 Task: Add a signature Dana Mitchell containing Happy Thanksgiving, Dana Mitchell to email address softage.4@softage.net and add a label Databases
Action: Mouse moved to (1126, 82)
Screenshot: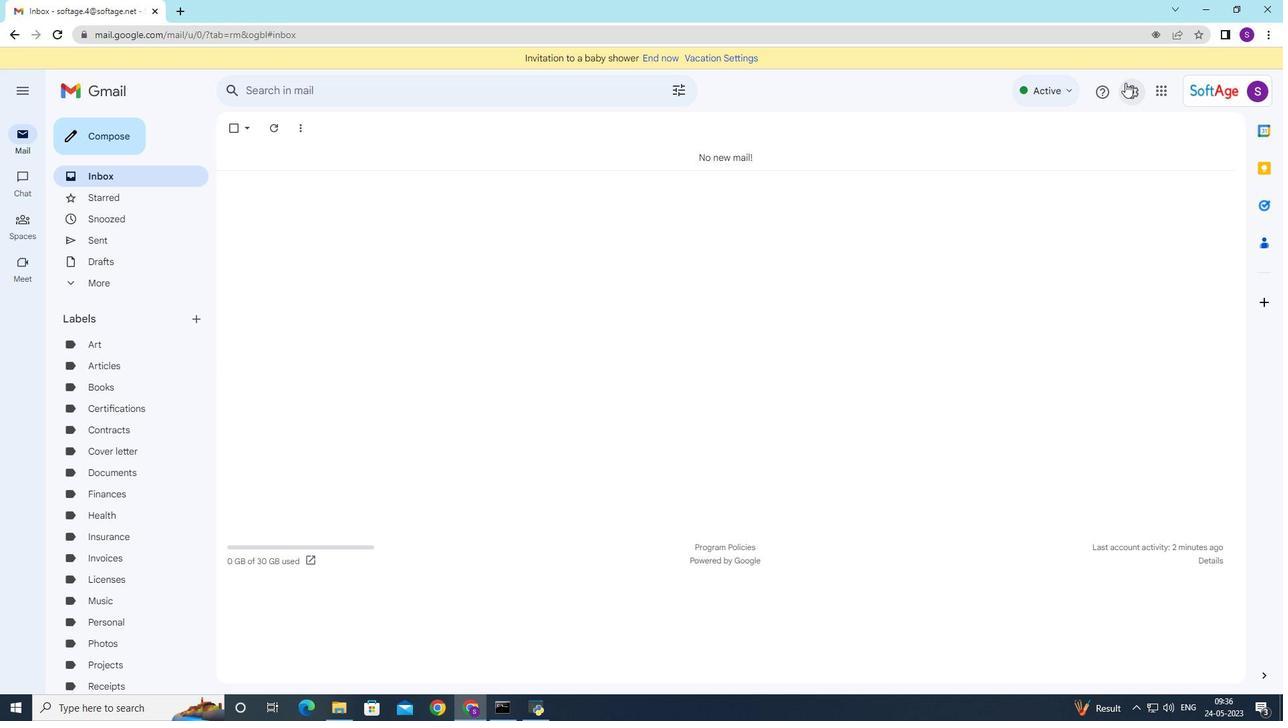 
Action: Mouse pressed left at (1126, 82)
Screenshot: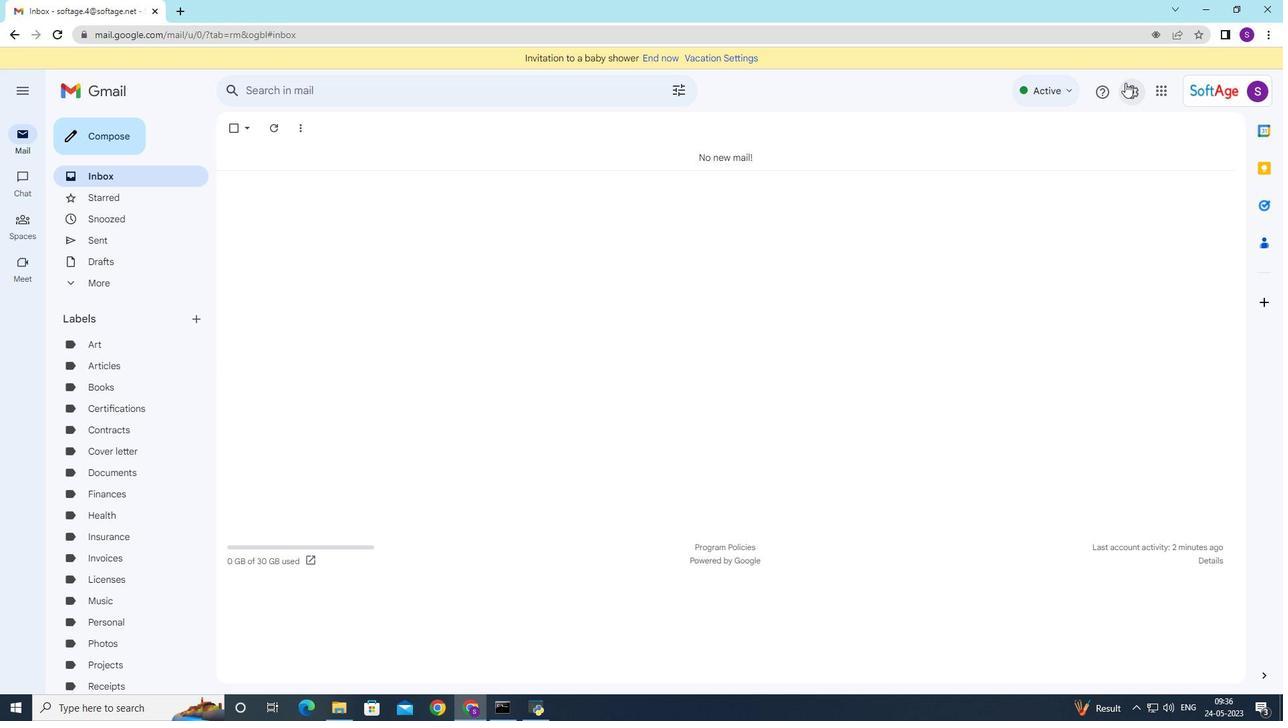 
Action: Mouse moved to (1108, 155)
Screenshot: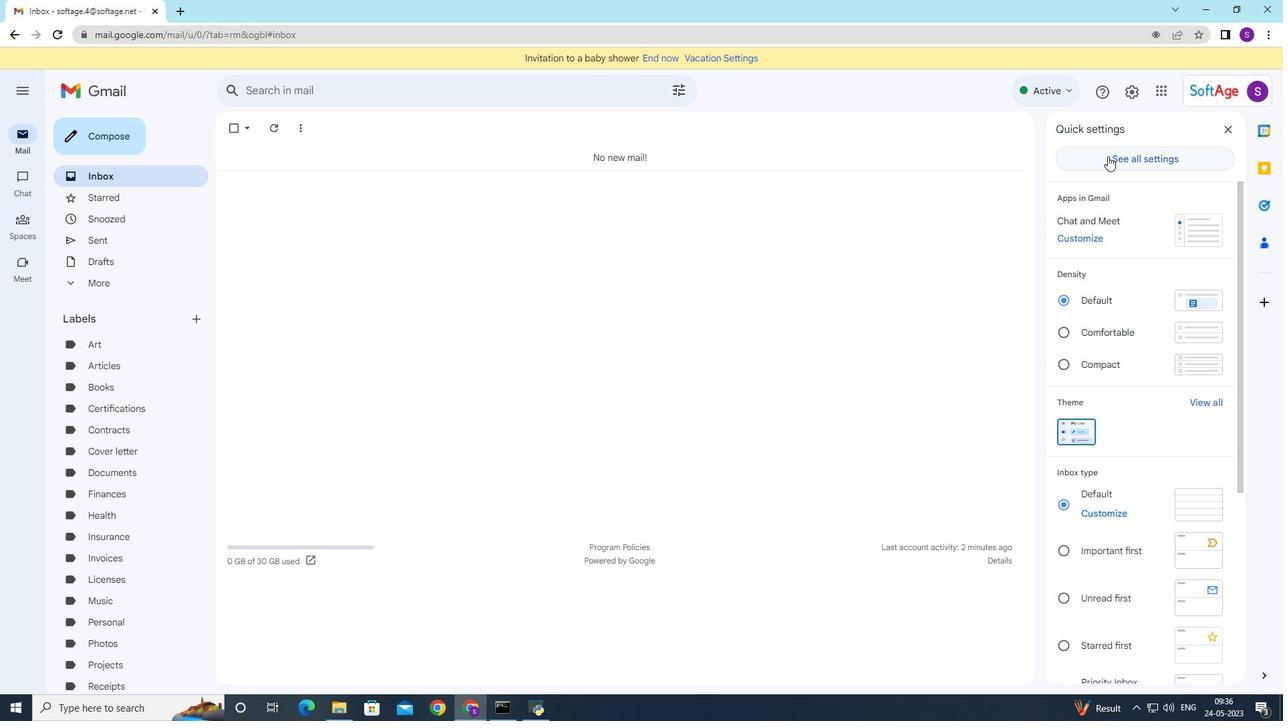 
Action: Mouse pressed left at (1108, 156)
Screenshot: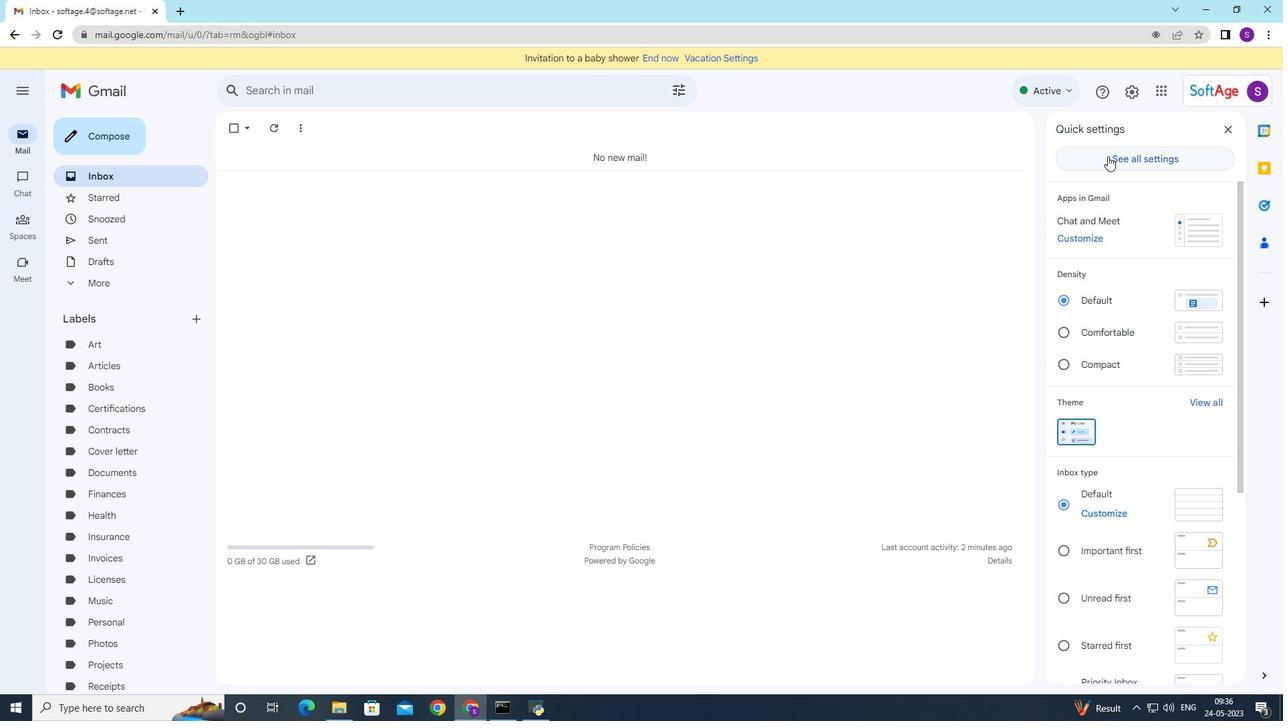 
Action: Mouse moved to (469, 199)
Screenshot: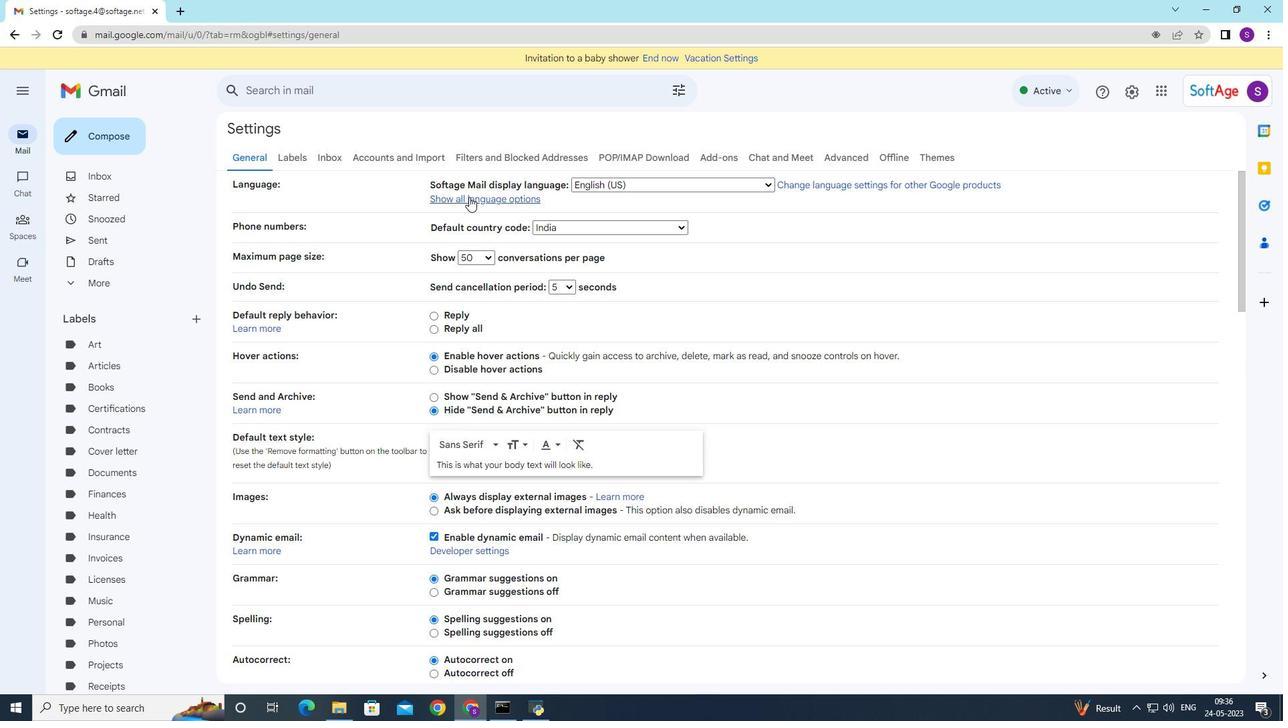 
Action: Mouse scrolled (469, 197) with delta (0, 0)
Screenshot: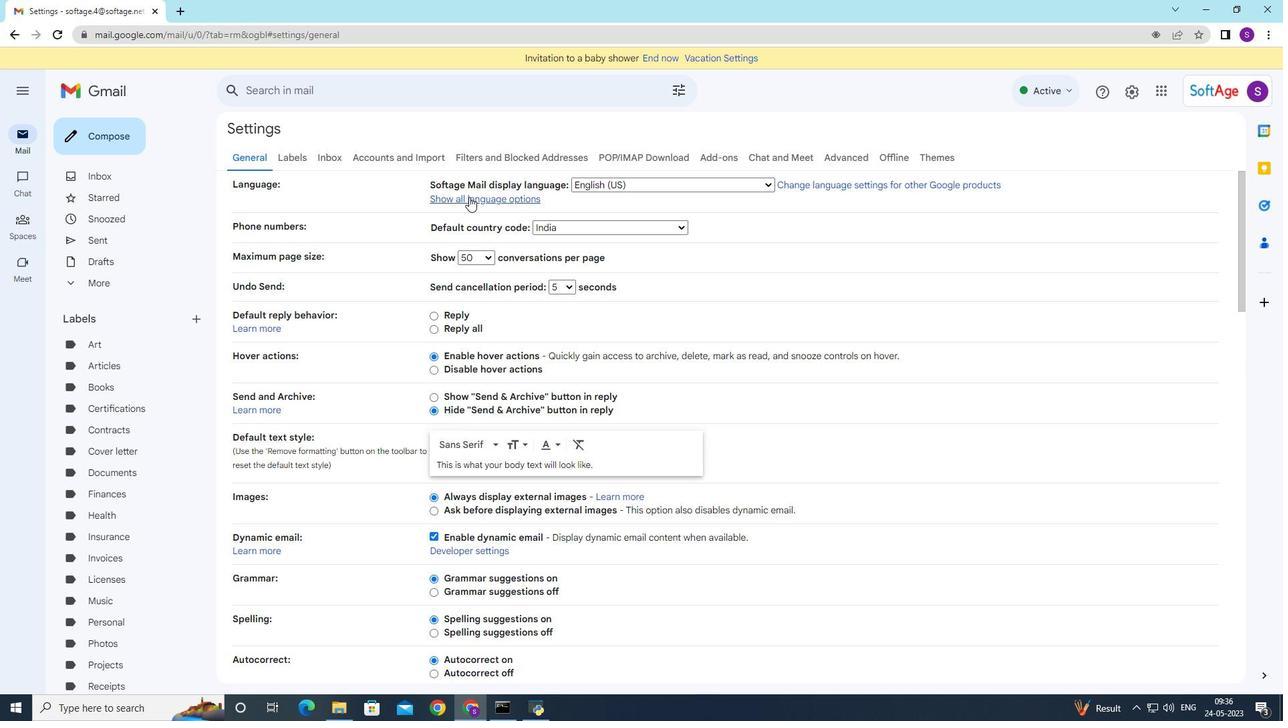 
Action: Mouse moved to (469, 201)
Screenshot: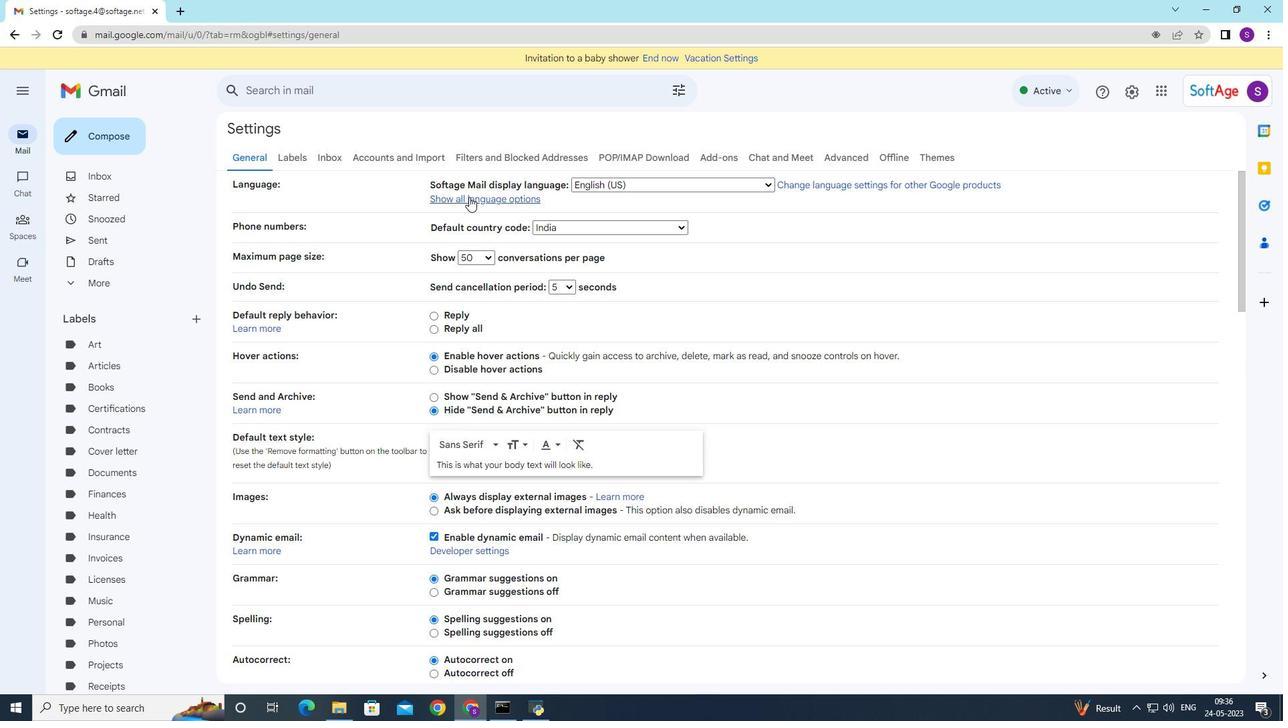 
Action: Mouse scrolled (469, 197) with delta (0, 0)
Screenshot: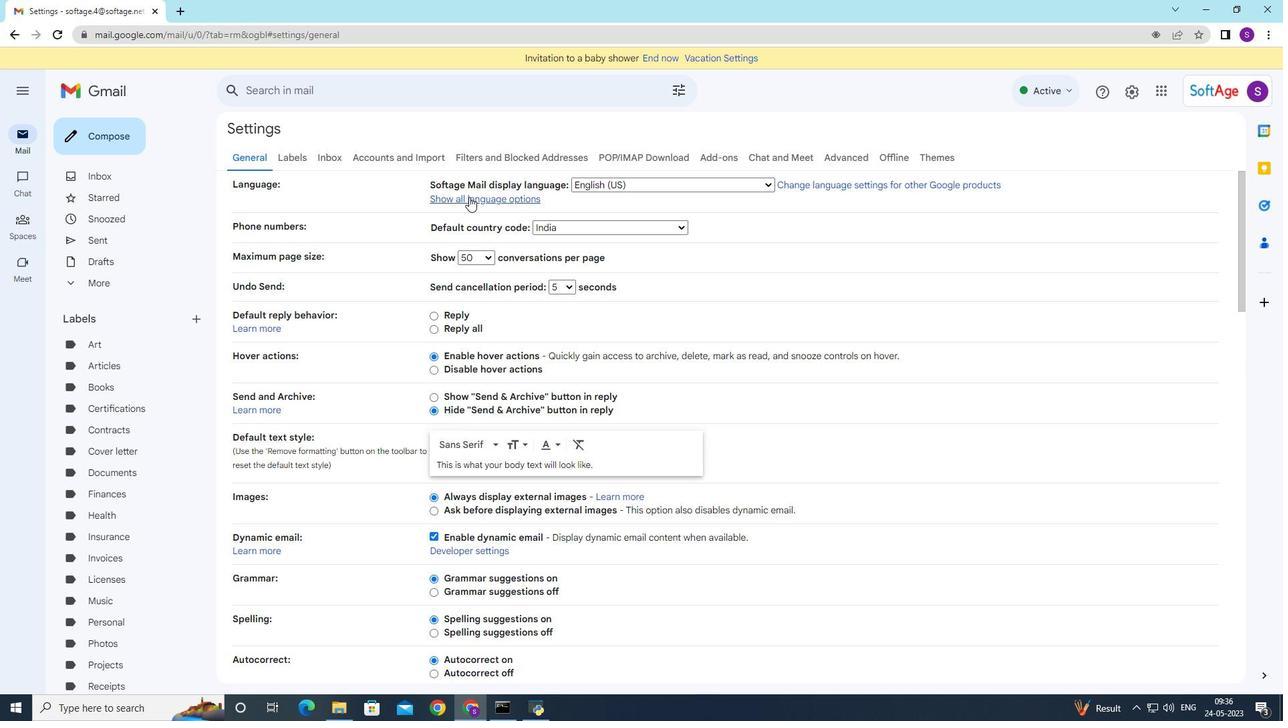 
Action: Mouse moved to (469, 201)
Screenshot: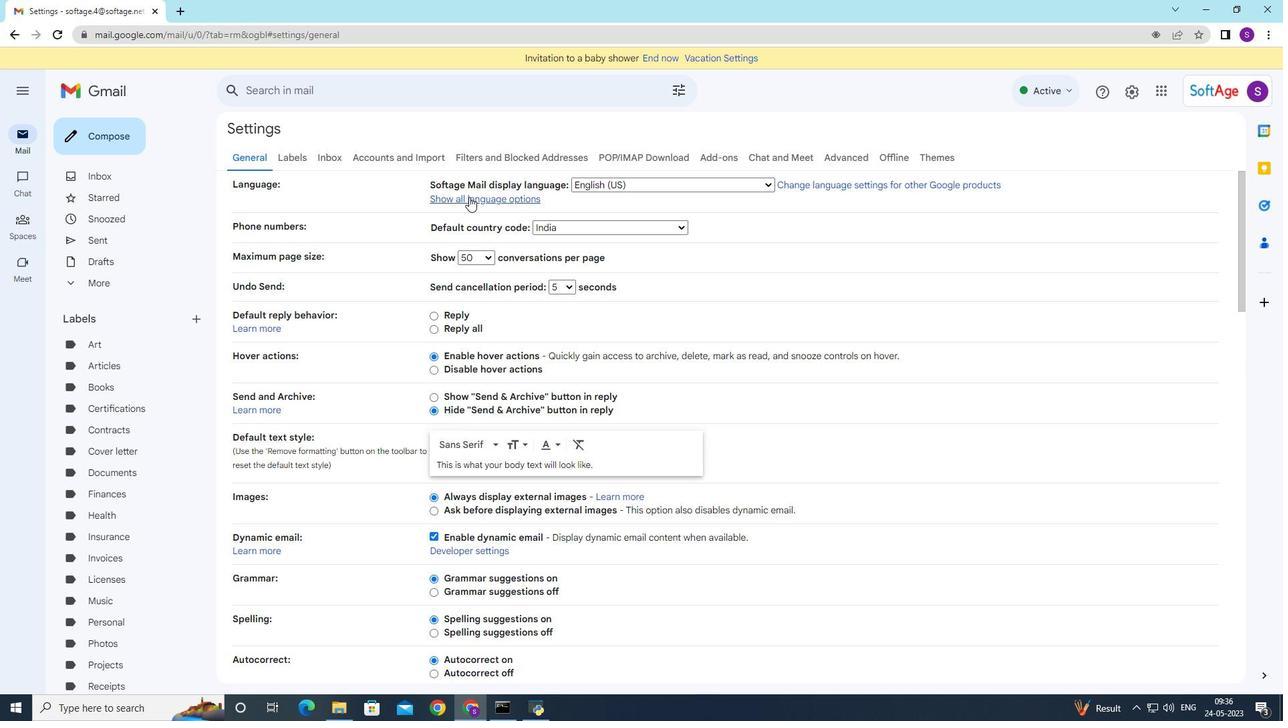 
Action: Mouse scrolled (469, 197) with delta (0, 0)
Screenshot: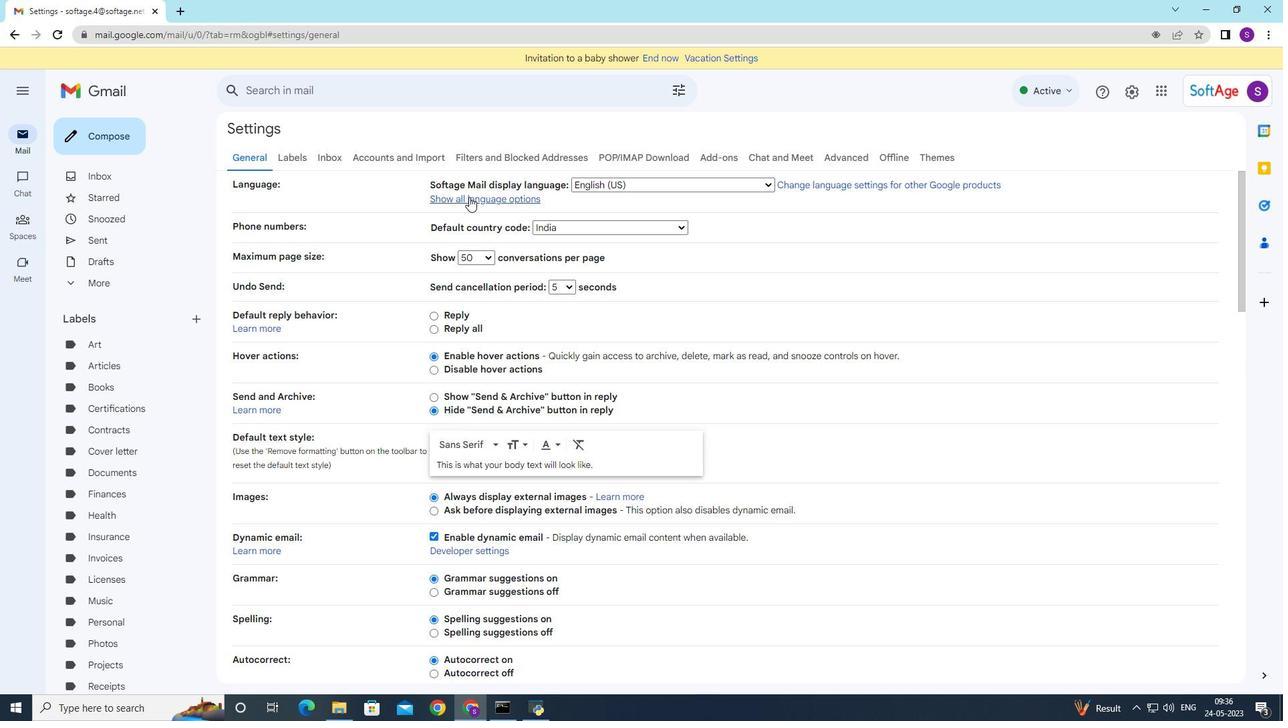 
Action: Mouse scrolled (469, 198) with delta (0, 0)
Screenshot: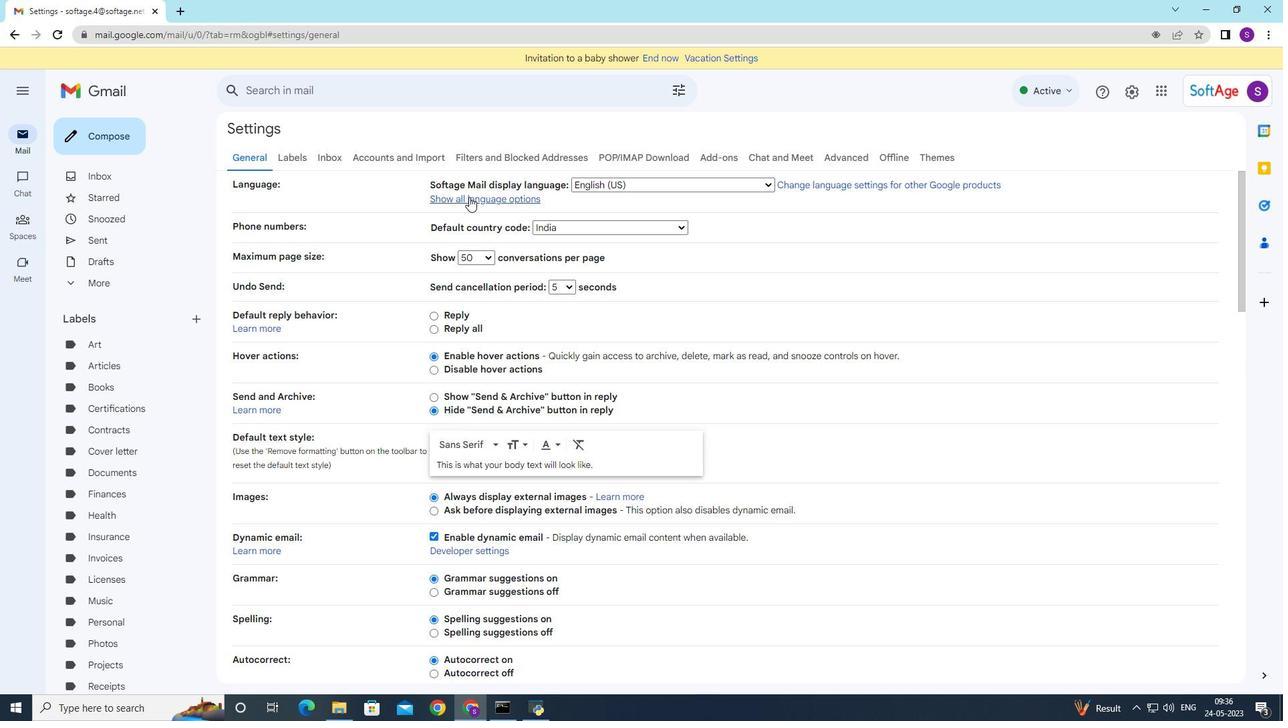 
Action: Mouse moved to (469, 201)
Screenshot: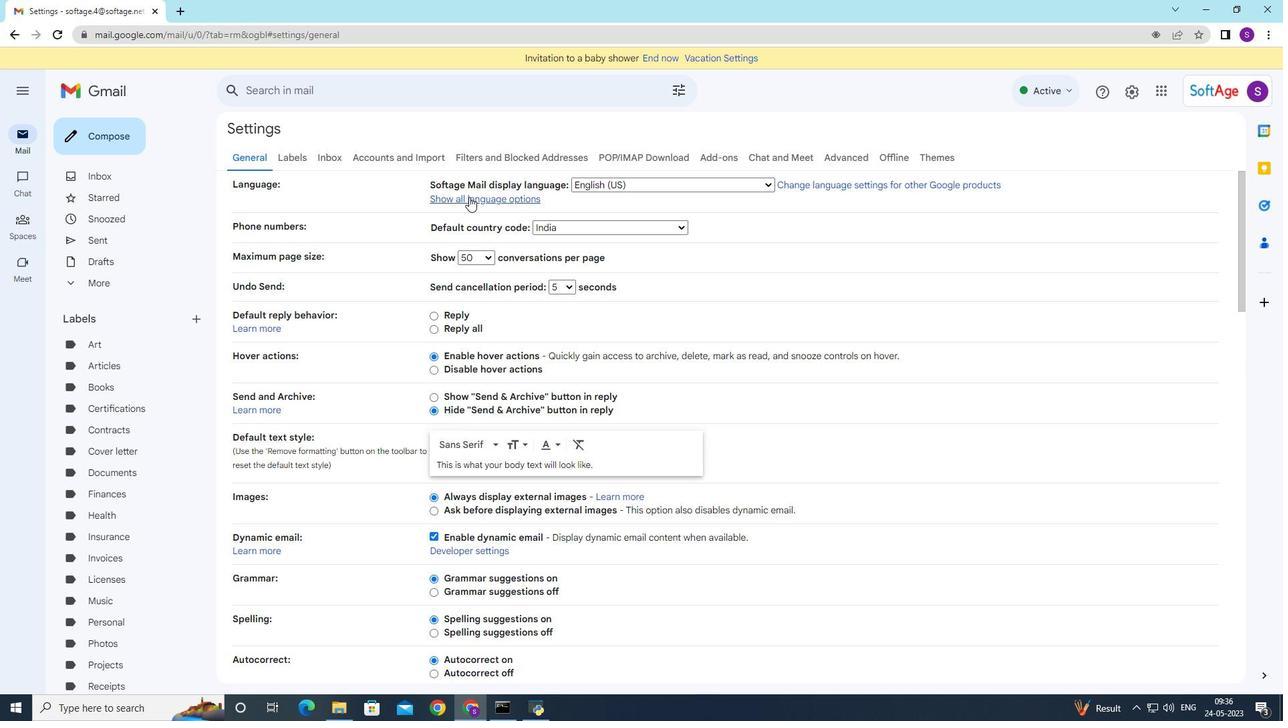 
Action: Mouse scrolled (469, 200) with delta (0, 0)
Screenshot: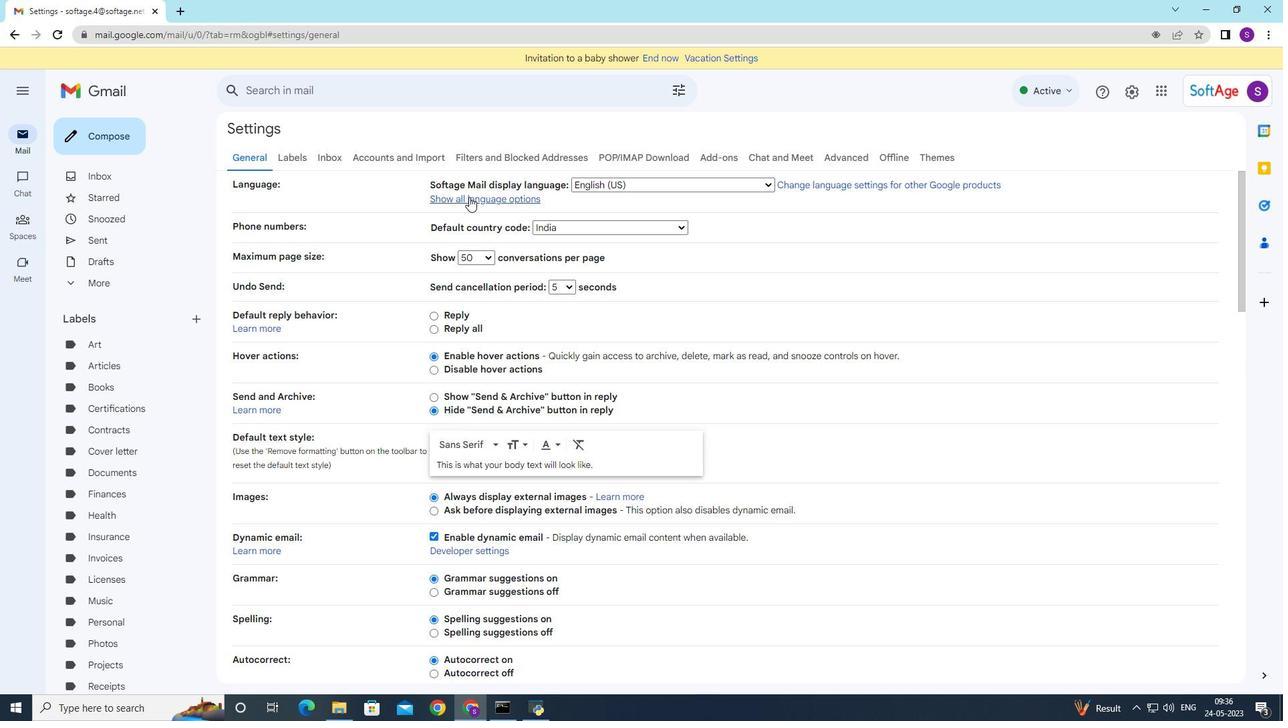 
Action: Mouse moved to (470, 219)
Screenshot: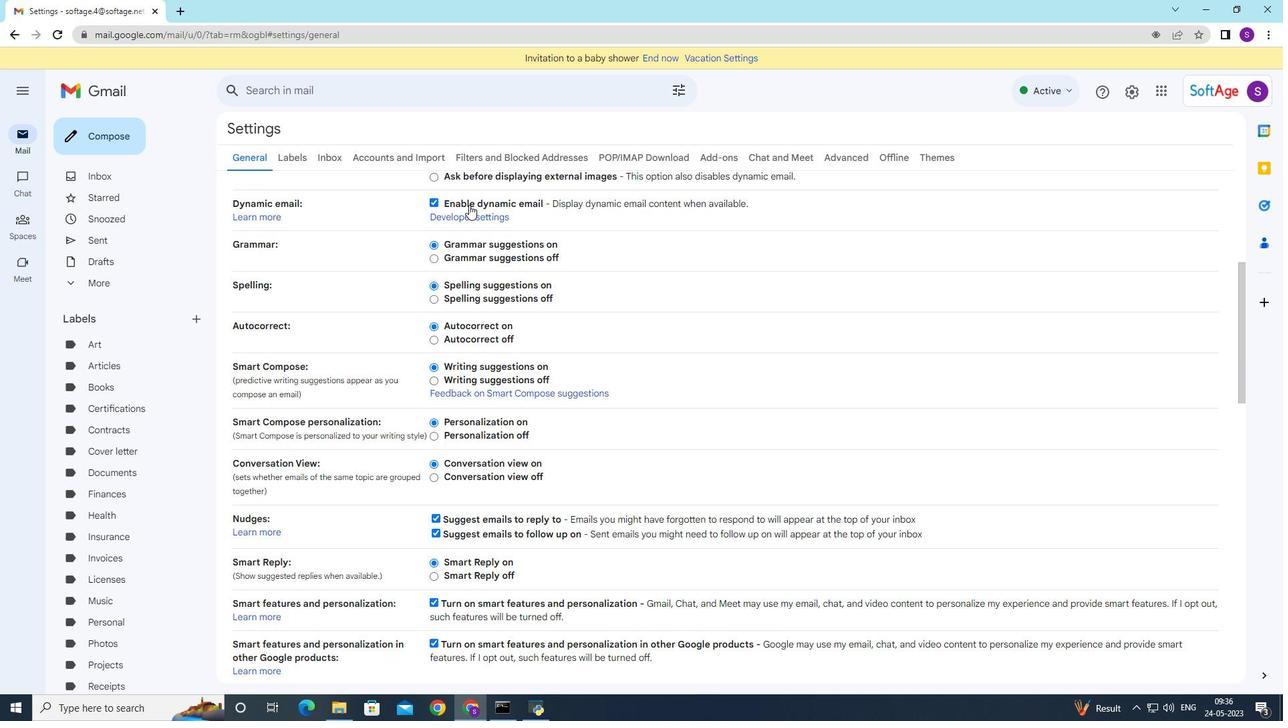 
Action: Mouse scrolled (470, 219) with delta (0, 0)
Screenshot: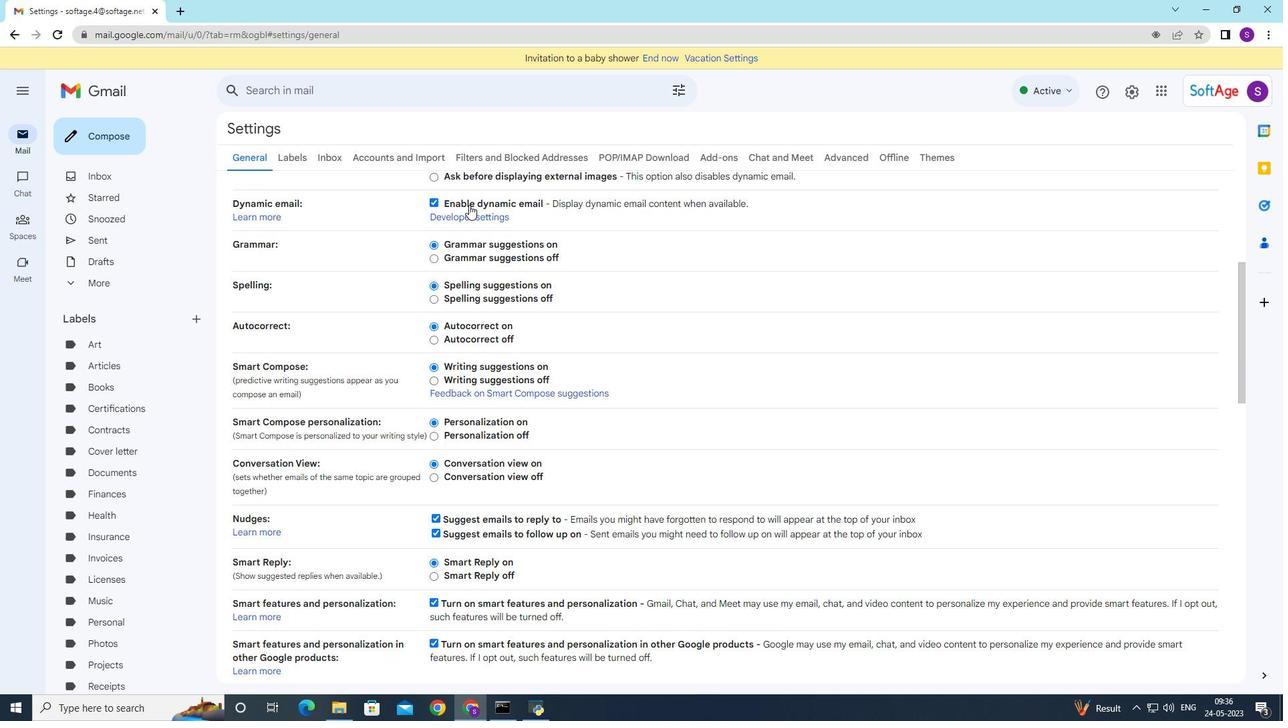 
Action: Mouse moved to (470, 228)
Screenshot: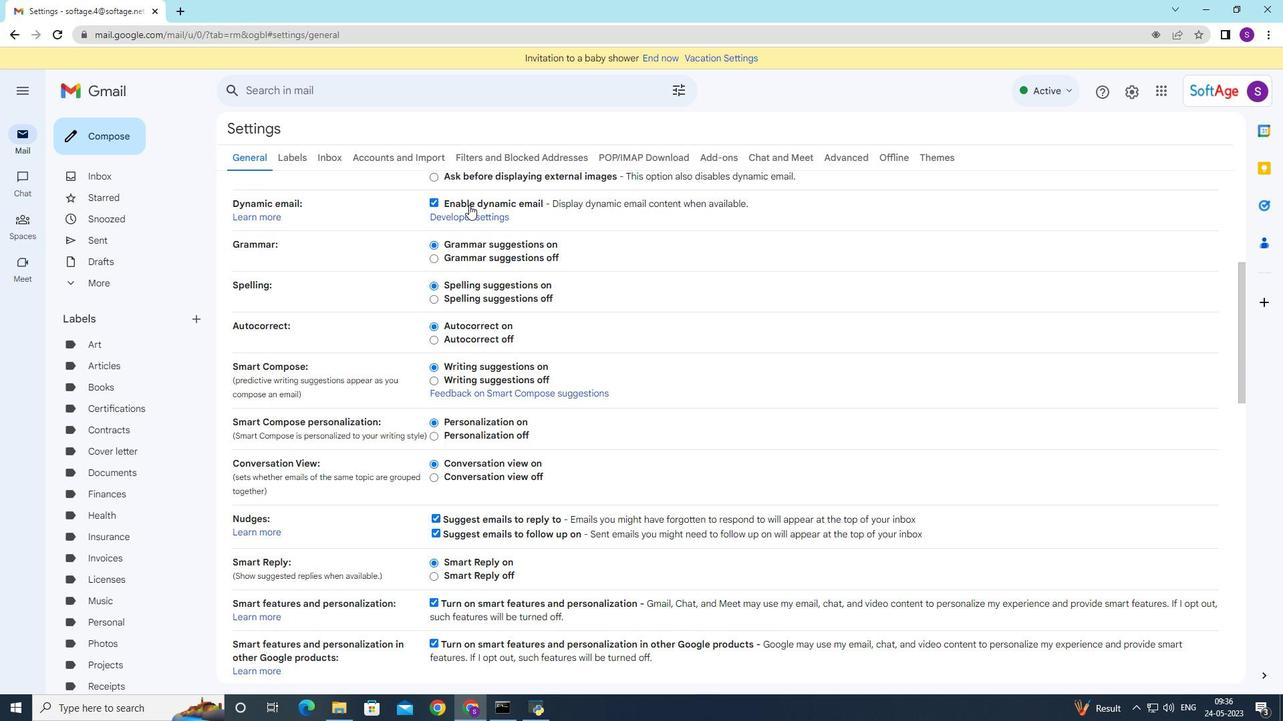 
Action: Mouse scrolled (470, 227) with delta (0, 0)
Screenshot: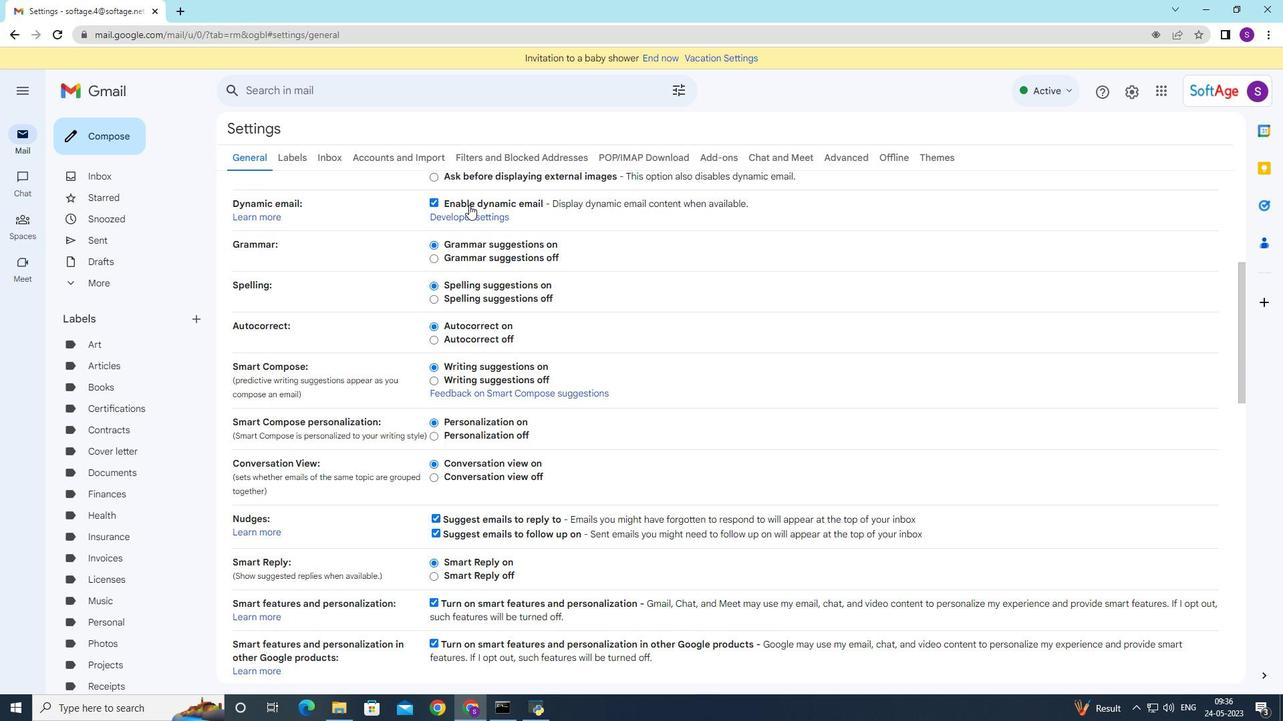 
Action: Mouse moved to (470, 235)
Screenshot: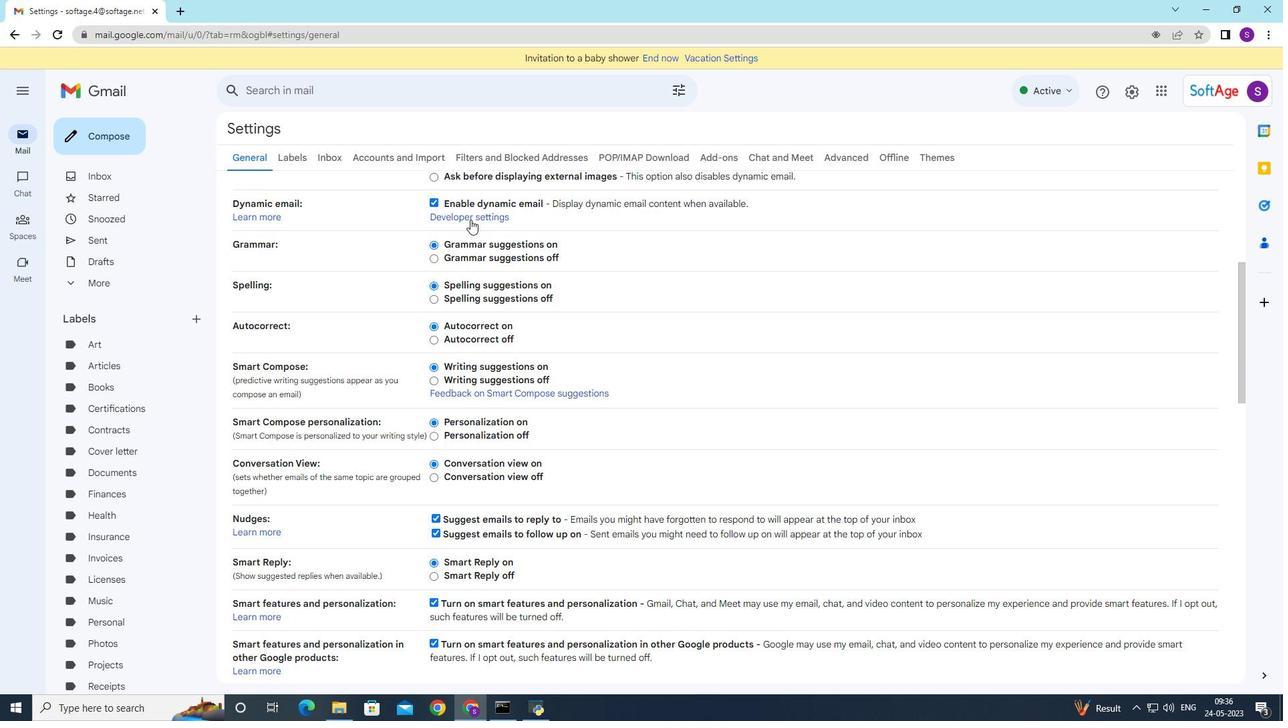 
Action: Mouse scrolled (470, 233) with delta (0, 0)
Screenshot: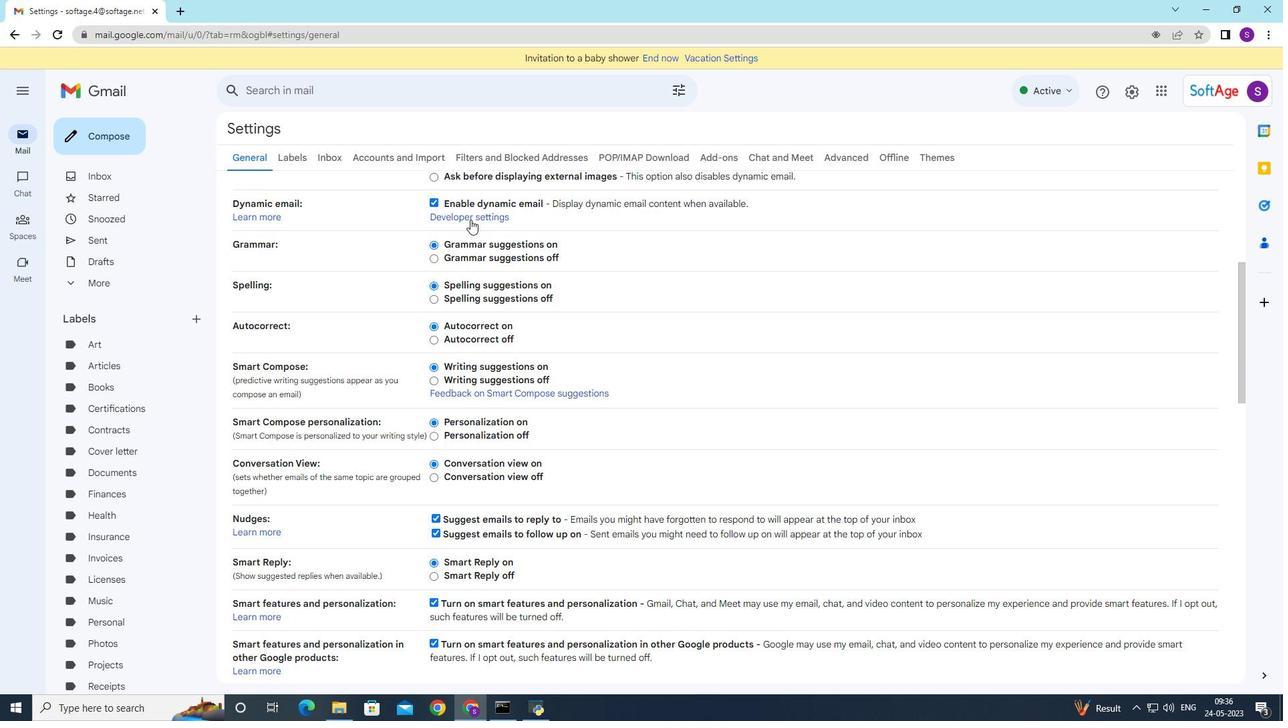 
Action: Mouse moved to (471, 241)
Screenshot: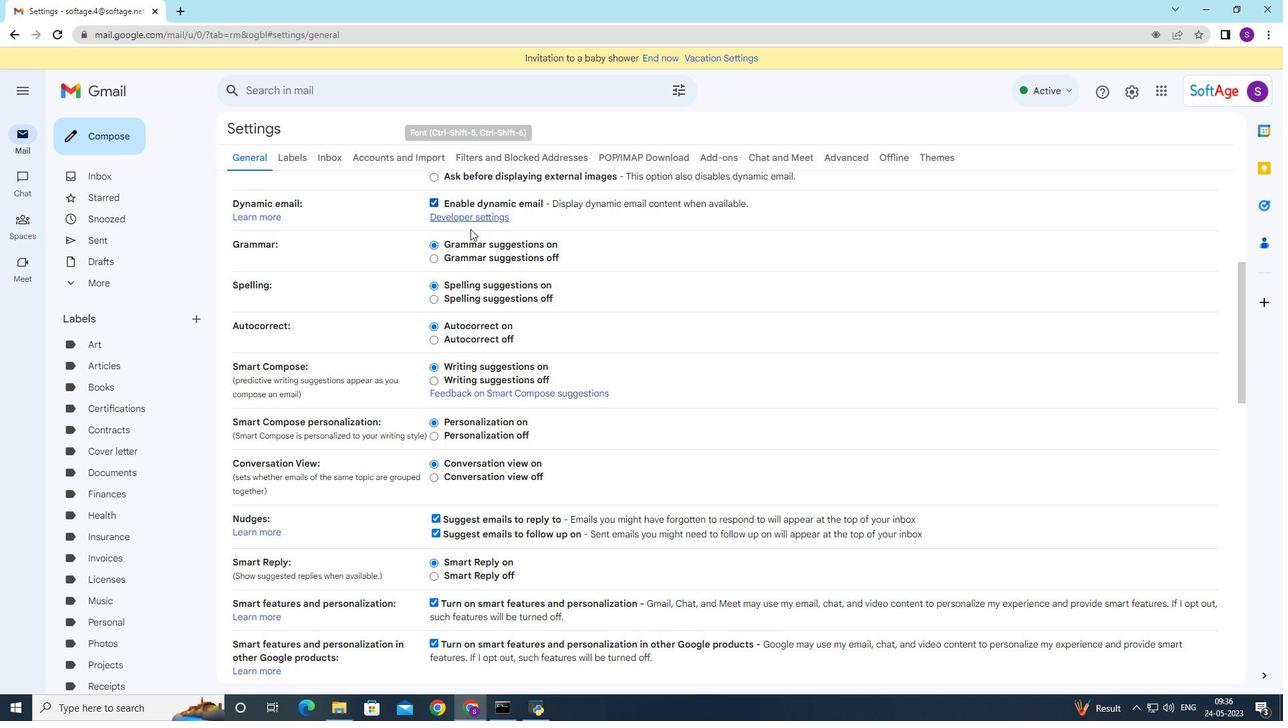 
Action: Mouse scrolled (471, 240) with delta (0, 0)
Screenshot: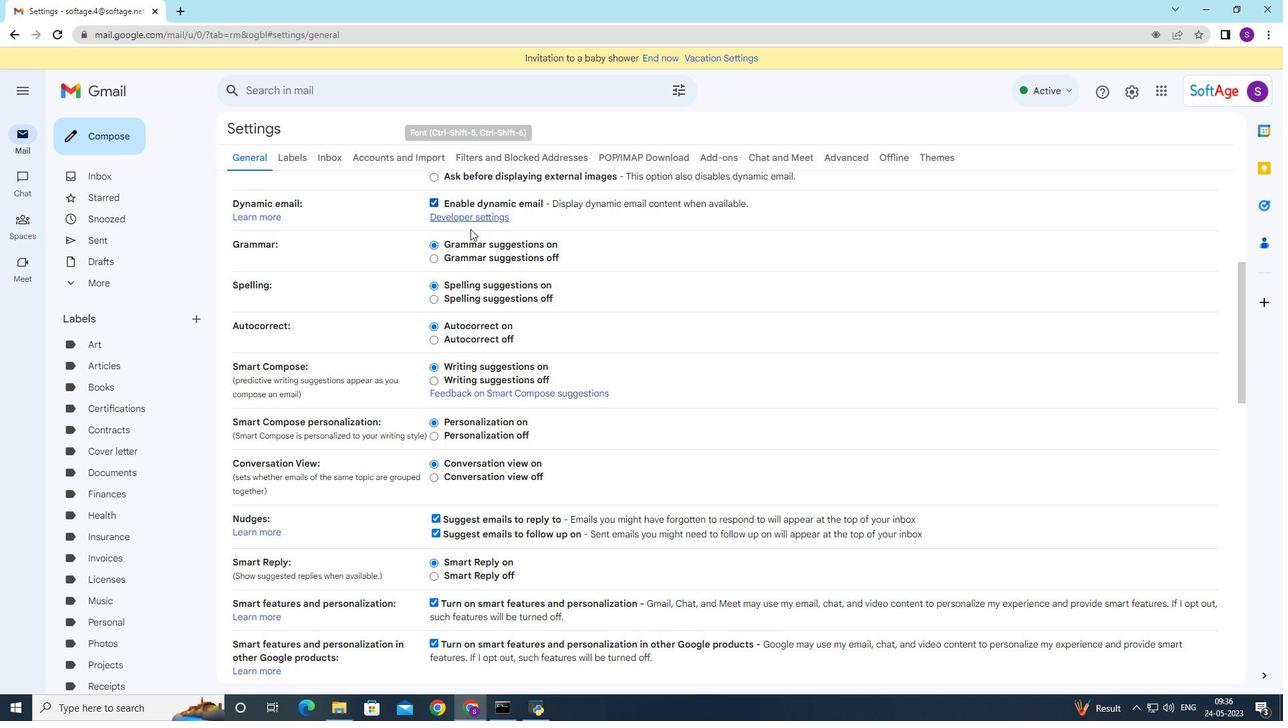 
Action: Mouse moved to (471, 248)
Screenshot: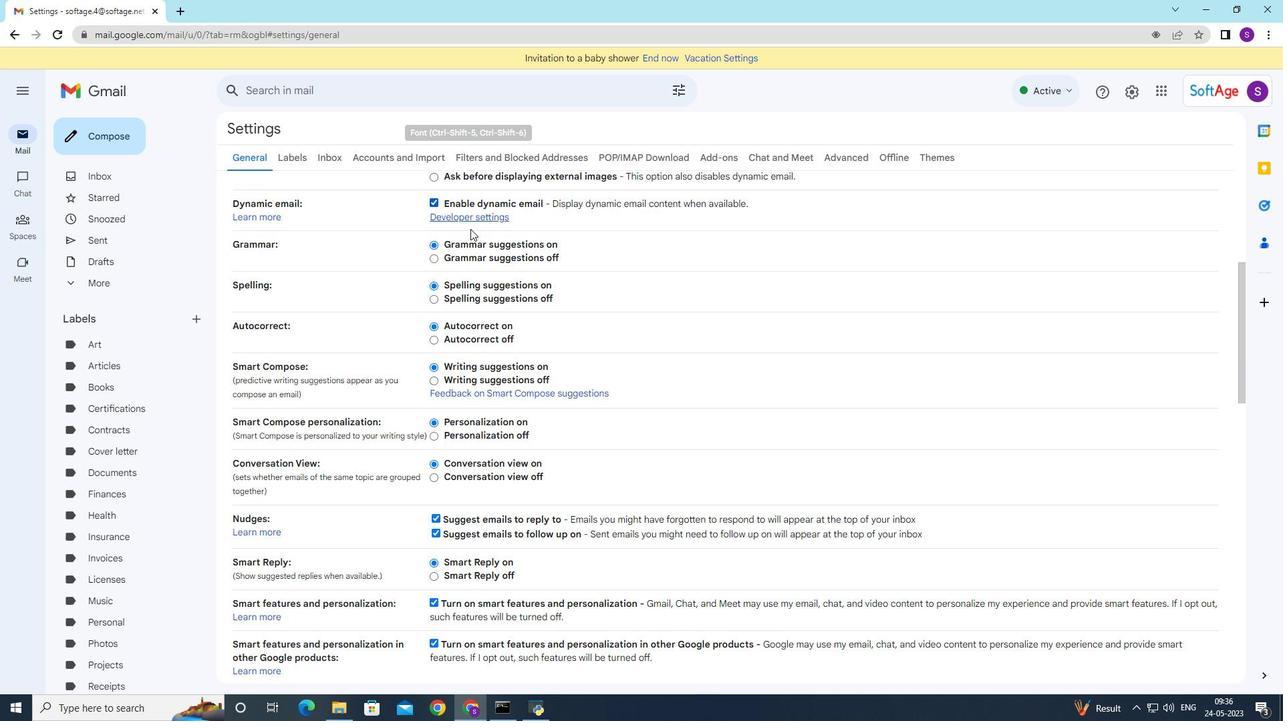 
Action: Mouse scrolled (471, 247) with delta (0, 0)
Screenshot: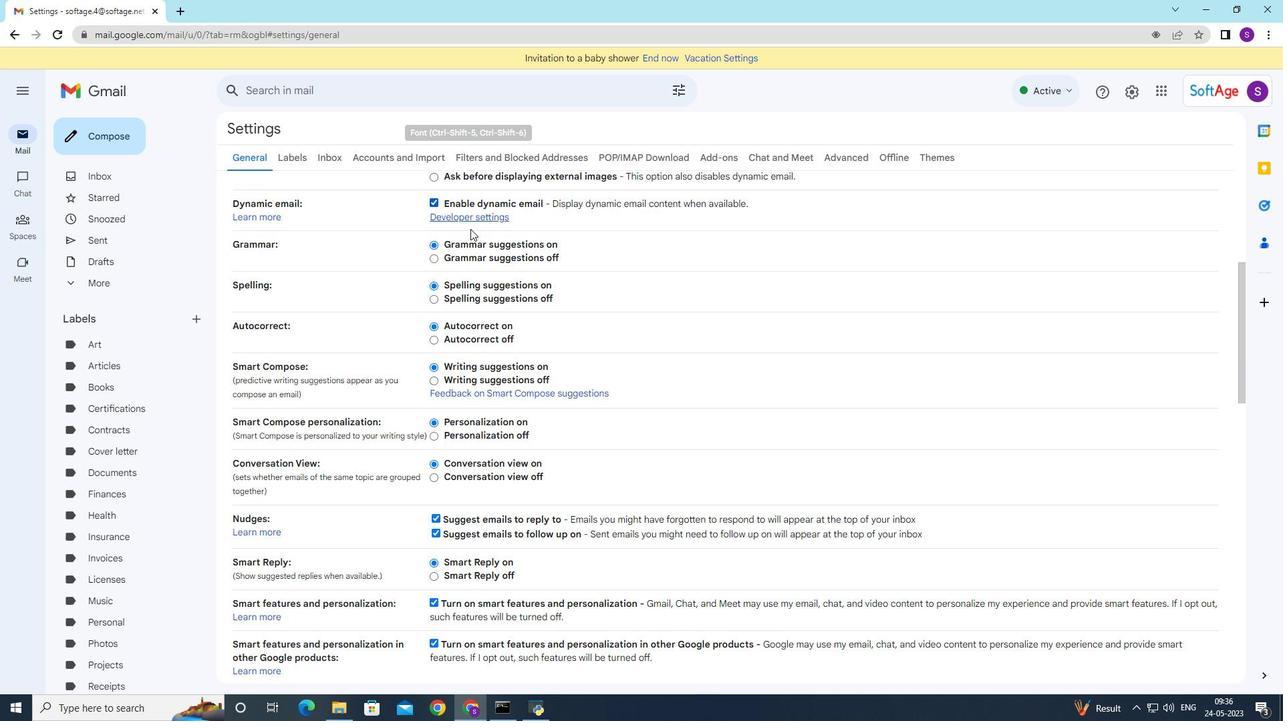 
Action: Mouse moved to (465, 302)
Screenshot: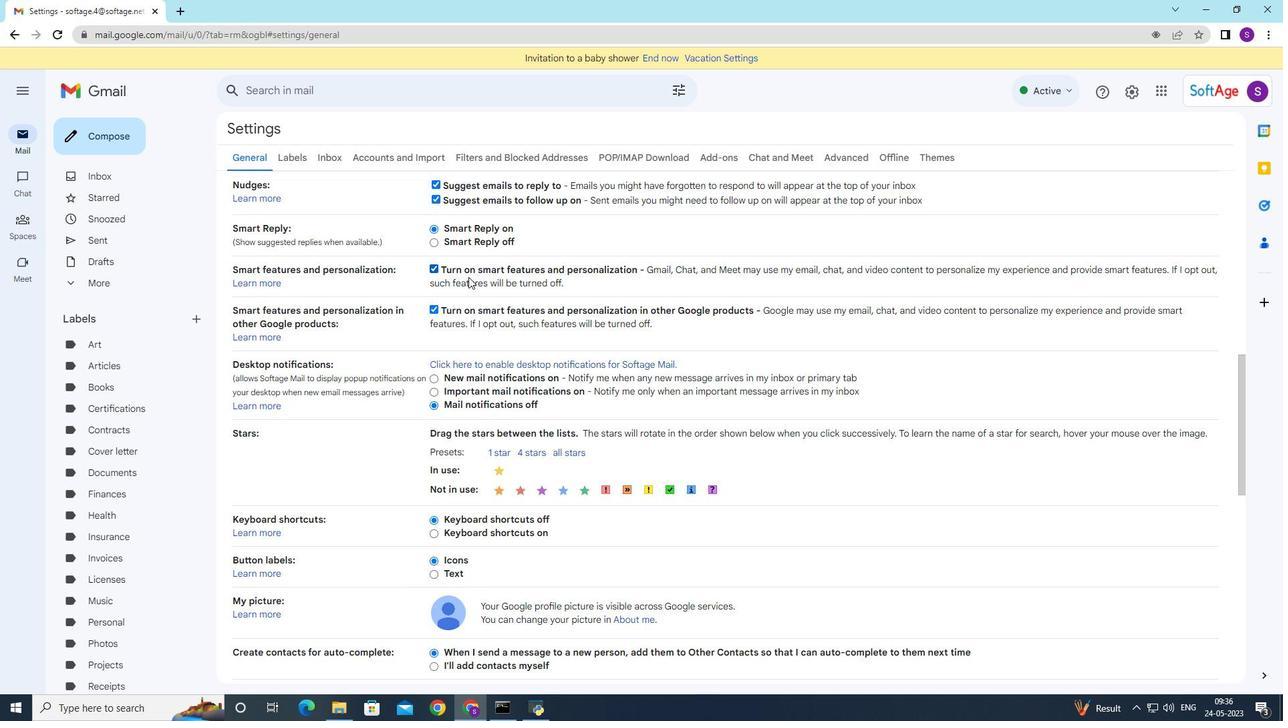 
Action: Mouse scrolled (468, 280) with delta (0, 0)
Screenshot: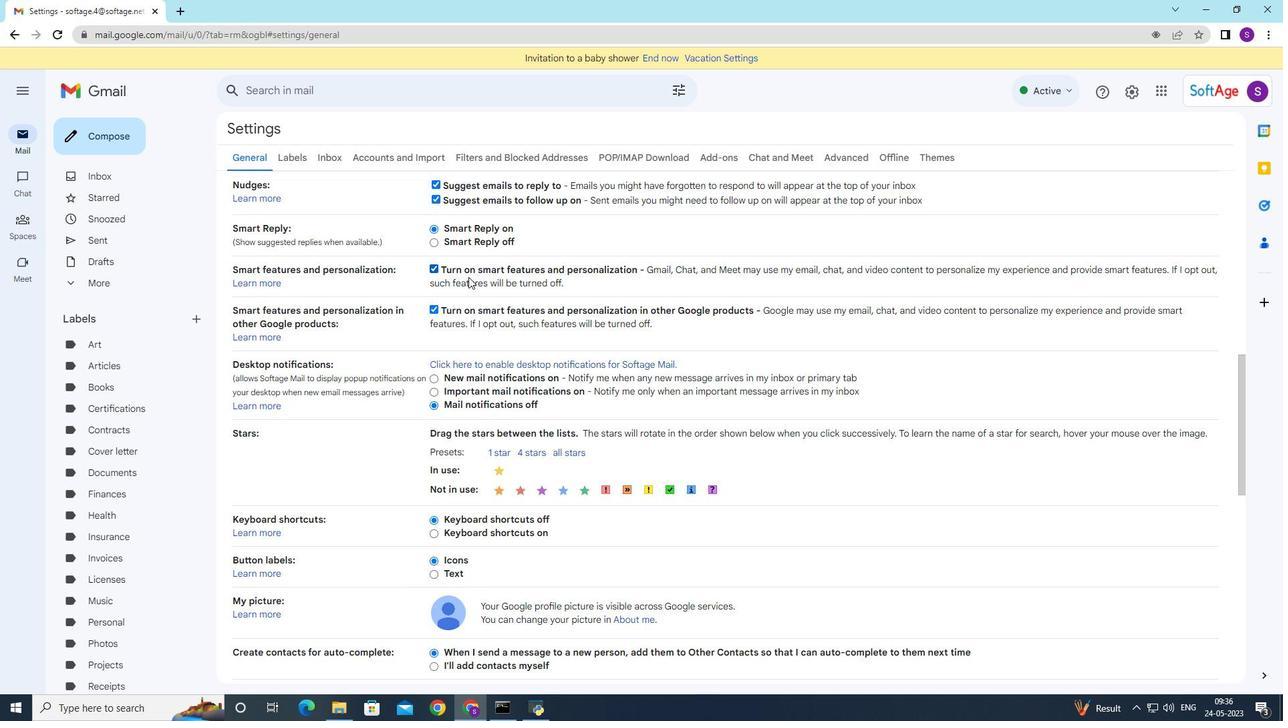 
Action: Mouse moved to (465, 302)
Screenshot: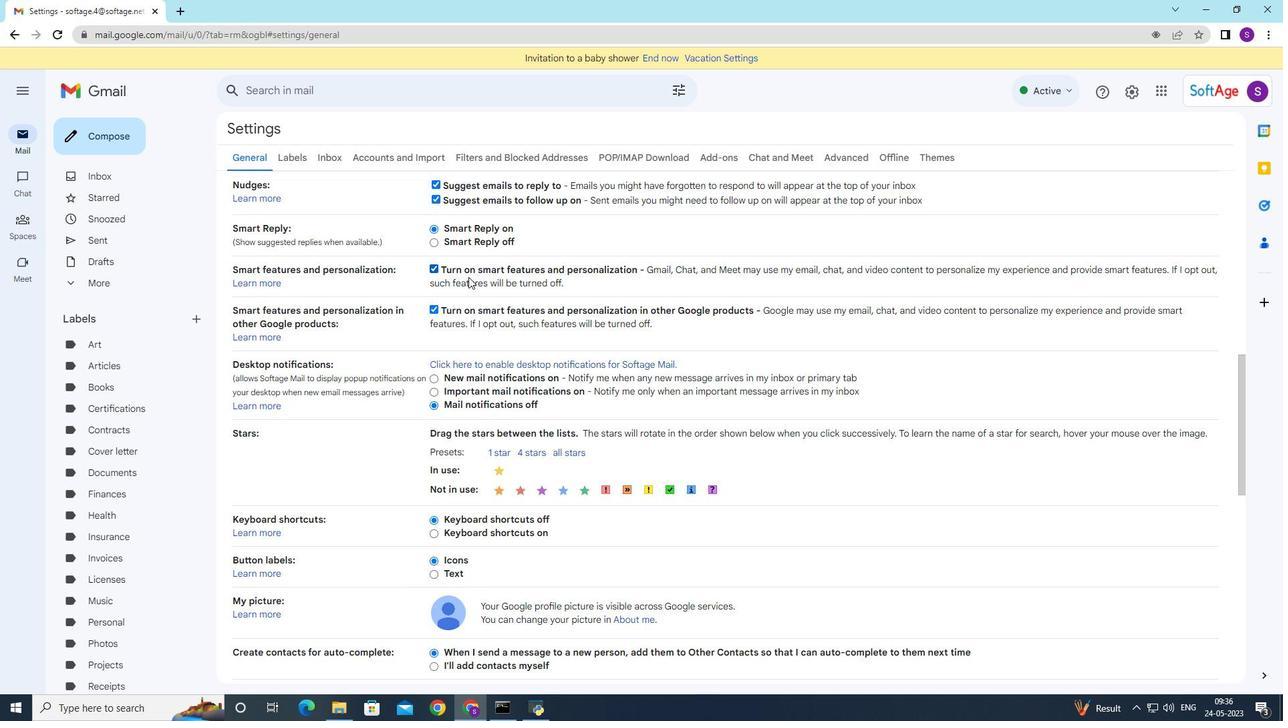 
Action: Mouse scrolled (468, 288) with delta (0, 0)
Screenshot: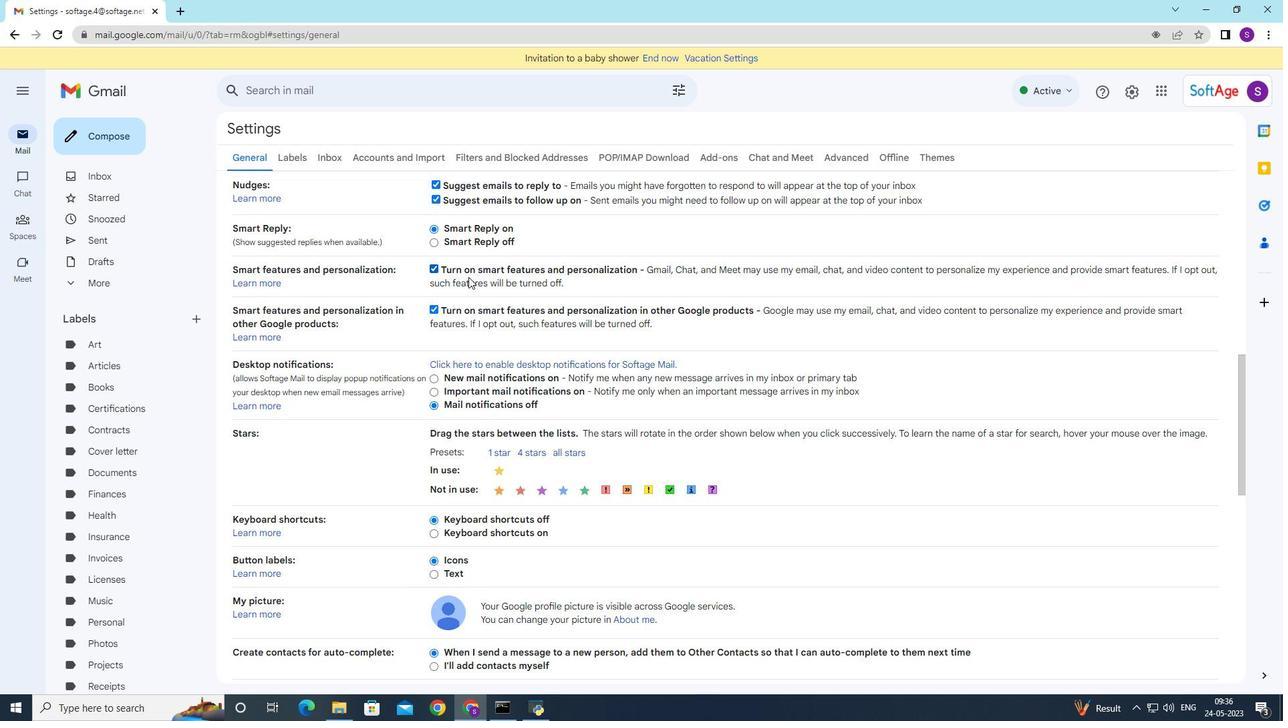 
Action: Mouse moved to (464, 305)
Screenshot: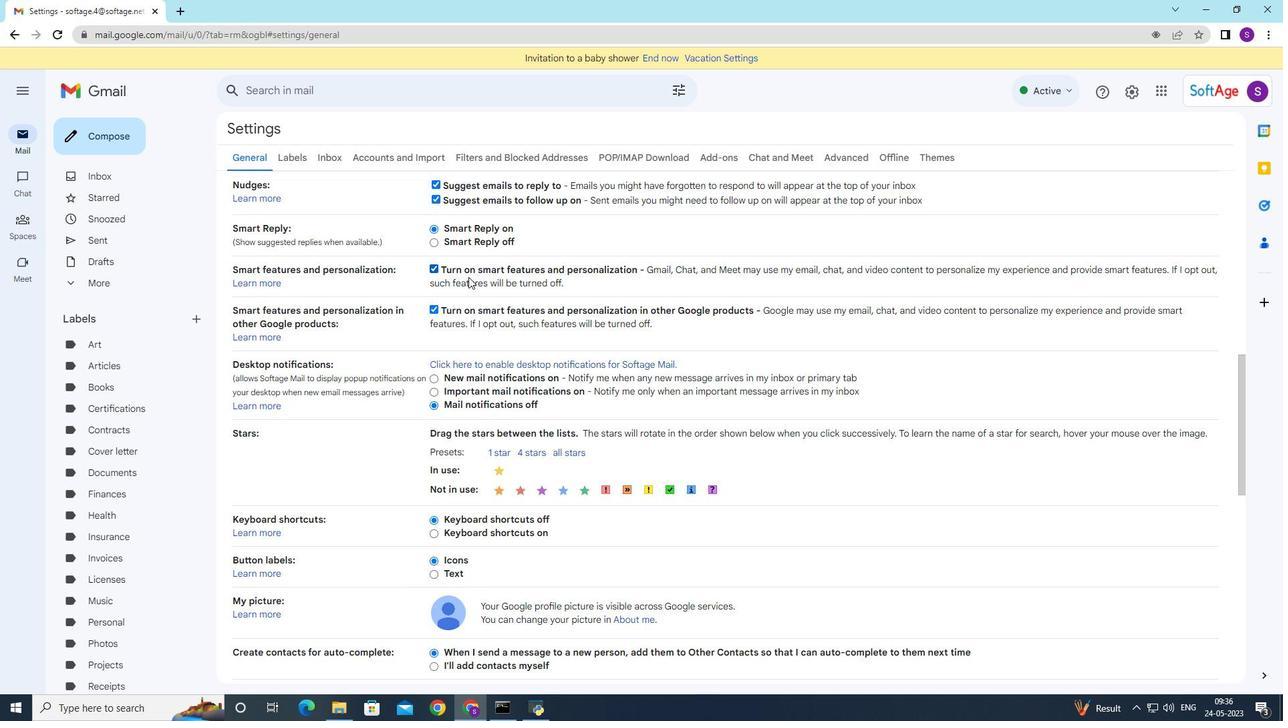 
Action: Mouse scrolled (464, 304) with delta (0, 0)
Screenshot: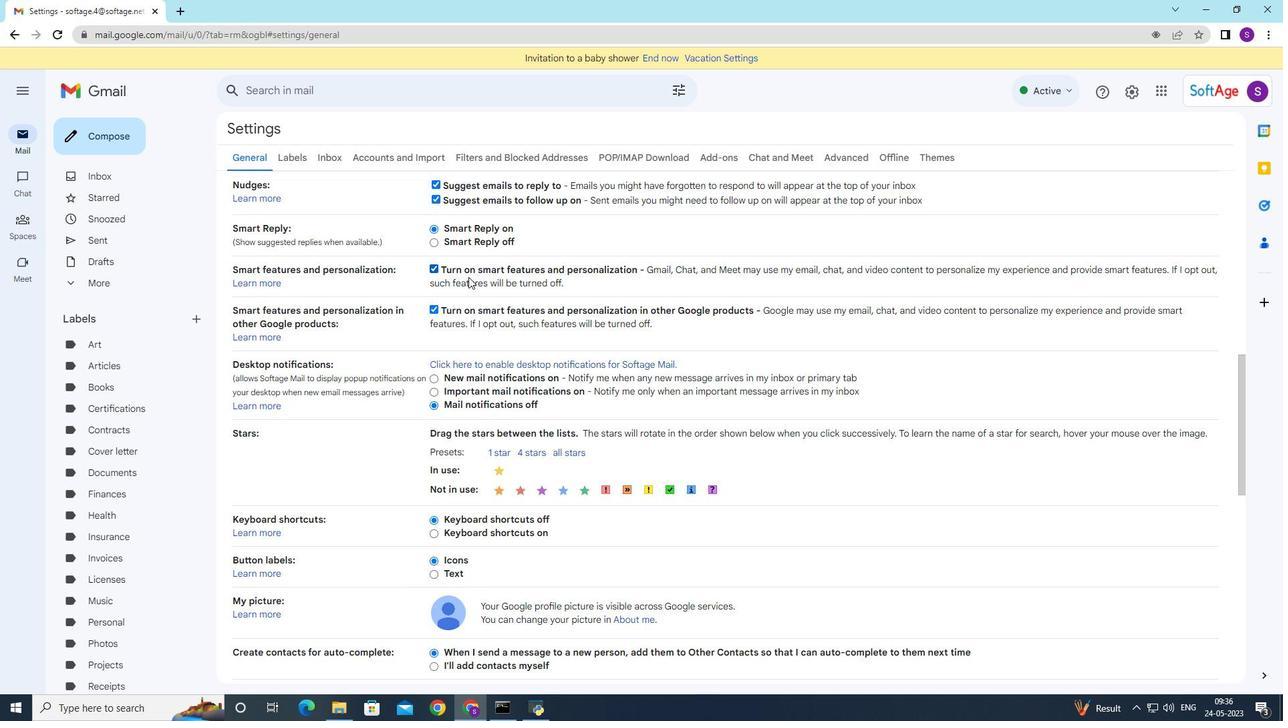 
Action: Mouse moved to (461, 317)
Screenshot: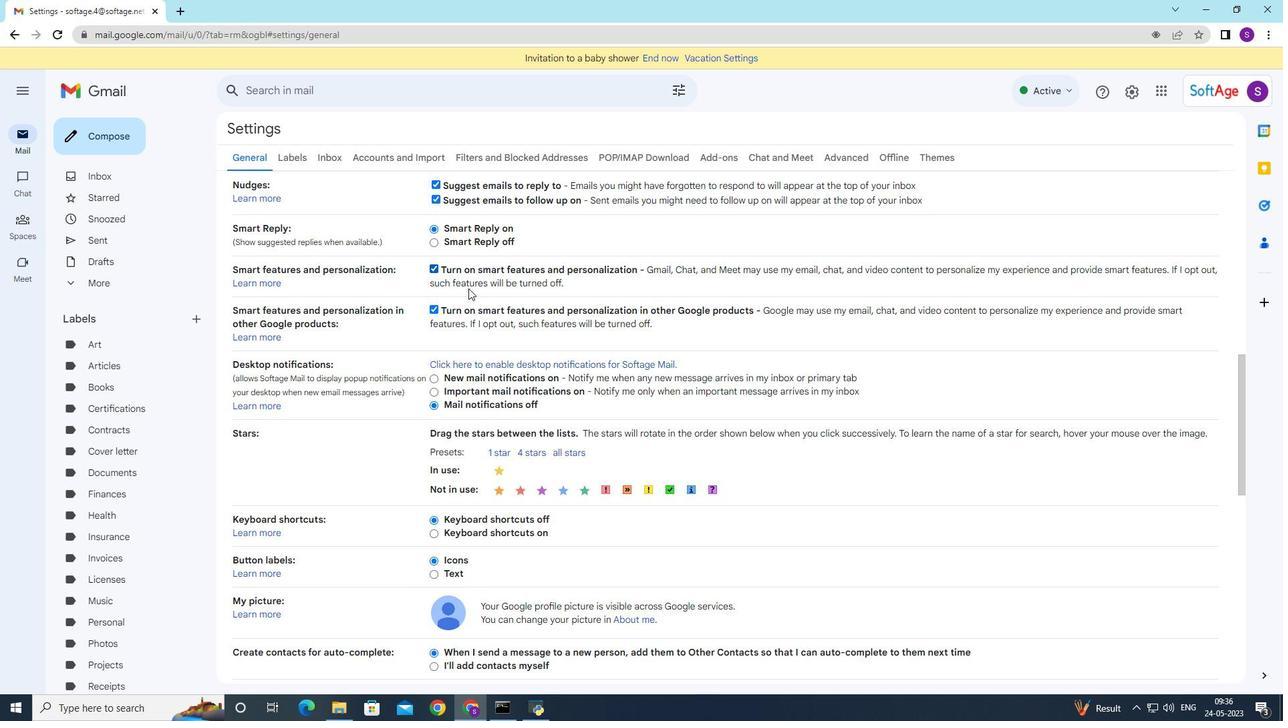 
Action: Mouse scrolled (461, 316) with delta (0, 0)
Screenshot: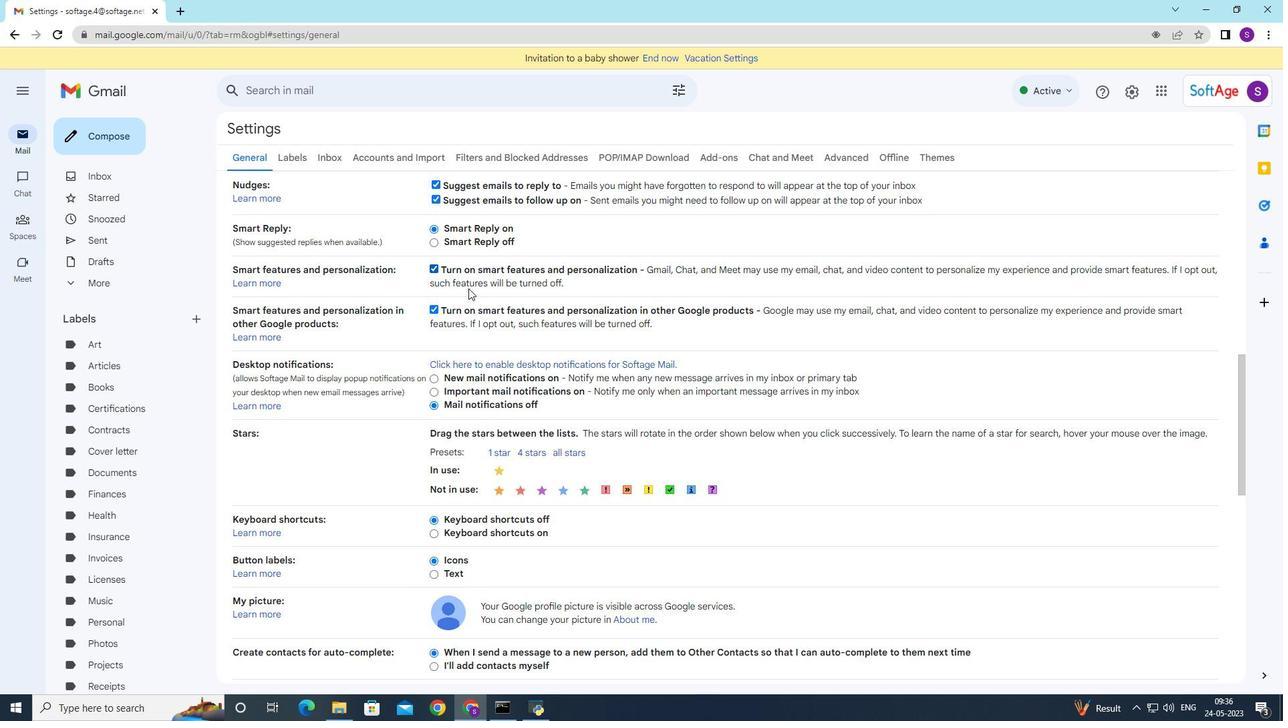 
Action: Mouse moved to (461, 319)
Screenshot: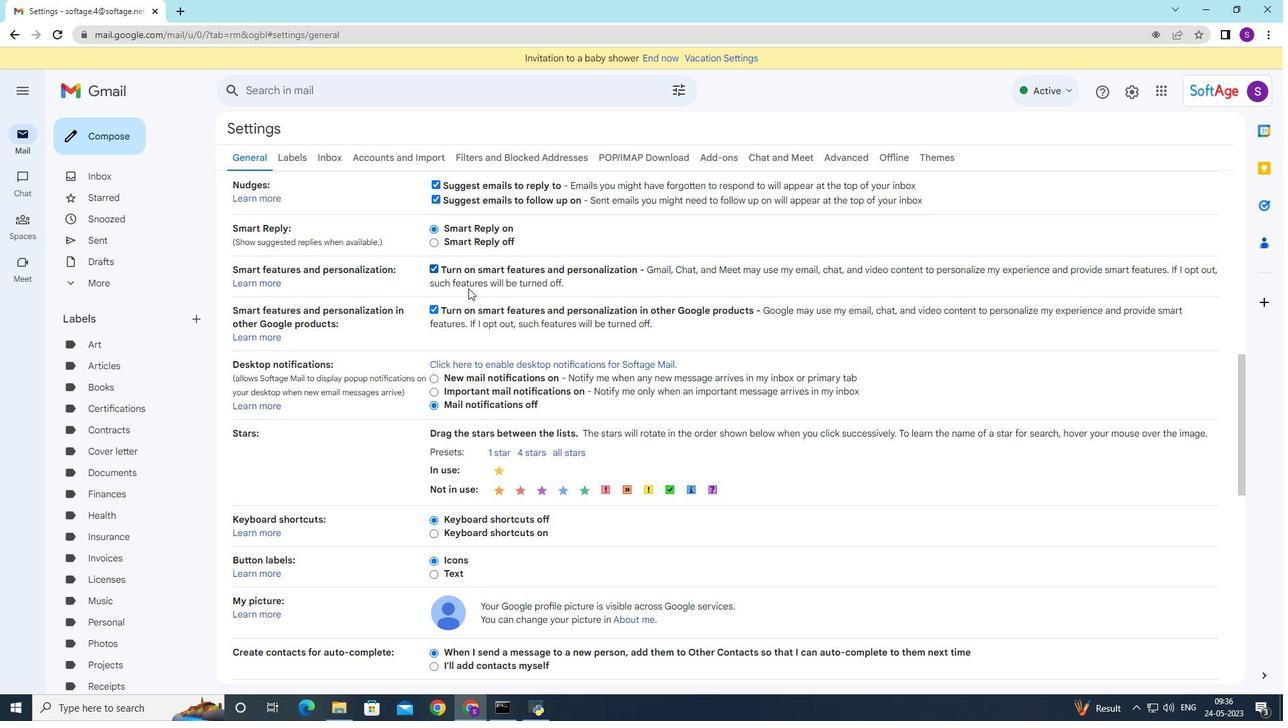 
Action: Mouse scrolled (461, 318) with delta (0, 0)
Screenshot: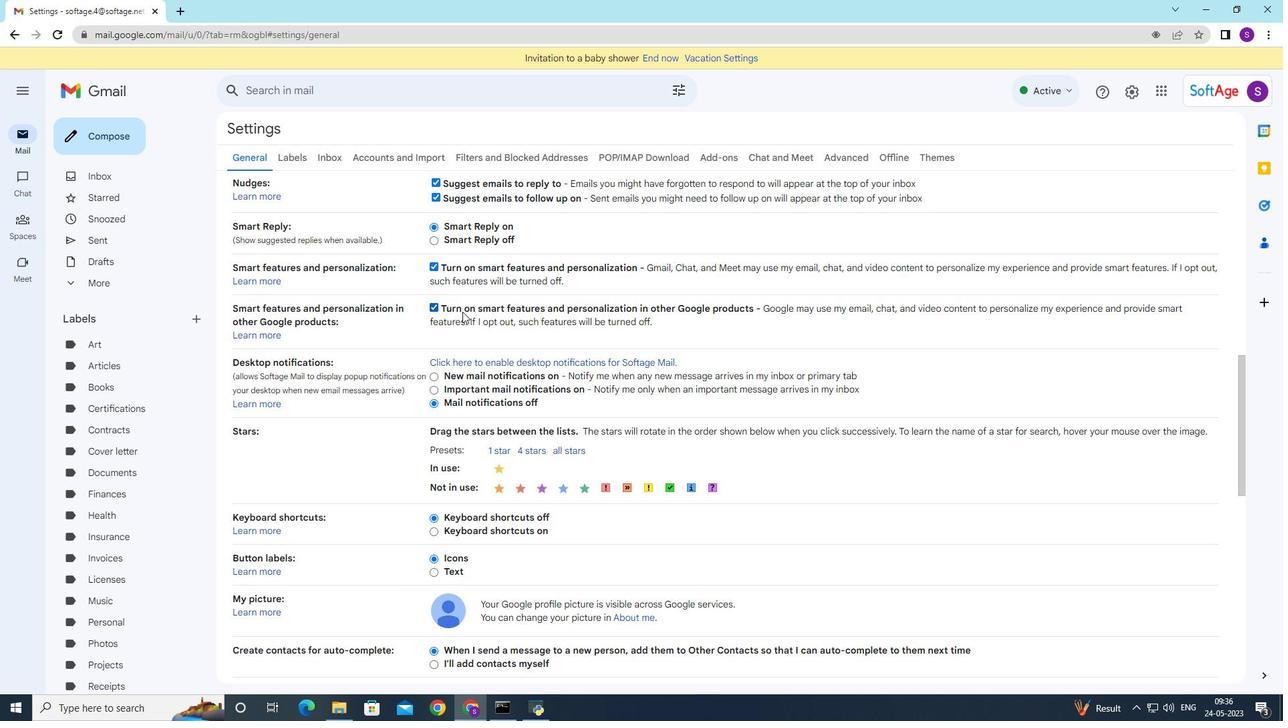 
Action: Mouse moved to (463, 317)
Screenshot: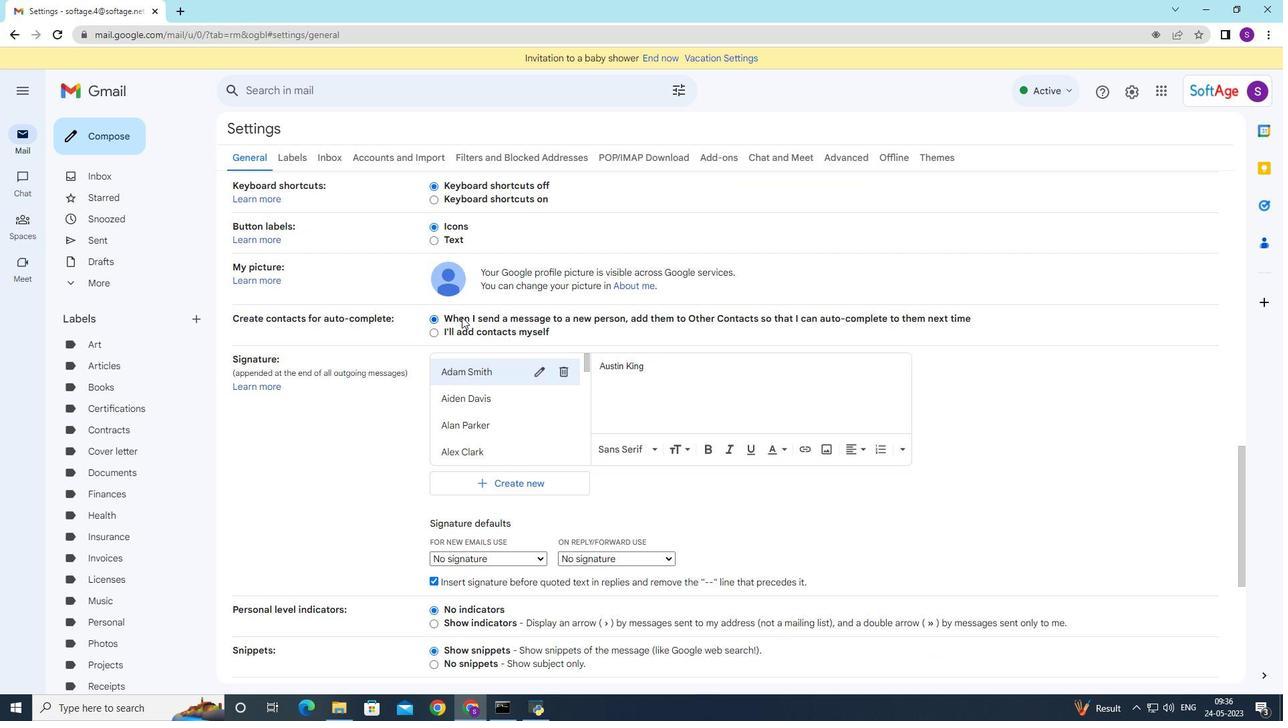 
Action: Mouse scrolled (463, 316) with delta (0, 0)
Screenshot: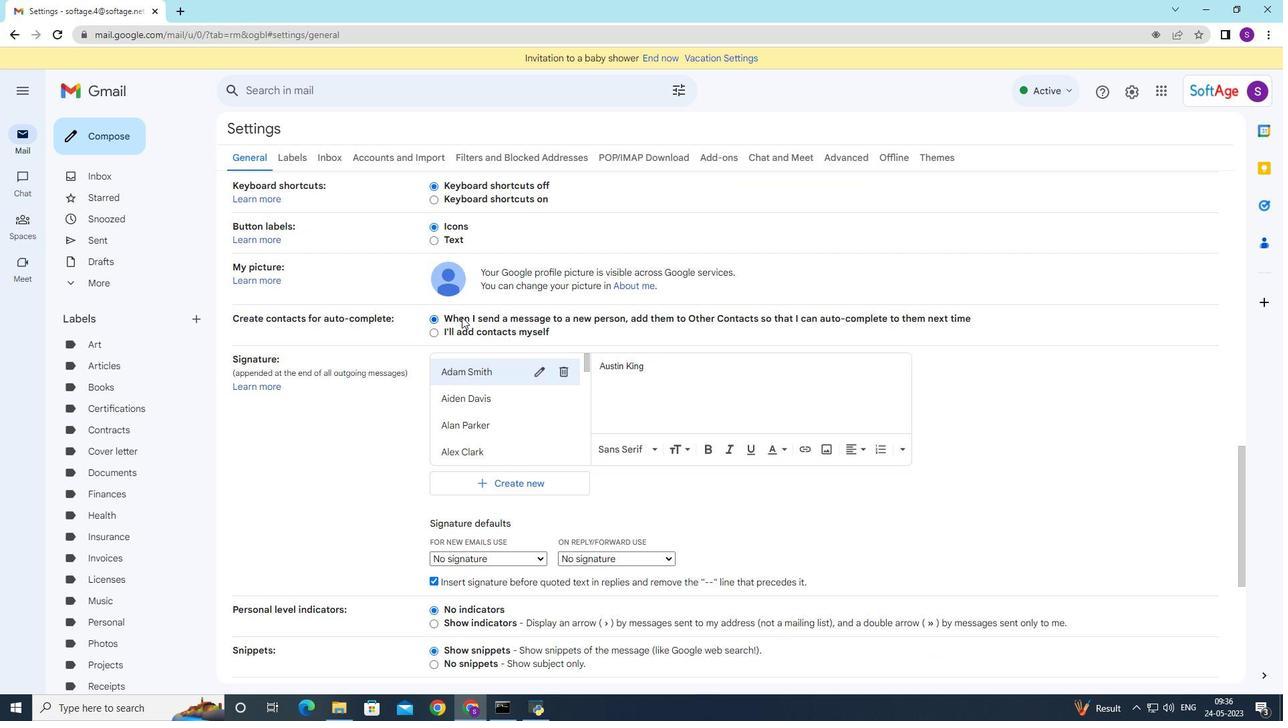 
Action: Mouse moved to (465, 320)
Screenshot: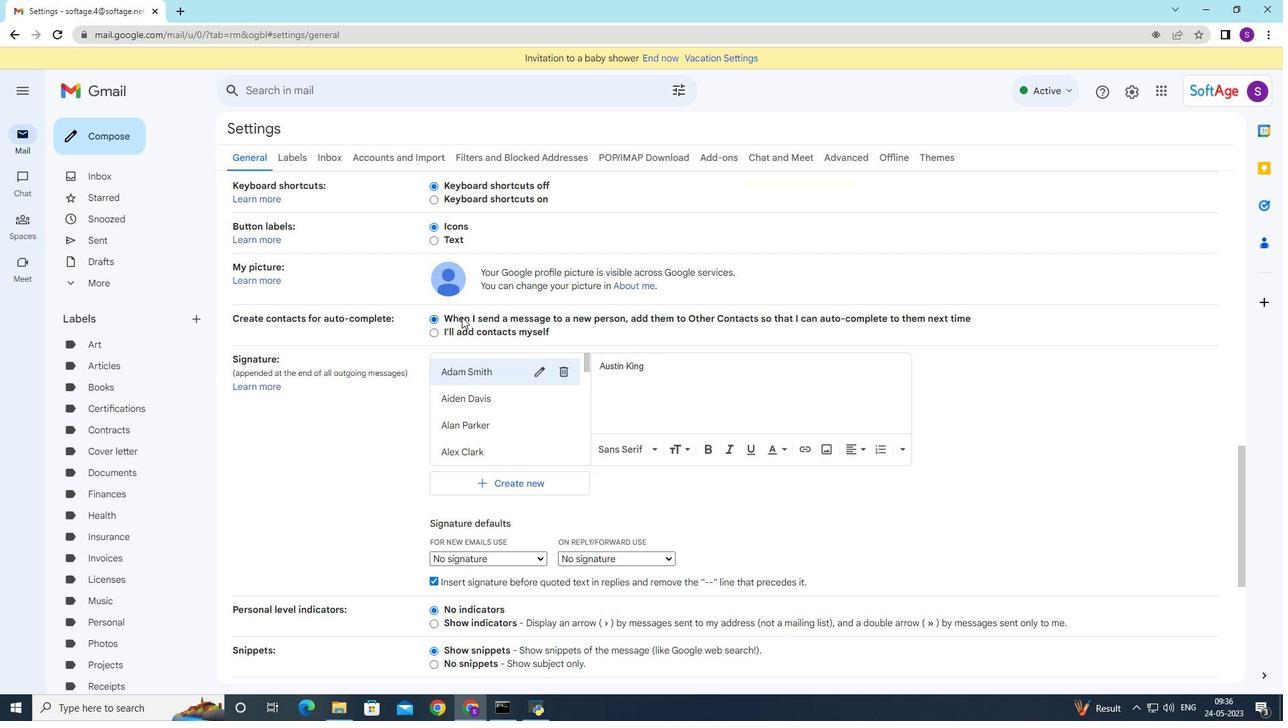 
Action: Mouse scrolled (465, 319) with delta (0, 0)
Screenshot: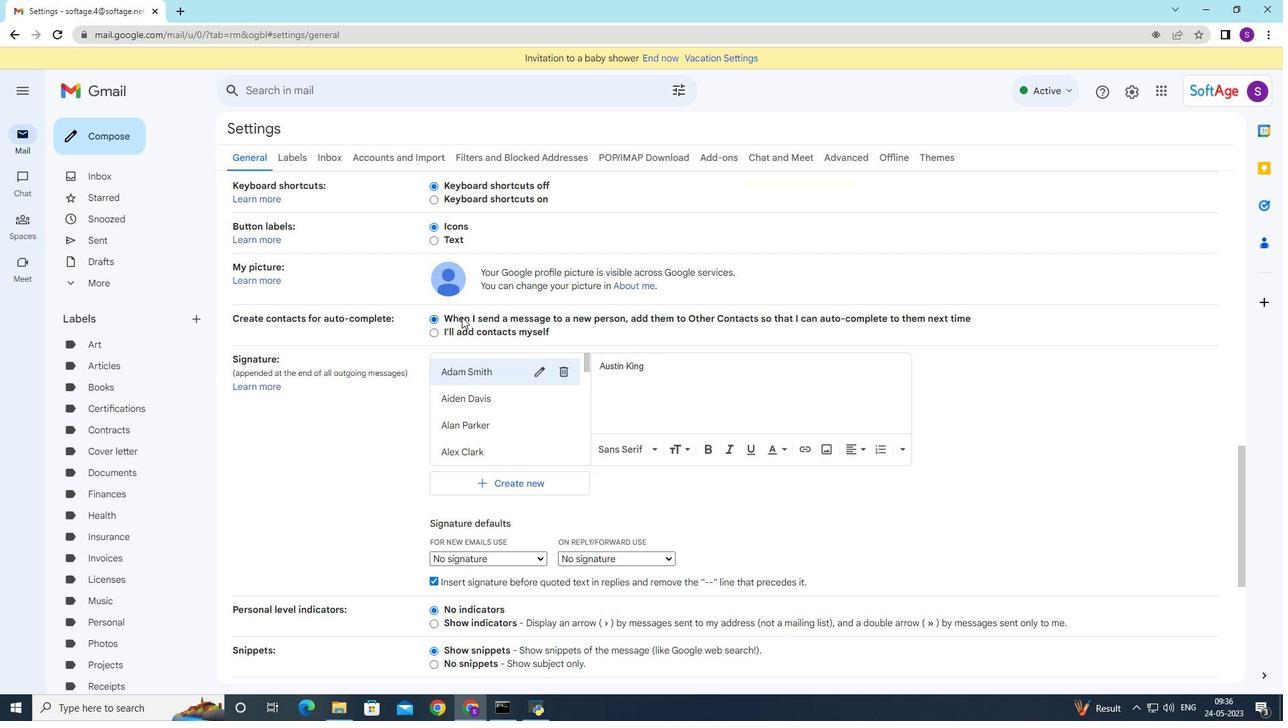 
Action: Mouse moved to (466, 324)
Screenshot: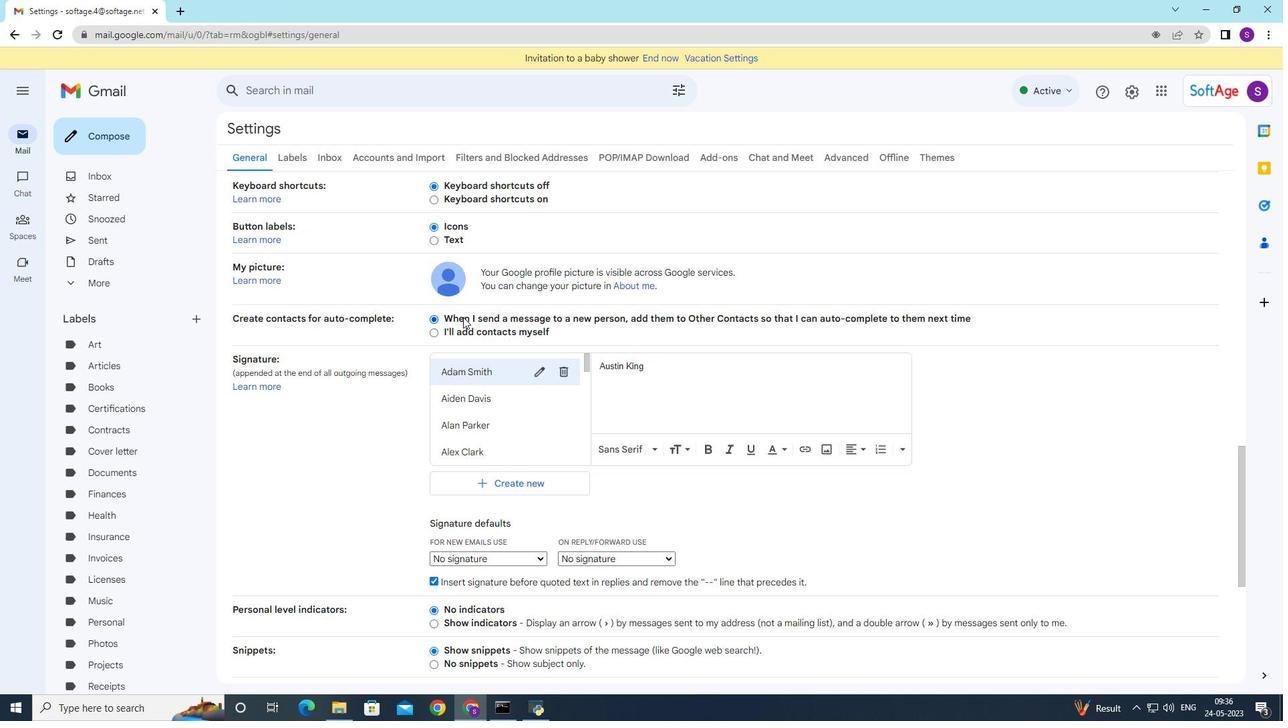 
Action: Mouse scrolled (466, 323) with delta (0, 0)
Screenshot: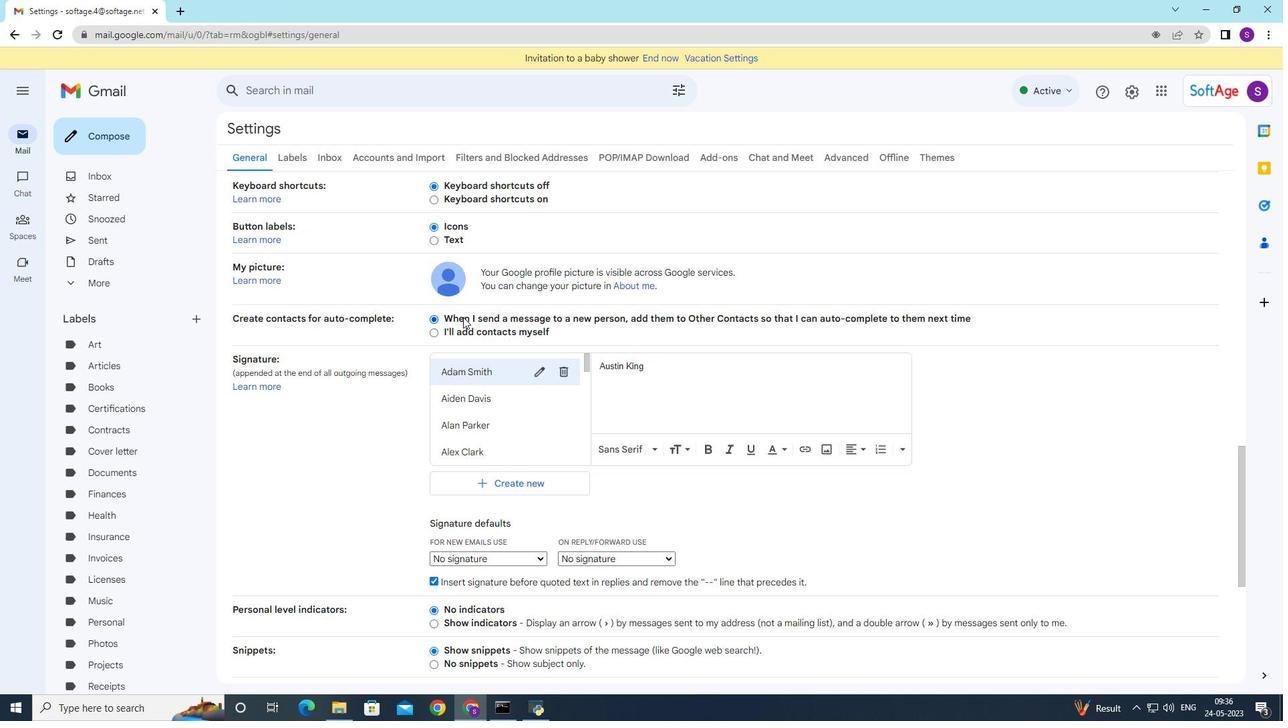 
Action: Mouse moved to (473, 283)
Screenshot: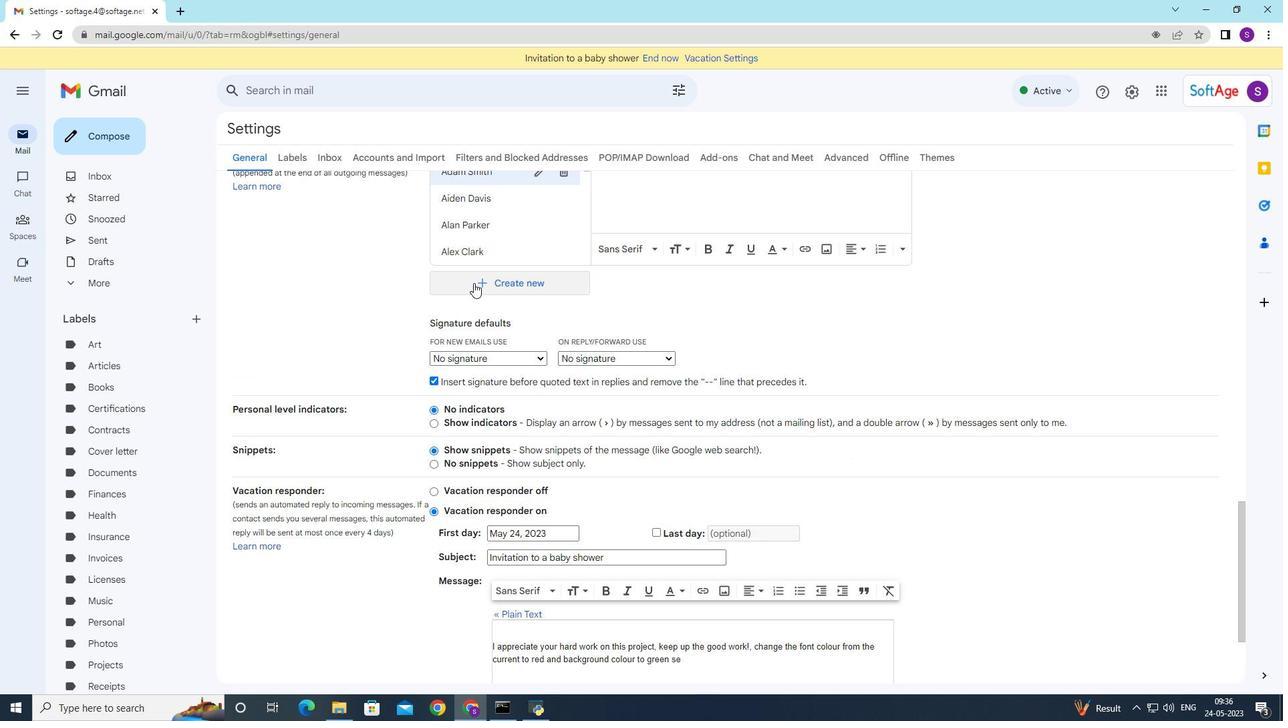 
Action: Mouse scrolled (473, 284) with delta (0, 0)
Screenshot: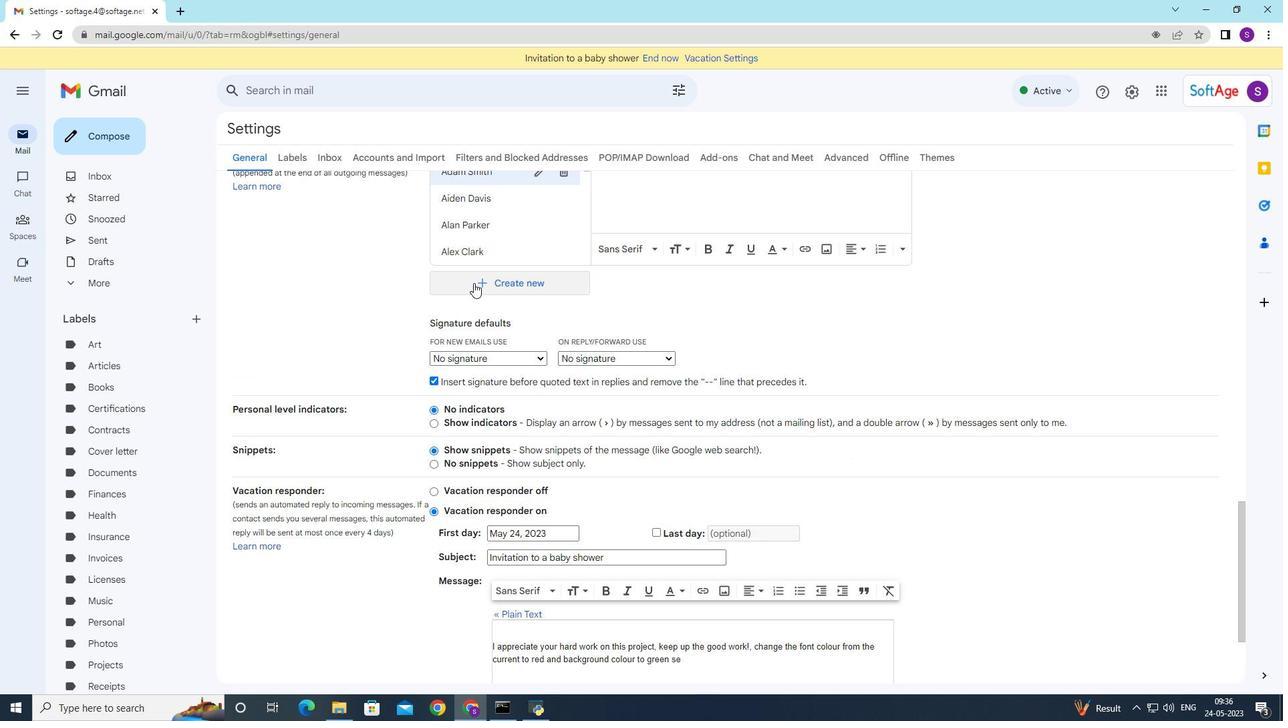 
Action: Mouse moved to (486, 355)
Screenshot: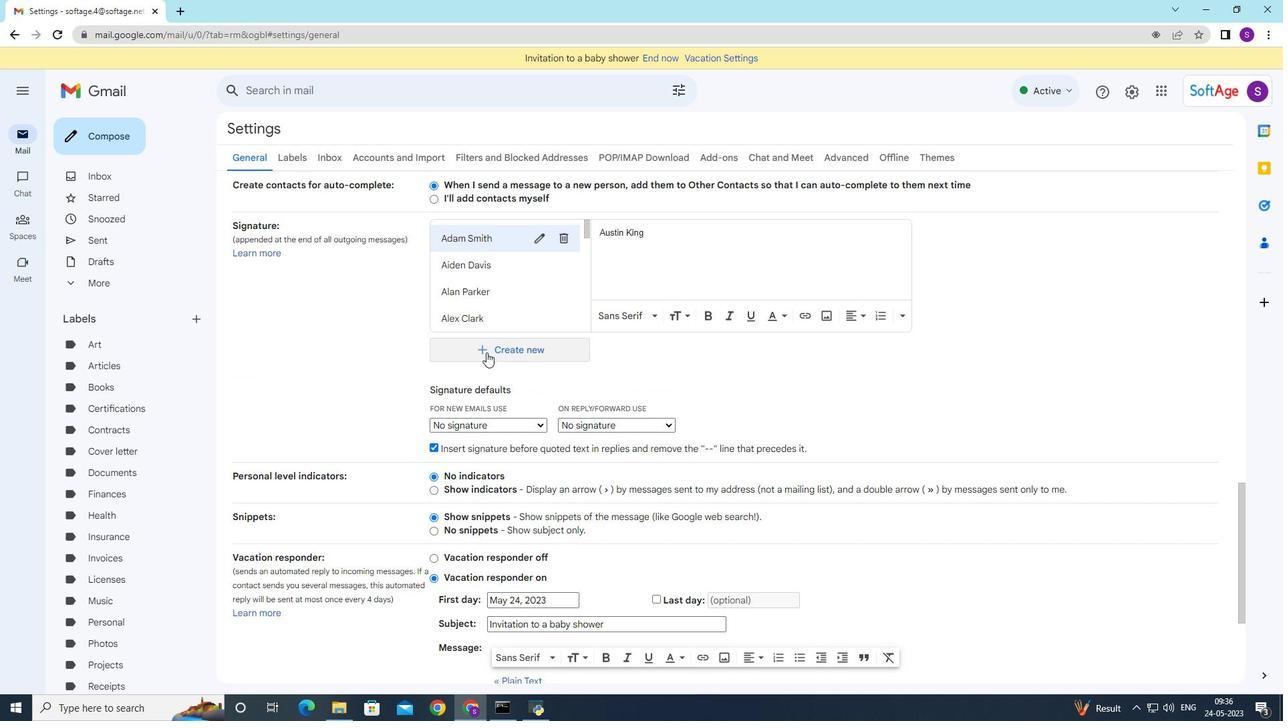 
Action: Mouse pressed left at (486, 355)
Screenshot: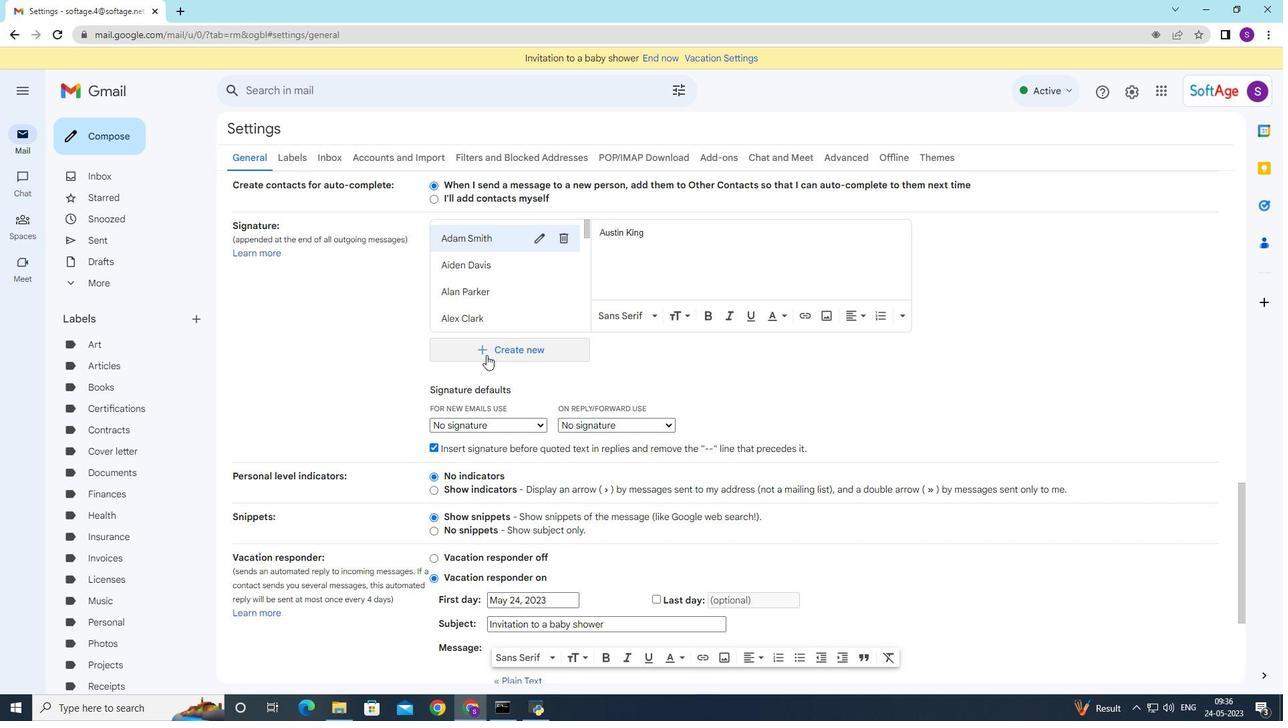 
Action: Mouse moved to (556, 360)
Screenshot: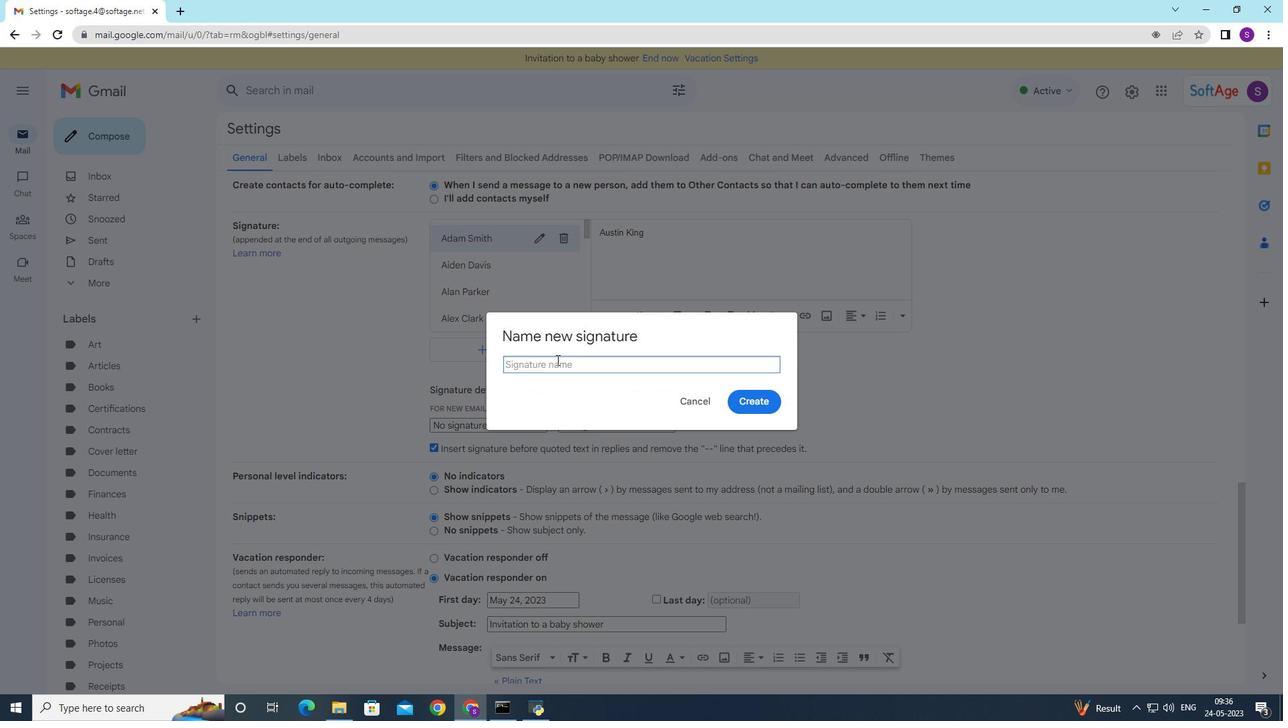 
Action: Key pressed <Key.shift><Key.shift><Key.shift><Key.shift><Key.shift><Key.shift><Key.shift><Key.shift><Key.shift><Key.shift><Key.shift><Key.shift><Key.shift><Key.shift><Key.shift><Key.shift><Key.shift><Key.shift><Key.shift><Key.shift><Key.shift>Dana<Key.space><Key.shift><Key.shift><Key.shift><Key.shift><Key.shift><Key.shift>Mitchell
Screenshot: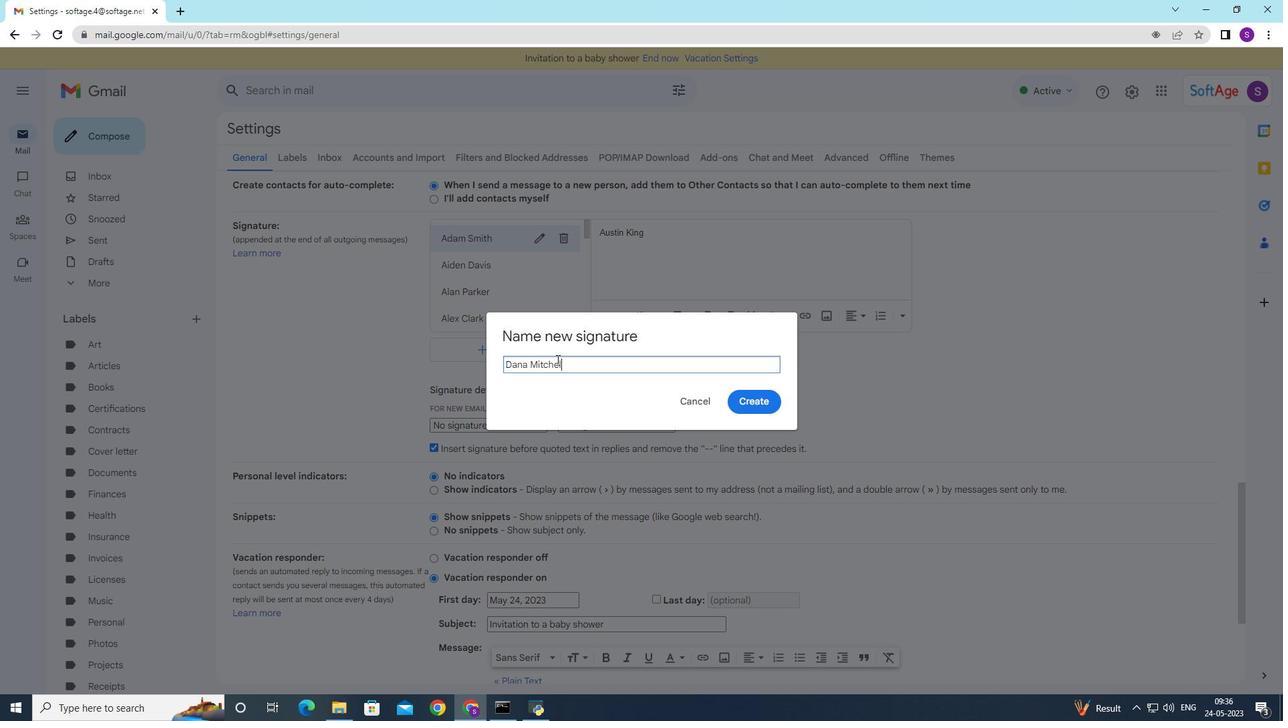 
Action: Mouse moved to (762, 408)
Screenshot: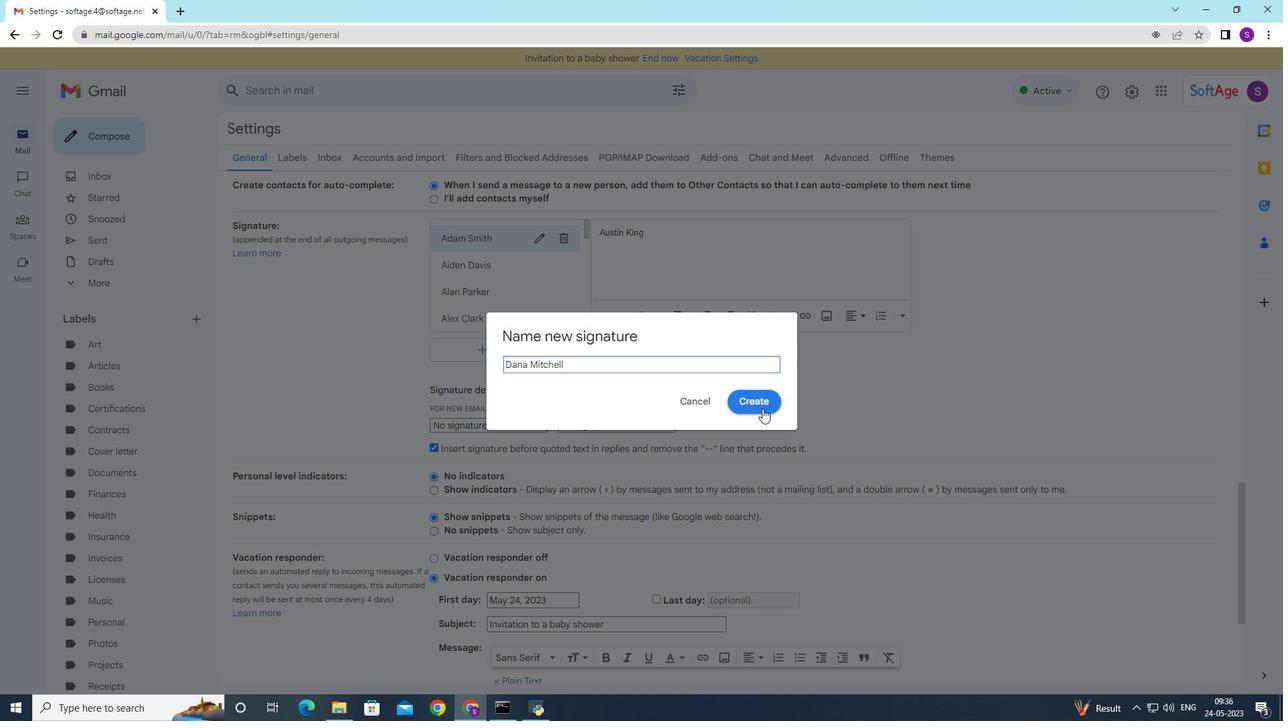 
Action: Mouse pressed left at (762, 408)
Screenshot: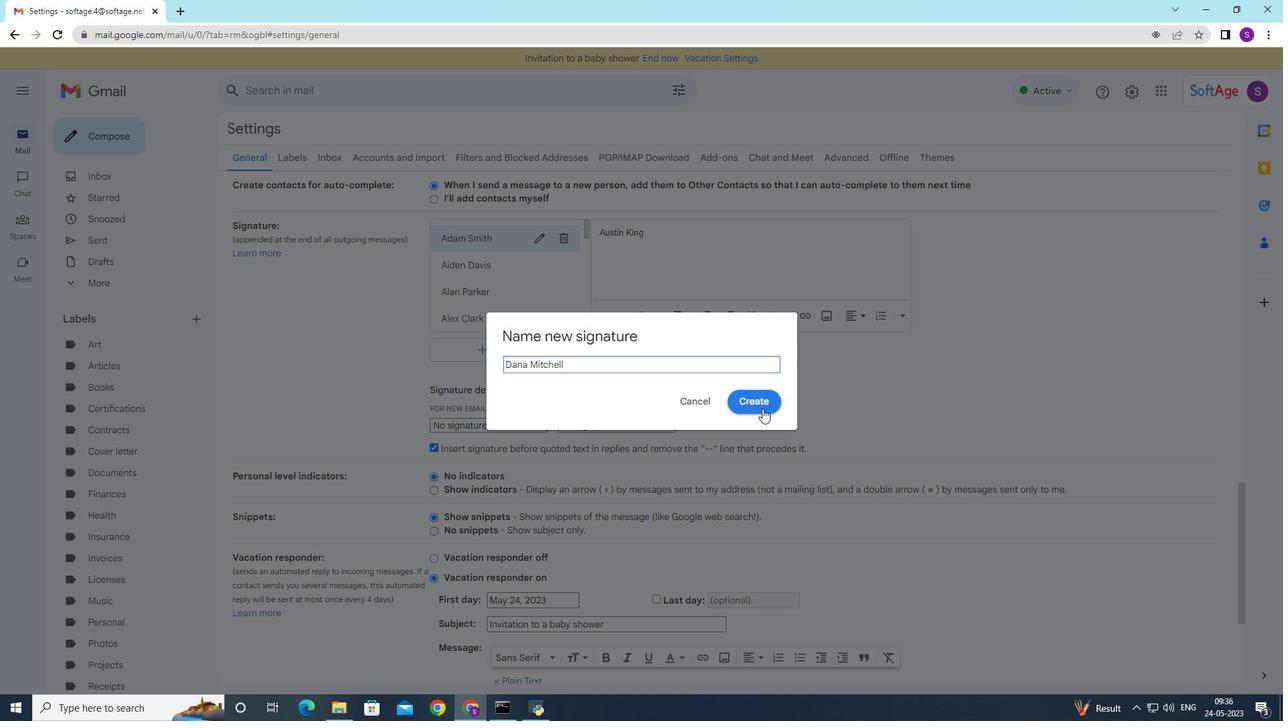 
Action: Mouse moved to (644, 281)
Screenshot: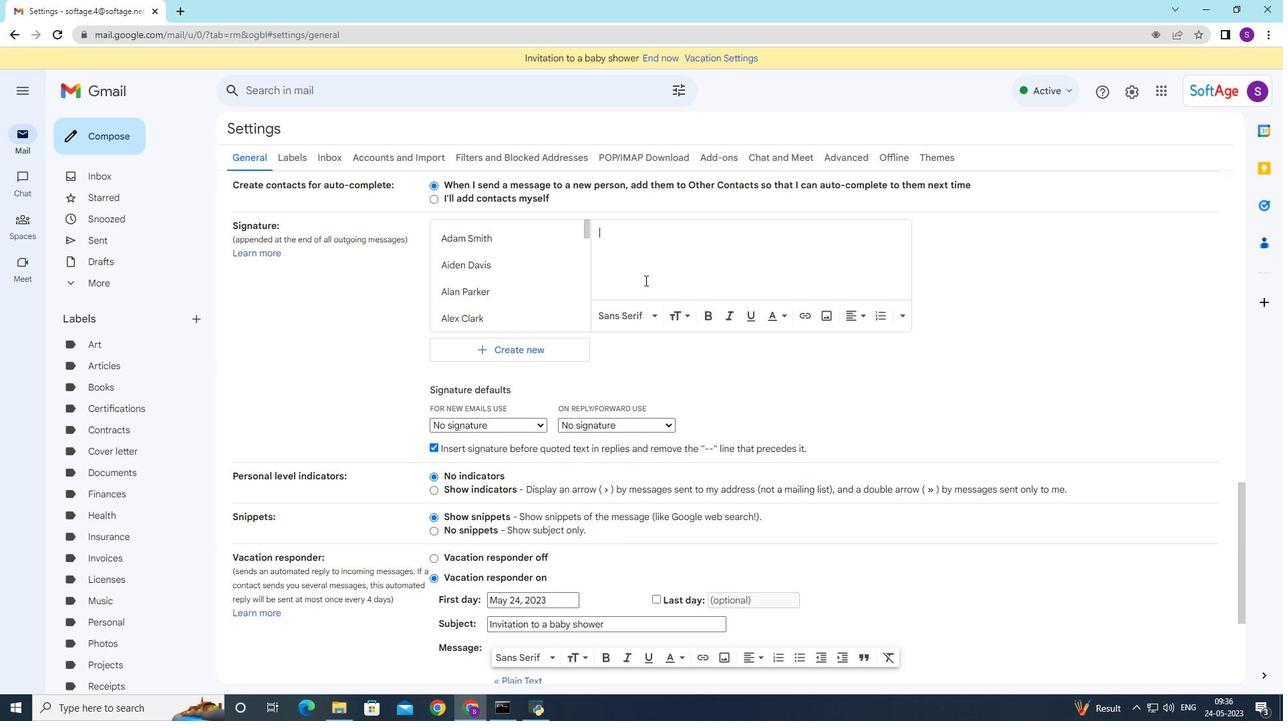
Action: Key pressed <Key.shift><Key.shift><Key.shift><Key.shift><Key.shift><Key.shift><Key.shift><Key.shift><Key.shift><Key.shift><Key.shift><Key.shift><Key.shift><Key.shift><Key.shift><Key.shift><Key.shift><Key.shift><Key.shift><Key.shift><Key.shift><Key.shift><Key.shift><Key.shift><Key.shift><Key.shift><Key.shift><Key.shift><Key.shift><Key.shift><Key.shift><Key.shift><Key.shift><Key.shift><Key.shift><Key.shift><Key.shift><Key.shift><Key.shift><Key.shift><Key.shift><Key.shift><Key.shift><Key.shift><Key.shift><Key.shift><Key.shift><Key.shift><Key.shift><Key.shift><Key.shift><Key.shift><Key.shift><Key.shift><Key.shift><Key.shift><Key.shift><Key.shift><Key.shift><Key.shift><Key.shift><Key.shift><Key.shift><Key.shift><Key.shift><Key.shift><Key.shift><Key.shift><Key.shift><Key.shift><Key.shift><Key.shift><Key.shift>Dana<Key.space><Key.shift>Mitchell
Screenshot: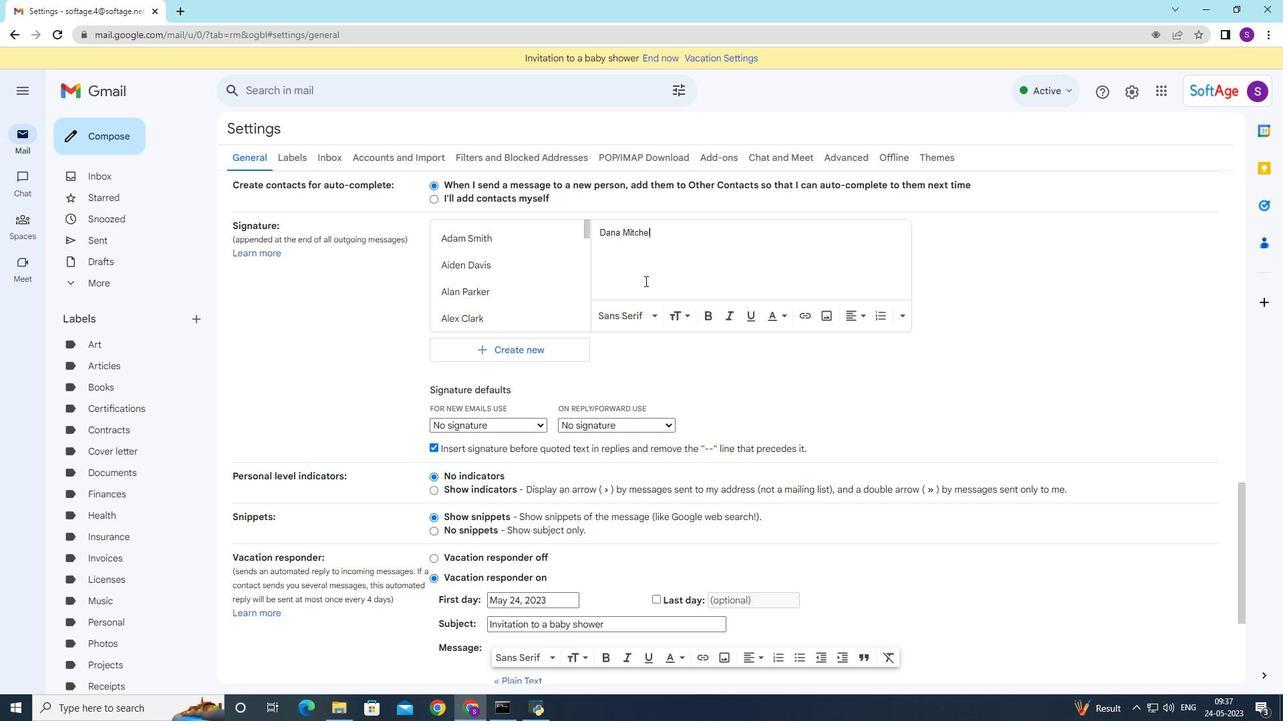 
Action: Mouse moved to (600, 308)
Screenshot: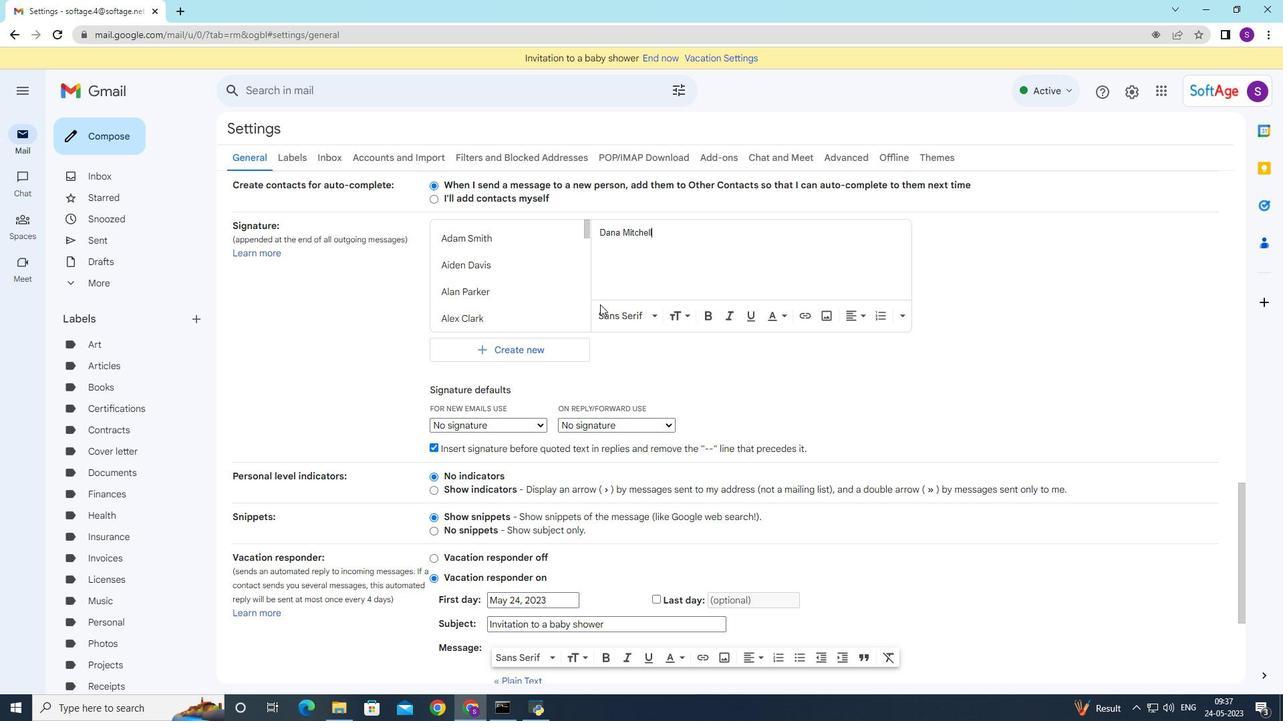 
Action: Mouse scrolled (600, 308) with delta (0, 0)
Screenshot: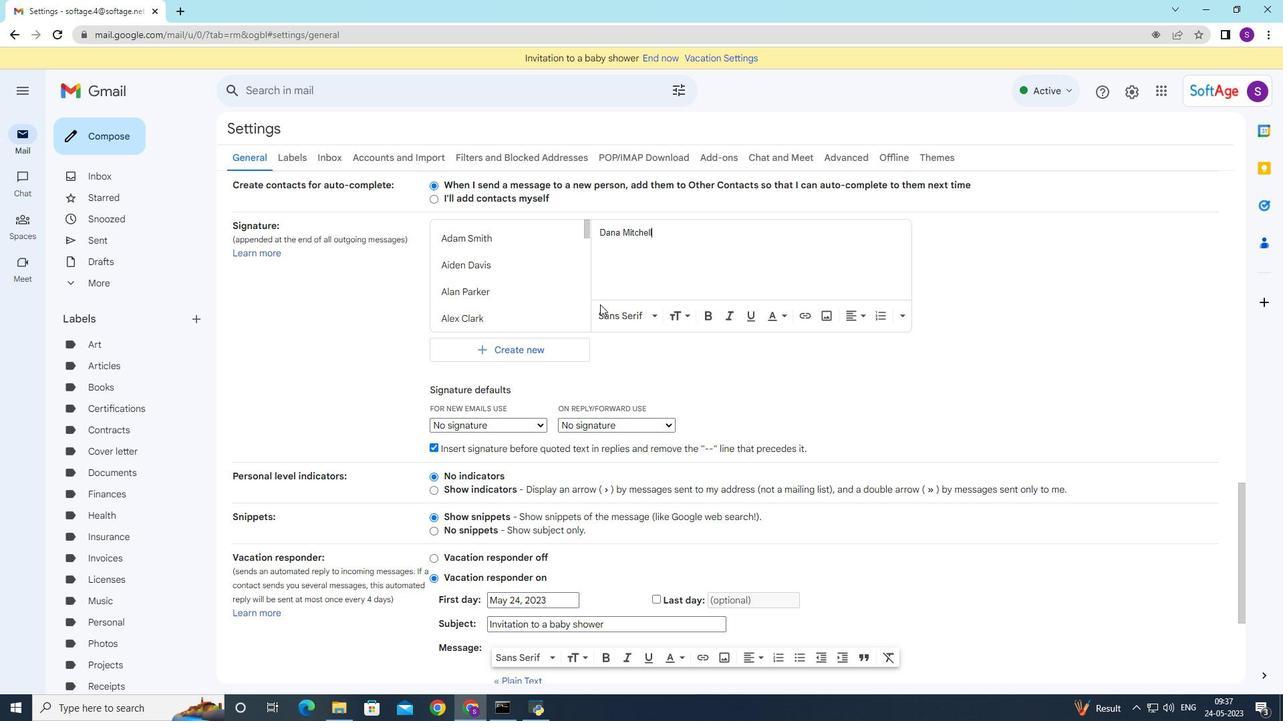
Action: Mouse scrolled (600, 308) with delta (0, 0)
Screenshot: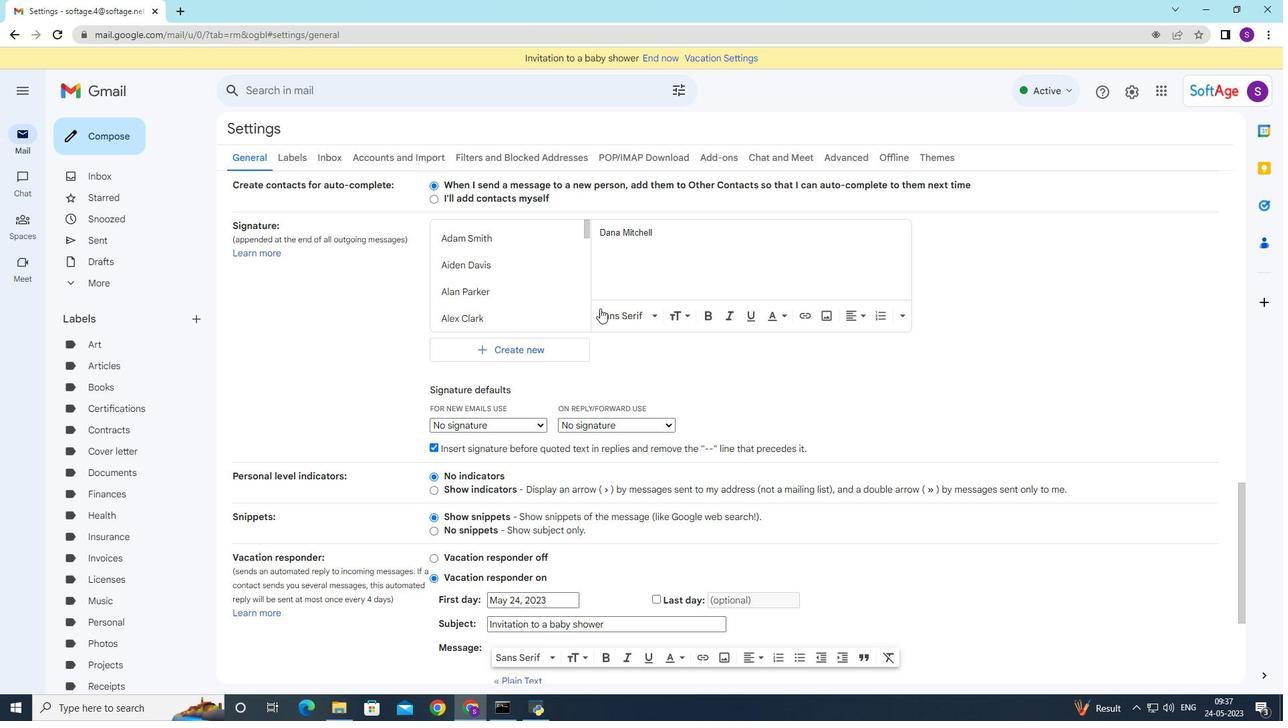 
Action: Mouse moved to (600, 314)
Screenshot: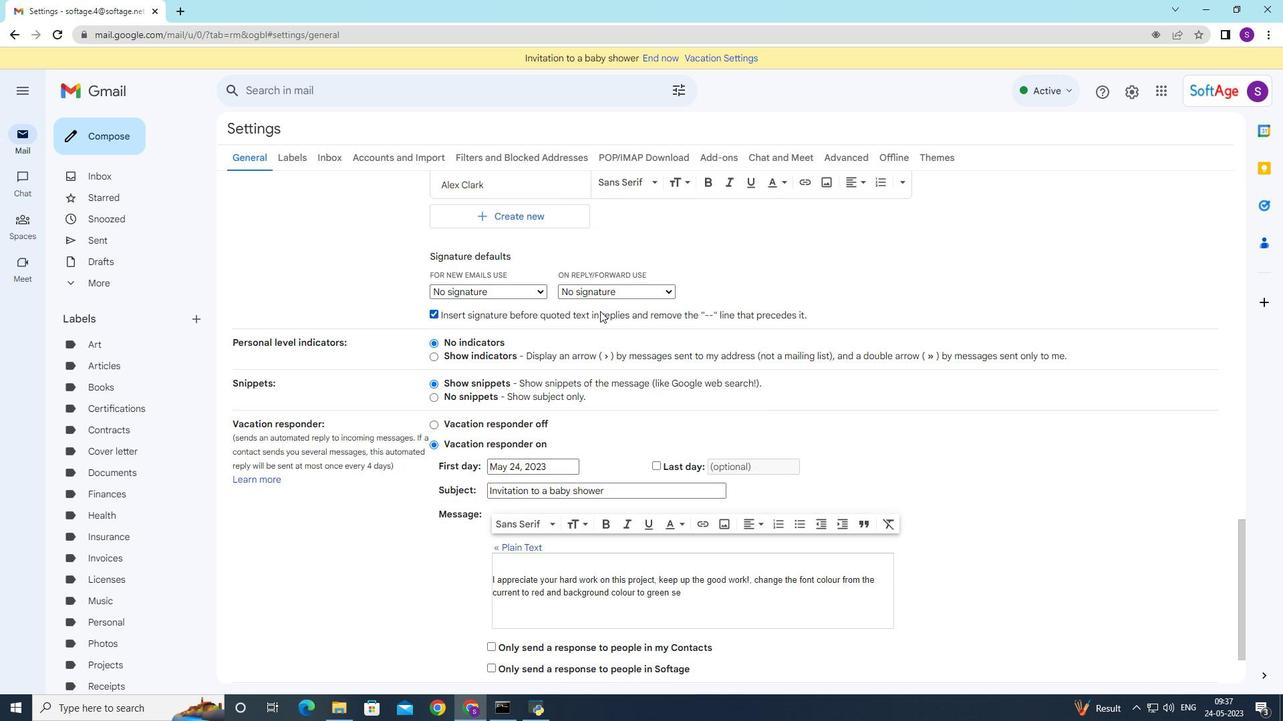 
Action: Mouse scrolled (600, 314) with delta (0, 0)
Screenshot: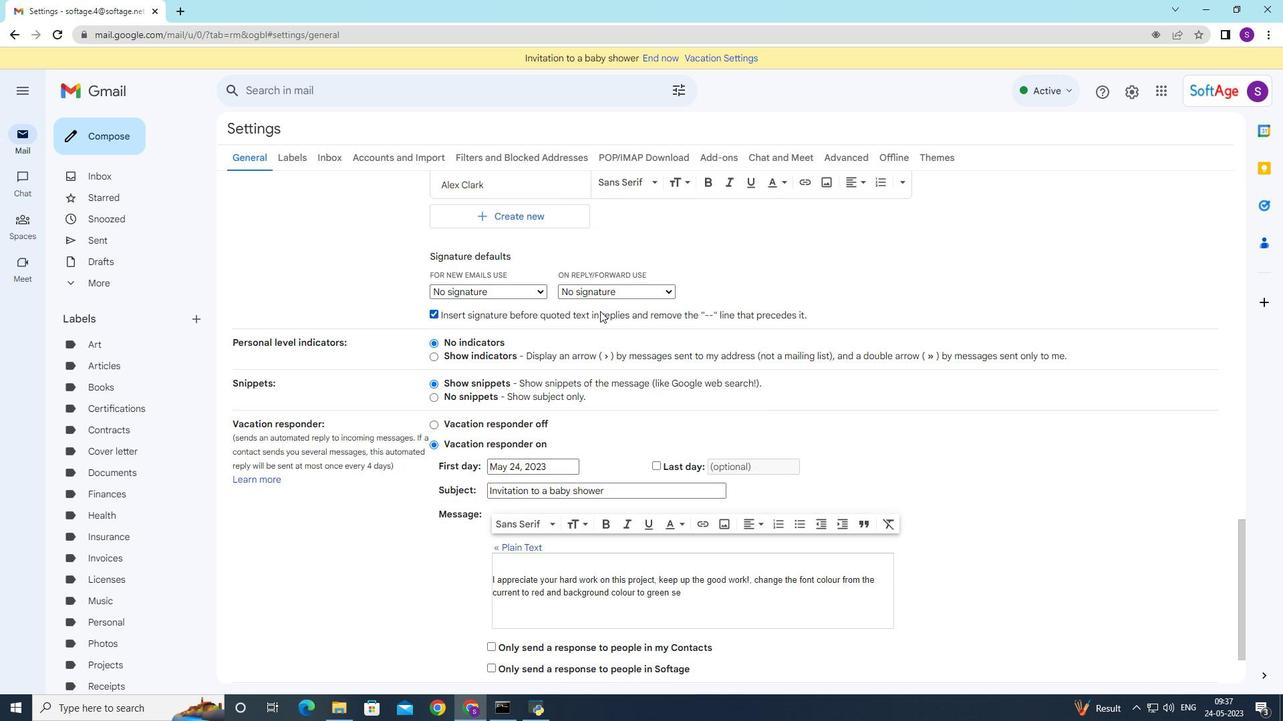 
Action: Mouse moved to (601, 317)
Screenshot: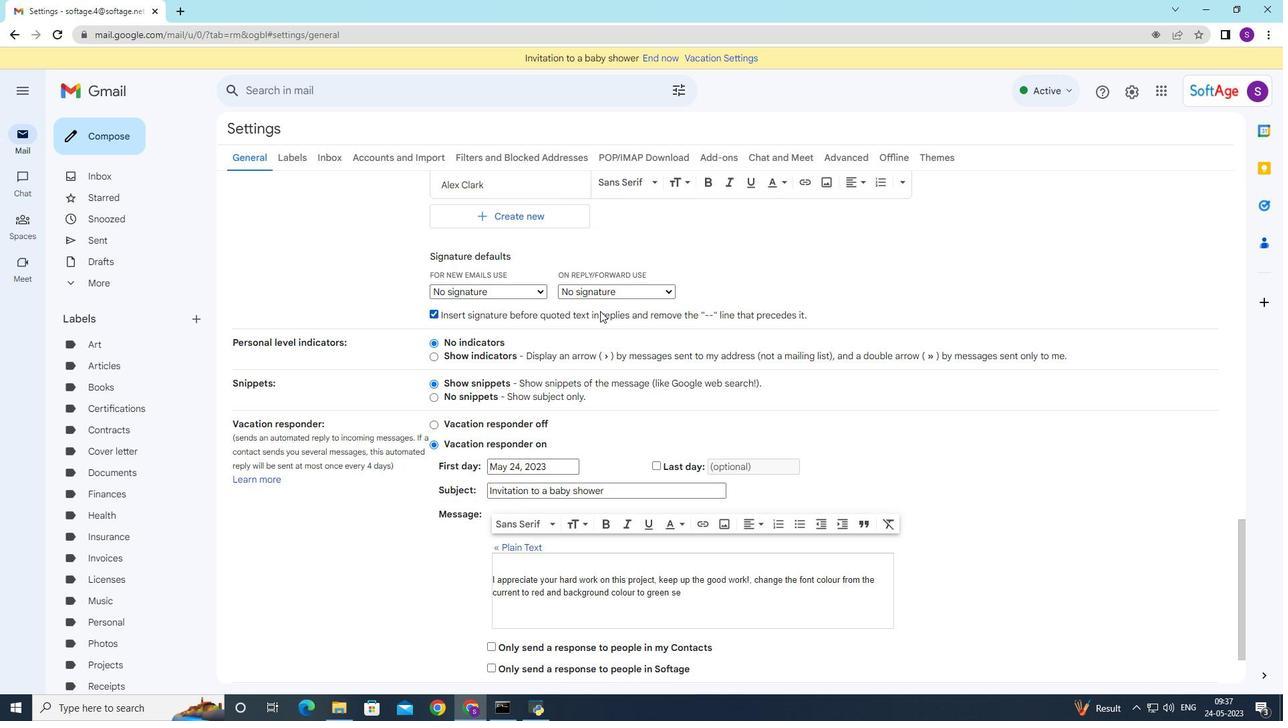
Action: Mouse scrolled (601, 316) with delta (0, 0)
Screenshot: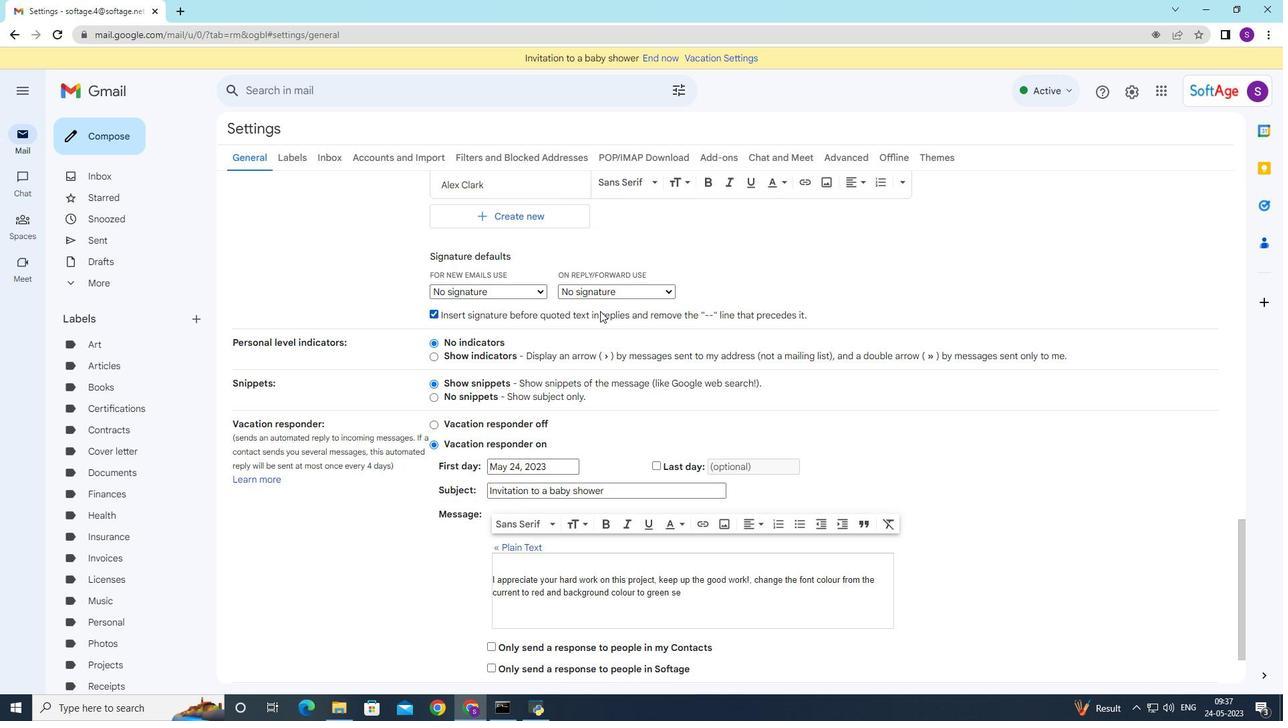 
Action: Mouse moved to (602, 320)
Screenshot: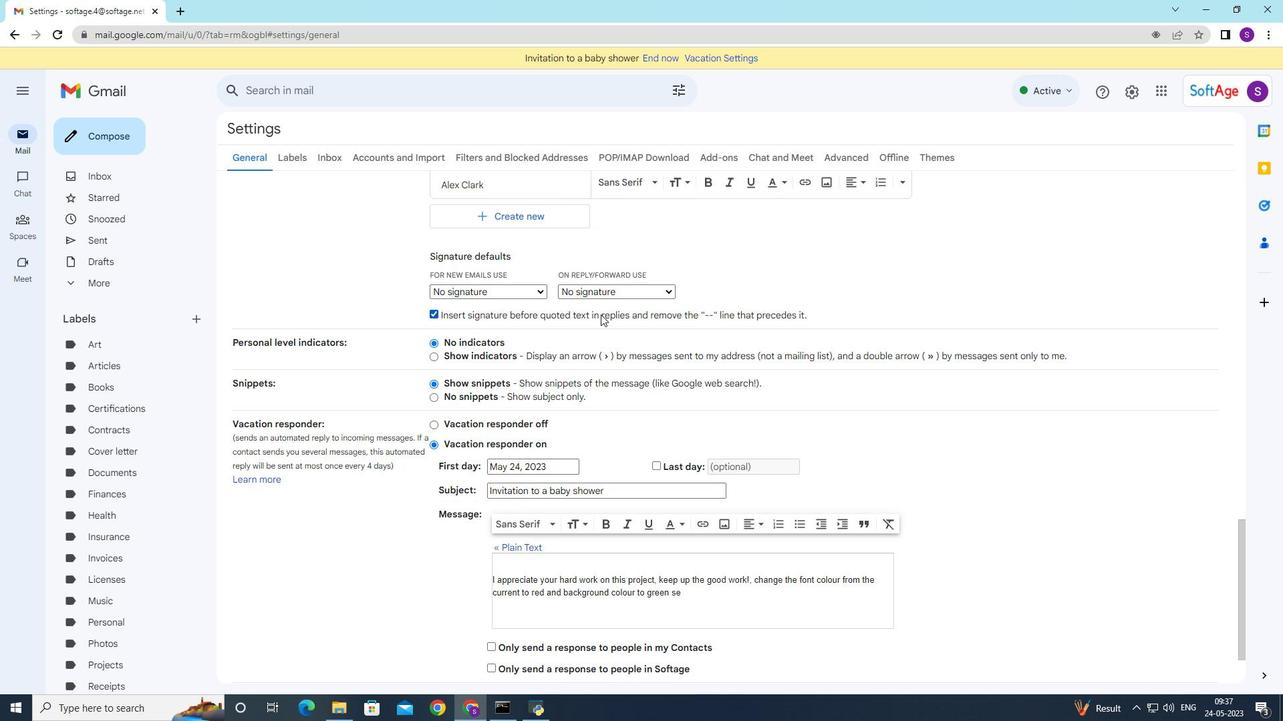 
Action: Mouse scrolled (602, 320) with delta (0, 0)
Screenshot: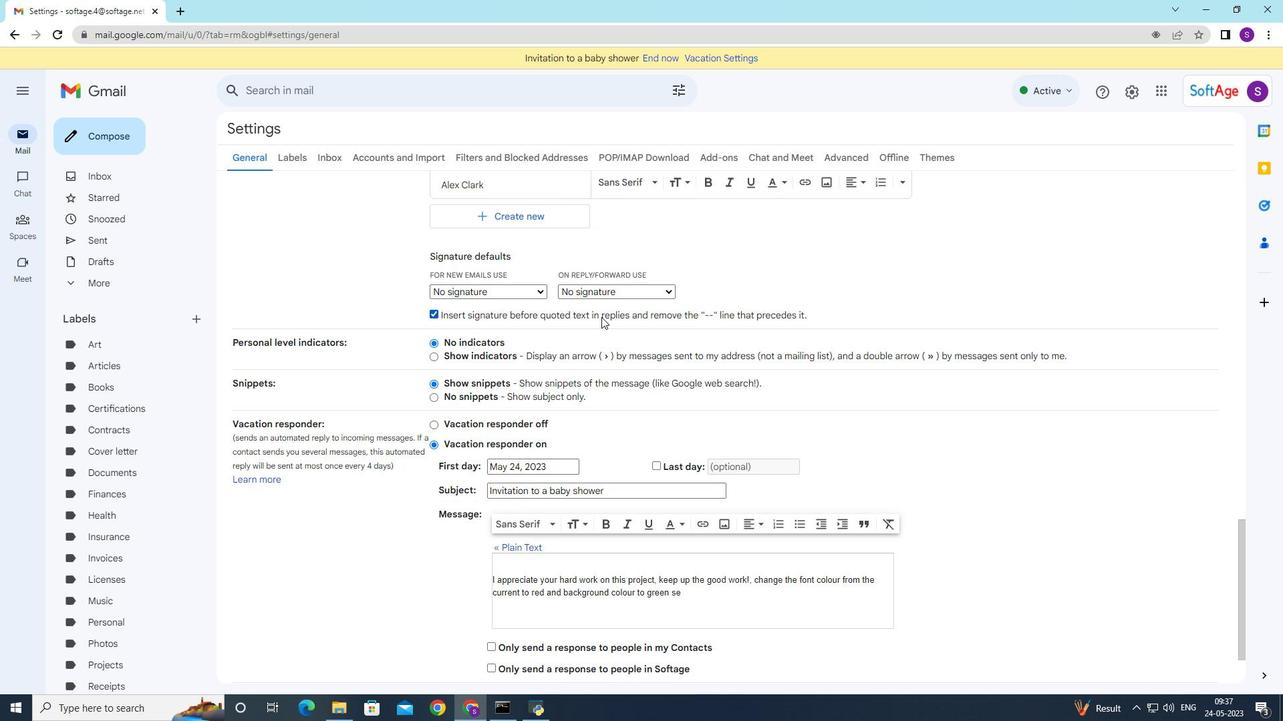 
Action: Mouse moved to (602, 326)
Screenshot: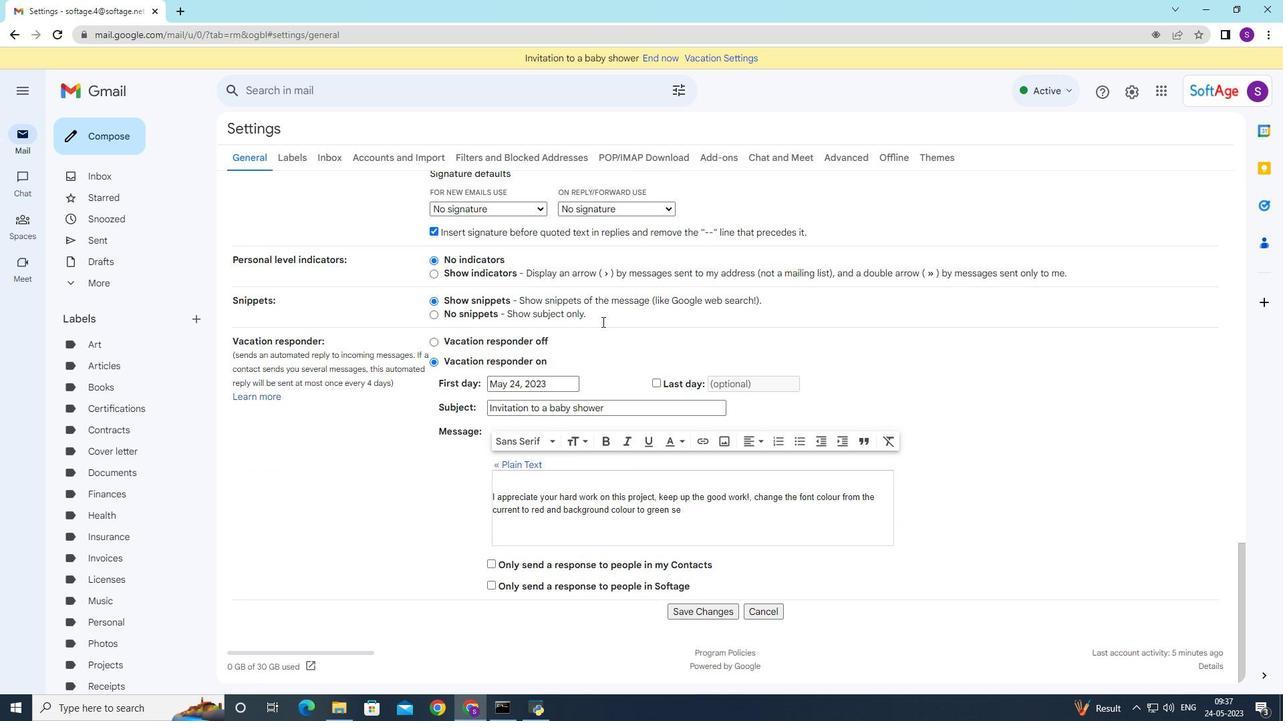 
Action: Mouse scrolled (602, 325) with delta (0, 0)
Screenshot: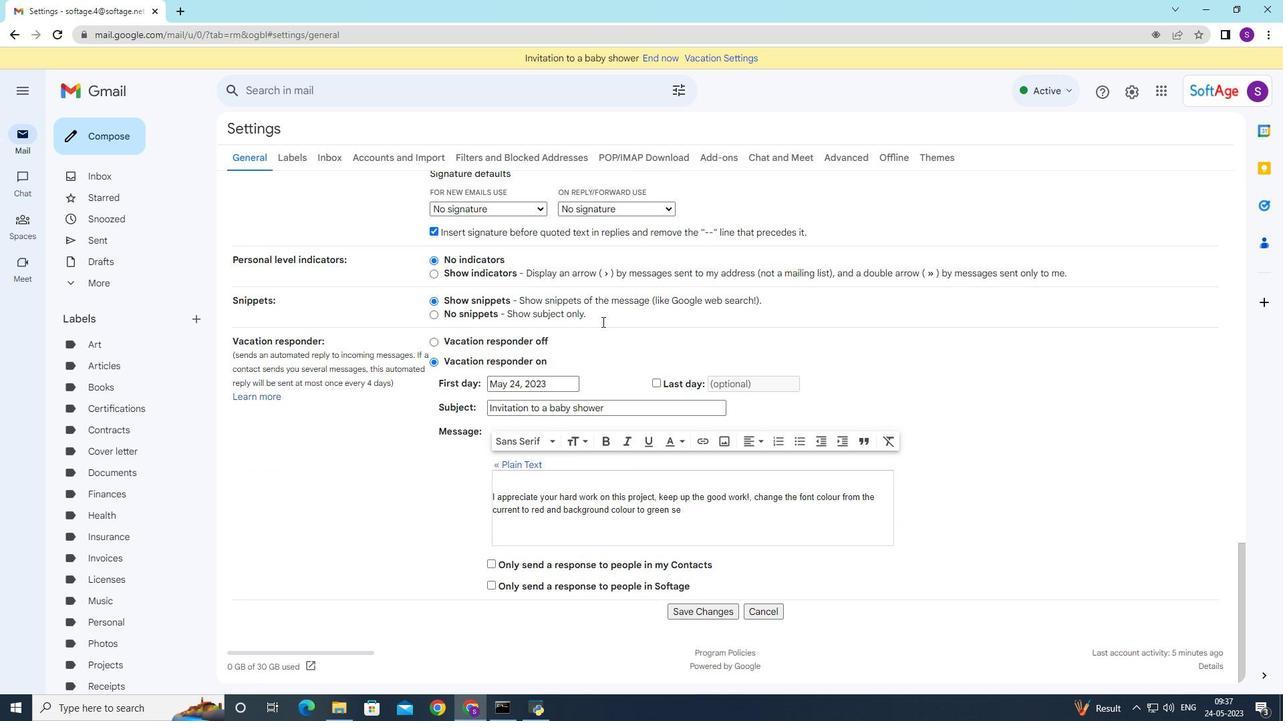 
Action: Mouse moved to (600, 336)
Screenshot: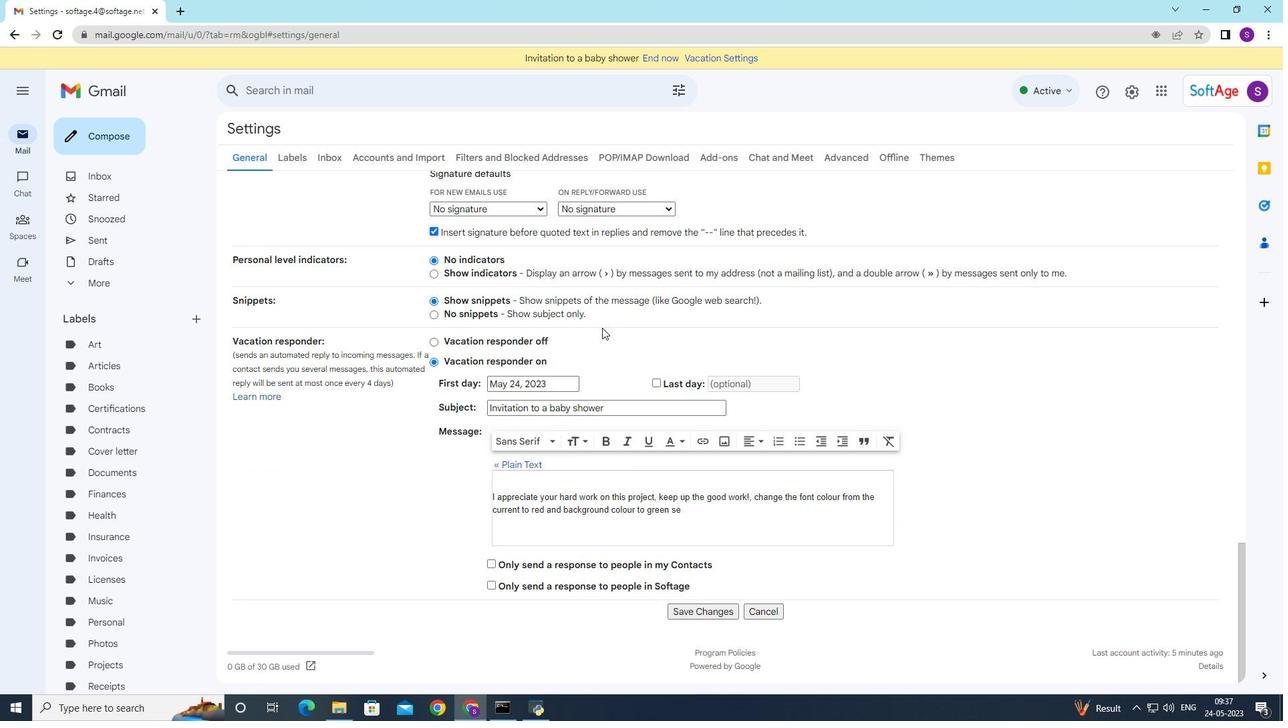 
Action: Mouse scrolled (600, 335) with delta (0, 0)
Screenshot: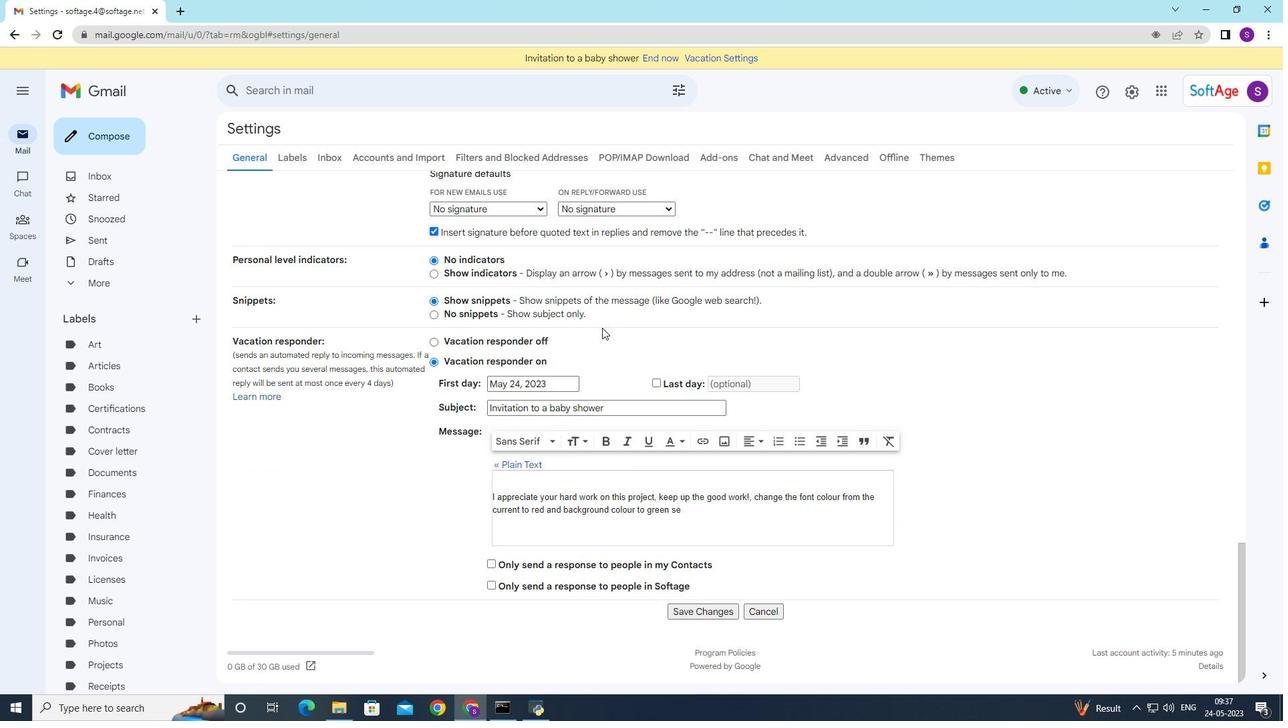 
Action: Mouse moved to (708, 611)
Screenshot: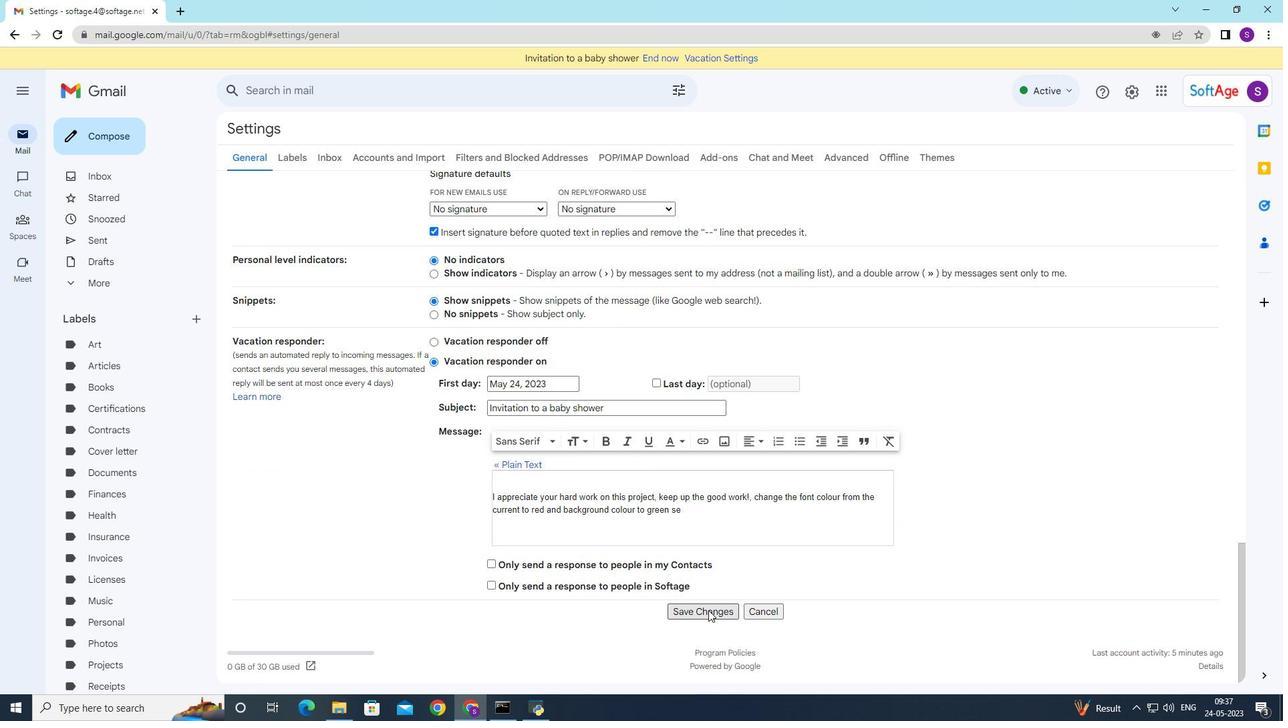 
Action: Mouse pressed left at (708, 611)
Screenshot: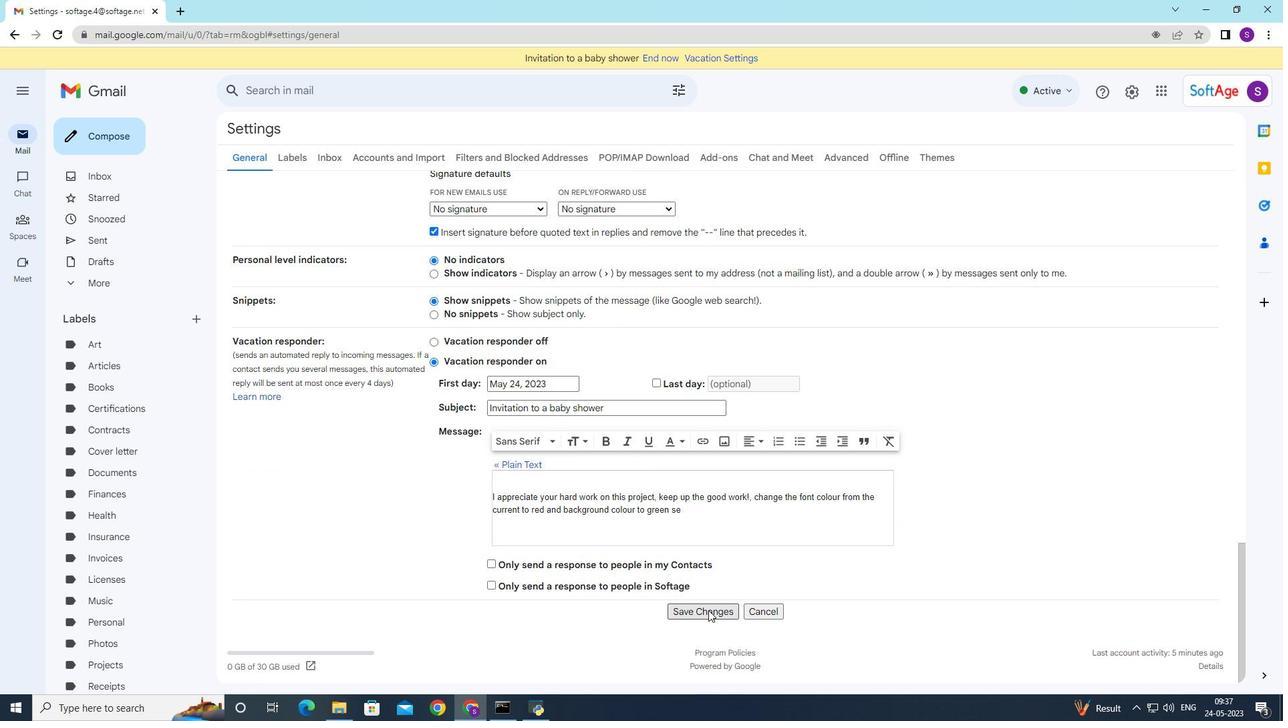 
Action: Mouse moved to (120, 136)
Screenshot: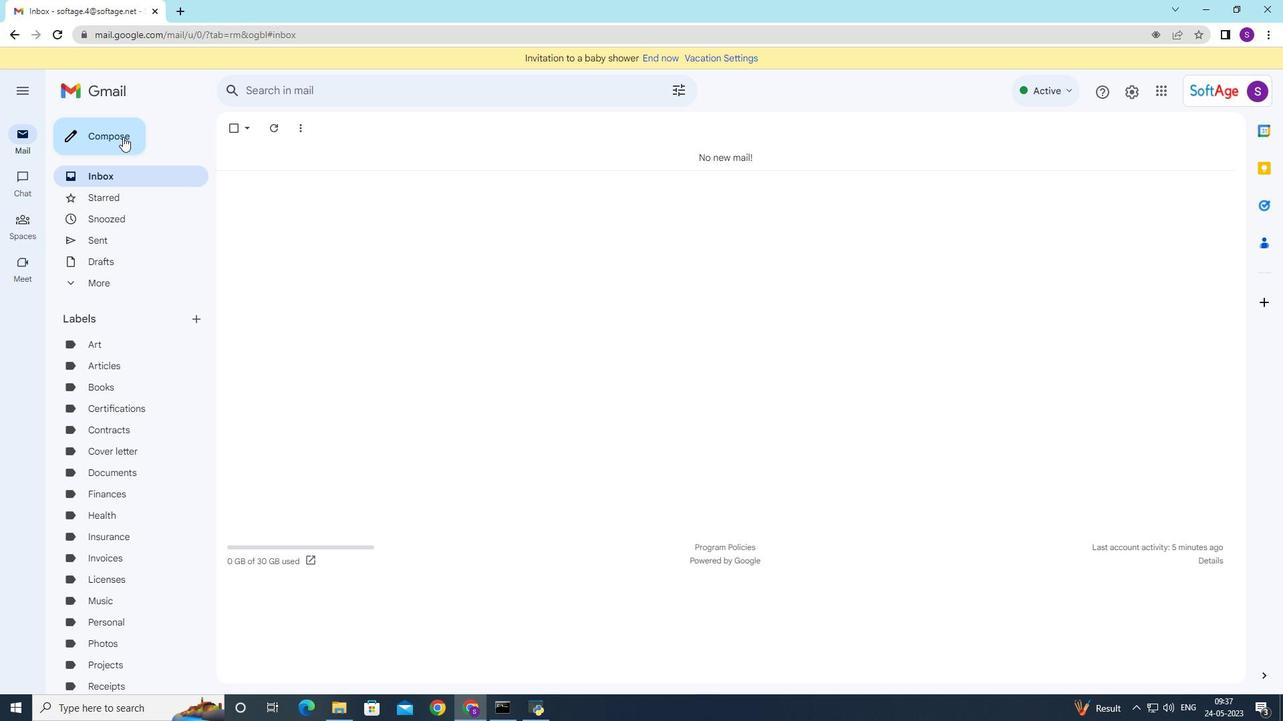 
Action: Mouse pressed left at (120, 136)
Screenshot: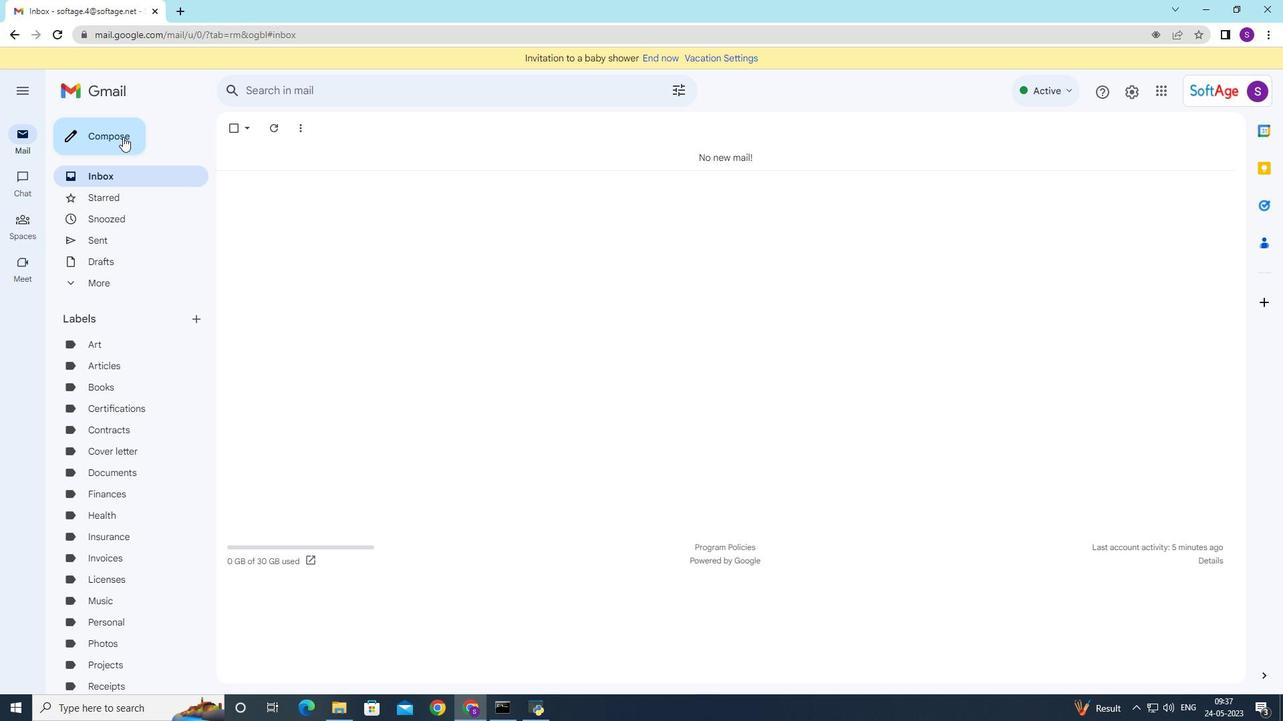 
Action: Mouse moved to (1220, 296)
Screenshot: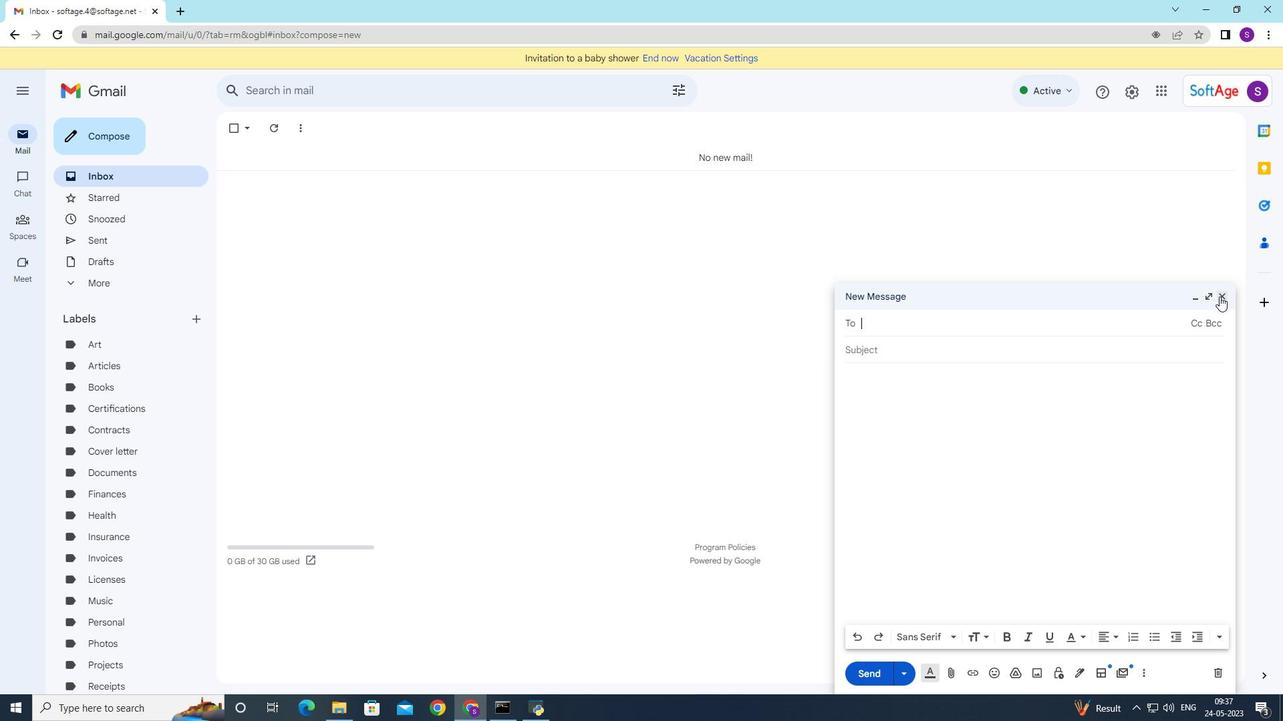 
Action: Mouse pressed left at (1220, 296)
Screenshot: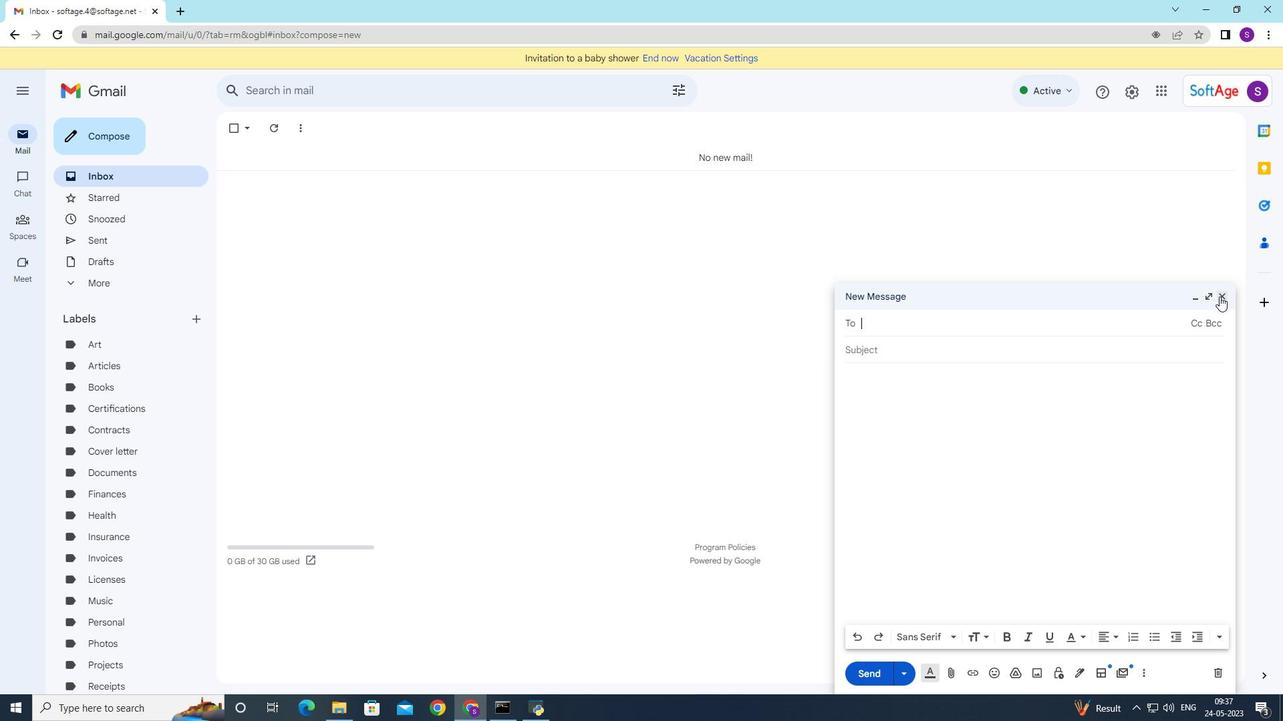 
Action: Mouse moved to (1132, 91)
Screenshot: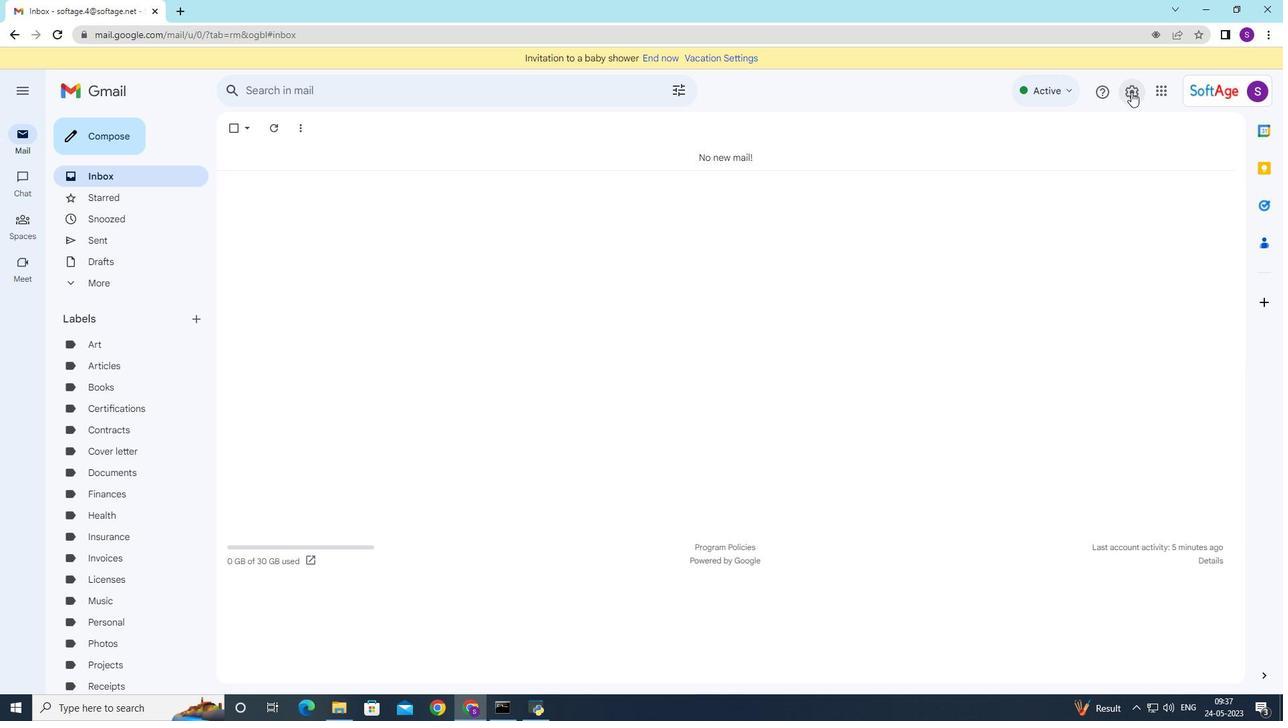 
Action: Mouse pressed left at (1132, 91)
Screenshot: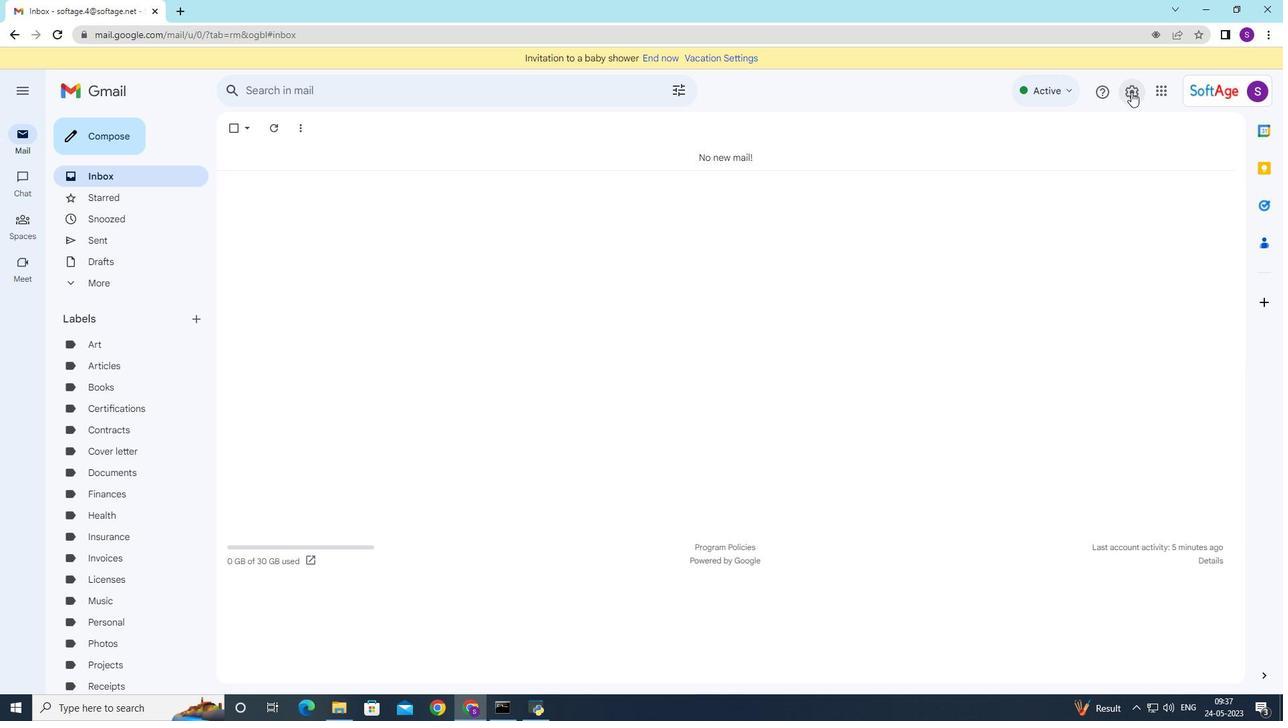 
Action: Mouse moved to (1116, 165)
Screenshot: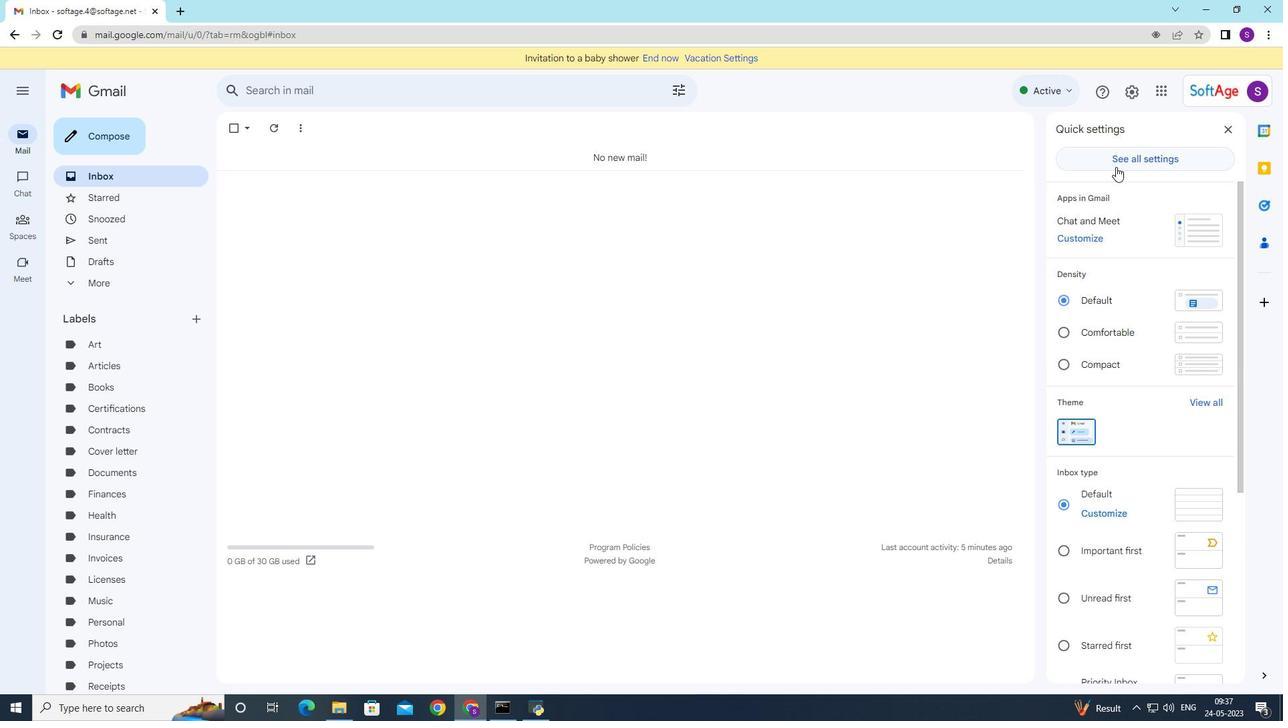 
Action: Mouse pressed left at (1116, 165)
Screenshot: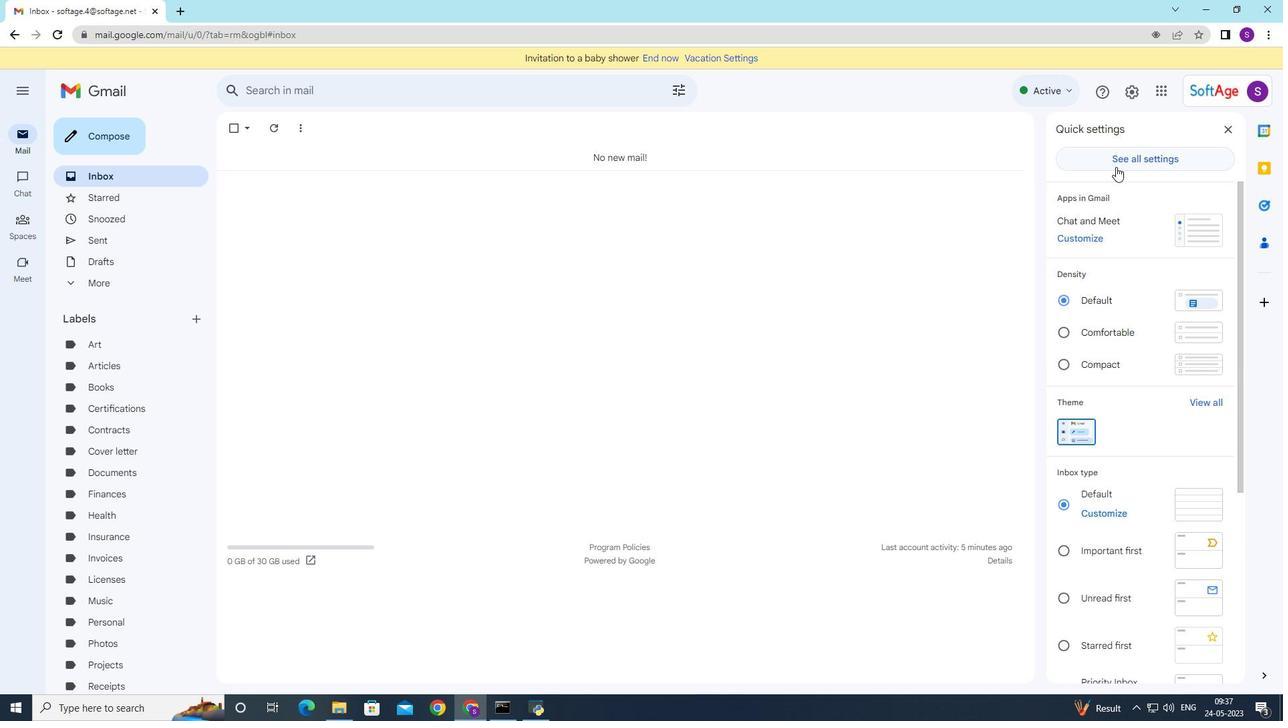
Action: Mouse moved to (552, 348)
Screenshot: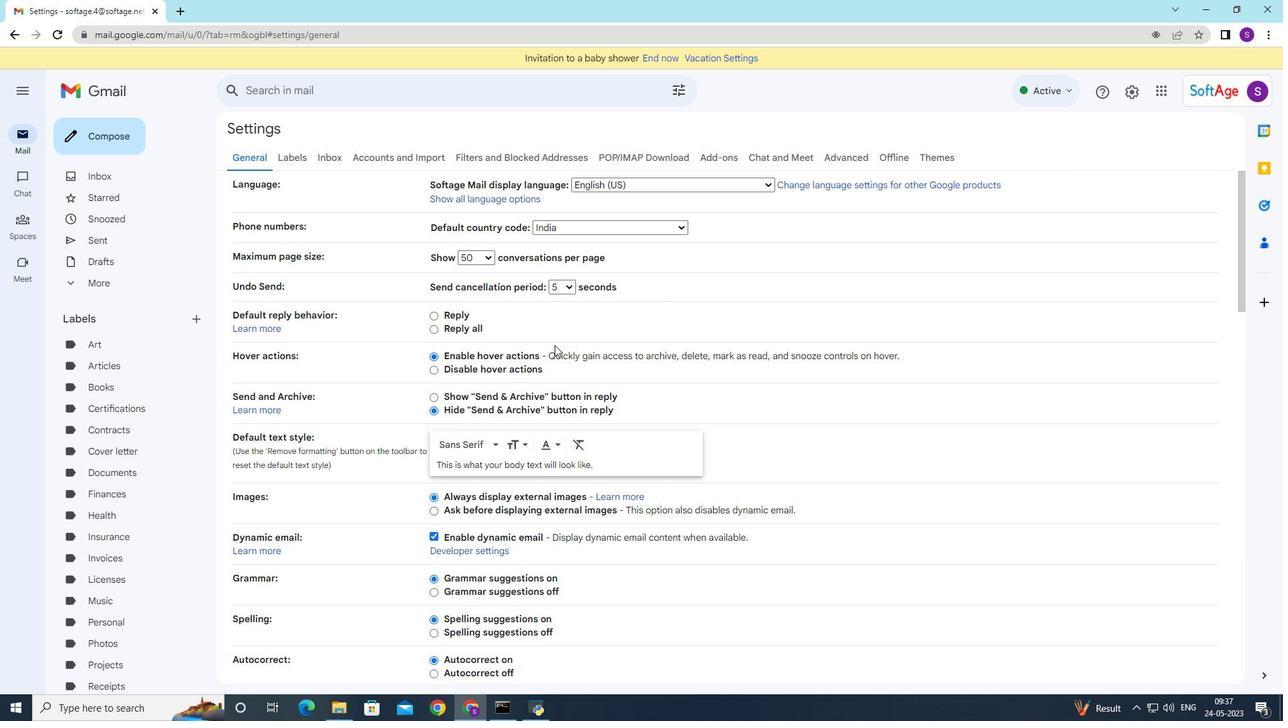 
Action: Mouse scrolled (552, 347) with delta (0, 0)
Screenshot: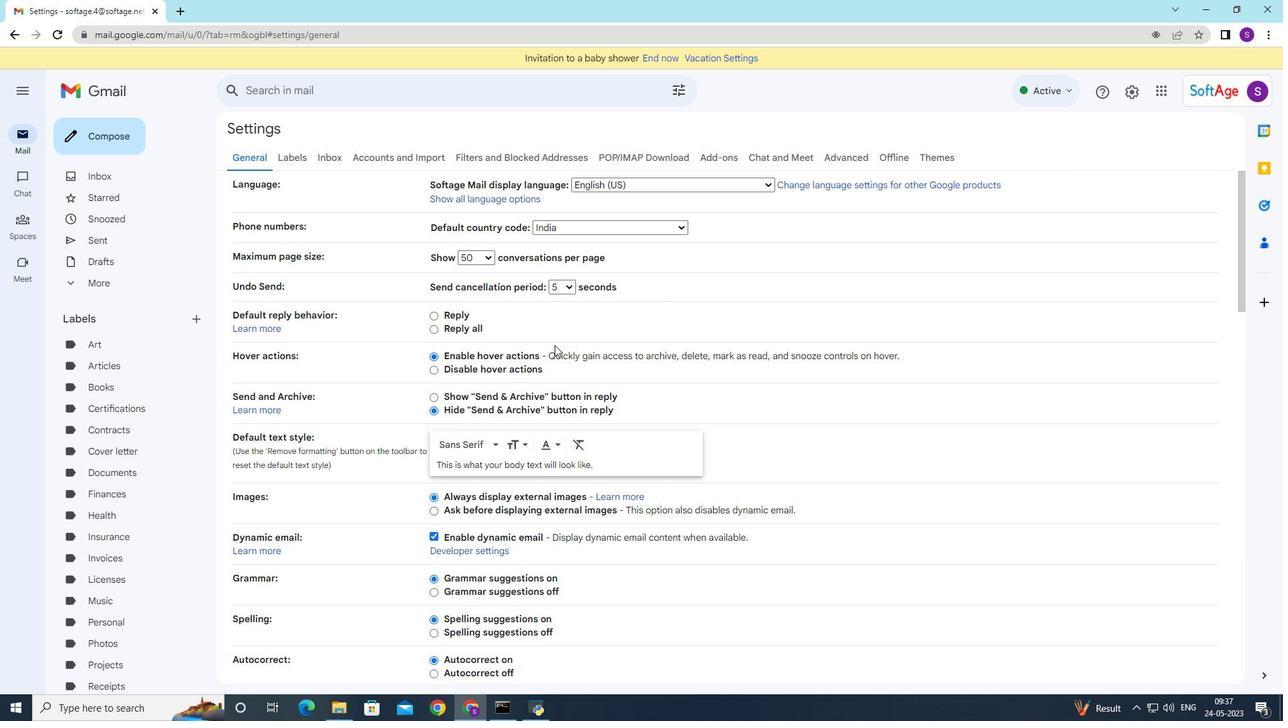 
Action: Mouse moved to (551, 348)
Screenshot: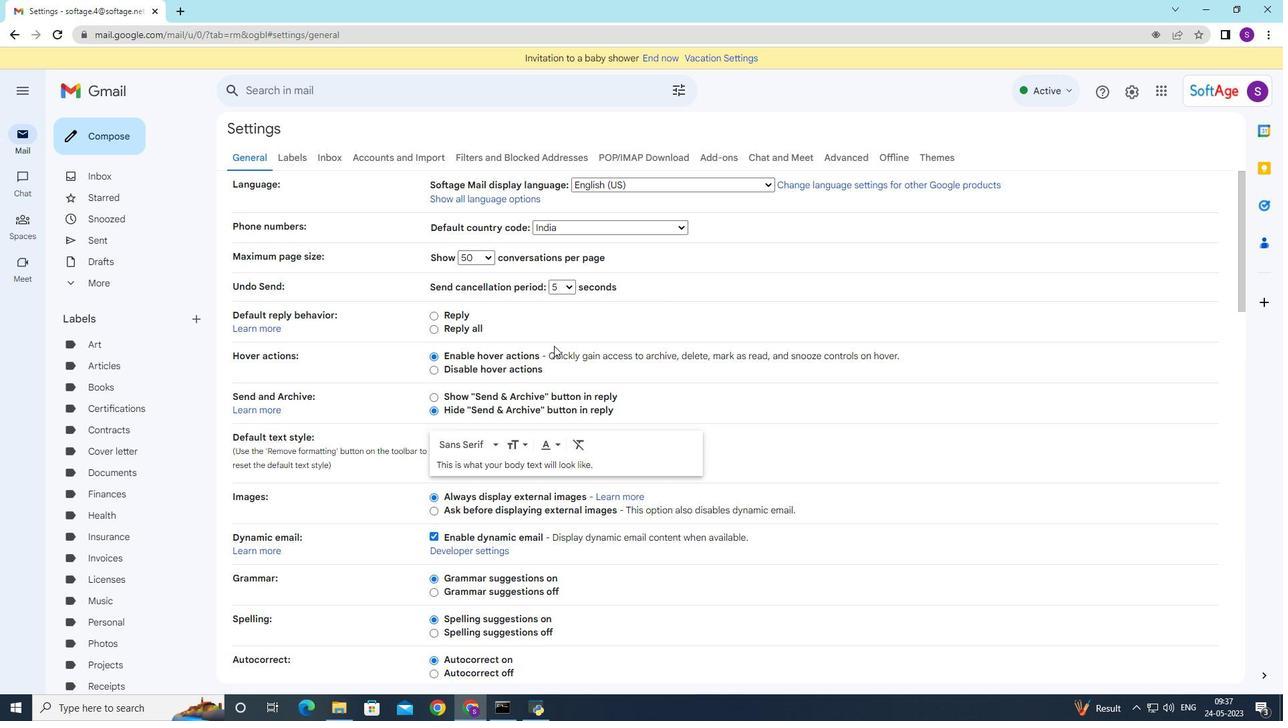 
Action: Mouse scrolled (551, 348) with delta (0, 0)
Screenshot: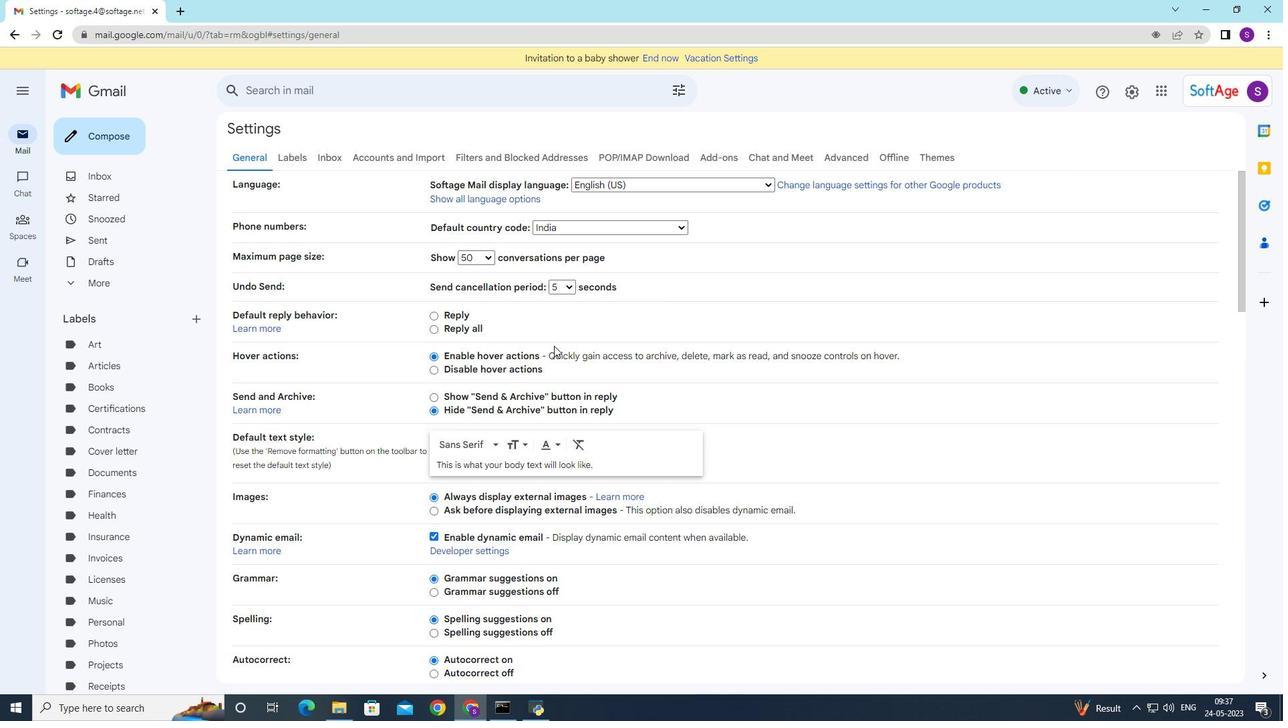 
Action: Mouse scrolled (551, 348) with delta (0, 0)
Screenshot: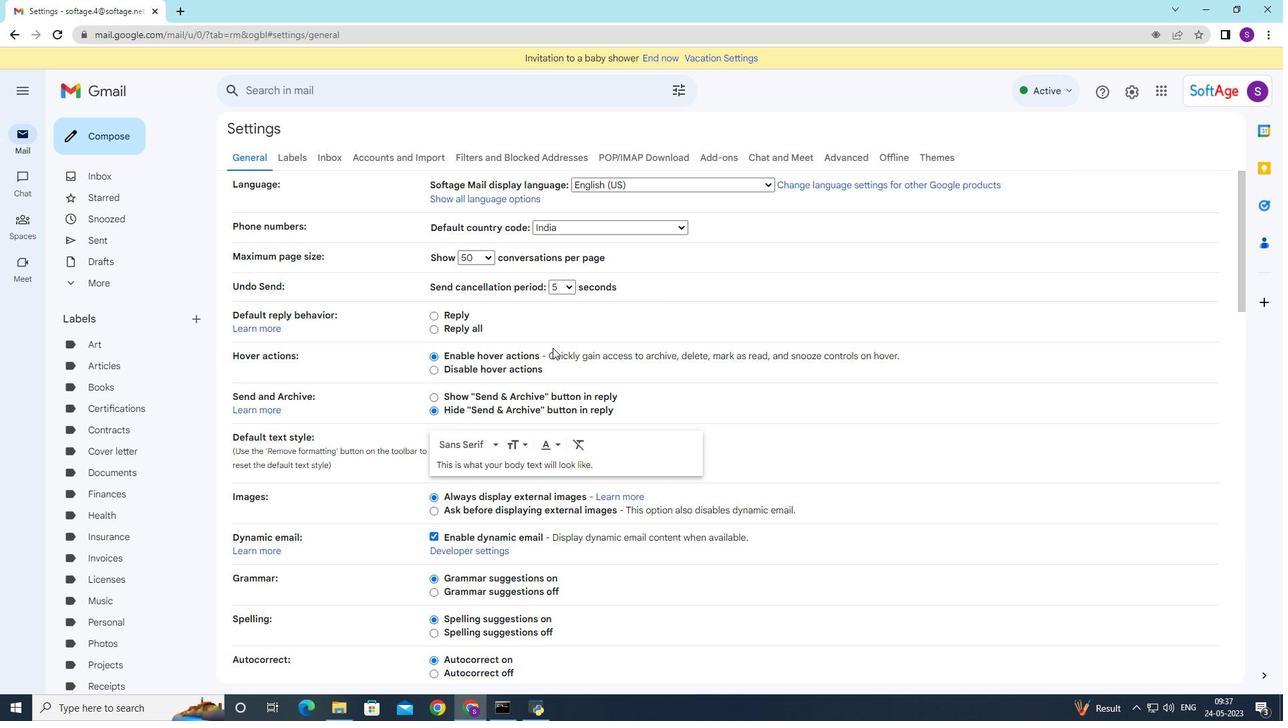 
Action: Mouse scrolled (551, 348) with delta (0, 0)
Screenshot: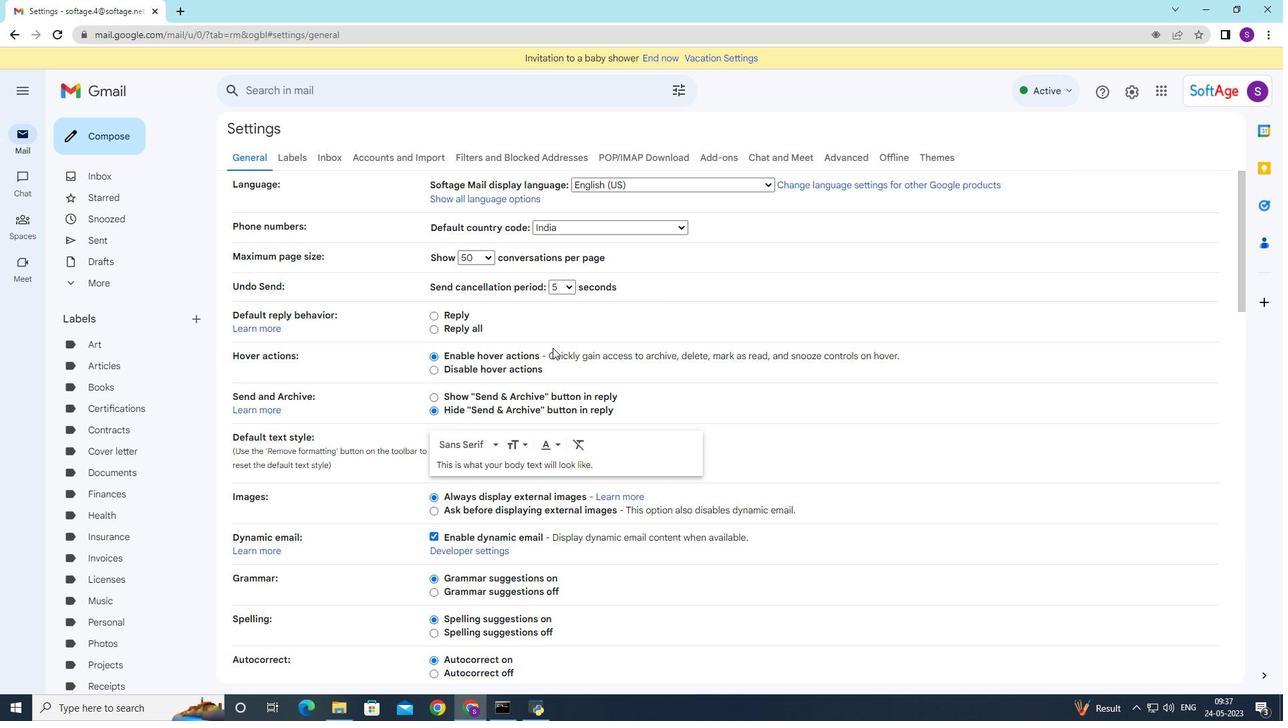 
Action: Mouse moved to (551, 348)
Screenshot: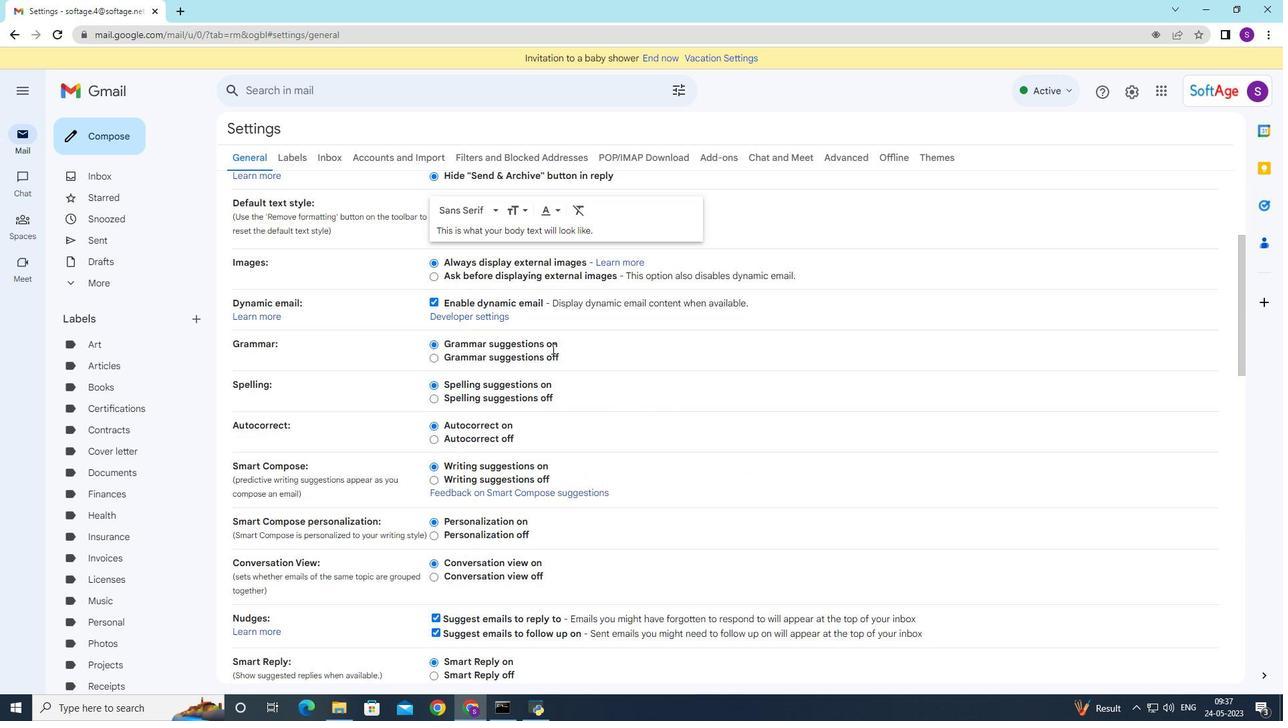 
Action: Mouse scrolled (551, 347) with delta (0, 0)
Screenshot: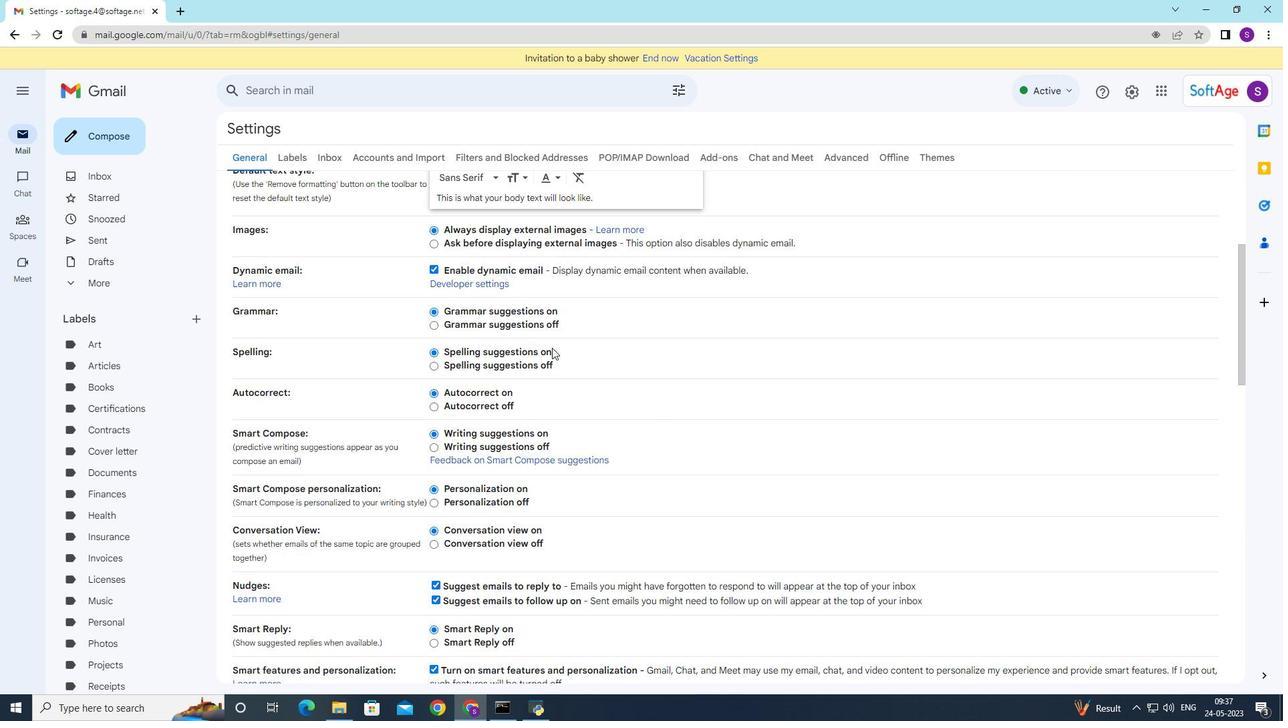 
Action: Mouse scrolled (551, 347) with delta (0, 0)
Screenshot: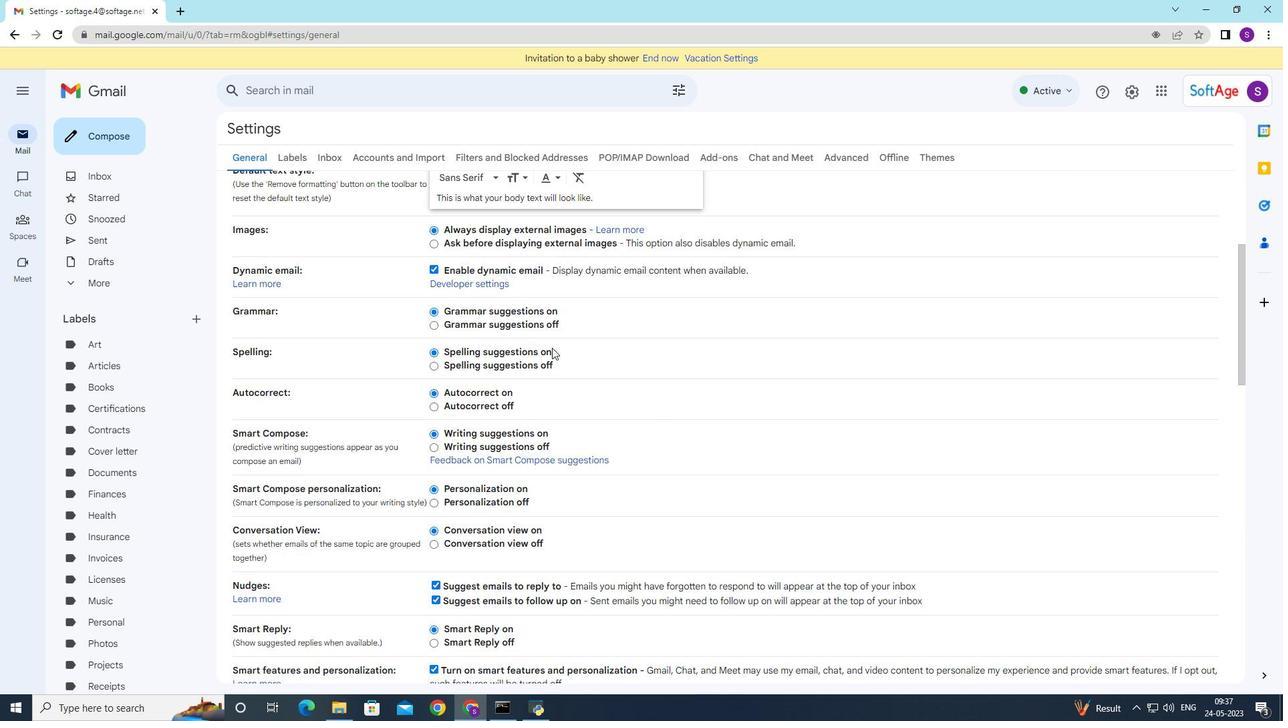 
Action: Mouse scrolled (551, 347) with delta (0, 0)
Screenshot: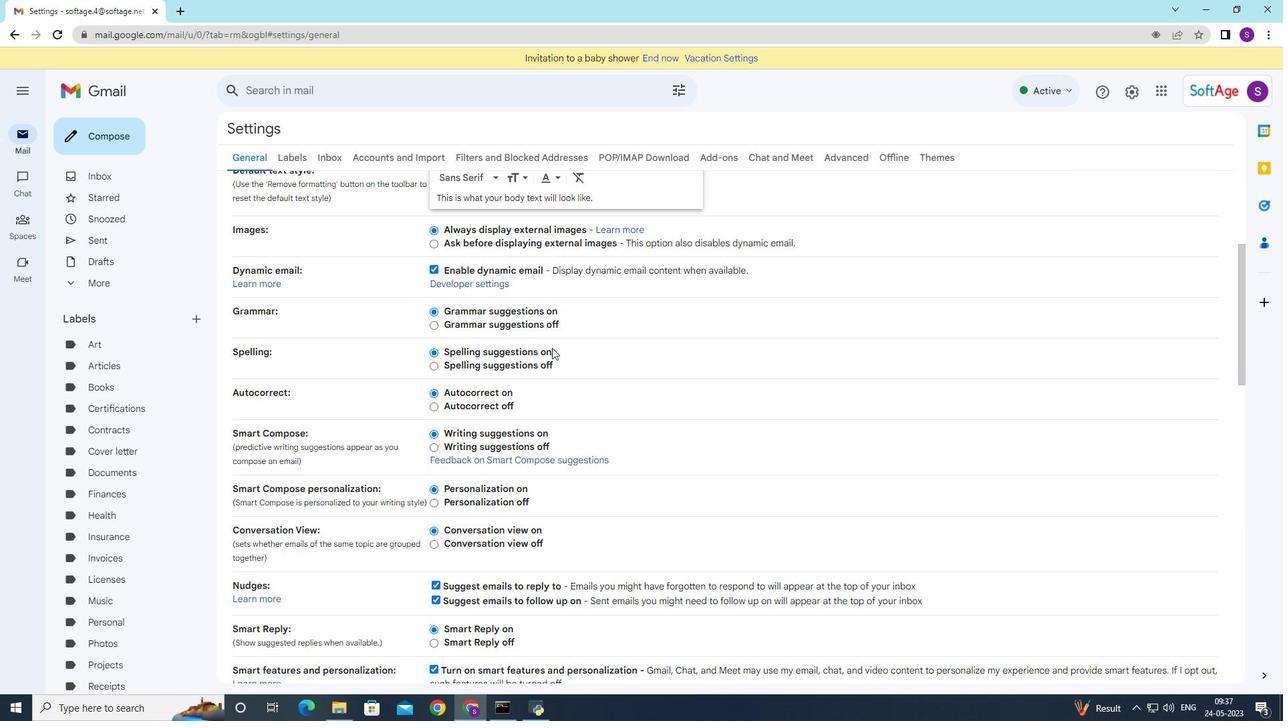 
Action: Mouse scrolled (551, 347) with delta (0, 0)
Screenshot: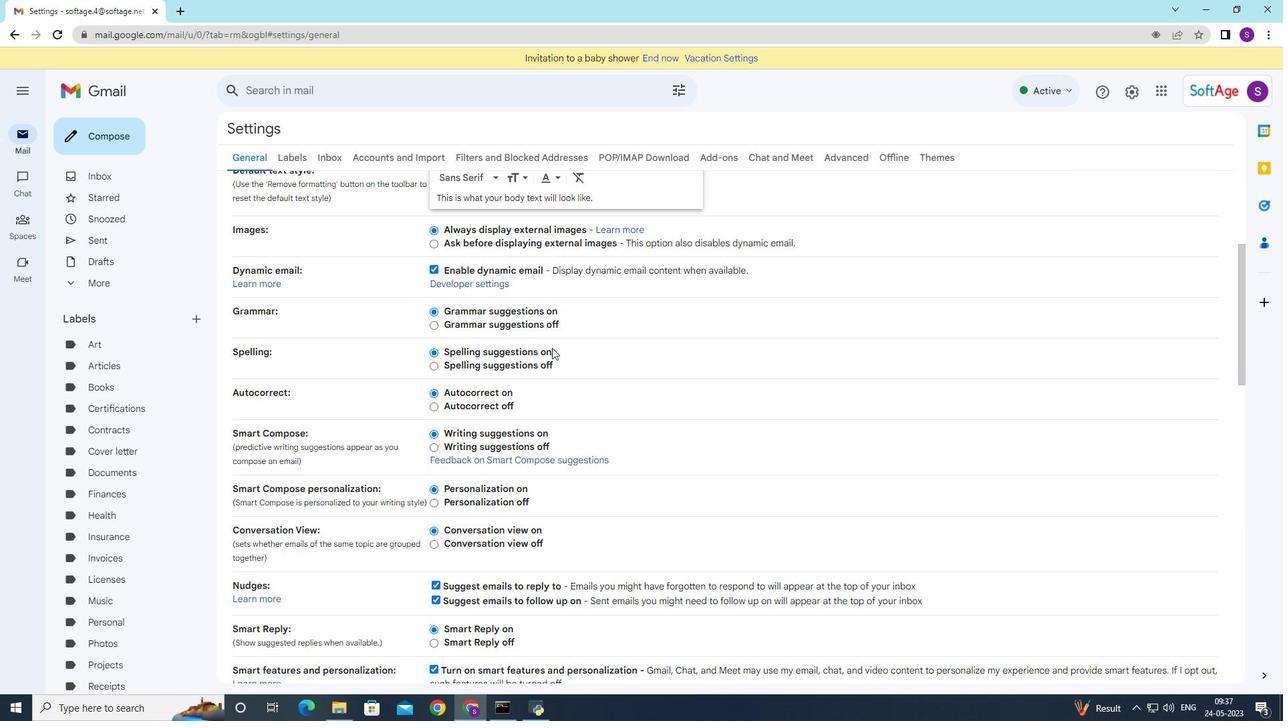 
Action: Mouse scrolled (551, 347) with delta (0, 0)
Screenshot: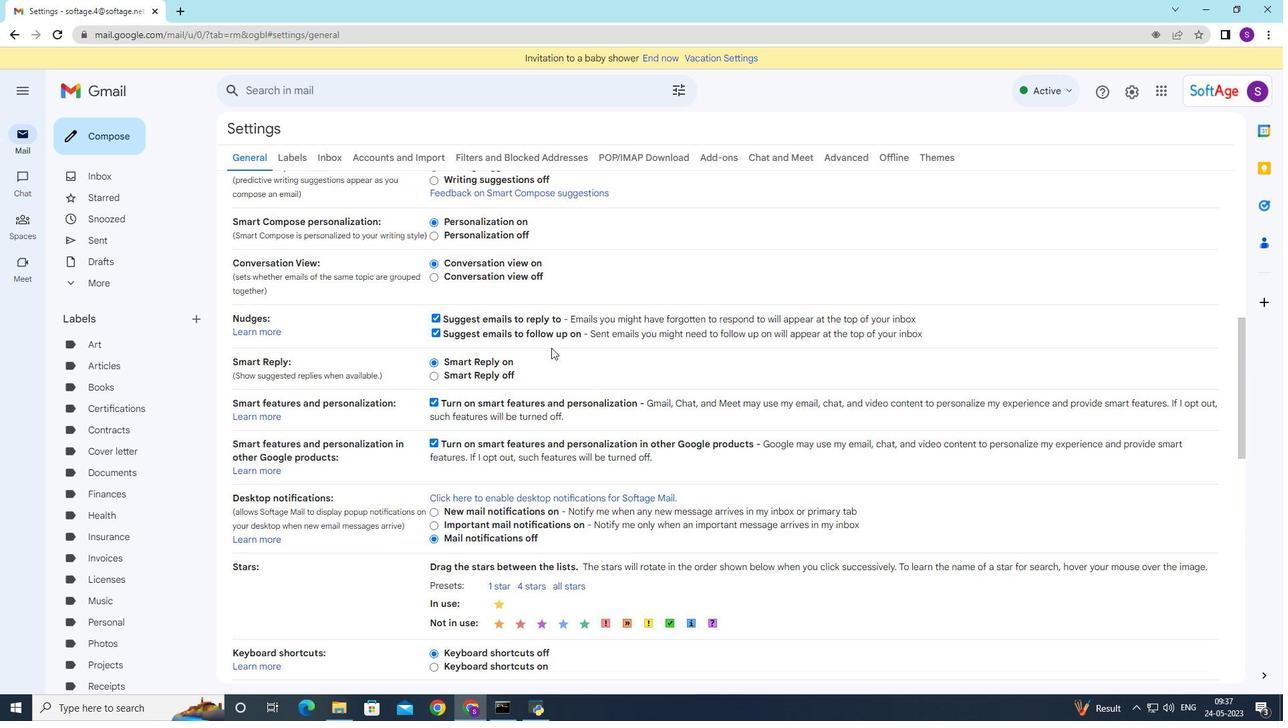 
Action: Mouse moved to (551, 348)
Screenshot: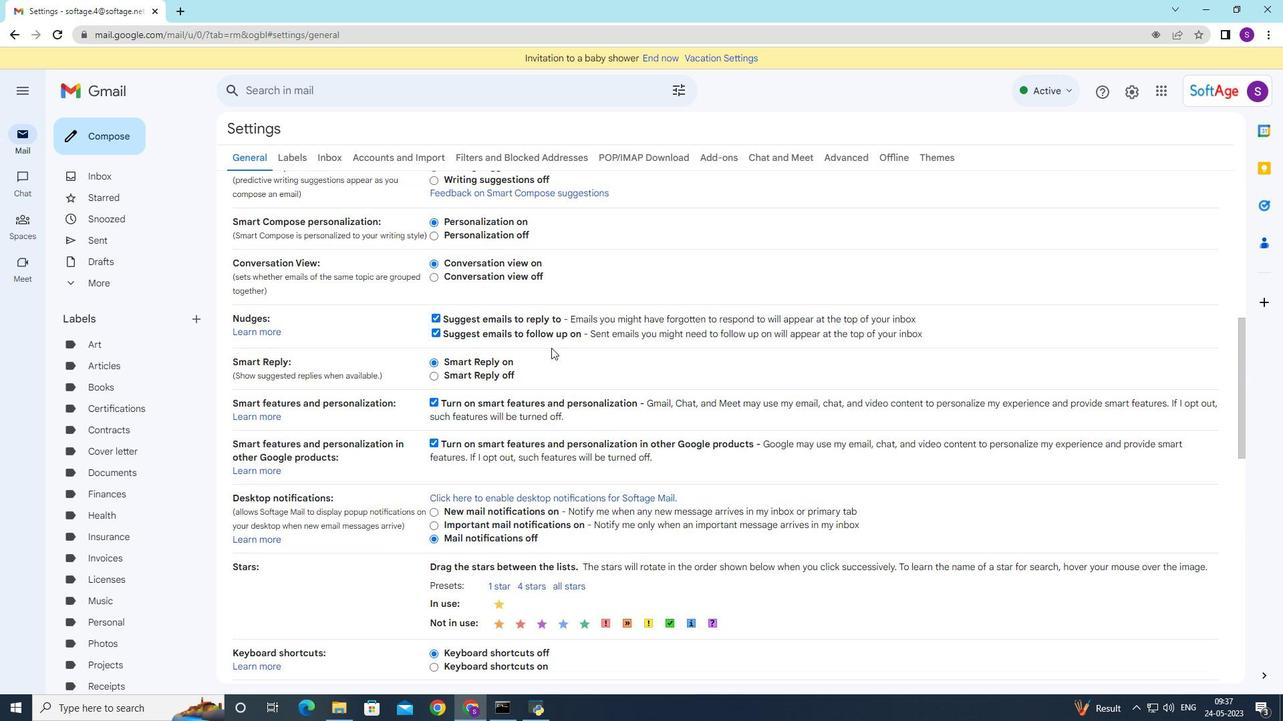
Action: Mouse scrolled (551, 347) with delta (0, 0)
Screenshot: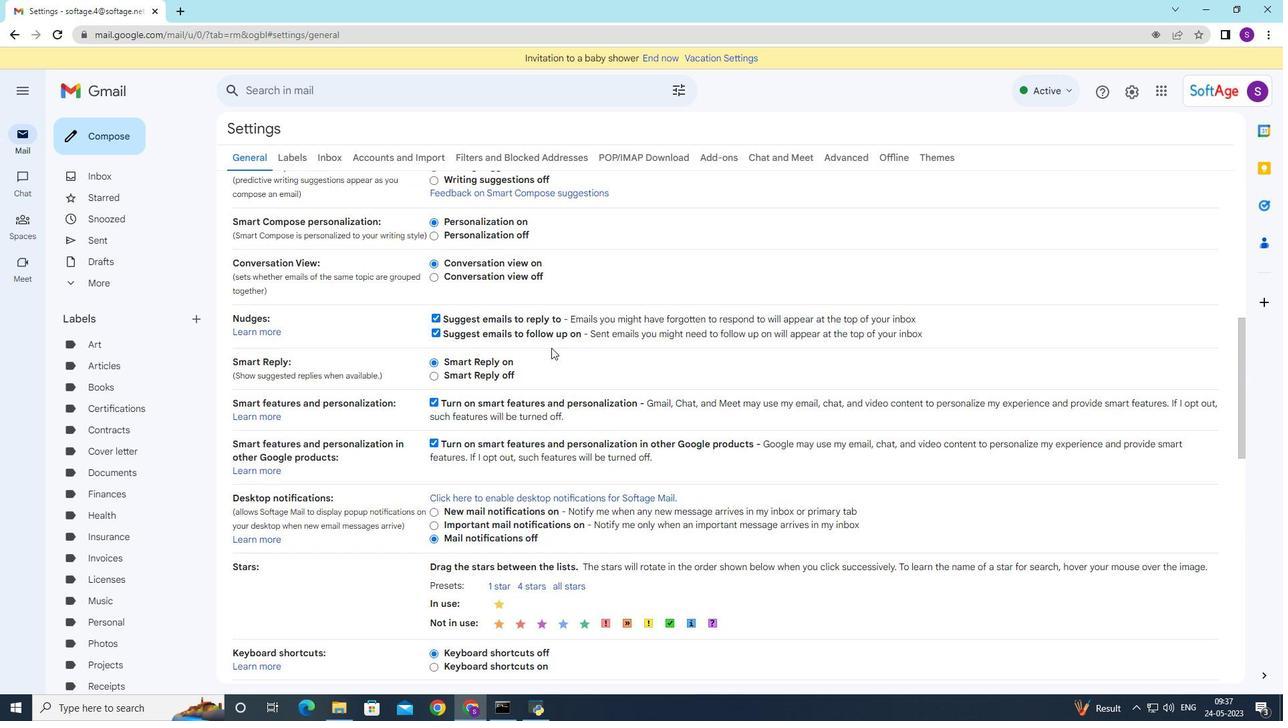 
Action: Mouse moved to (551, 348)
Screenshot: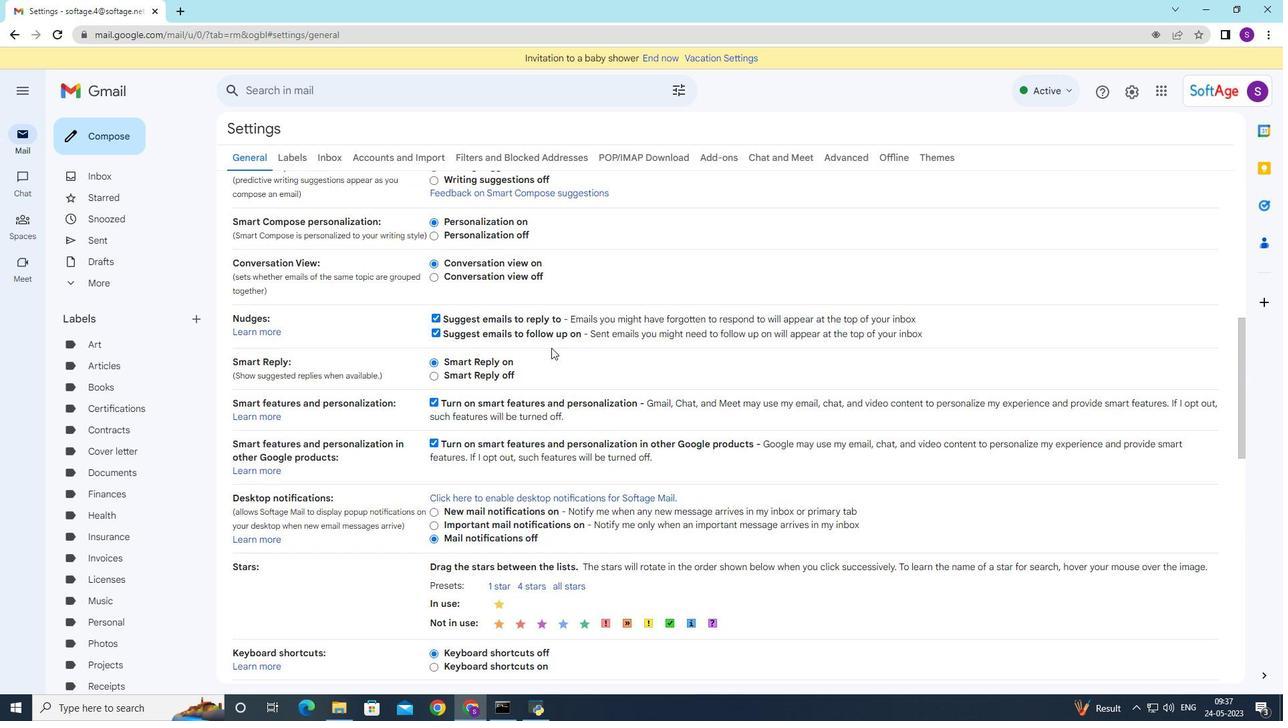
Action: Mouse scrolled (551, 347) with delta (0, 0)
Screenshot: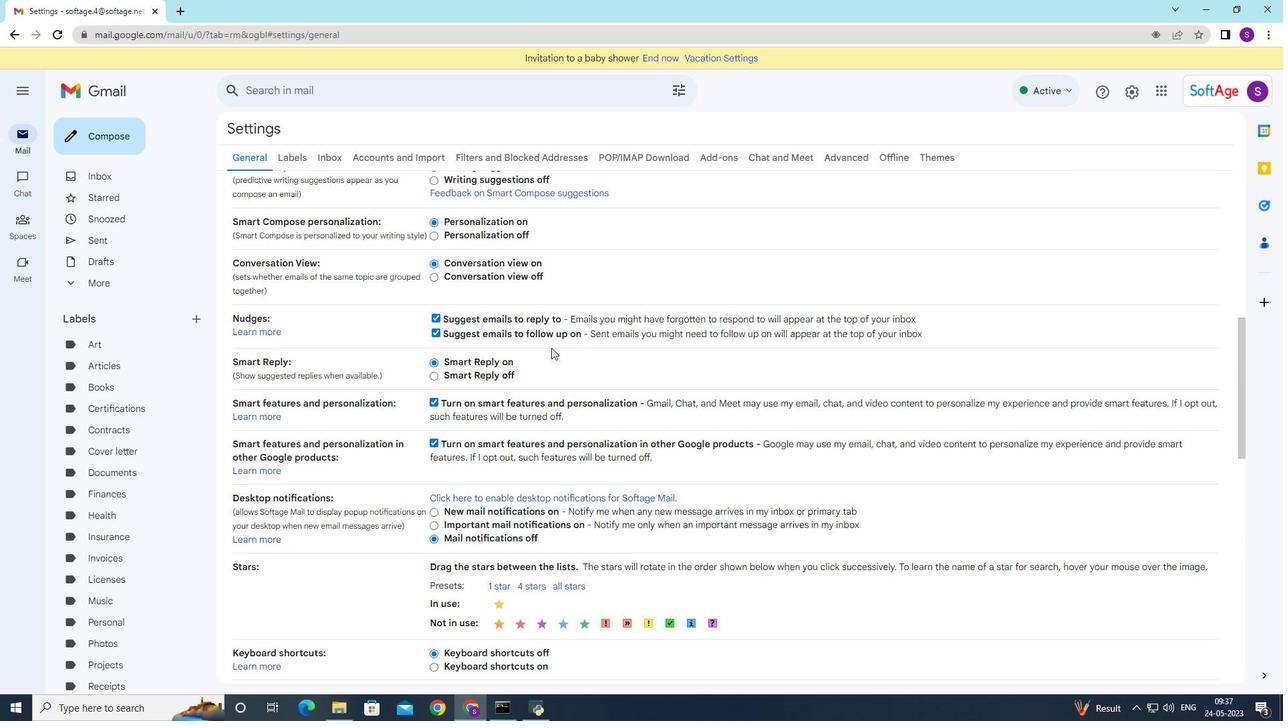 
Action: Mouse moved to (551, 348)
Screenshot: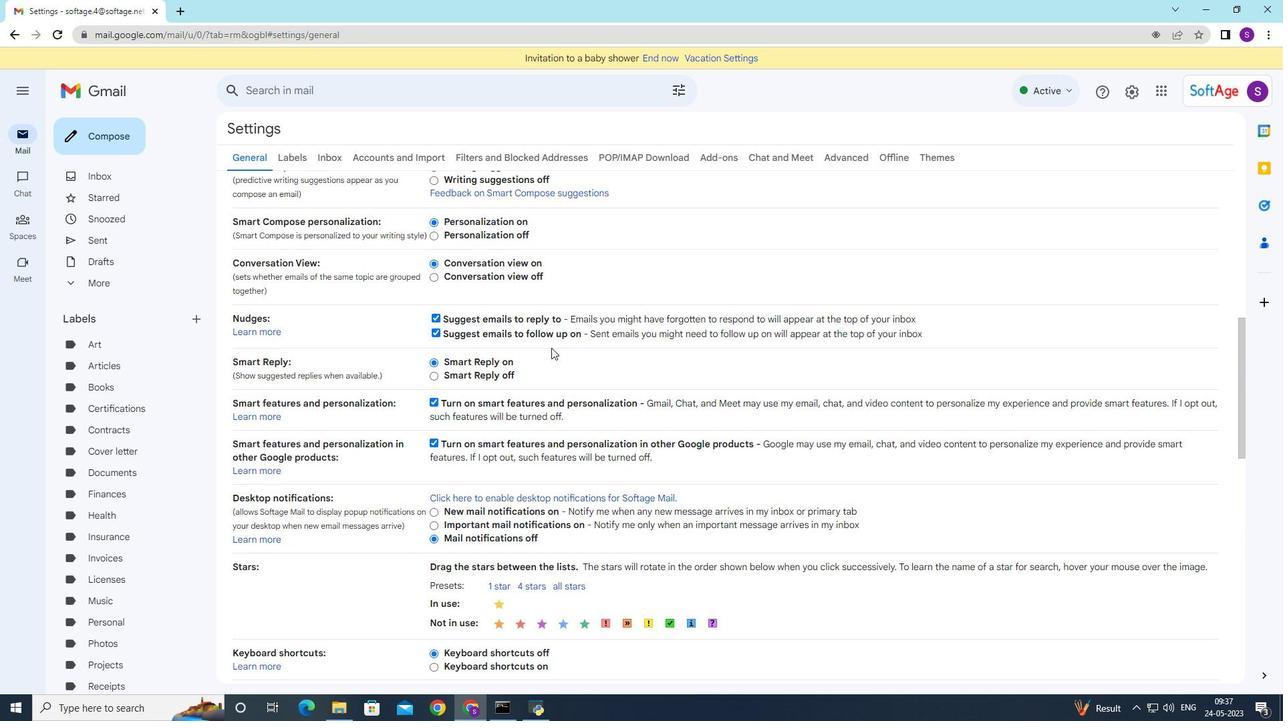 
Action: Mouse scrolled (551, 348) with delta (0, 0)
Screenshot: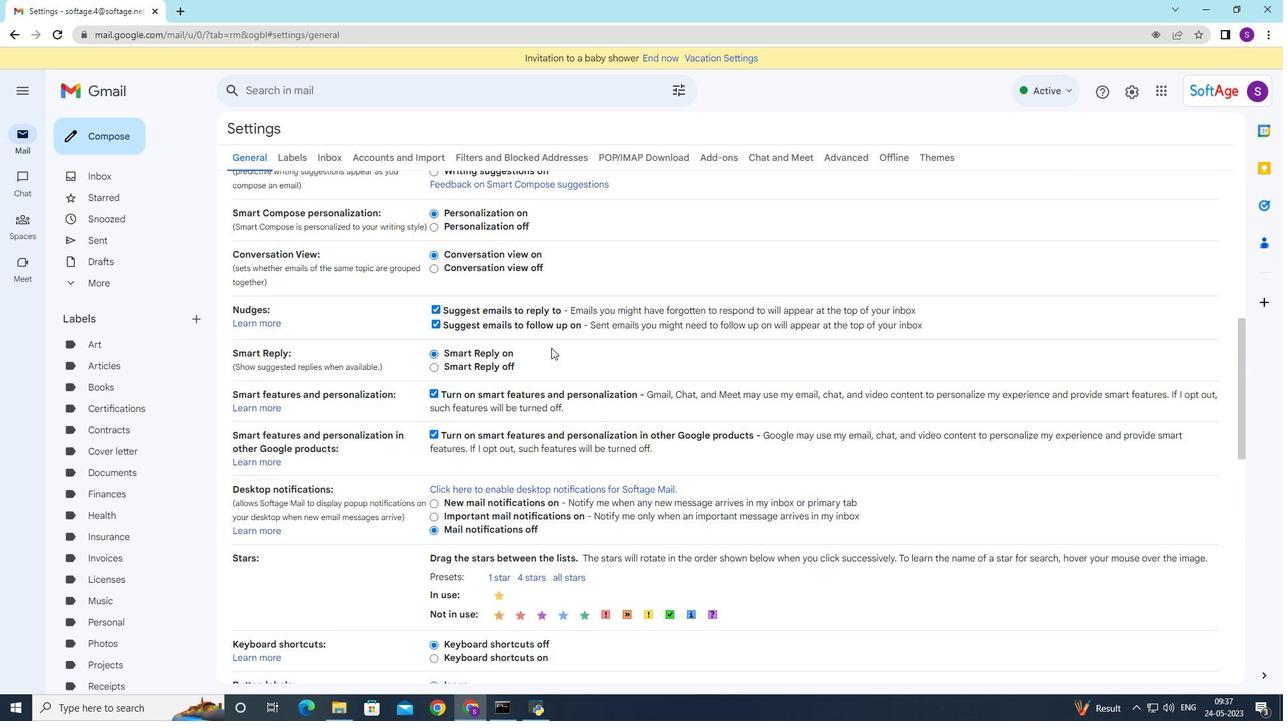 
Action: Mouse scrolled (551, 348) with delta (0, 0)
Screenshot: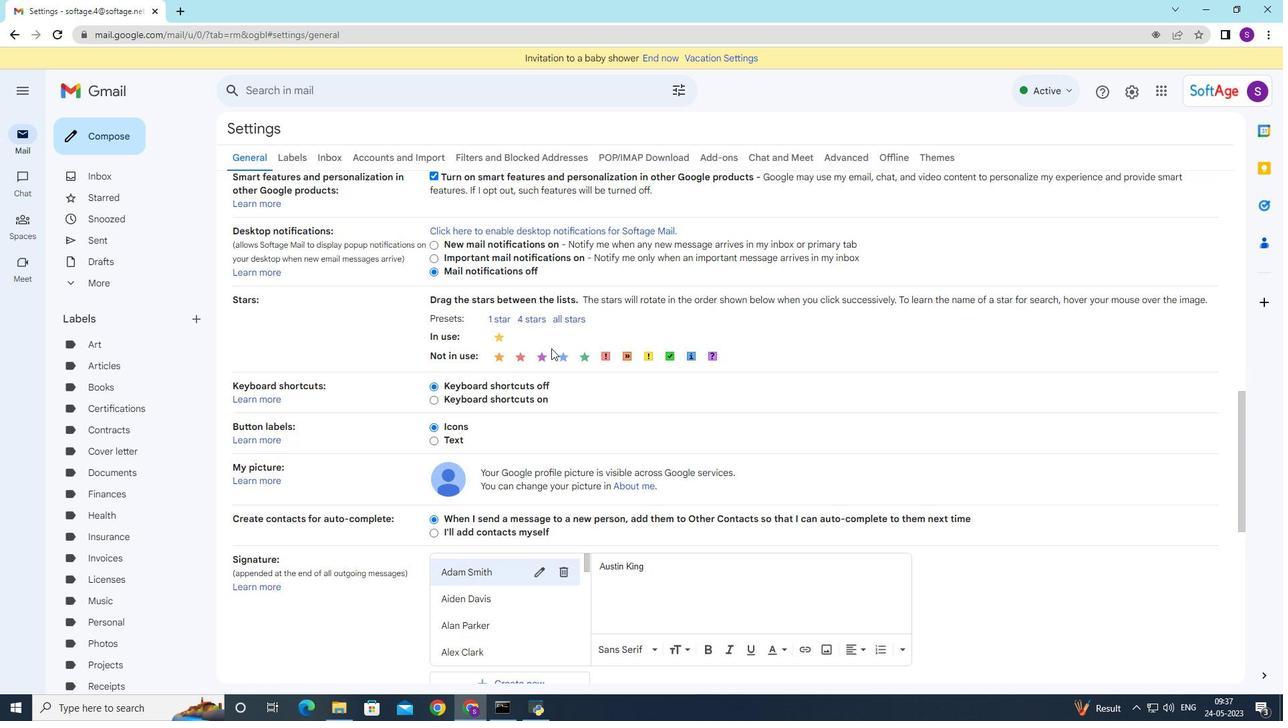 
Action: Mouse scrolled (551, 348) with delta (0, 0)
Screenshot: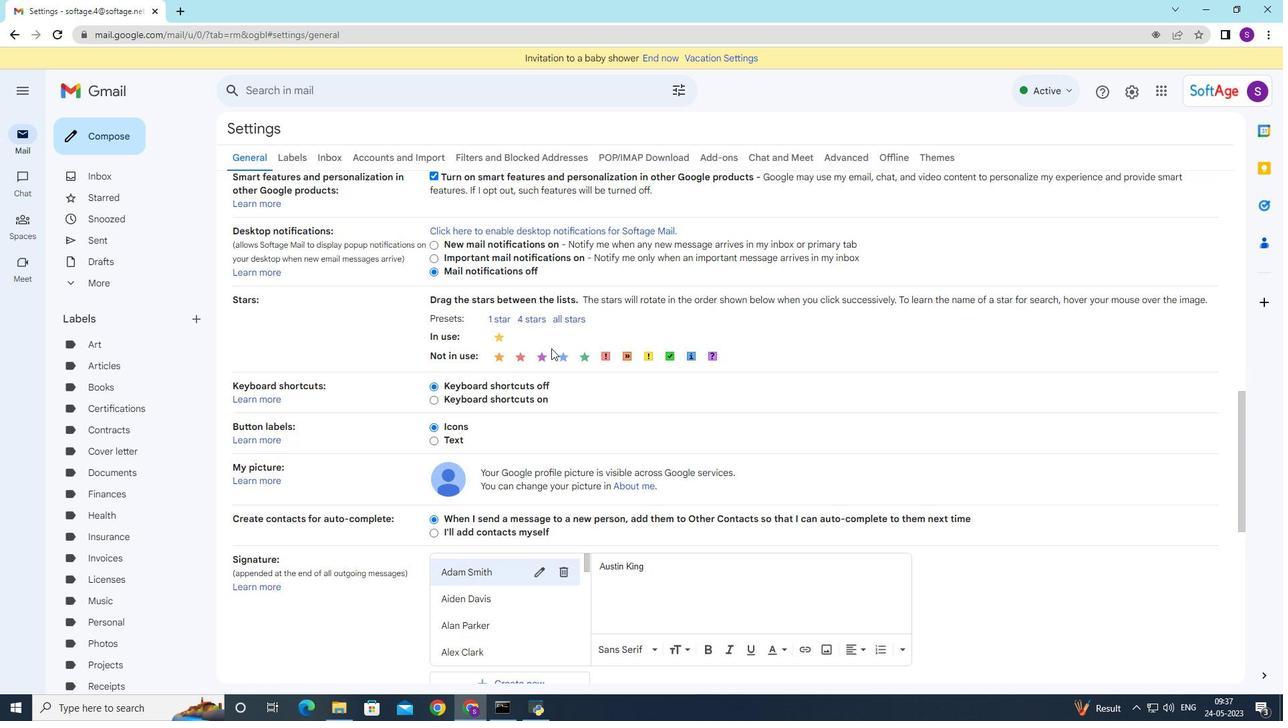 
Action: Mouse moved to (551, 348)
Screenshot: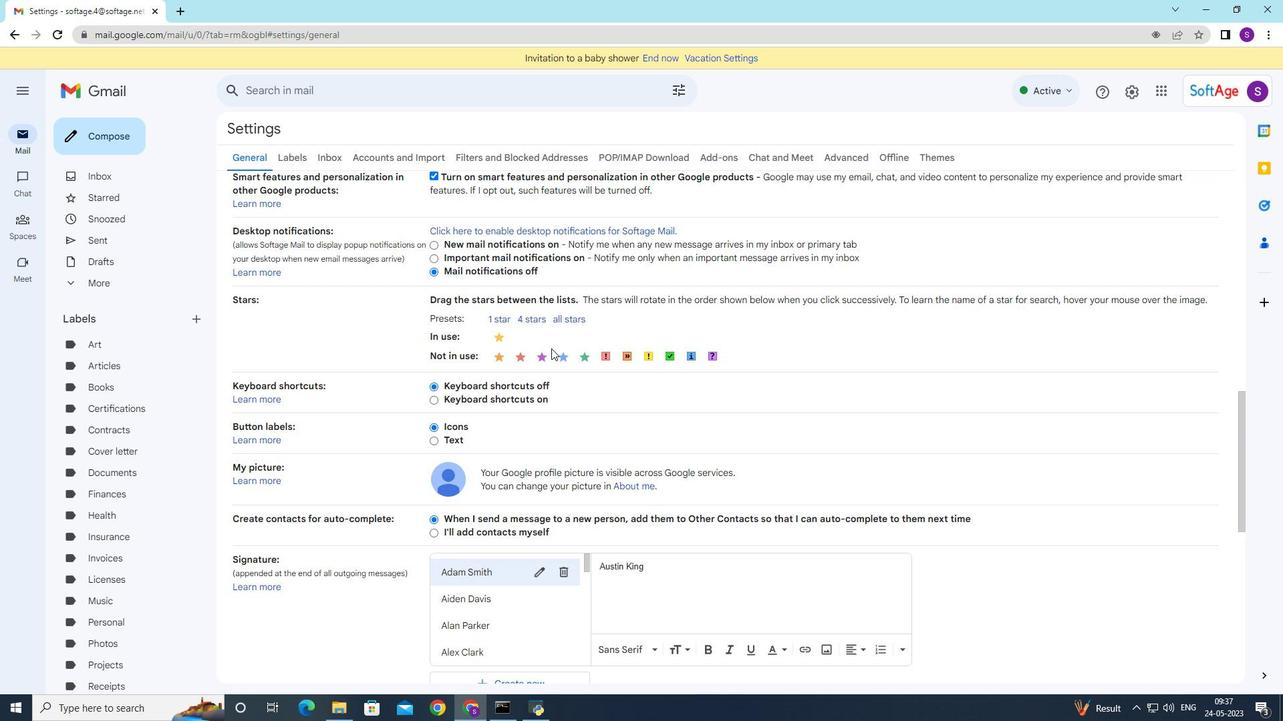 
Action: Mouse scrolled (551, 348) with delta (0, 0)
Screenshot: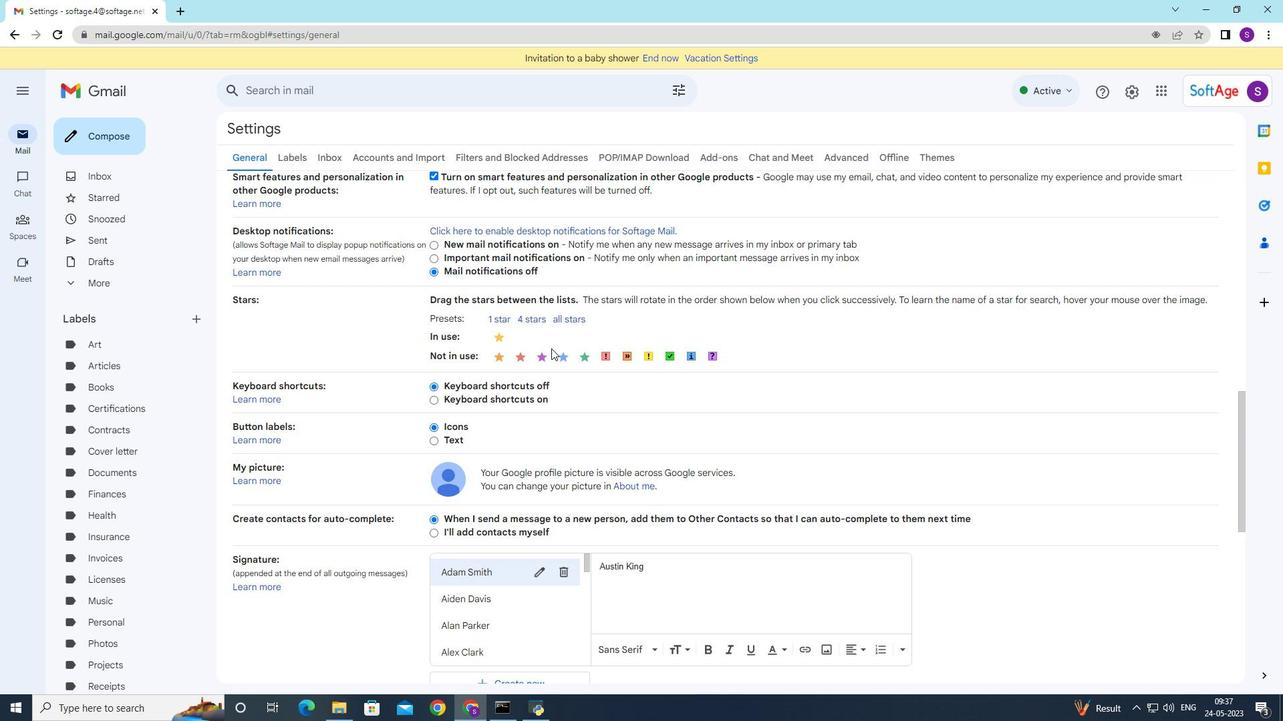 
Action: Mouse moved to (551, 350)
Screenshot: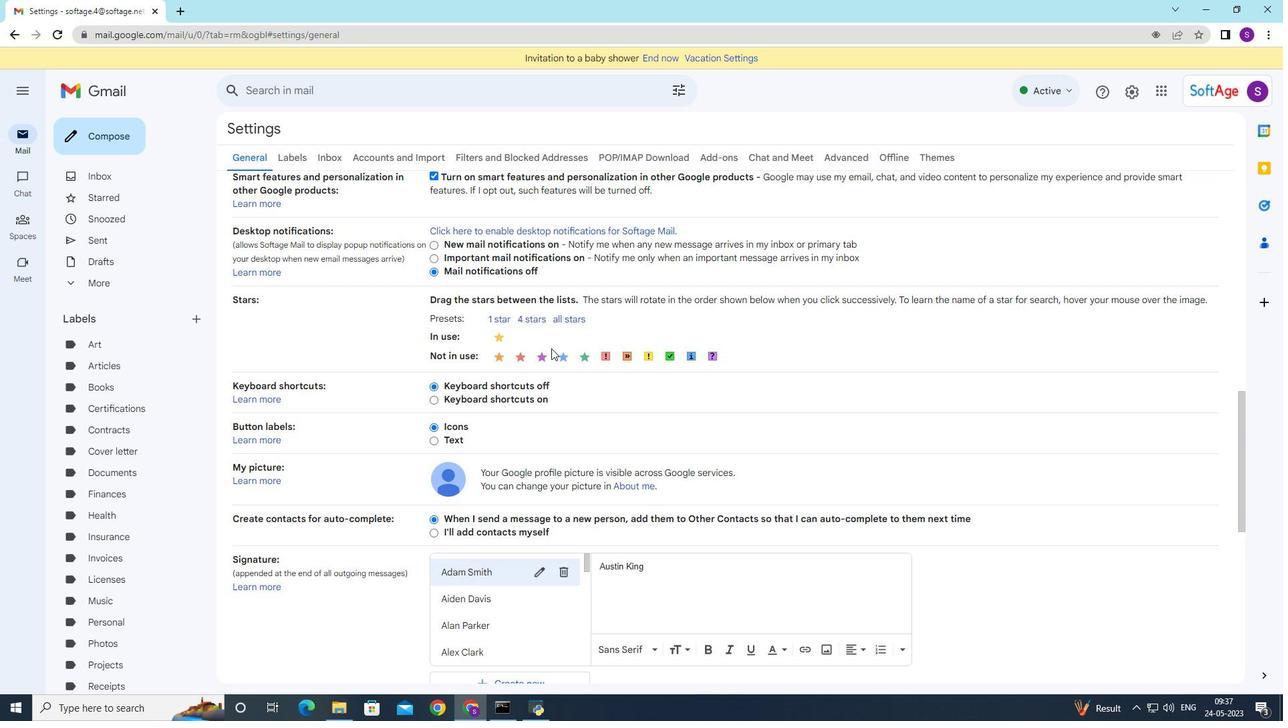 
Action: Mouse scrolled (551, 349) with delta (0, 0)
Screenshot: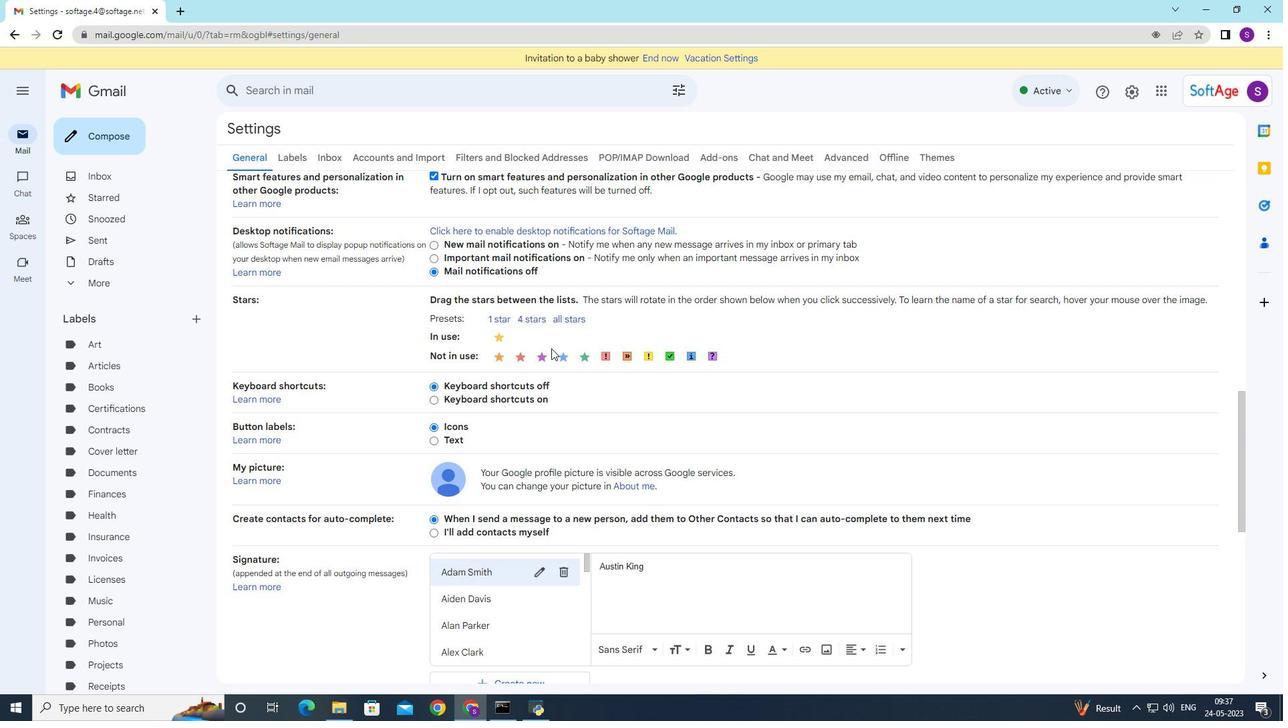 
Action: Mouse moved to (545, 336)
Screenshot: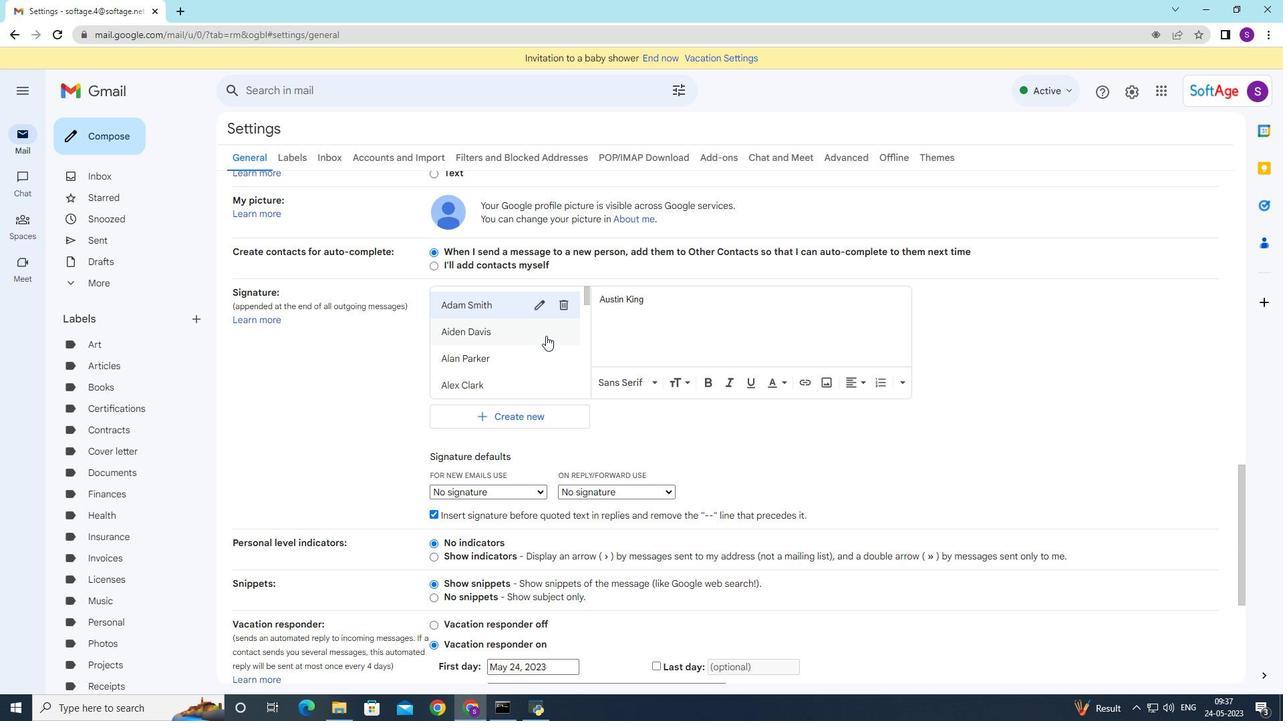 
Action: Mouse scrolled (545, 336) with delta (0, 0)
Screenshot: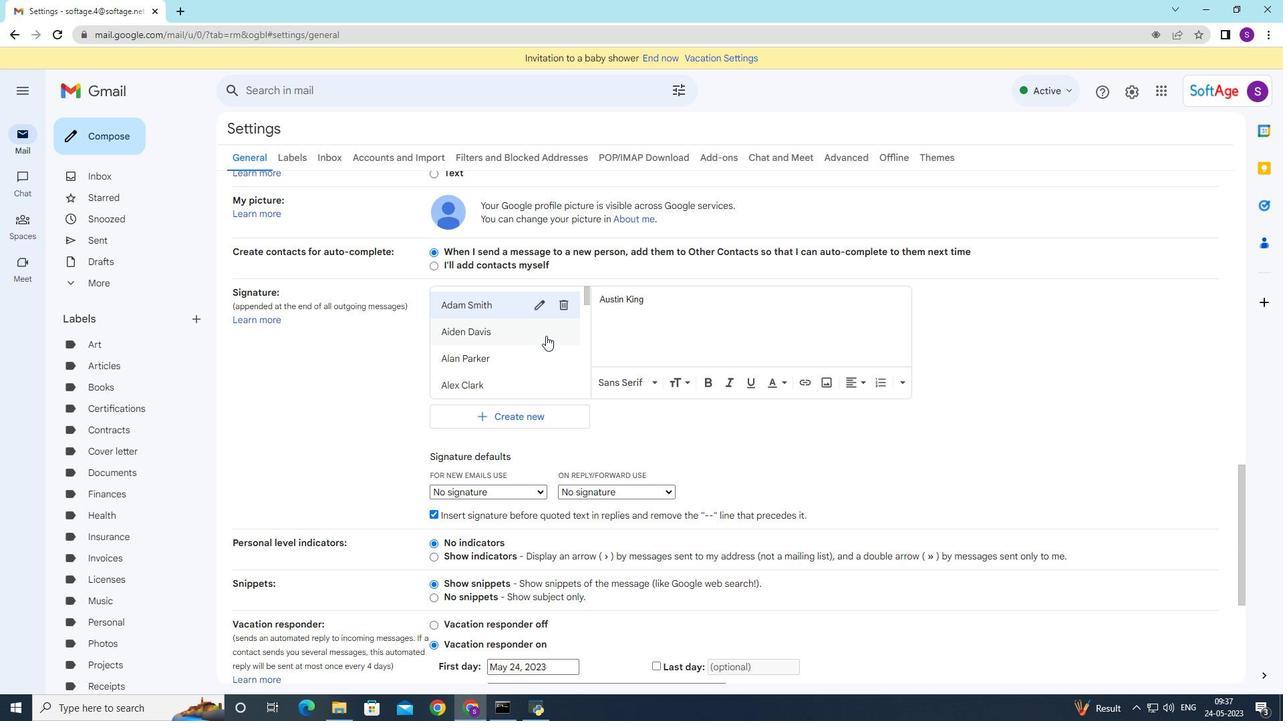 
Action: Mouse scrolled (545, 336) with delta (0, 0)
Screenshot: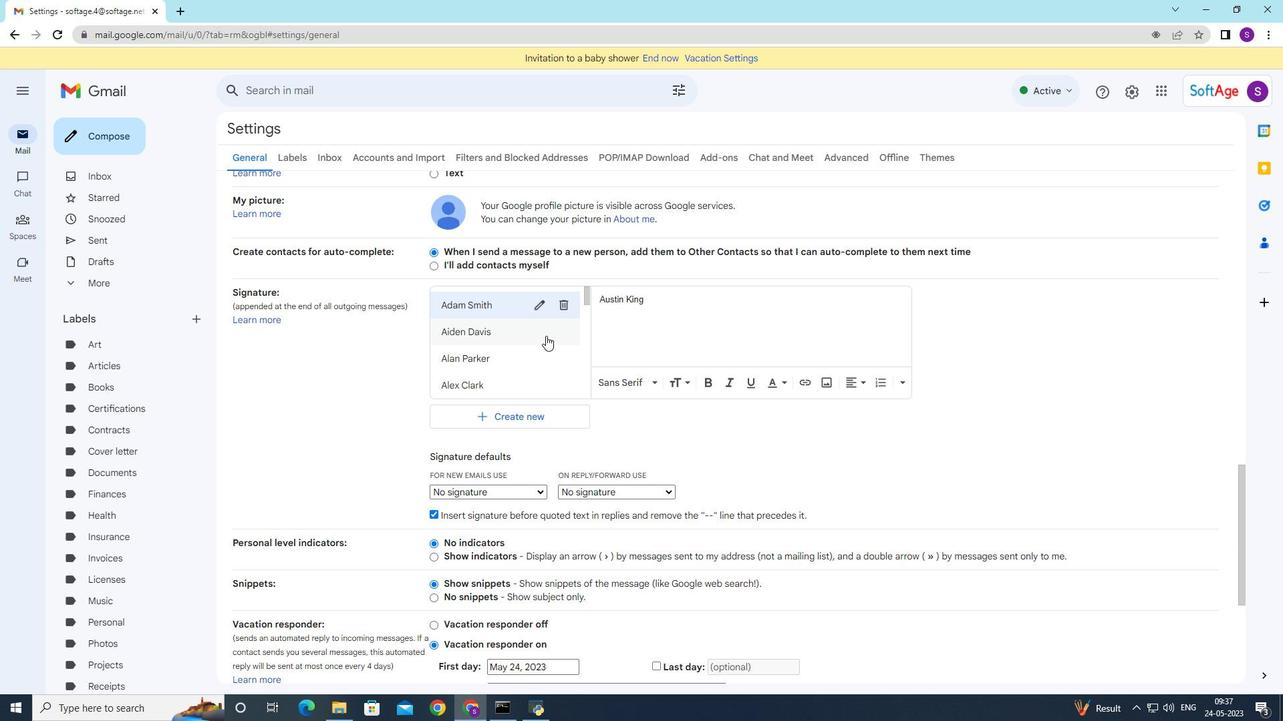 
Action: Mouse scrolled (545, 336) with delta (0, 0)
Screenshot: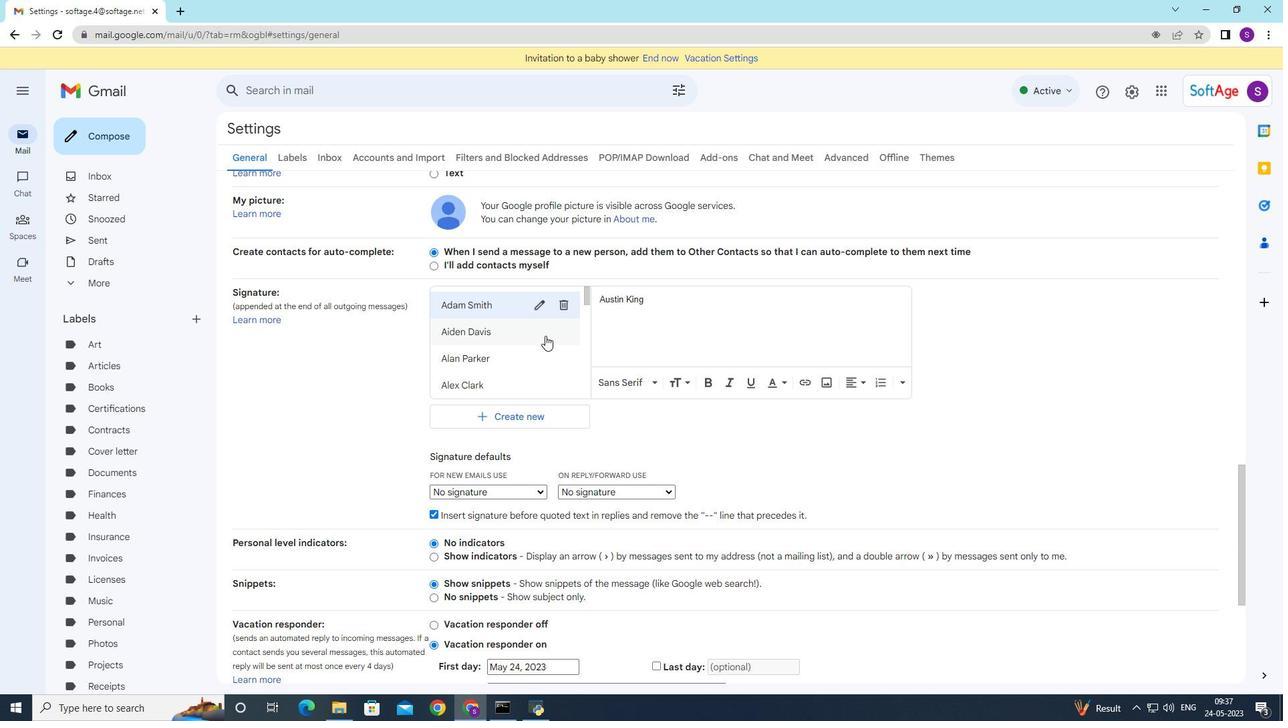 
Action: Mouse scrolled (545, 336) with delta (0, 0)
Screenshot: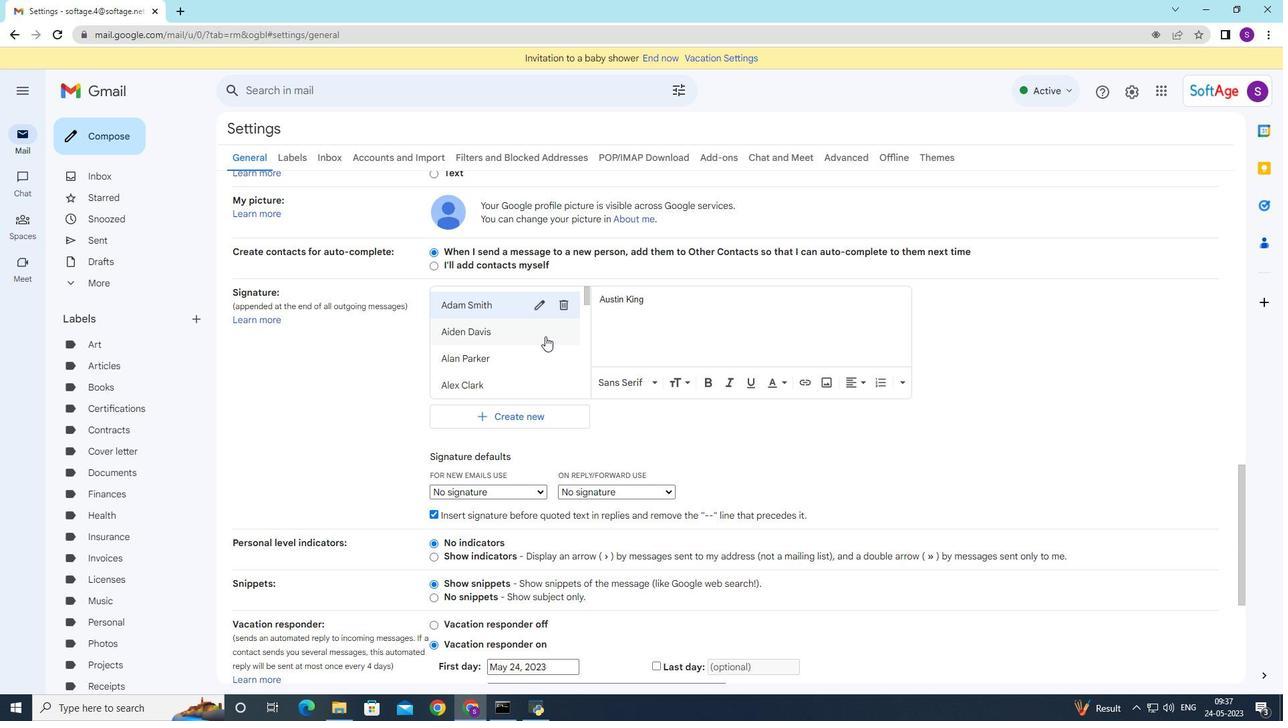 
Action: Mouse moved to (544, 336)
Screenshot: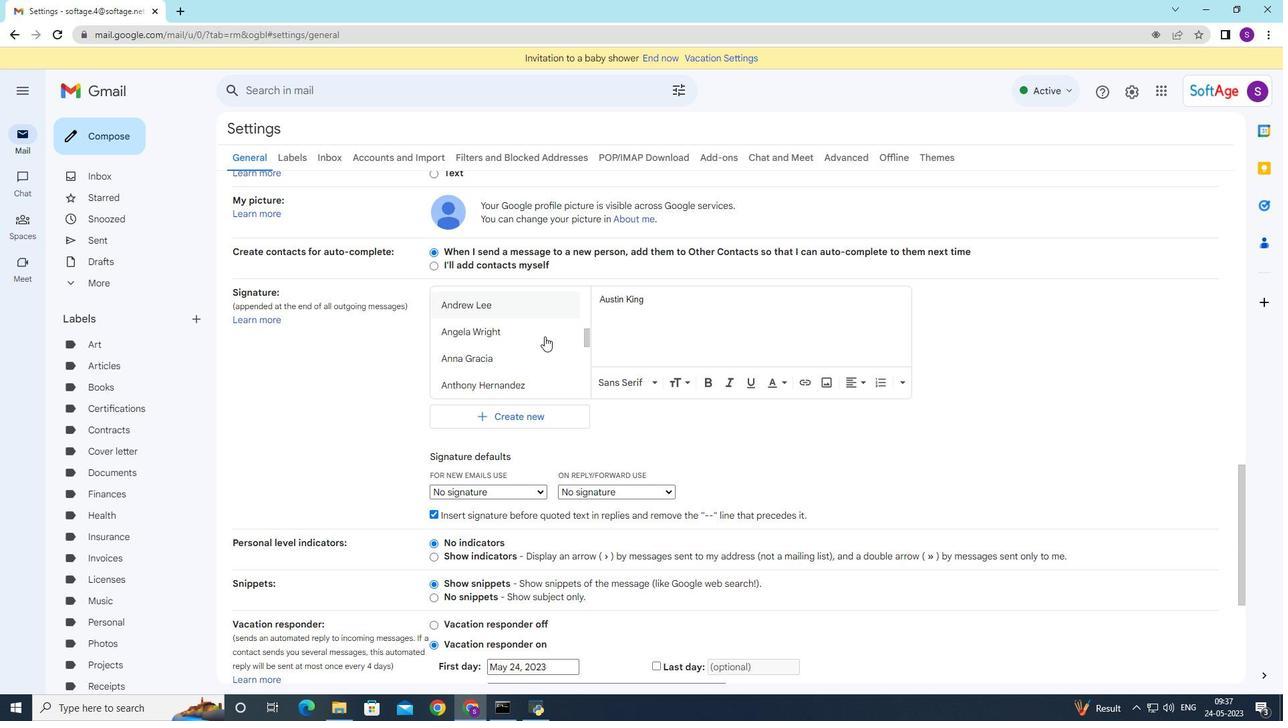 
Action: Mouse scrolled (544, 336) with delta (0, 0)
Screenshot: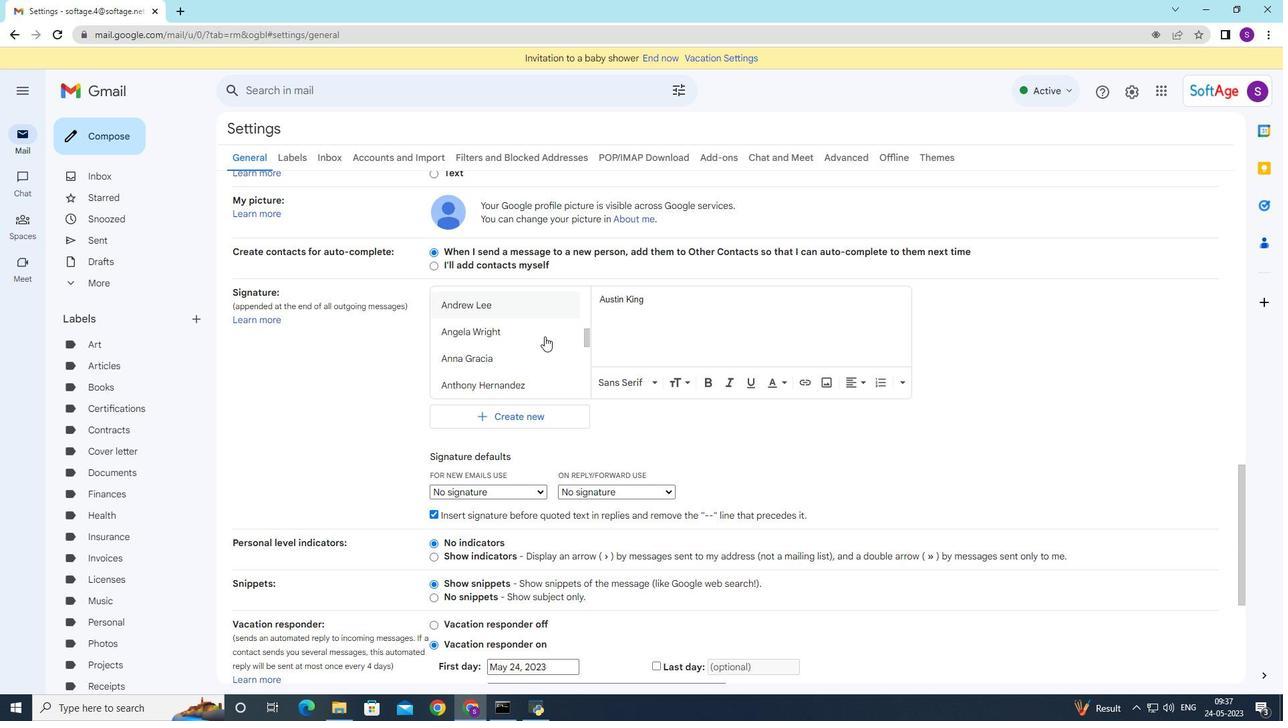 
Action: Mouse scrolled (544, 336) with delta (0, 0)
Screenshot: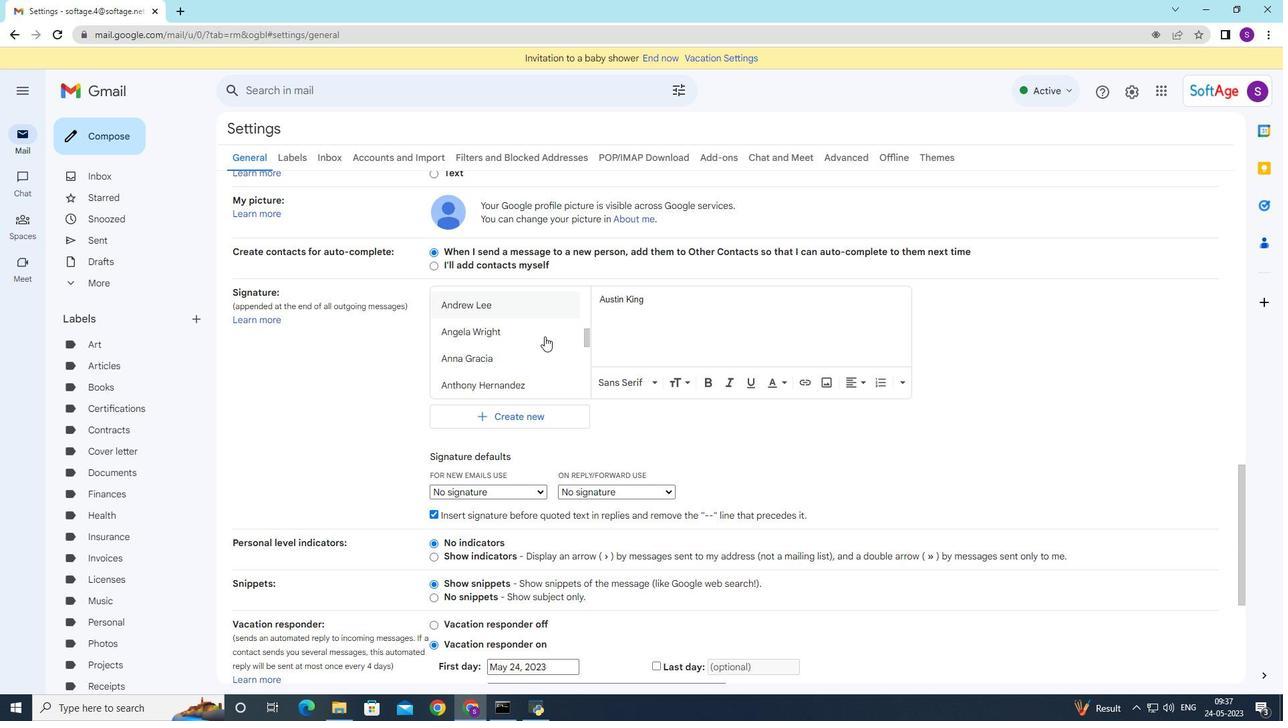 
Action: Mouse scrolled (544, 336) with delta (0, 0)
Screenshot: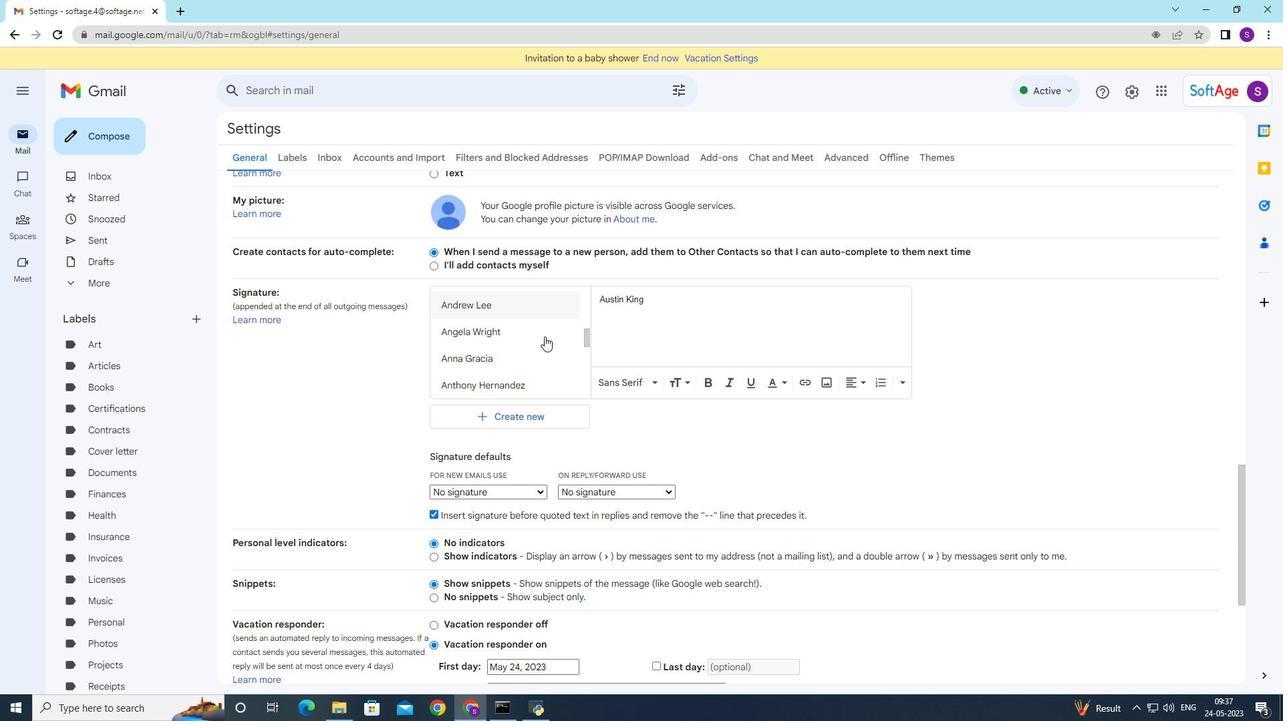 
Action: Mouse scrolled (544, 336) with delta (0, 0)
Screenshot: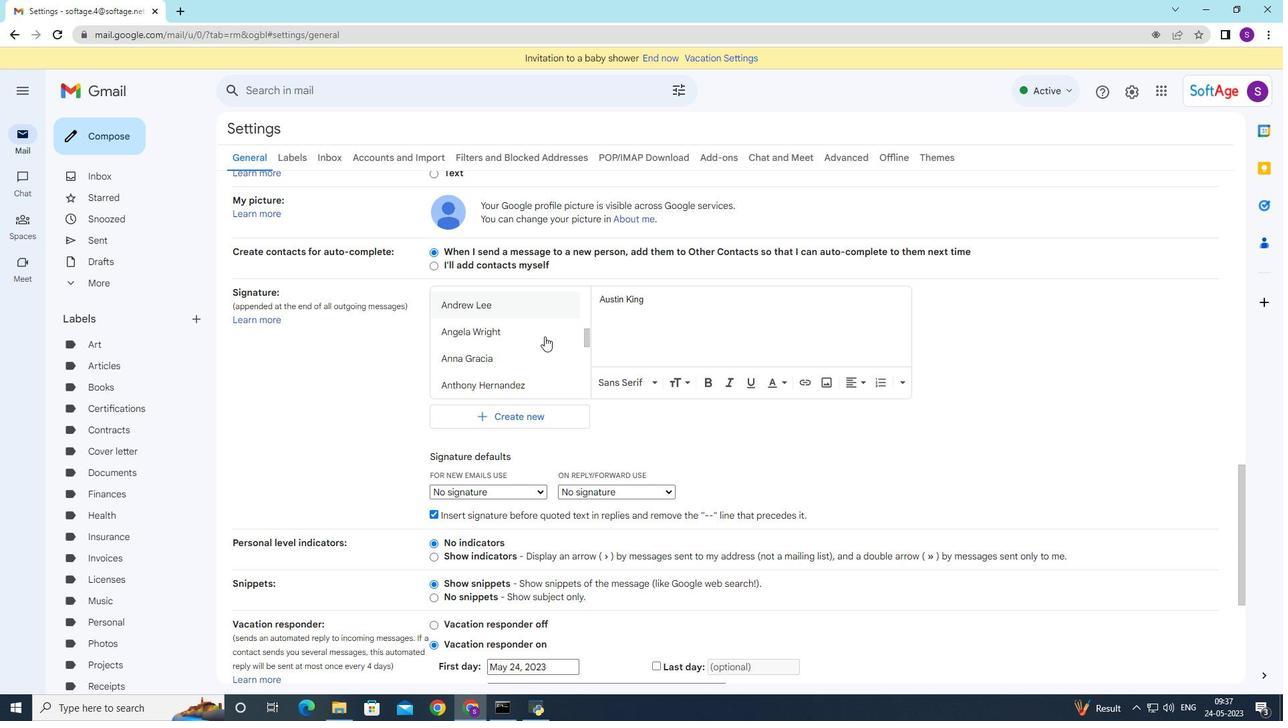 
Action: Mouse scrolled (544, 336) with delta (0, 0)
Screenshot: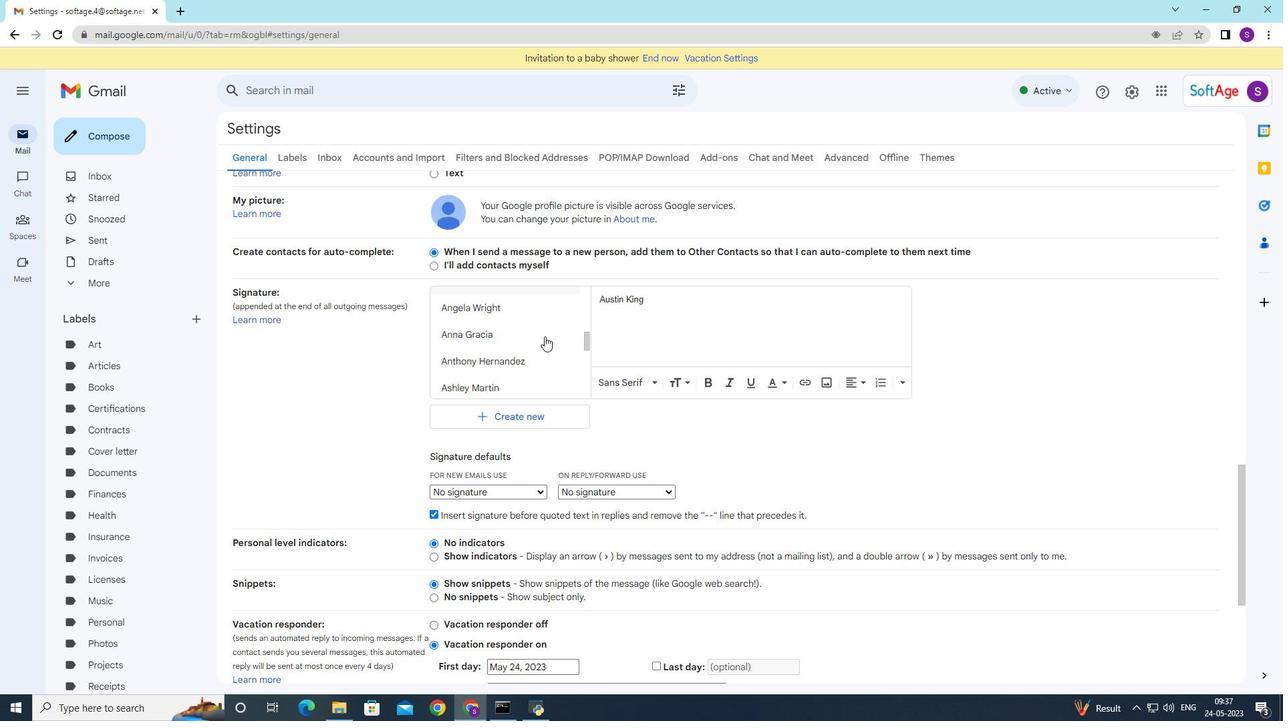 
Action: Mouse scrolled (544, 336) with delta (0, 0)
Screenshot: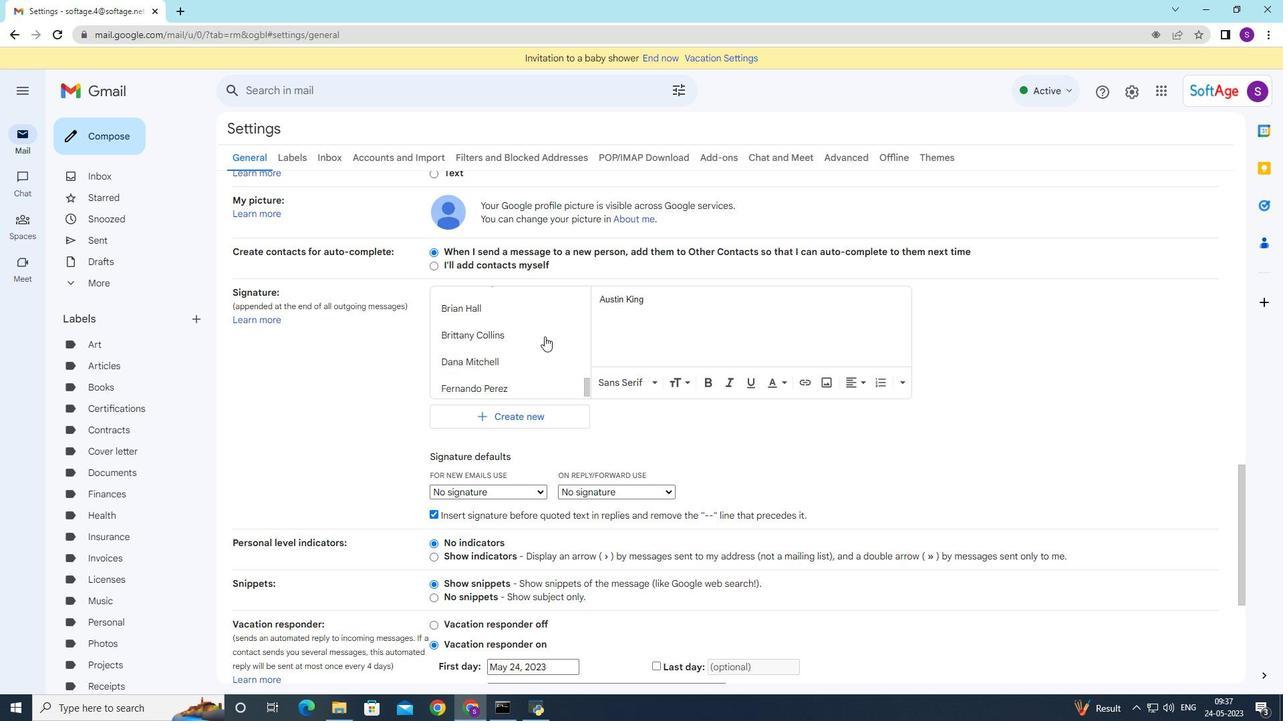 
Action: Mouse scrolled (544, 336) with delta (0, 0)
Screenshot: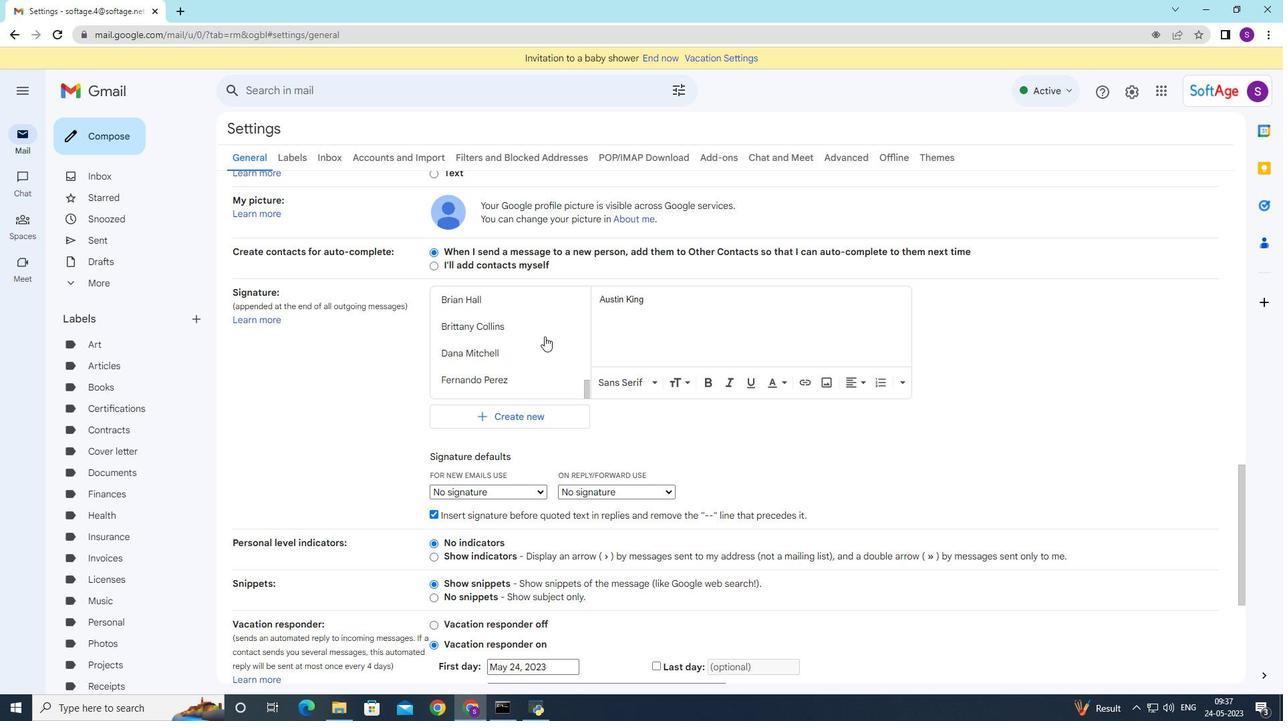 
Action: Mouse scrolled (544, 336) with delta (0, 0)
Screenshot: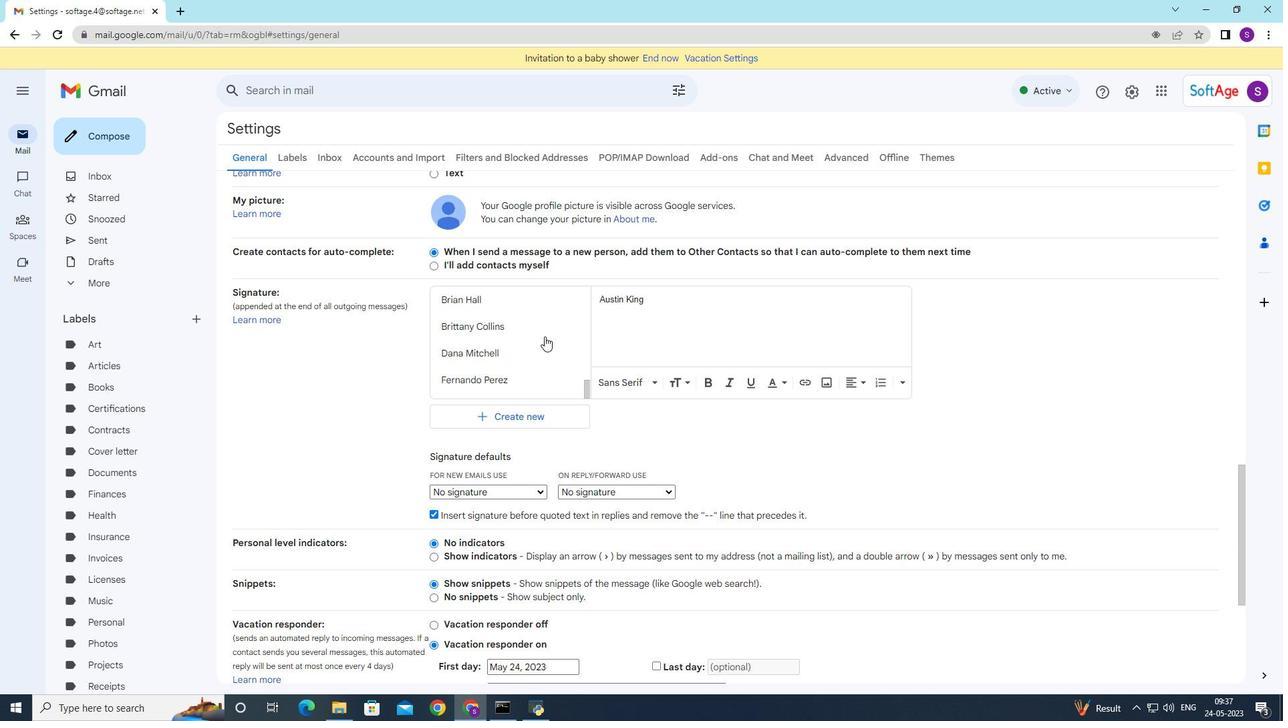 
Action: Mouse scrolled (544, 336) with delta (0, 0)
Screenshot: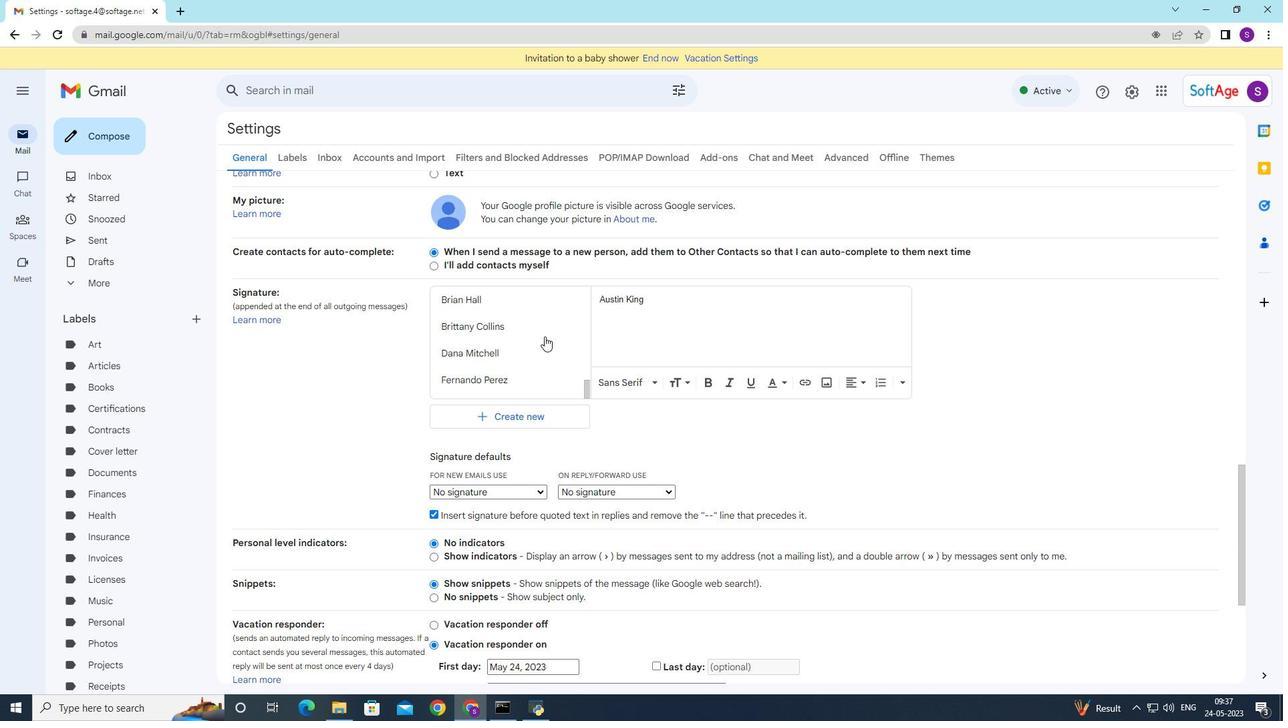
Action: Mouse moved to (501, 351)
Screenshot: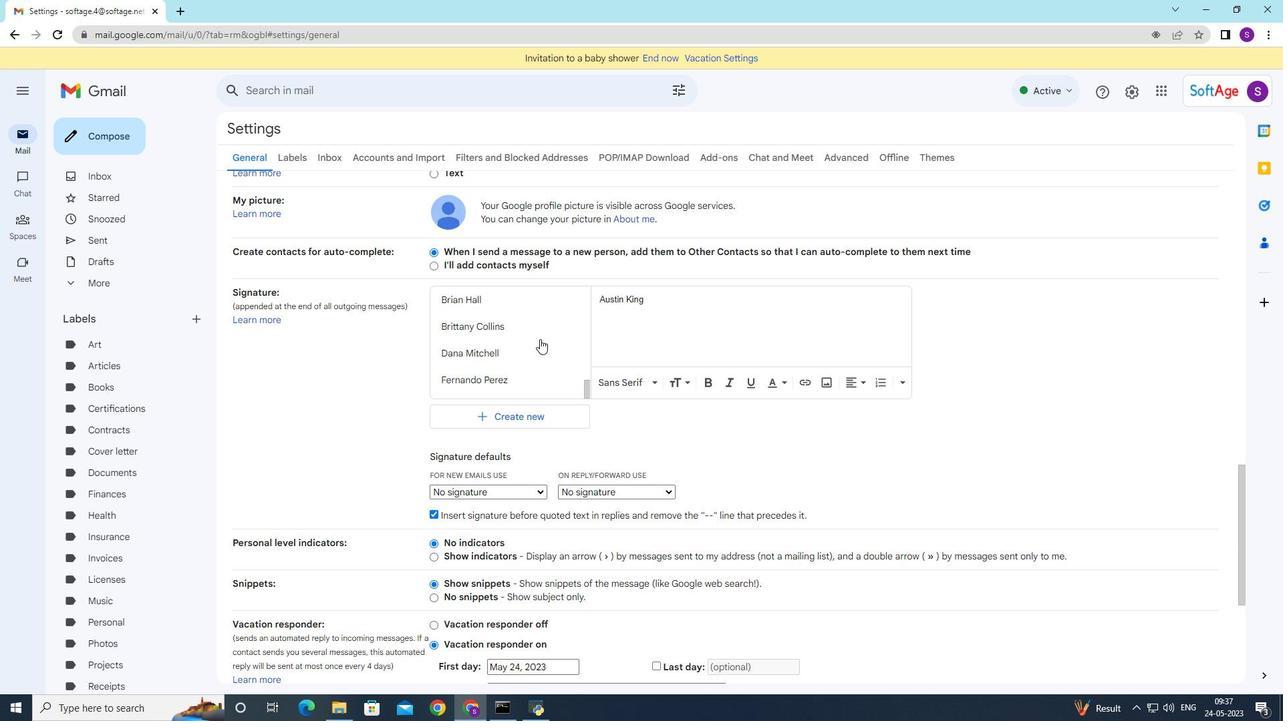 
Action: Mouse pressed left at (501, 351)
Screenshot: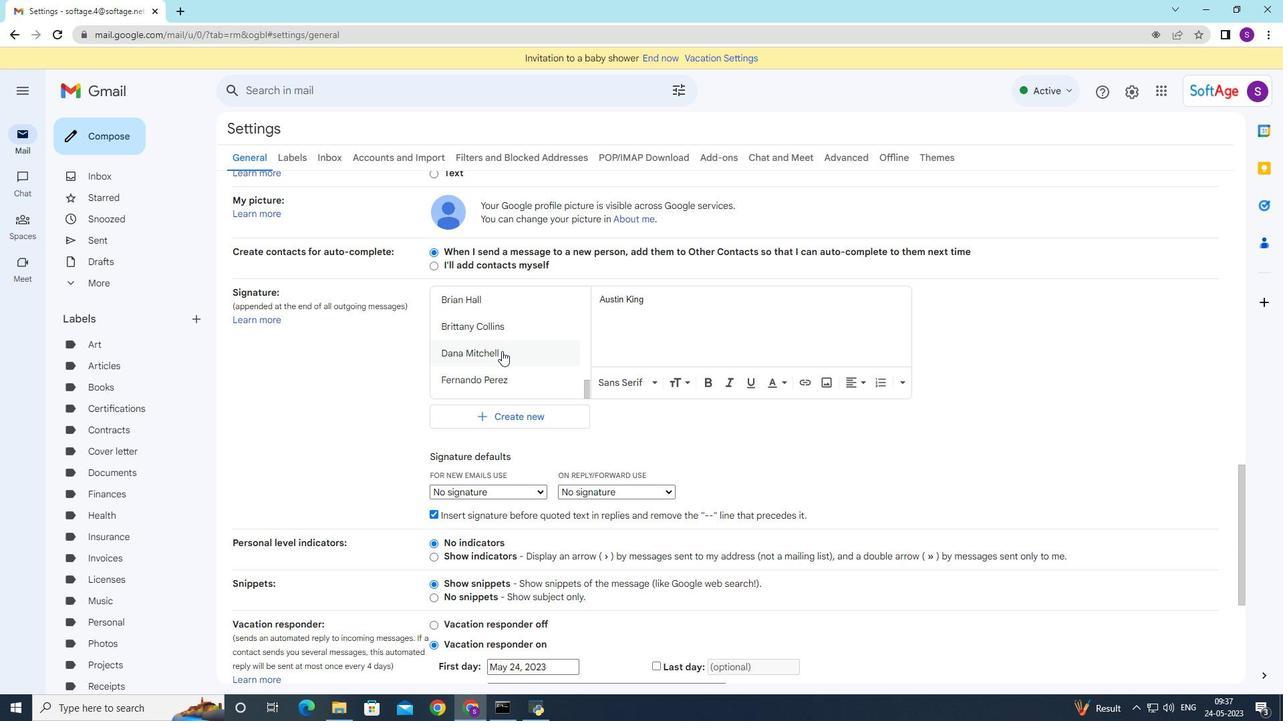 
Action: Mouse moved to (534, 352)
Screenshot: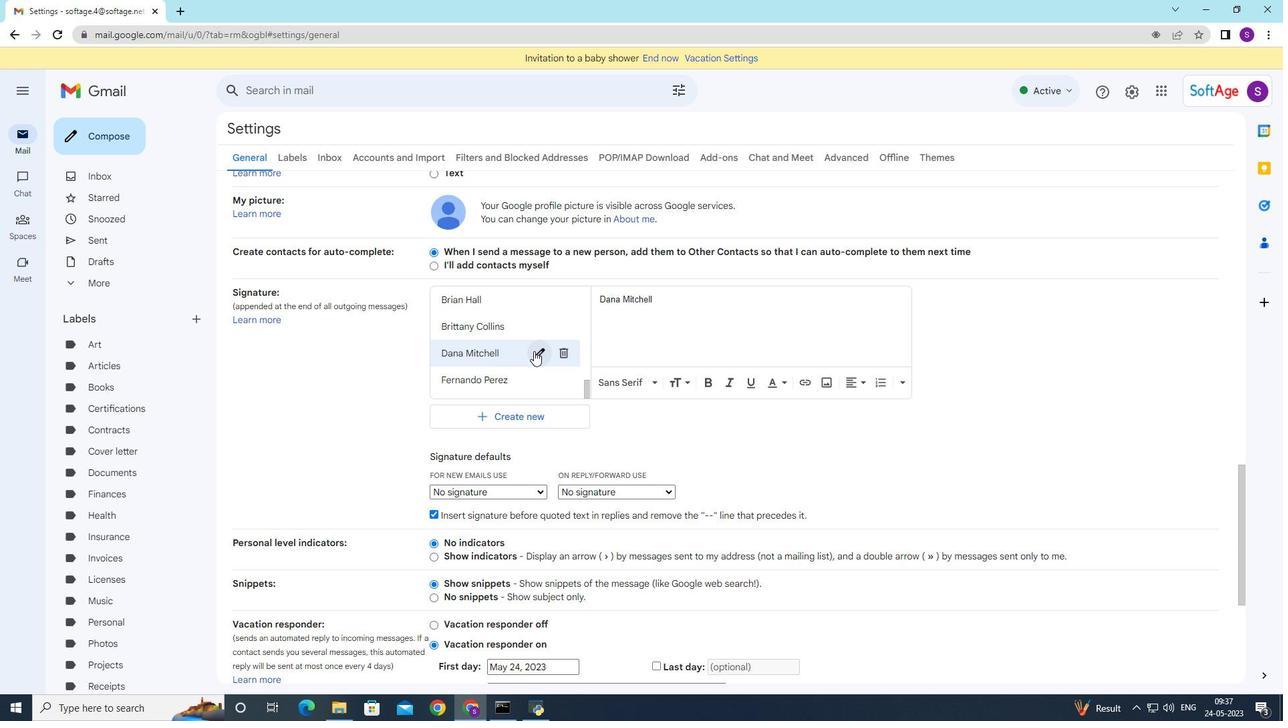 
Action: Mouse pressed left at (534, 352)
Screenshot: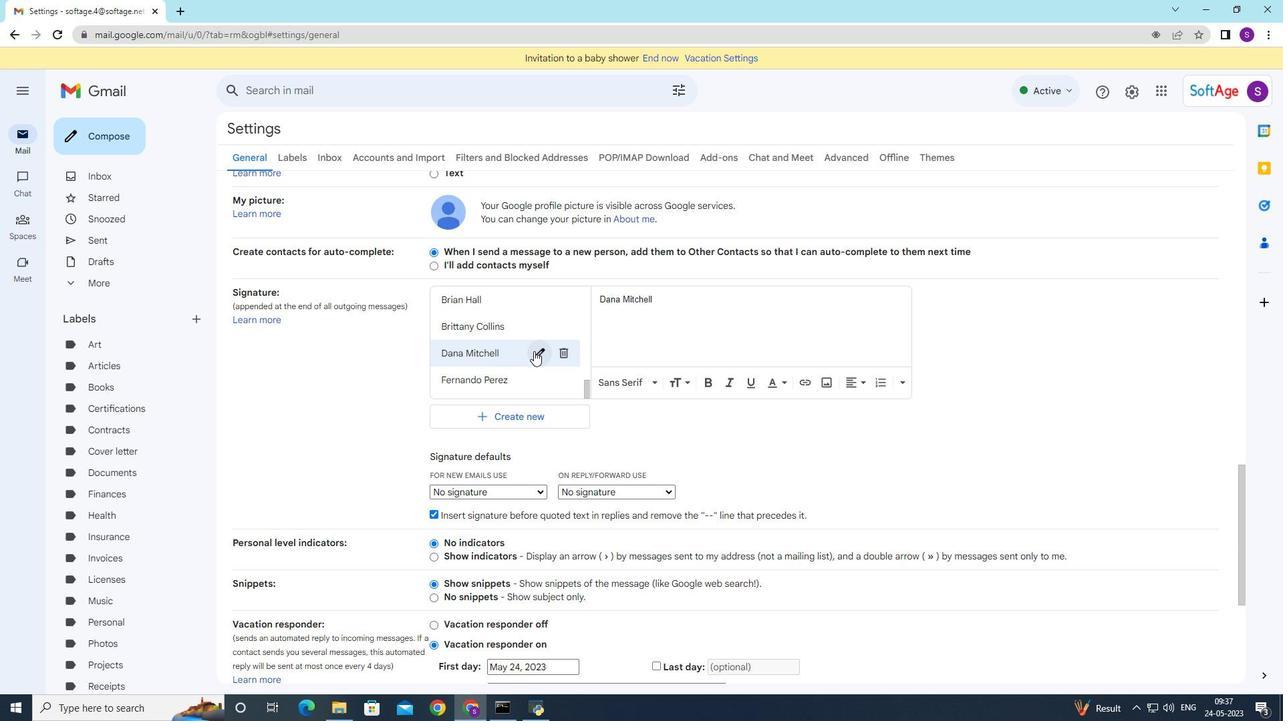 
Action: Mouse moved to (751, 405)
Screenshot: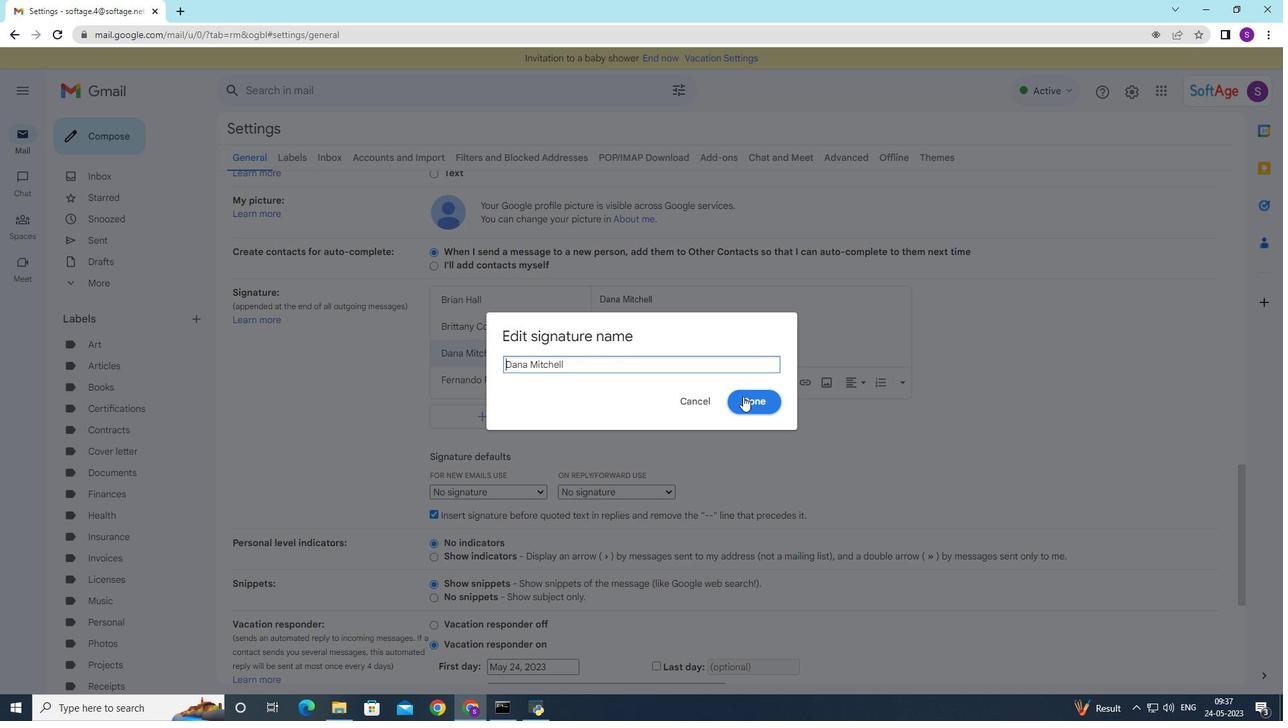 
Action: Mouse pressed left at (751, 405)
Screenshot: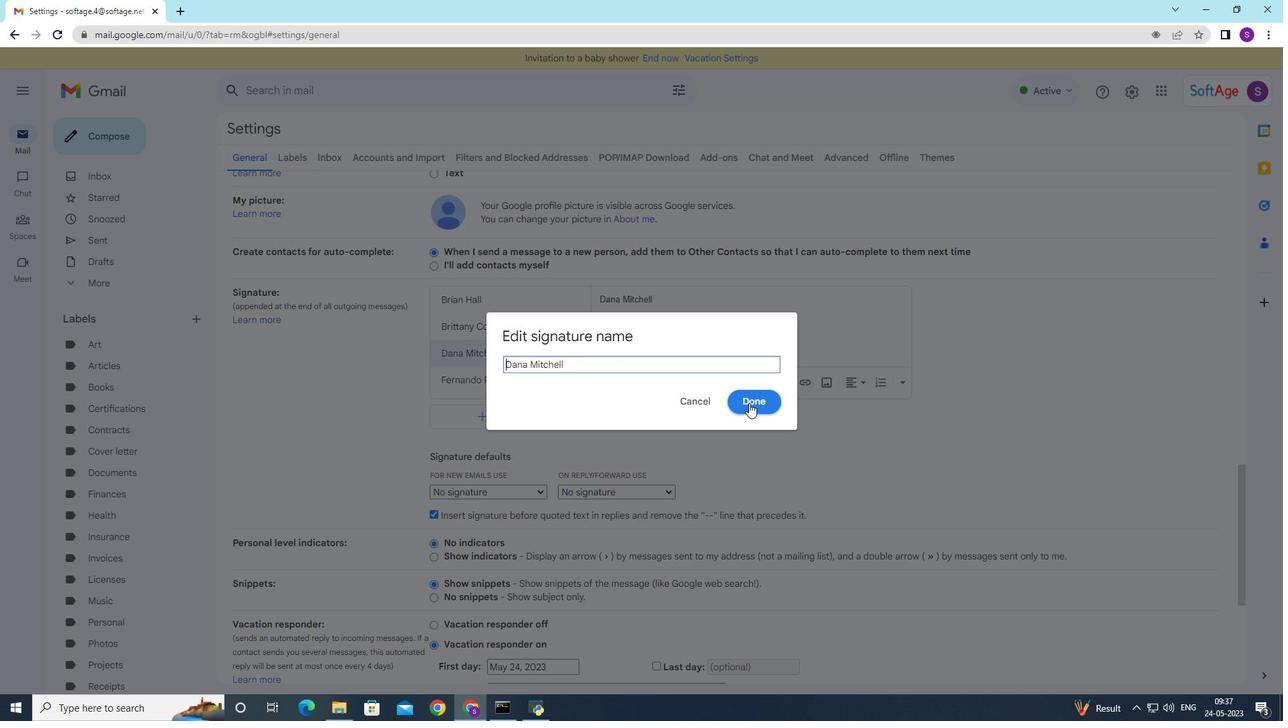 
Action: Mouse moved to (664, 300)
Screenshot: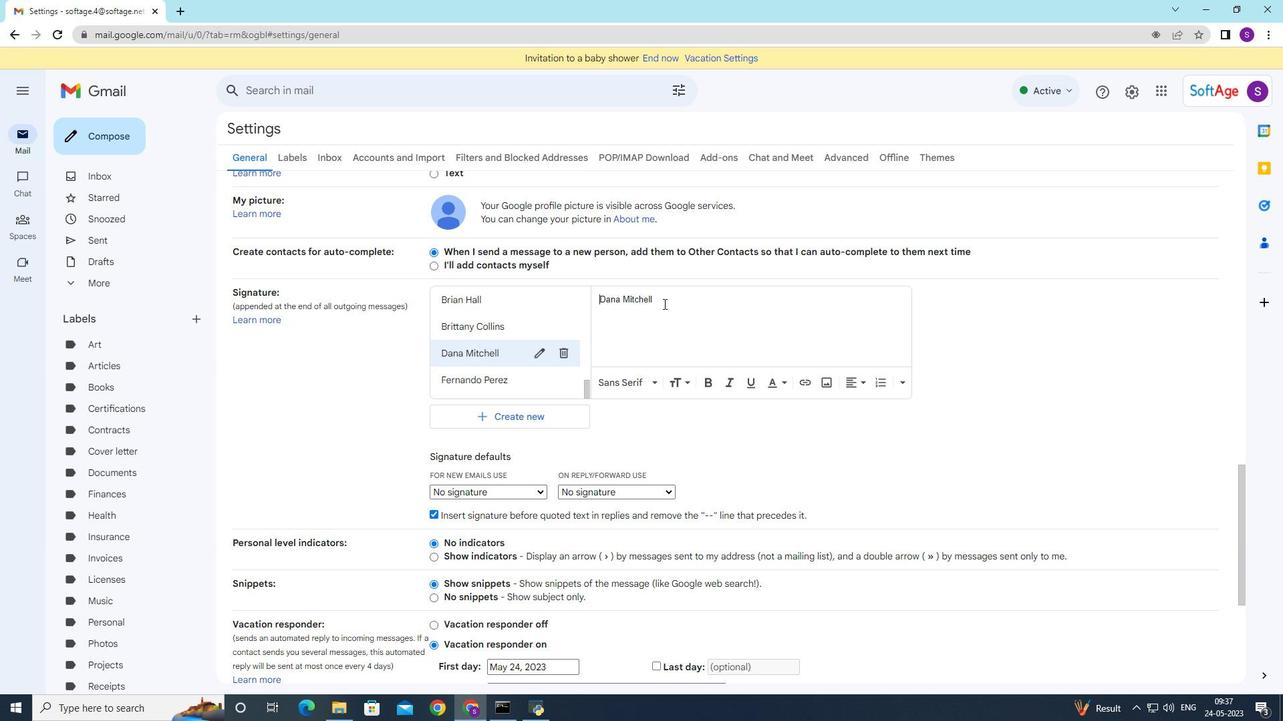 
Action: Mouse pressed left at (664, 300)
Screenshot: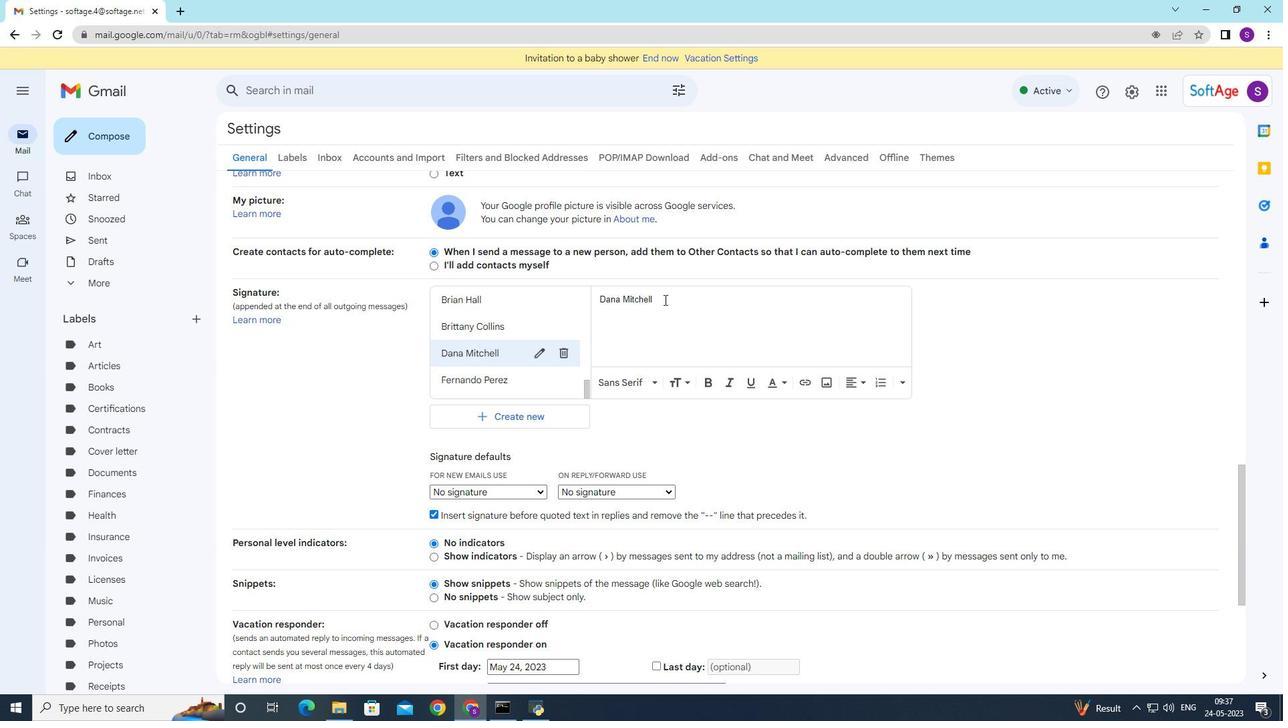 
Action: Mouse moved to (584, 304)
Screenshot: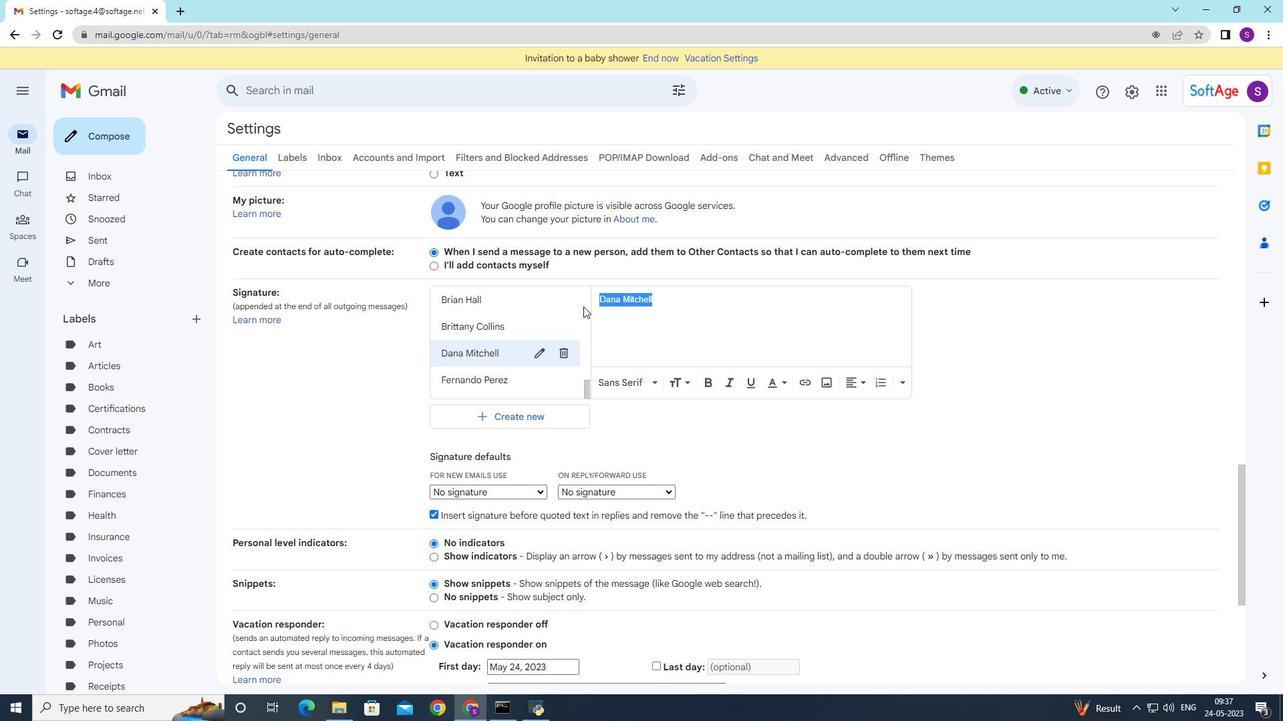 
Action: Key pressed <Key.backspace><Key.shift>Happy<Key.space><Key.shift>Thn<Key.backspace>anks<Key.space><Key.backspace>giving,<Key.enter><Key.shift>Dana<Key.space><Key.shift><Key.shift><Key.shift><Key.shift><Key.shift><Key.shift>Mitchell
Screenshot: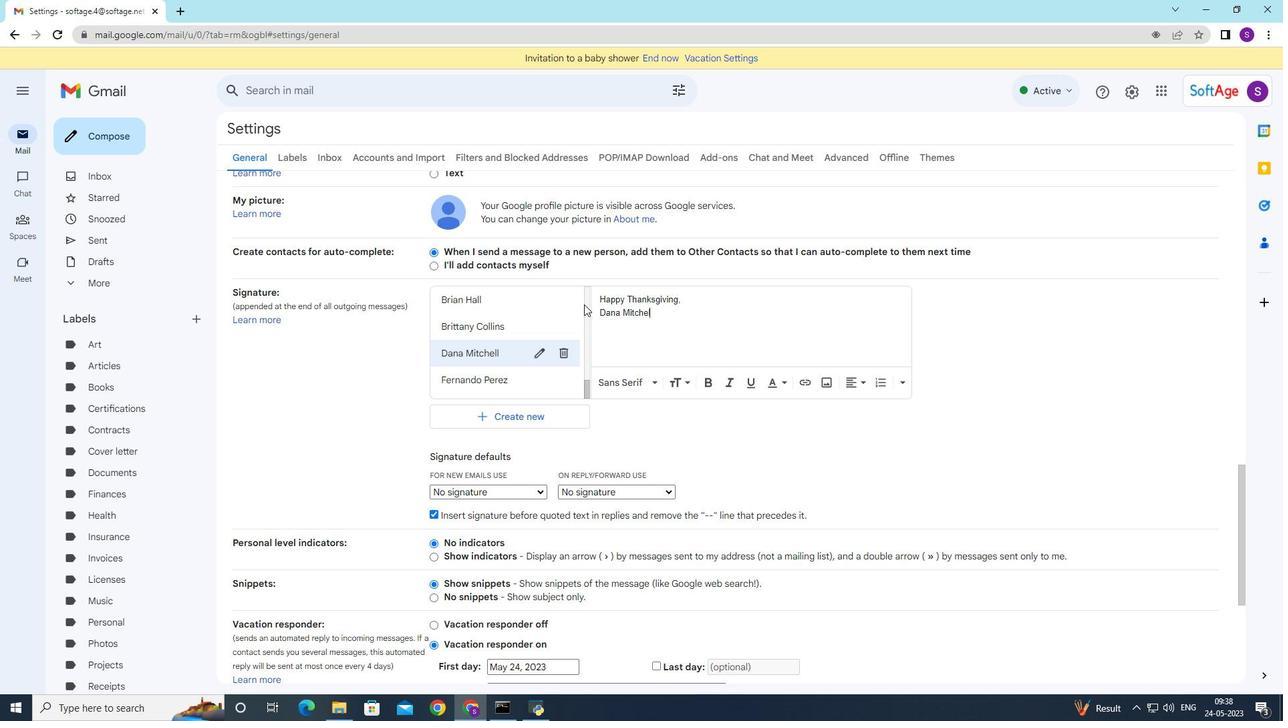 
Action: Mouse moved to (647, 346)
Screenshot: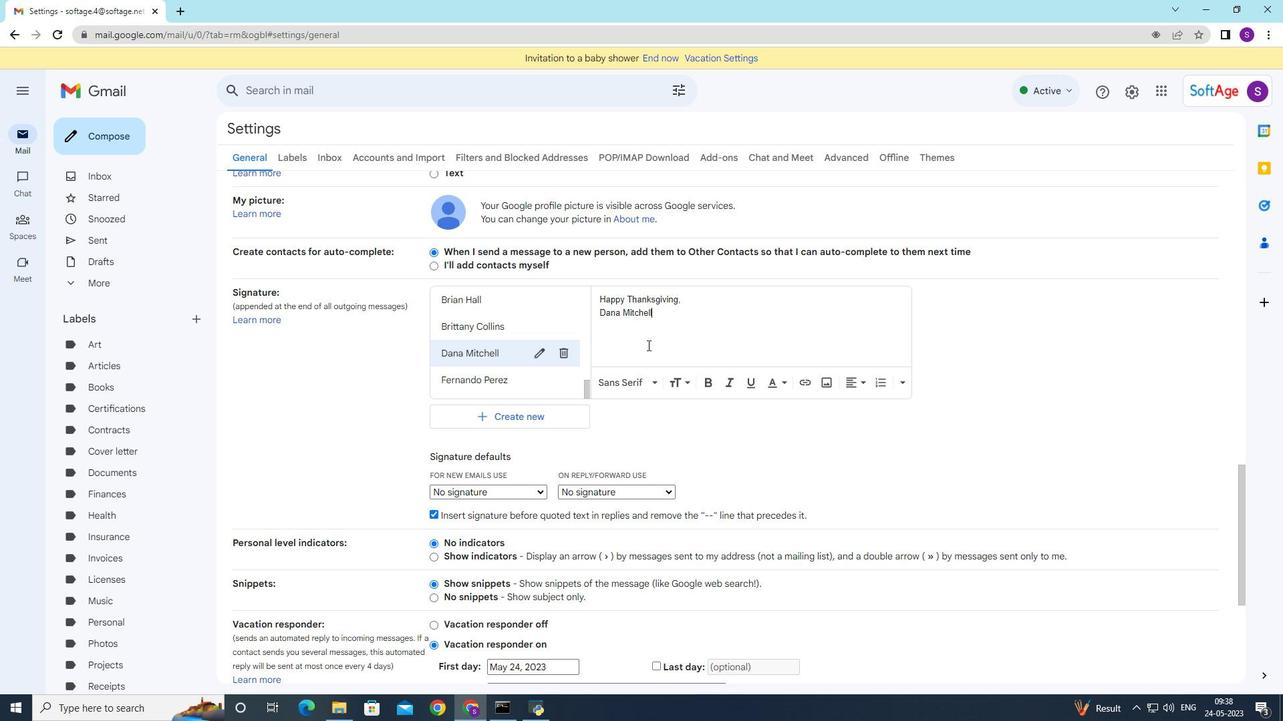 
Action: Mouse scrolled (647, 346) with delta (0, 0)
Screenshot: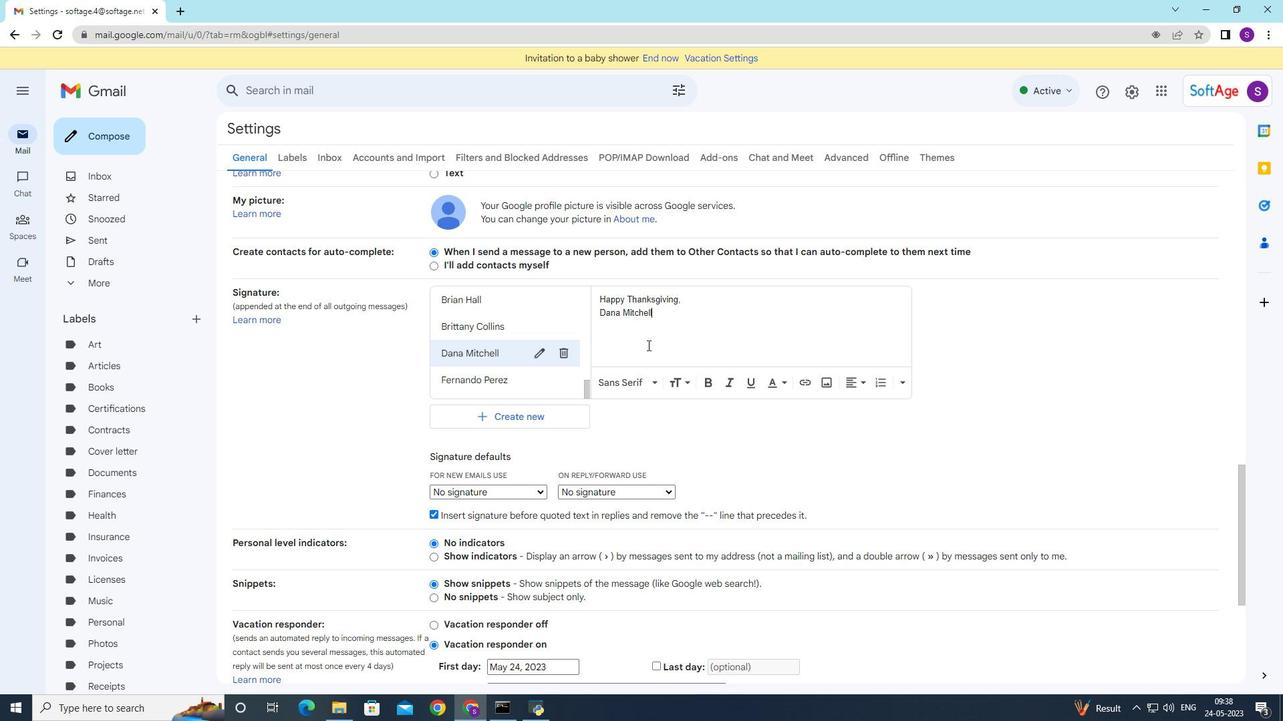 
Action: Mouse moved to (647, 348)
Screenshot: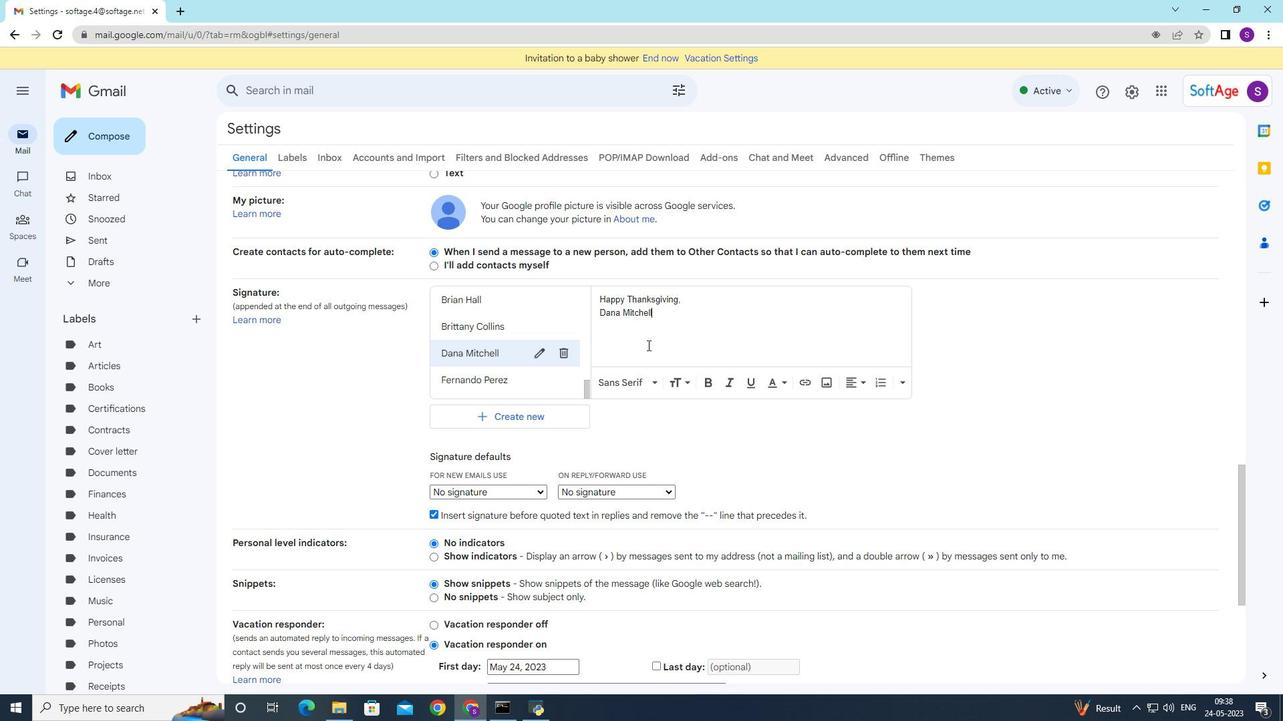 
Action: Mouse scrolled (647, 347) with delta (0, 0)
Screenshot: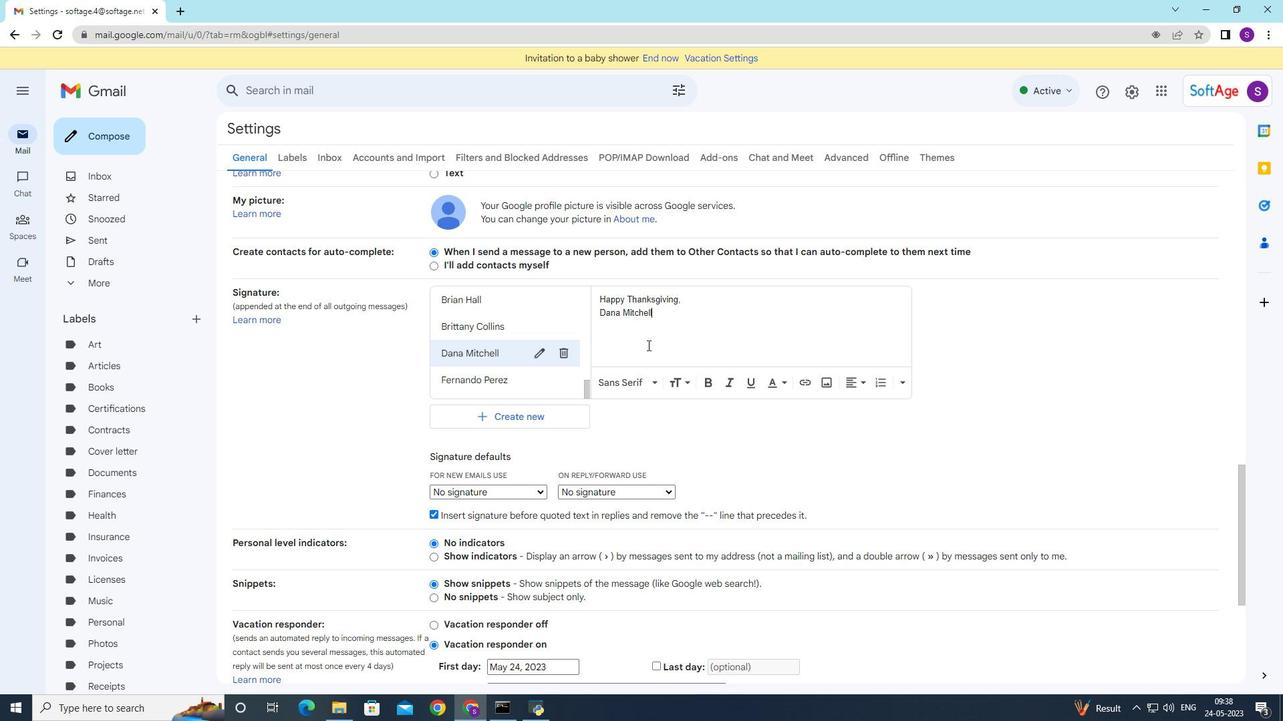 
Action: Mouse moved to (647, 349)
Screenshot: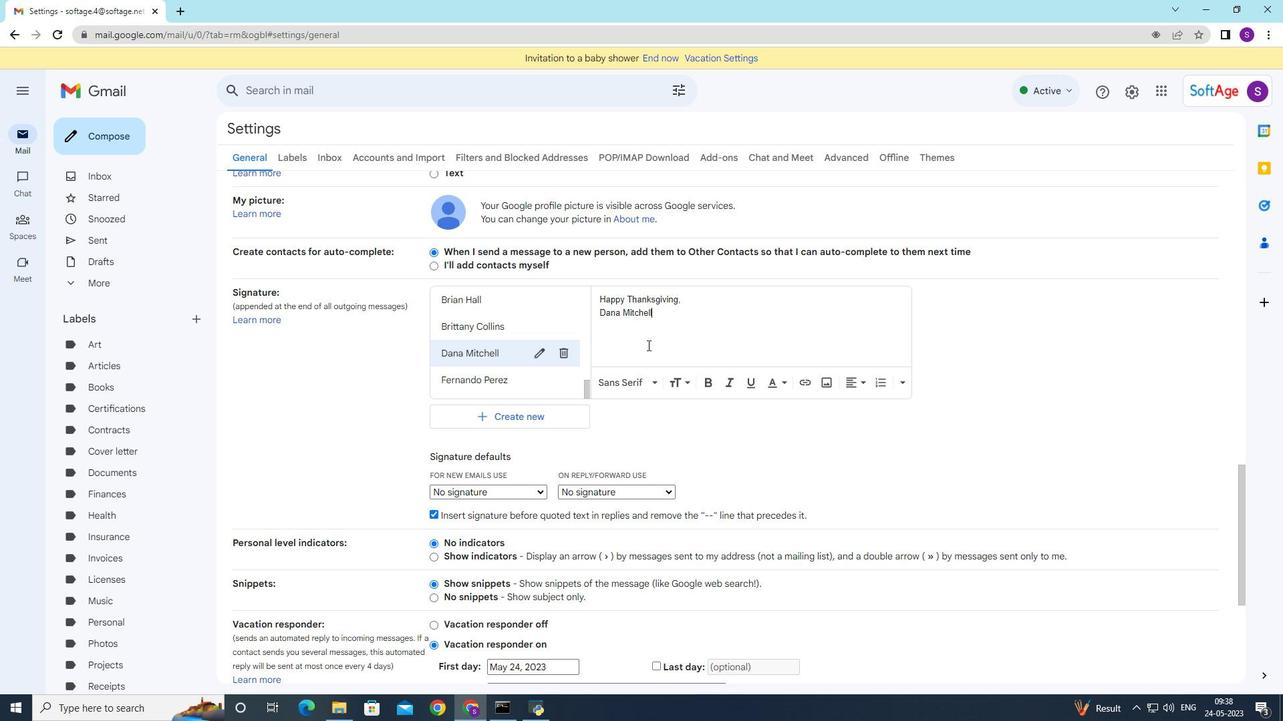 
Action: Mouse scrolled (647, 348) with delta (0, 0)
Screenshot: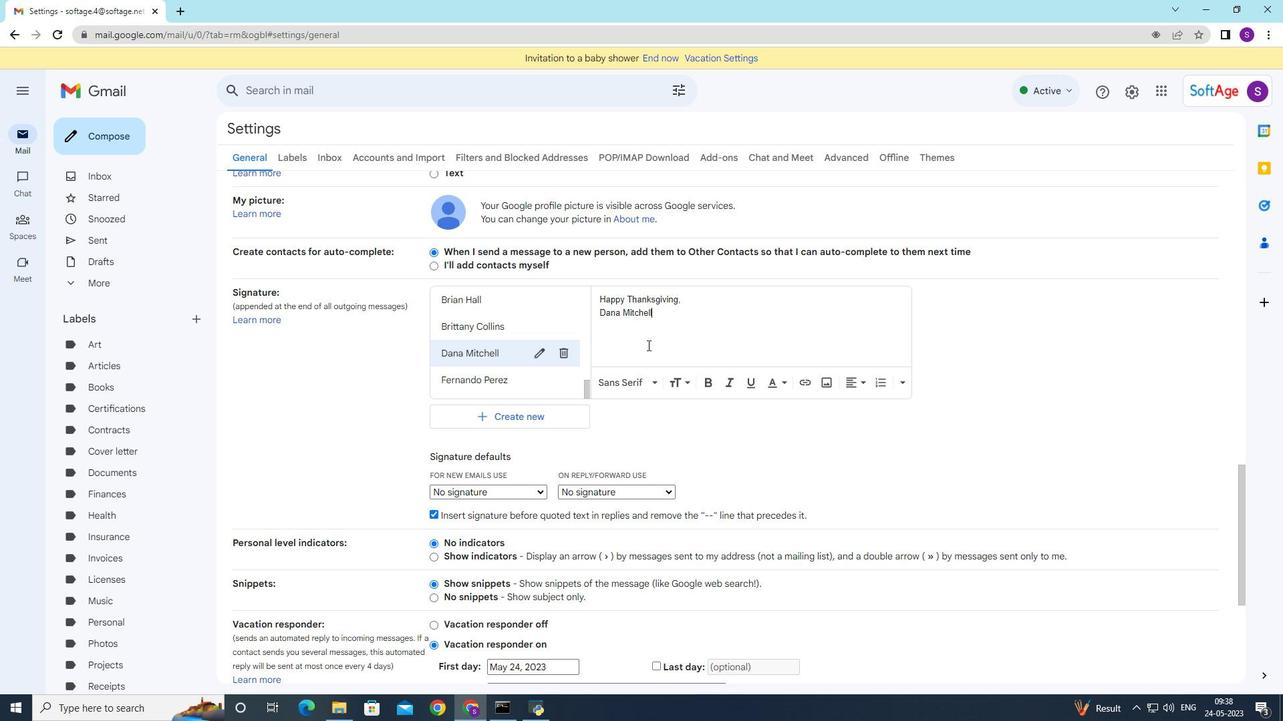 
Action: Mouse moved to (646, 351)
Screenshot: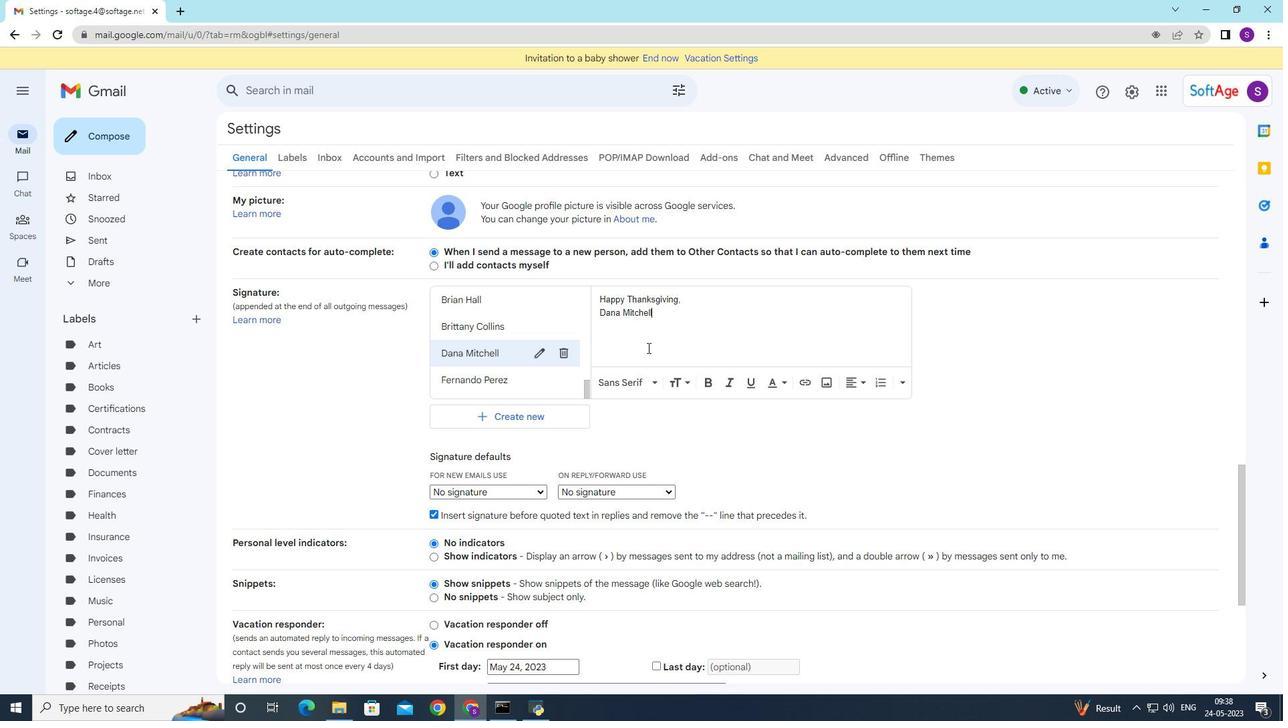 
Action: Mouse scrolled (646, 350) with delta (0, 0)
Screenshot: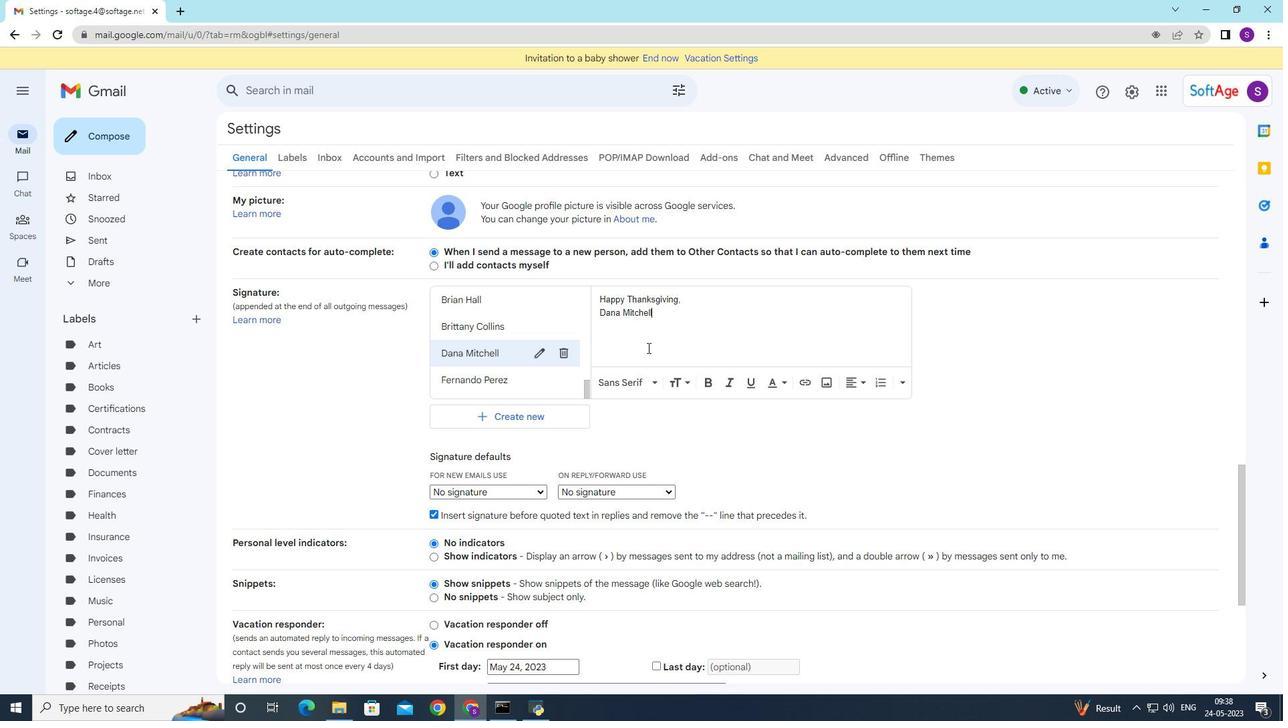 
Action: Mouse moved to (646, 352)
Screenshot: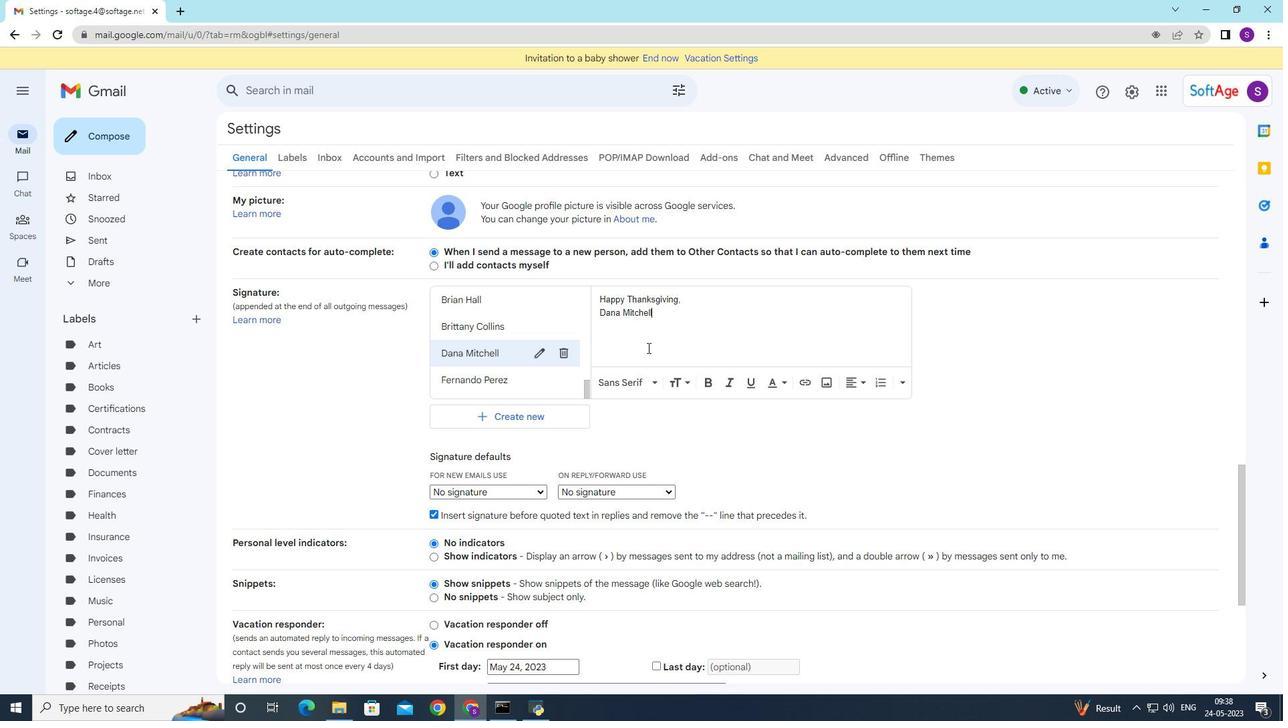
Action: Mouse scrolled (646, 351) with delta (0, 0)
Screenshot: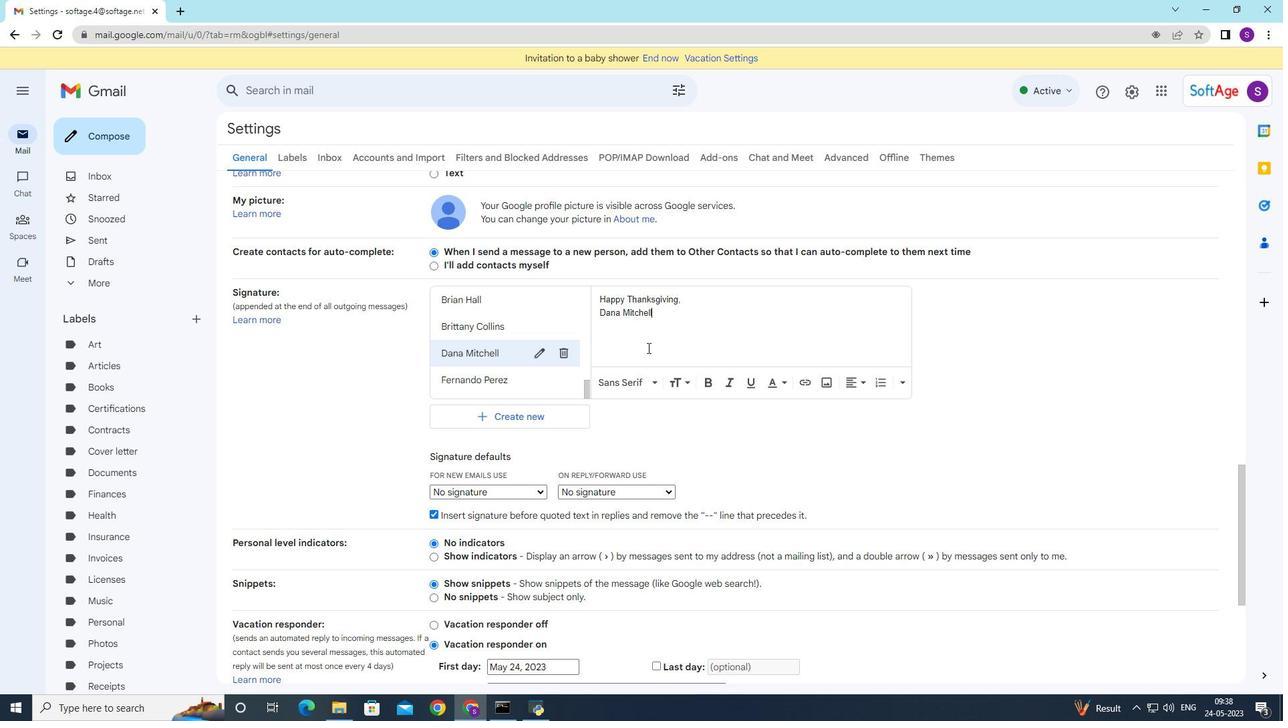 
Action: Mouse moved to (694, 615)
Screenshot: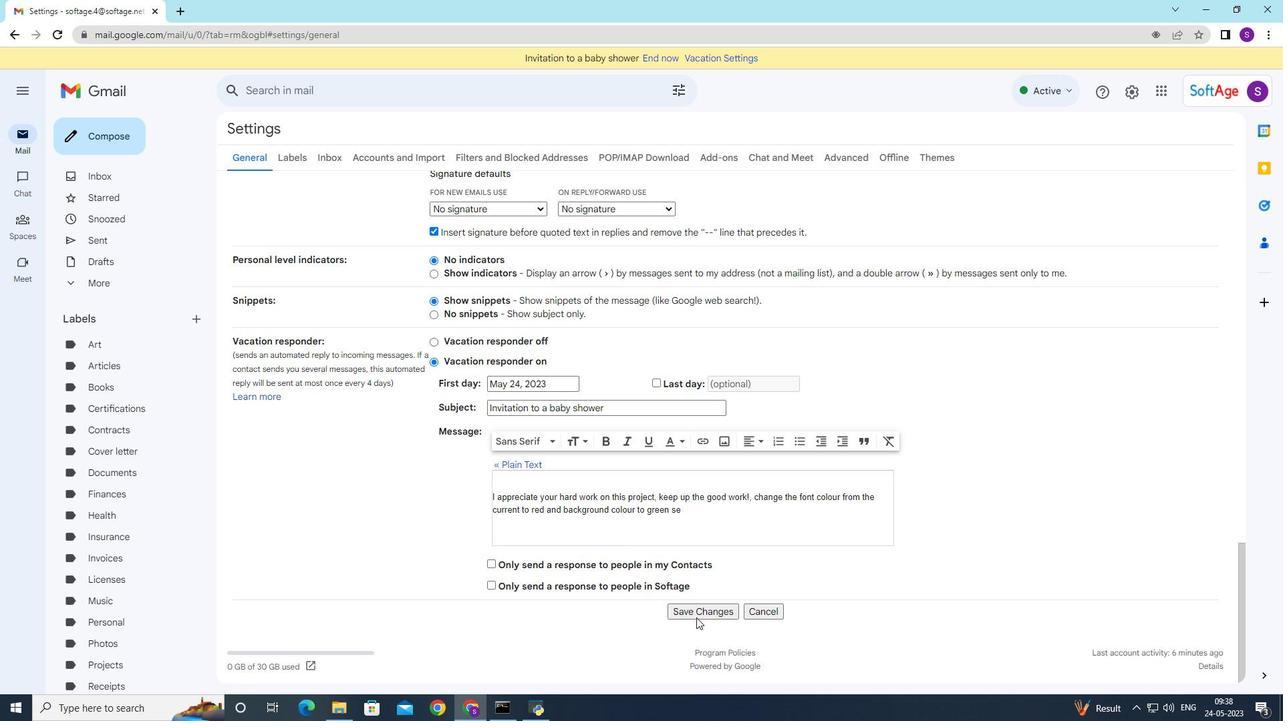 
Action: Mouse pressed left at (694, 615)
Screenshot: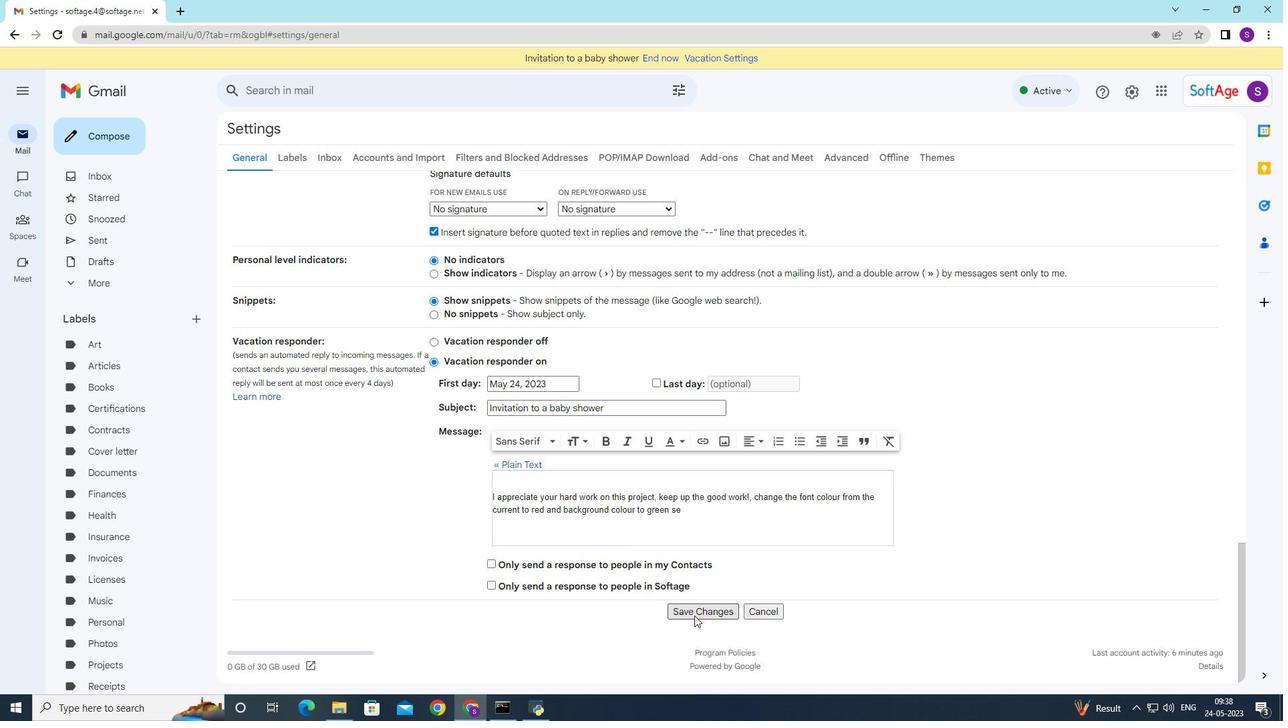 
Action: Mouse moved to (94, 137)
Screenshot: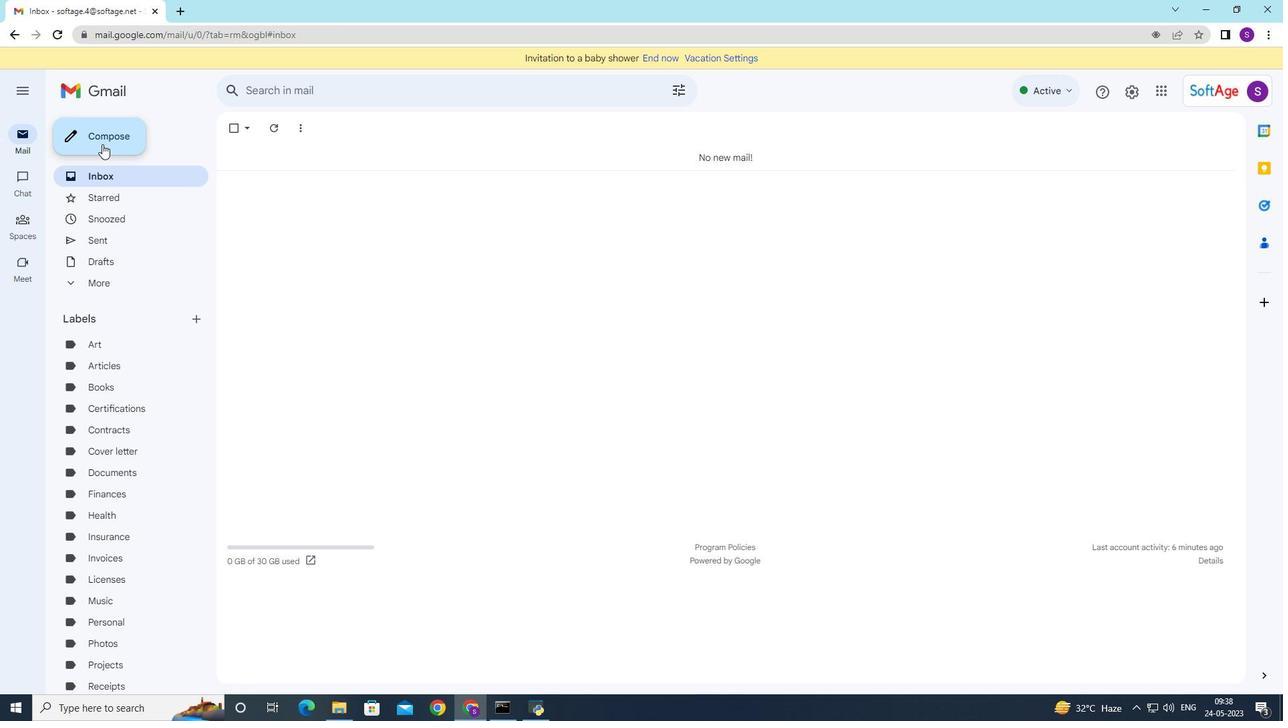 
Action: Mouse pressed left at (94, 137)
Screenshot: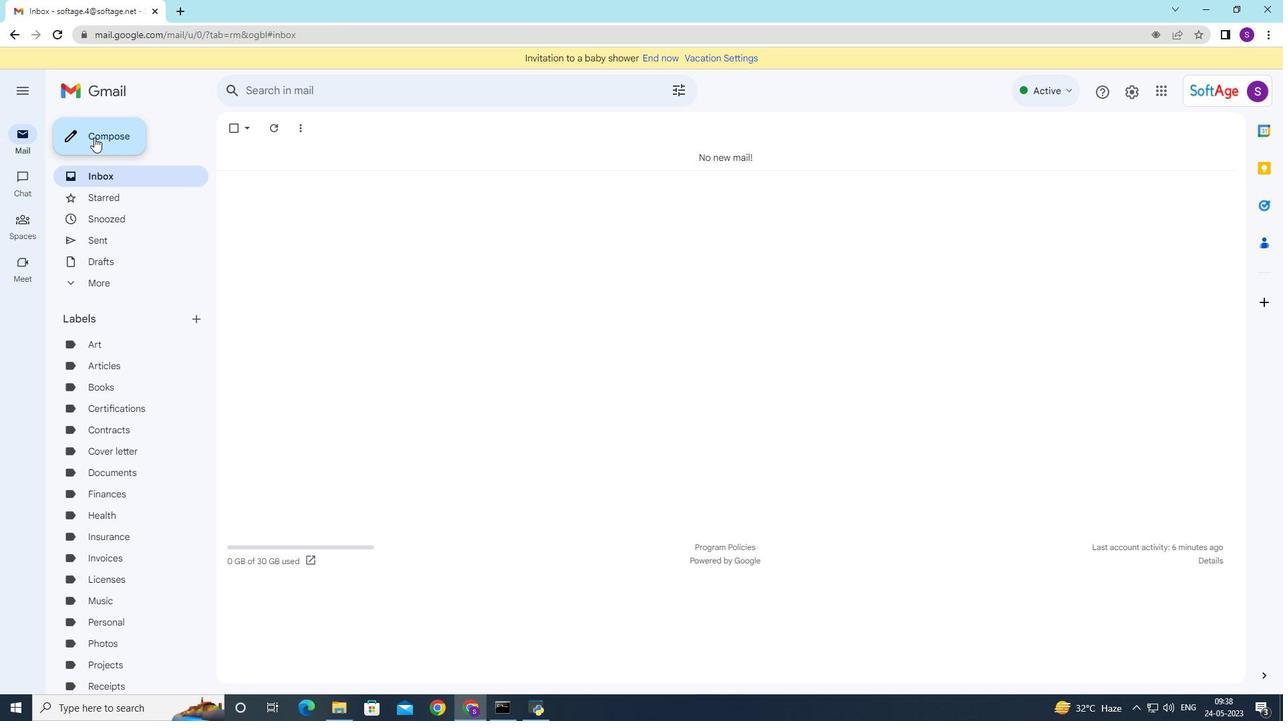 
Action: Mouse moved to (1081, 676)
Screenshot: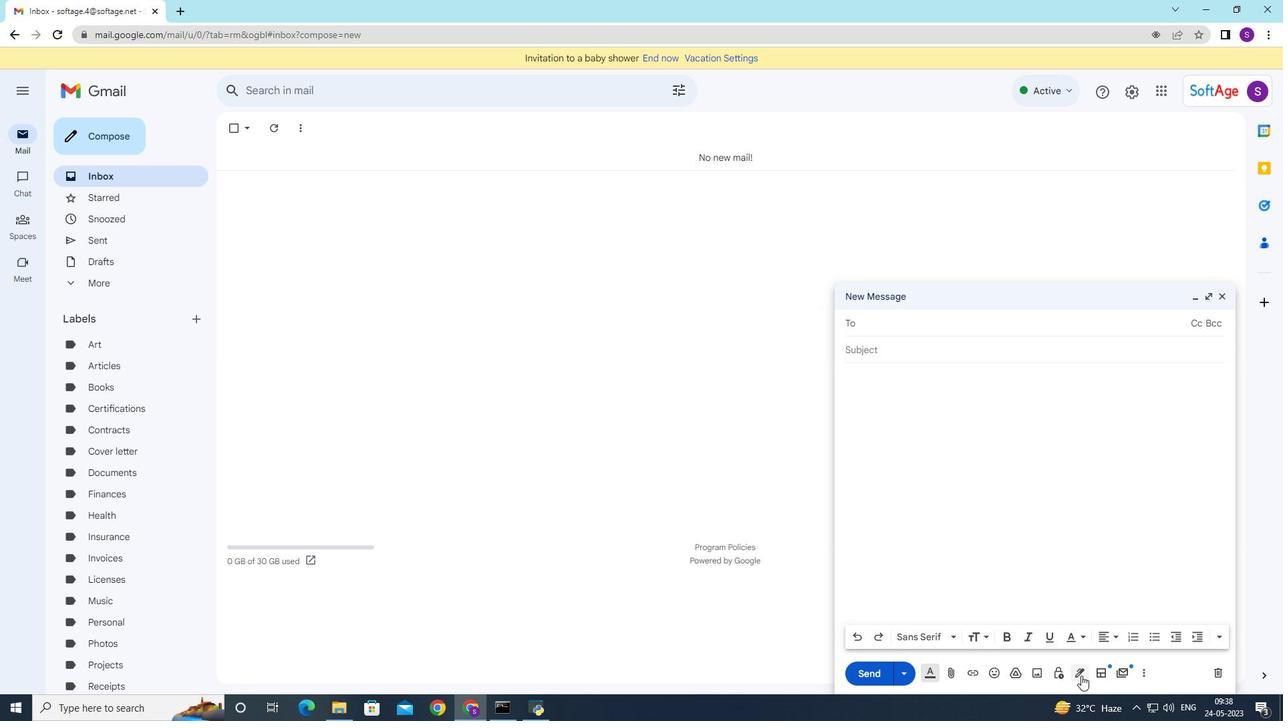 
Action: Mouse pressed left at (1081, 676)
Screenshot: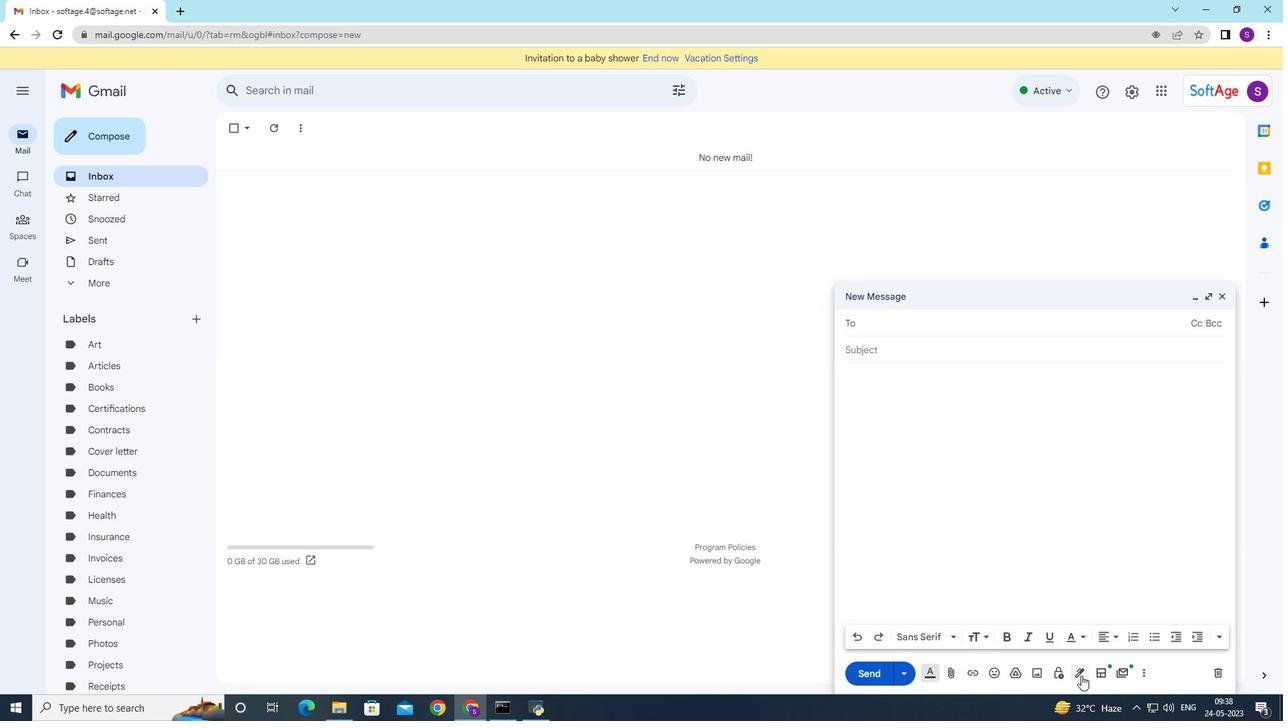 
Action: Mouse moved to (1124, 544)
Screenshot: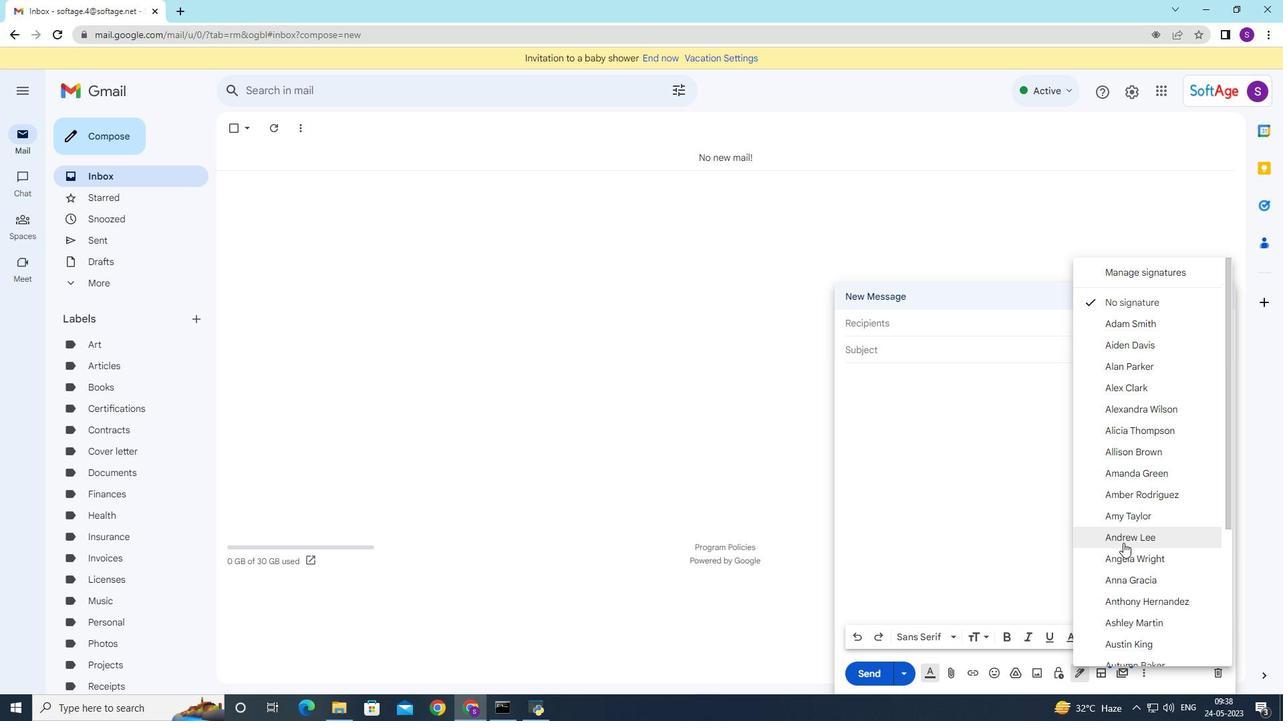 
Action: Mouse scrolled (1124, 543) with delta (0, 0)
Screenshot: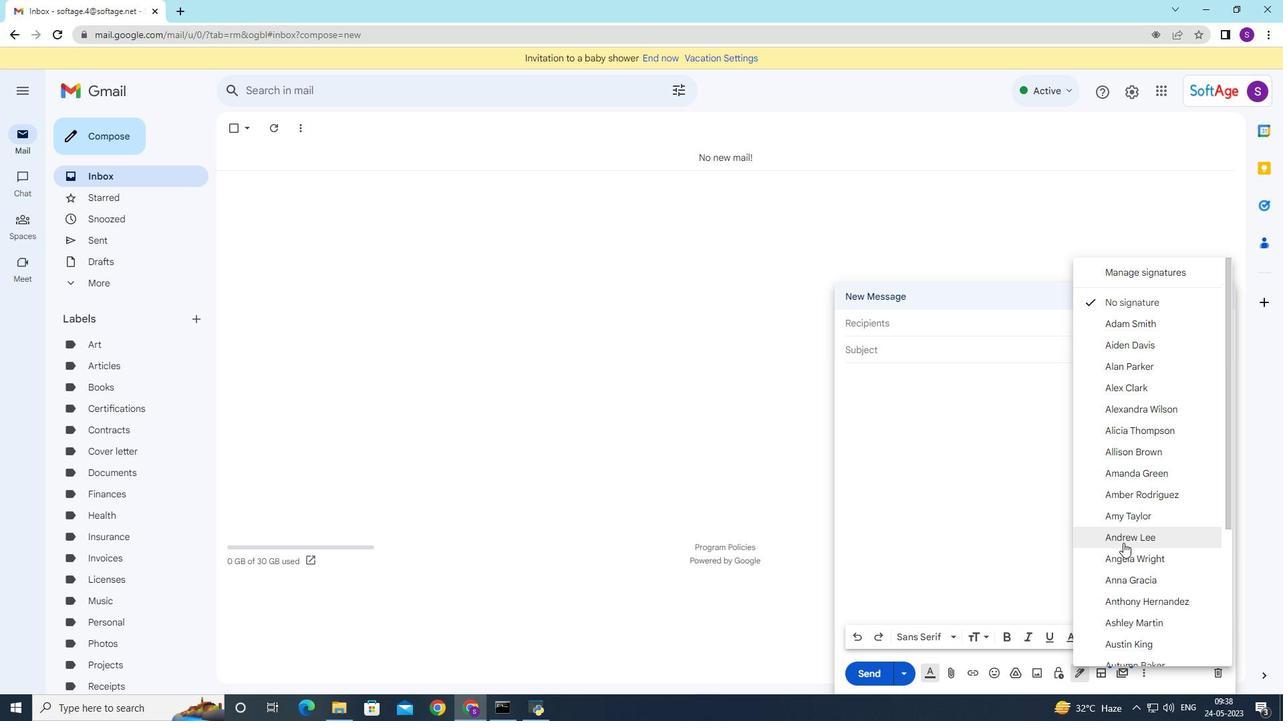 
Action: Mouse moved to (1124, 545)
Screenshot: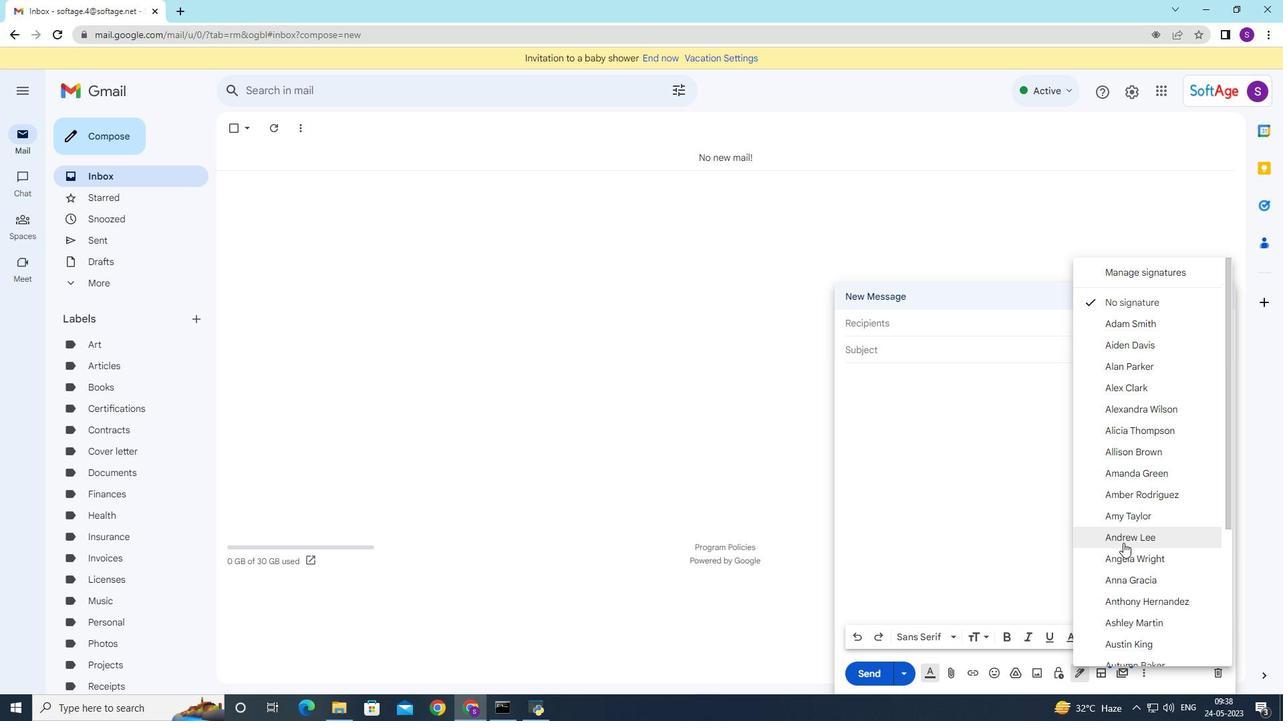 
Action: Mouse scrolled (1124, 544) with delta (0, 0)
Screenshot: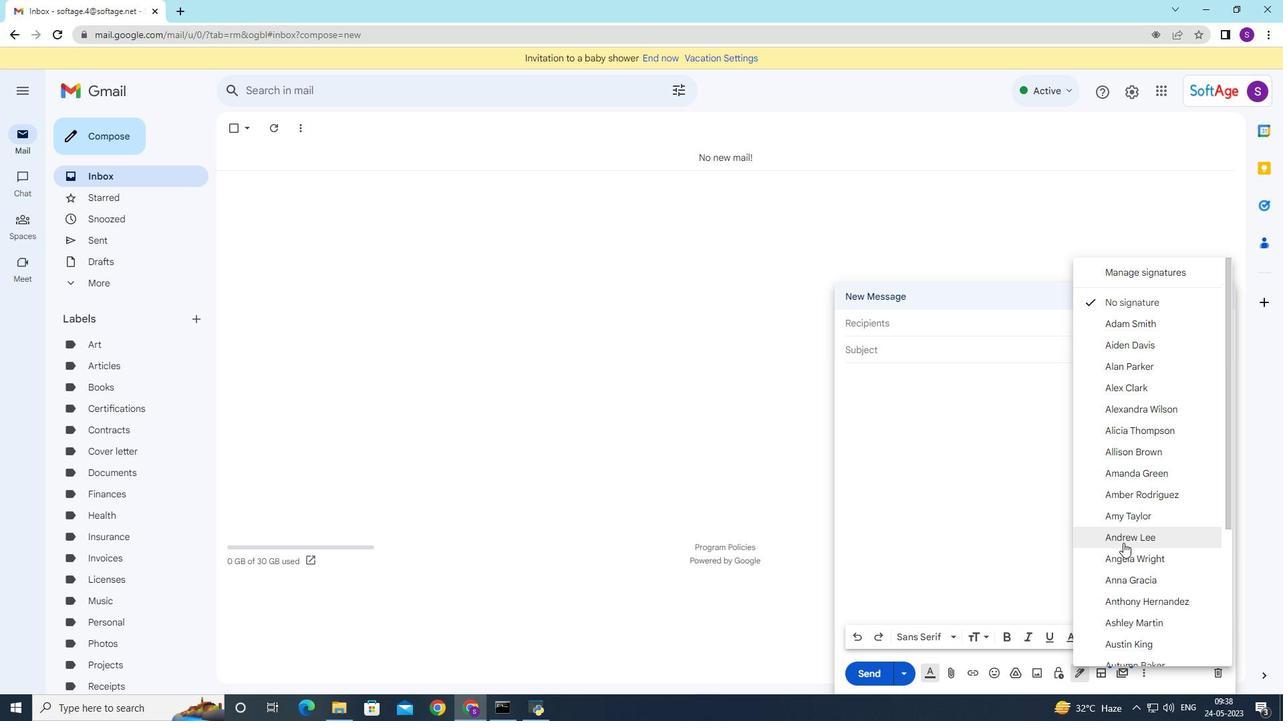 
Action: Mouse moved to (1124, 546)
Screenshot: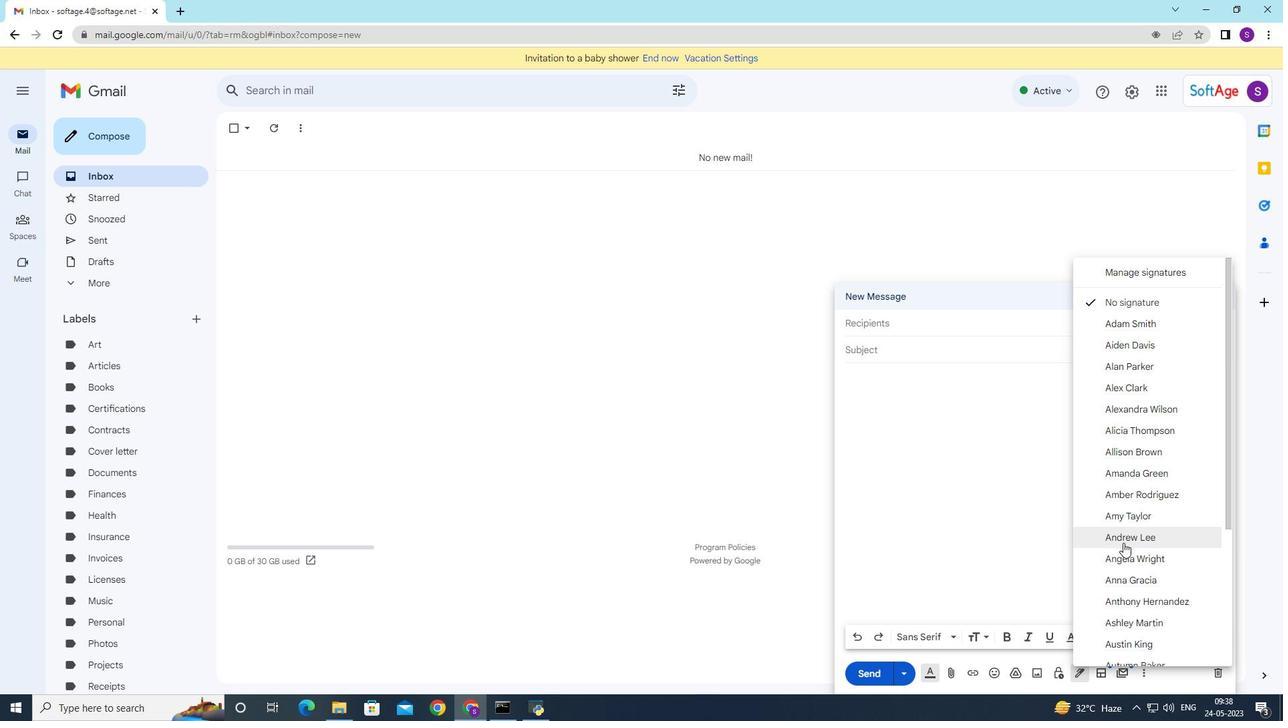 
Action: Mouse scrolled (1124, 545) with delta (0, 0)
Screenshot: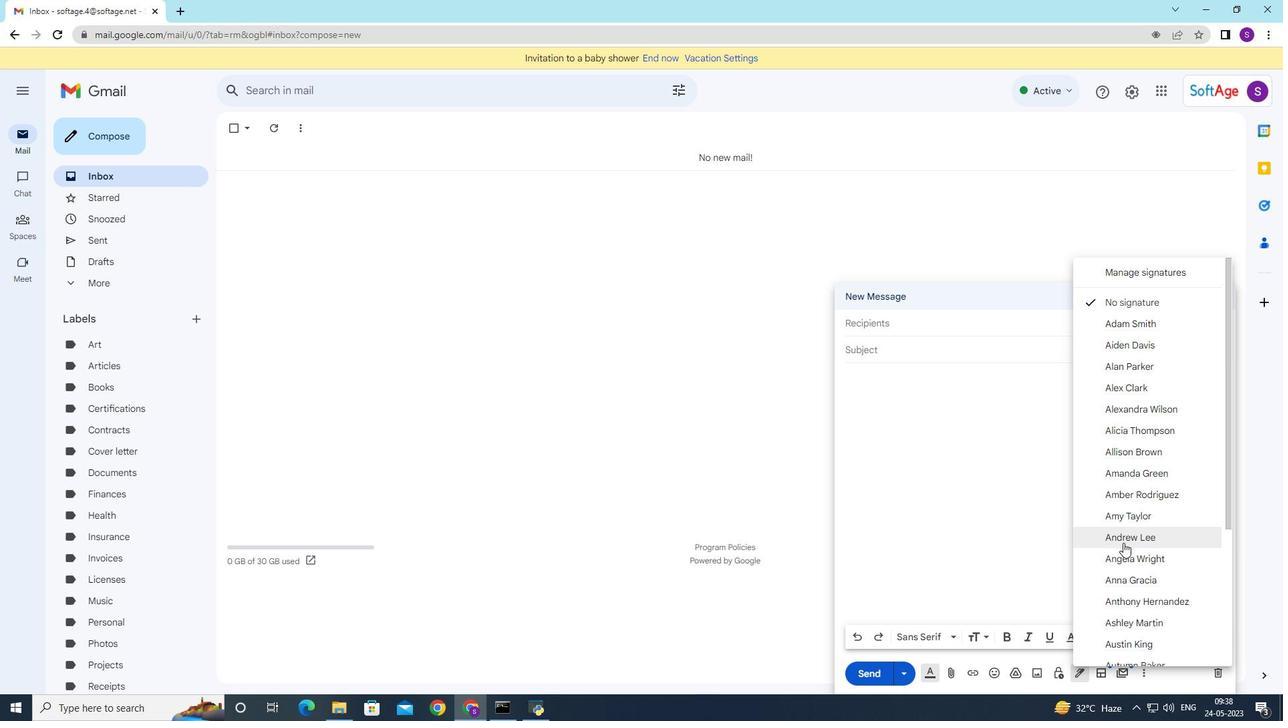 
Action: Mouse moved to (1124, 547)
Screenshot: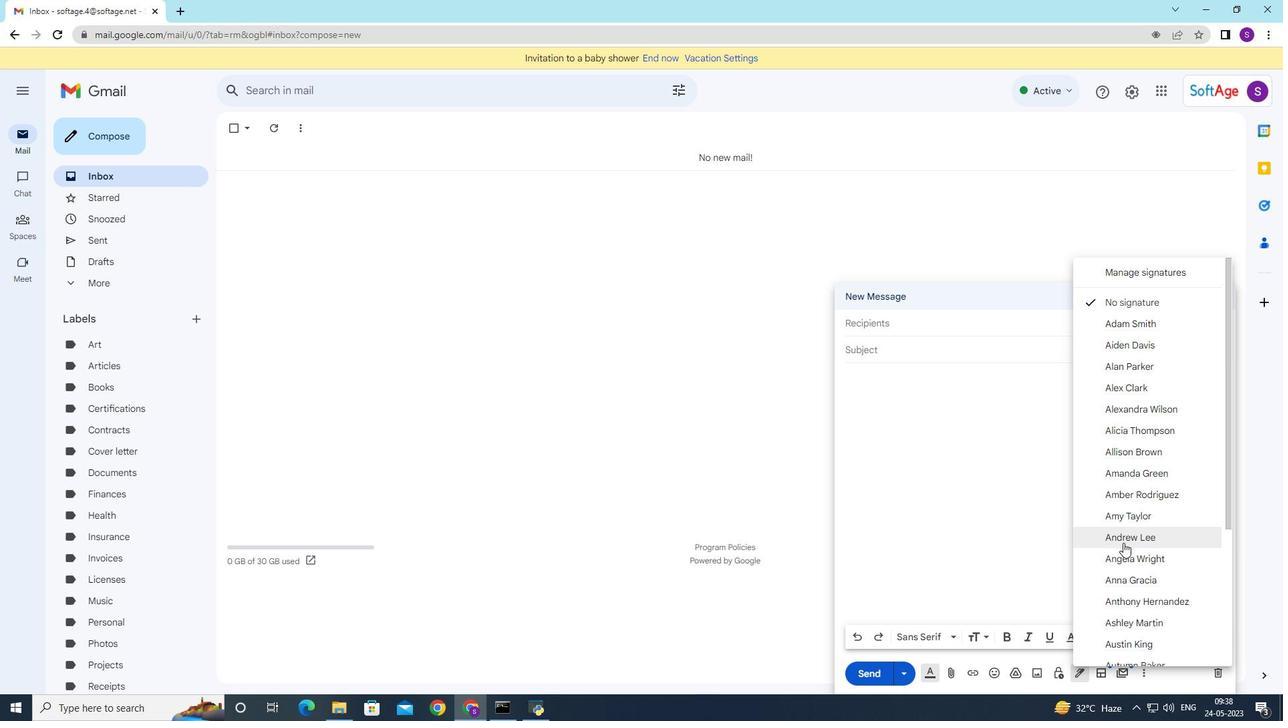 
Action: Mouse scrolled (1124, 546) with delta (0, 0)
Screenshot: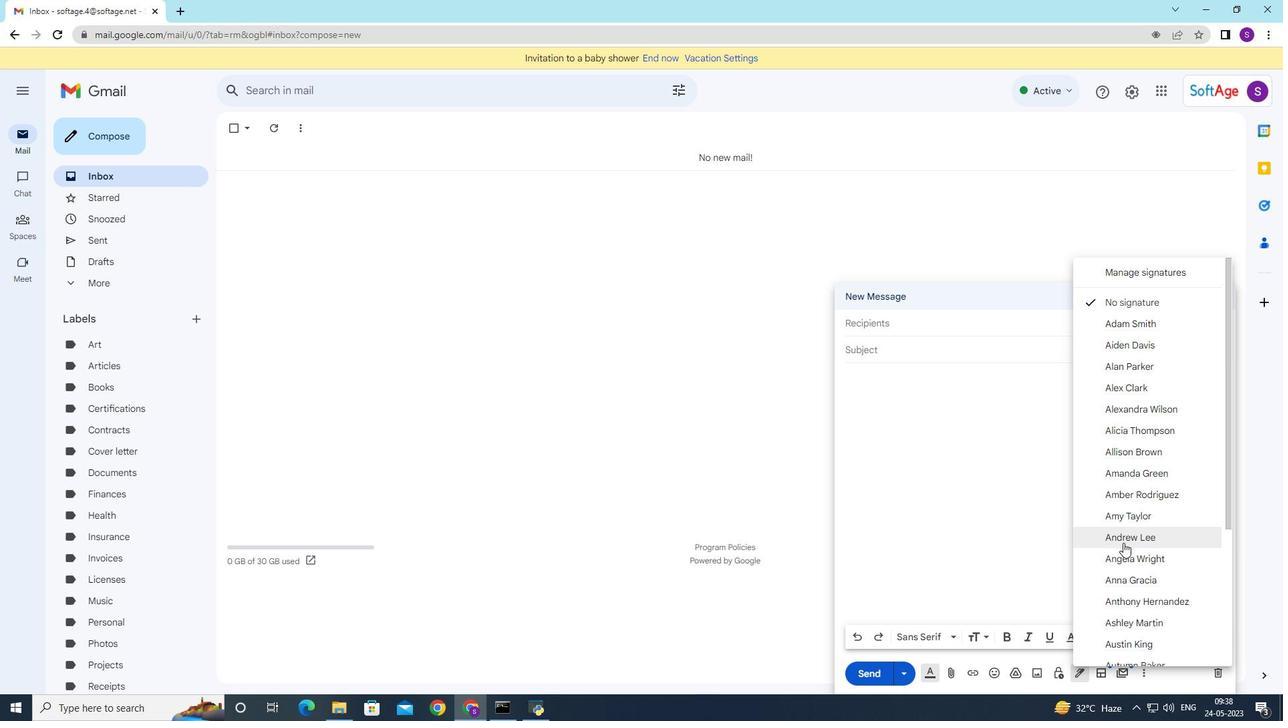 
Action: Mouse moved to (1124, 548)
Screenshot: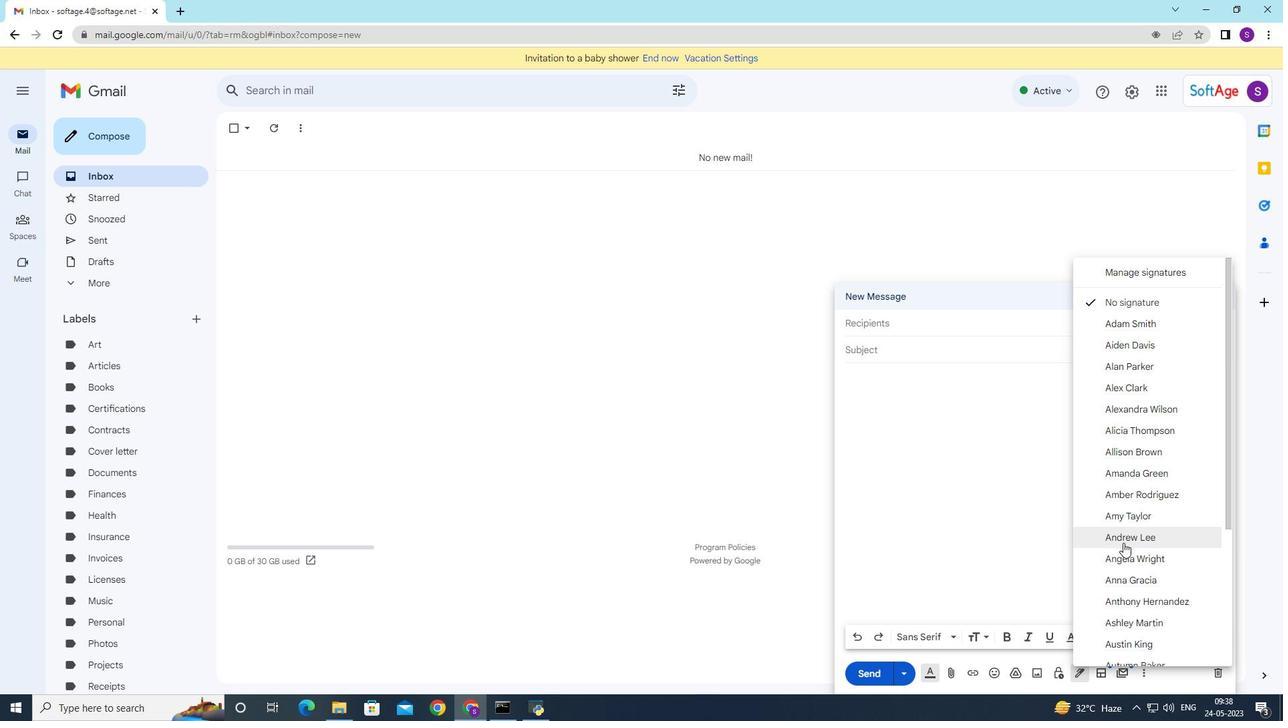 
Action: Mouse scrolled (1124, 547) with delta (0, 0)
Screenshot: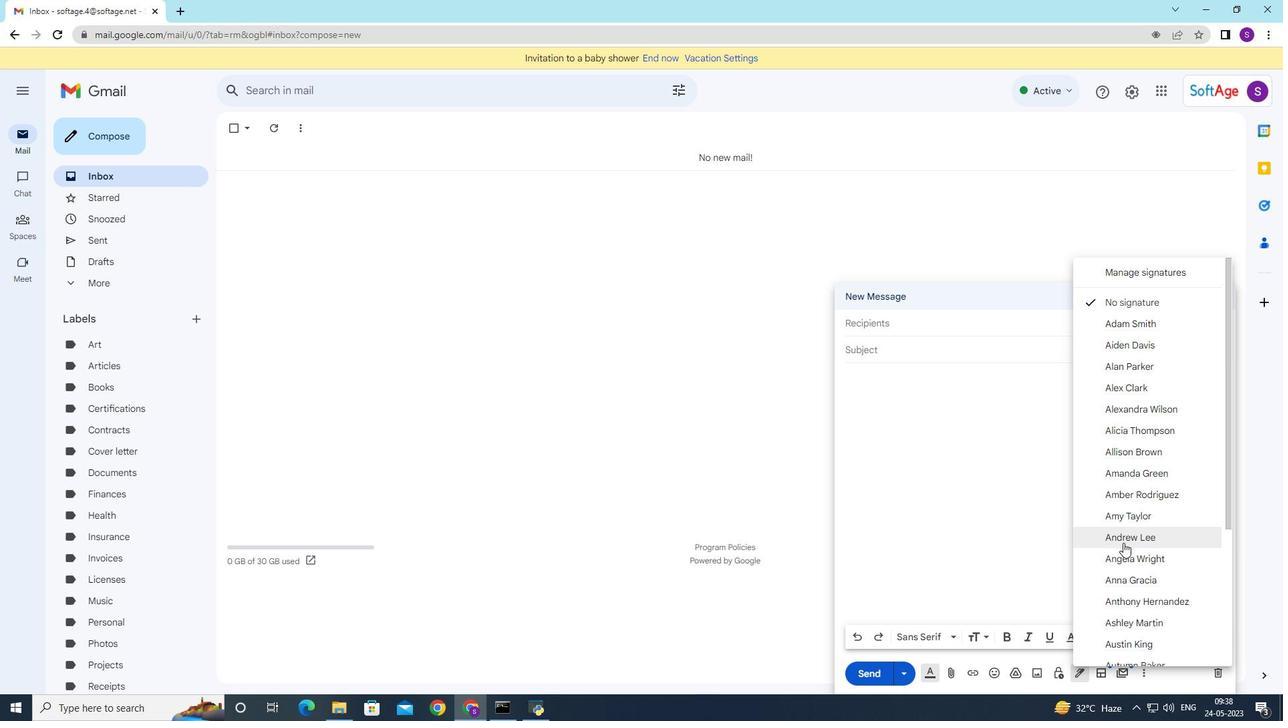 
Action: Mouse moved to (1124, 556)
Screenshot: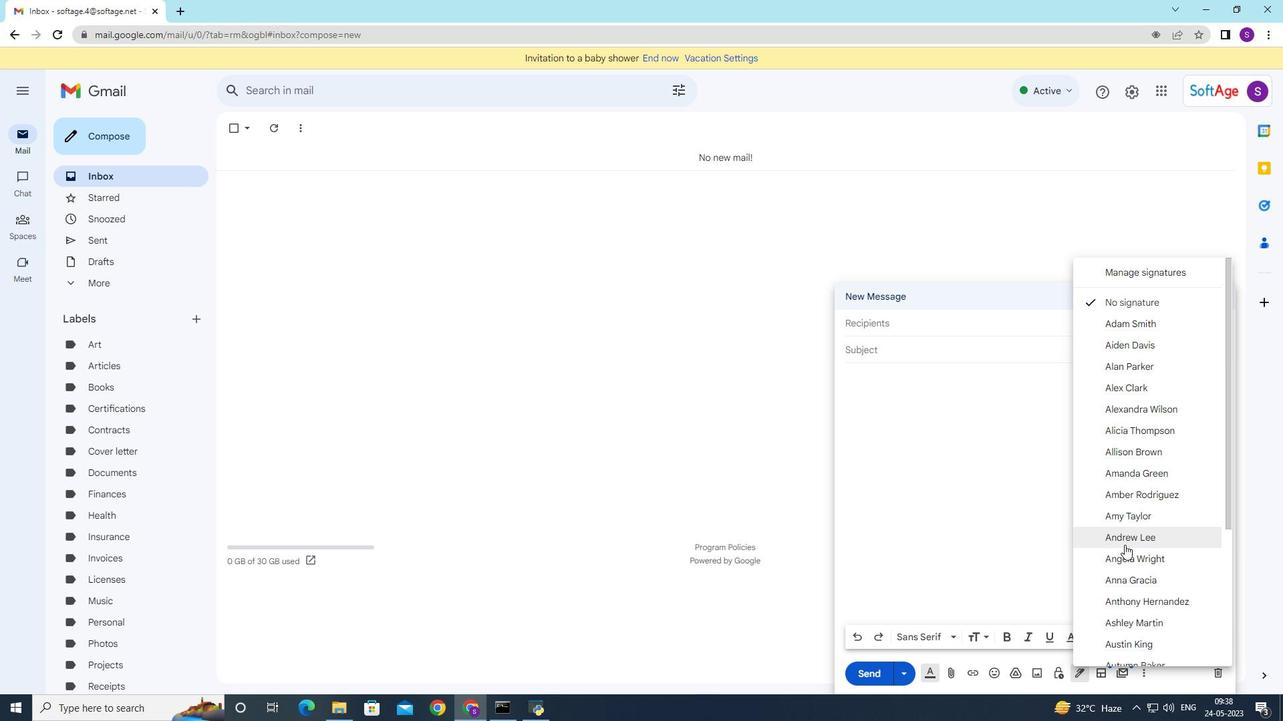 
Action: Mouse scrolled (1124, 555) with delta (0, 0)
Screenshot: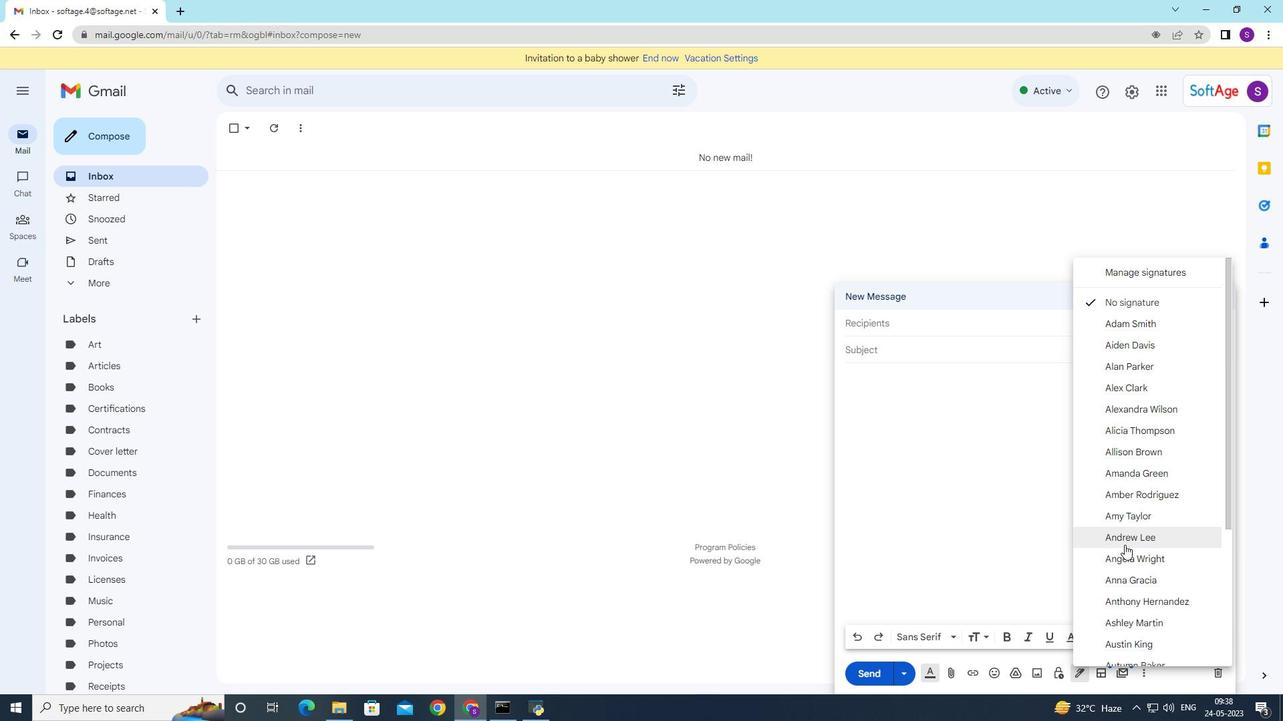 
Action: Mouse moved to (1135, 661)
Screenshot: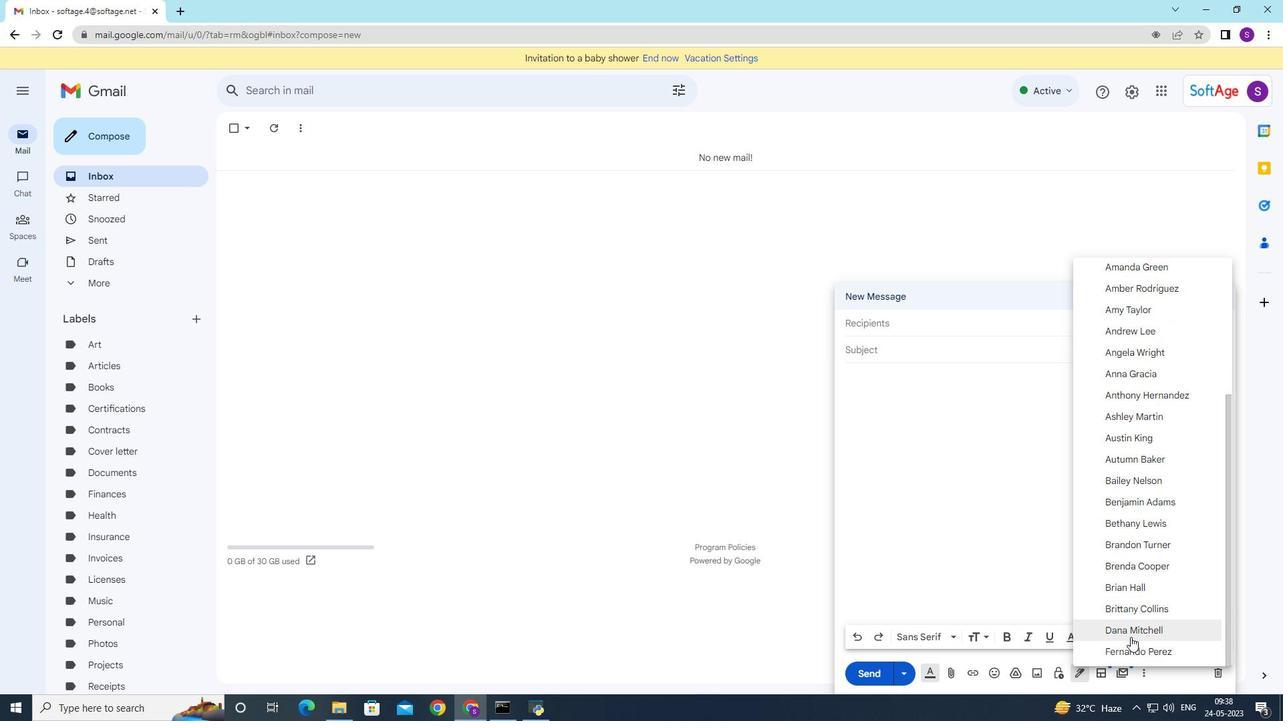
Action: Mouse scrolled (1135, 660) with delta (0, 0)
Screenshot: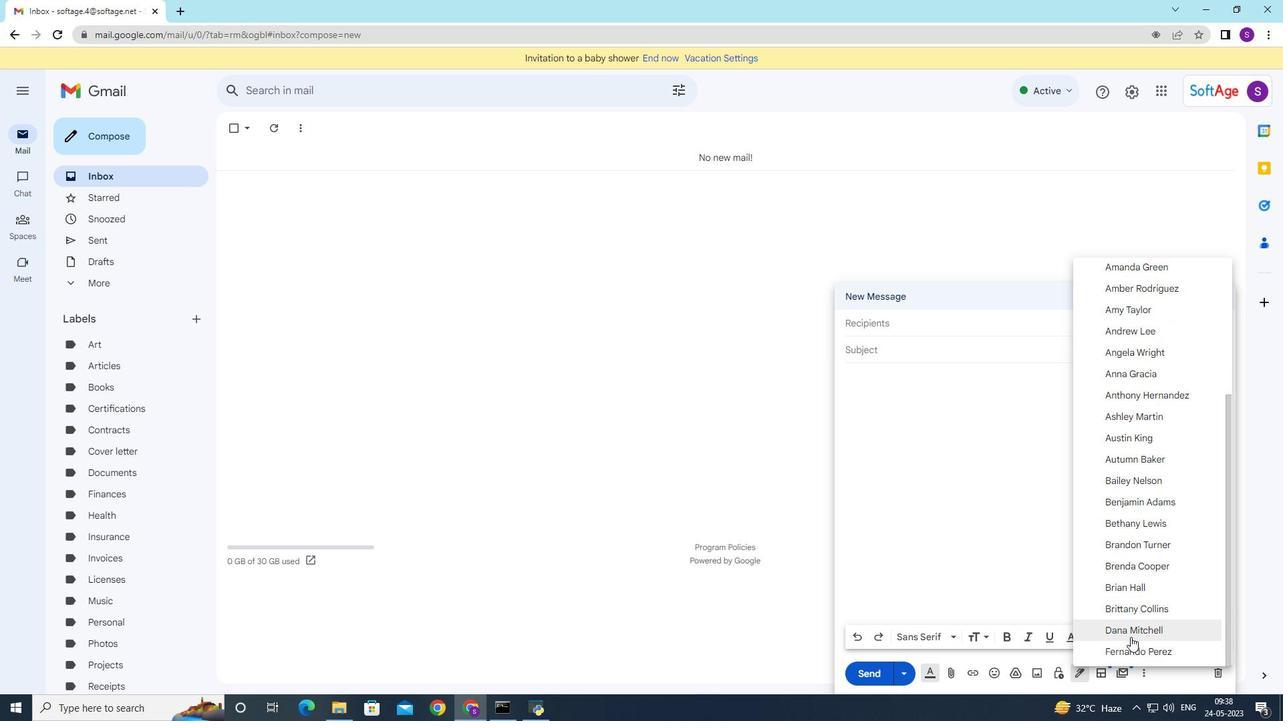 
Action: Mouse moved to (1134, 630)
Screenshot: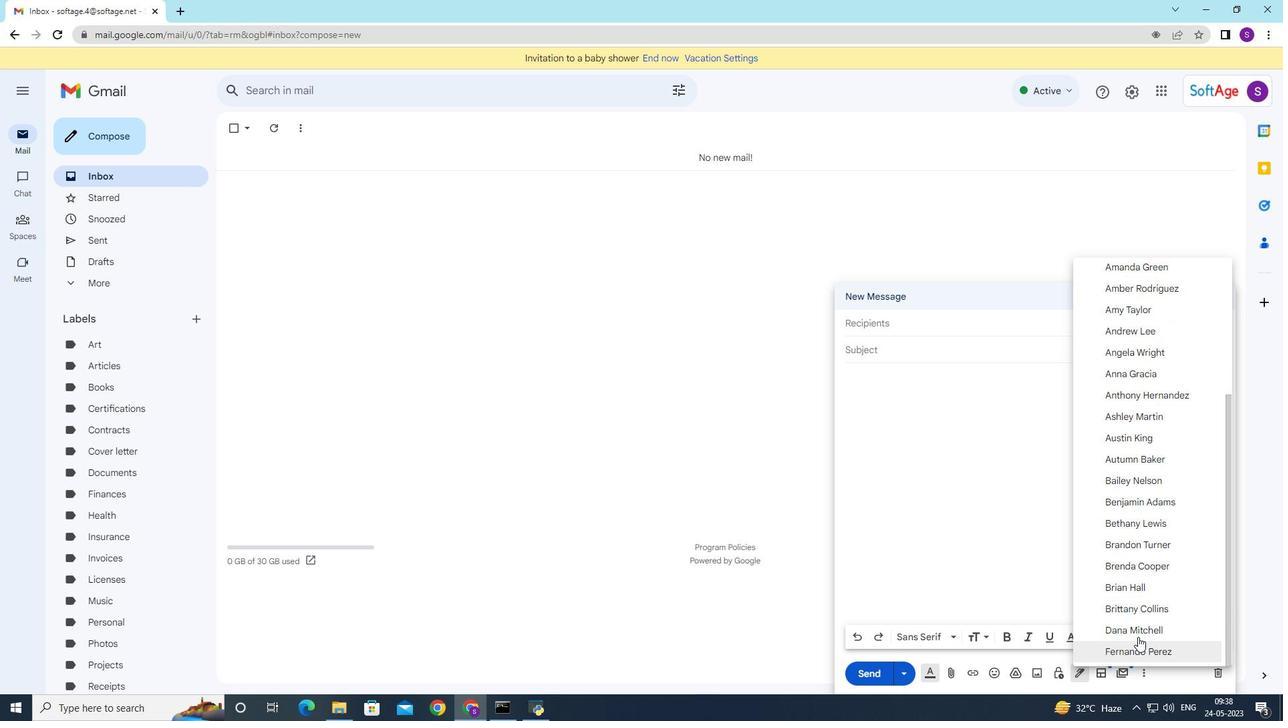 
Action: Mouse pressed left at (1134, 630)
Screenshot: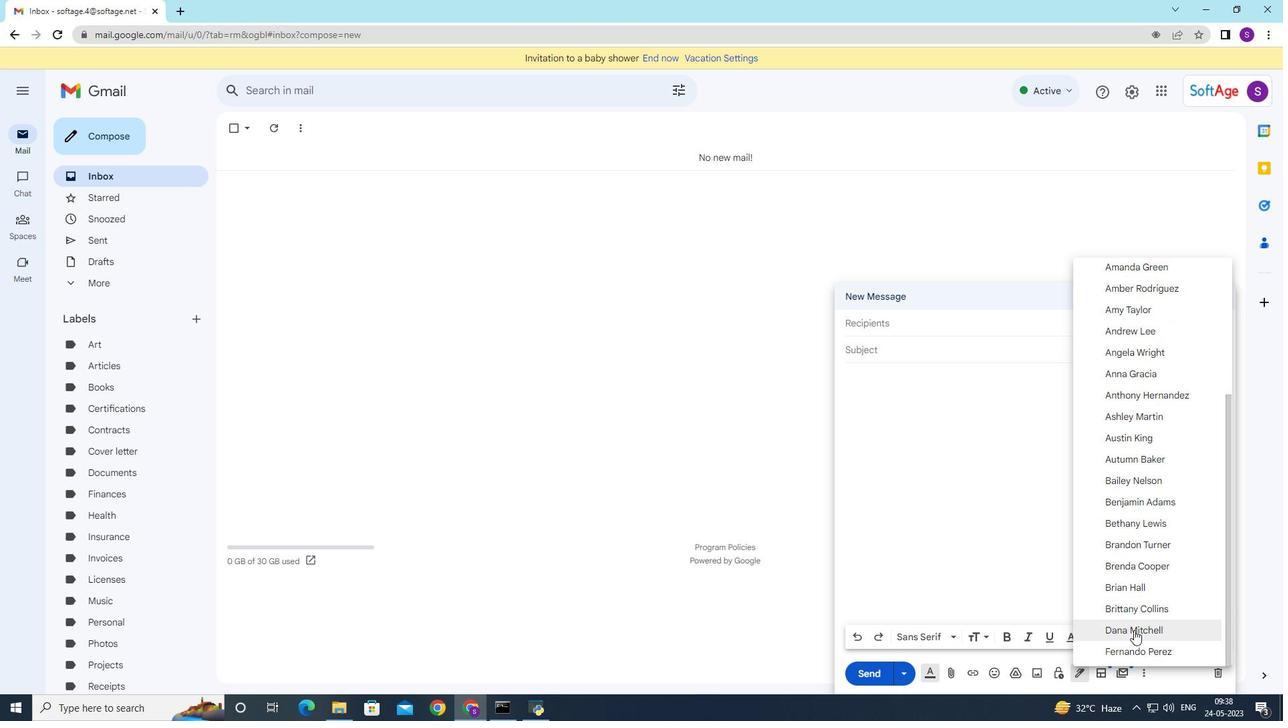 
Action: Mouse moved to (981, 344)
Screenshot: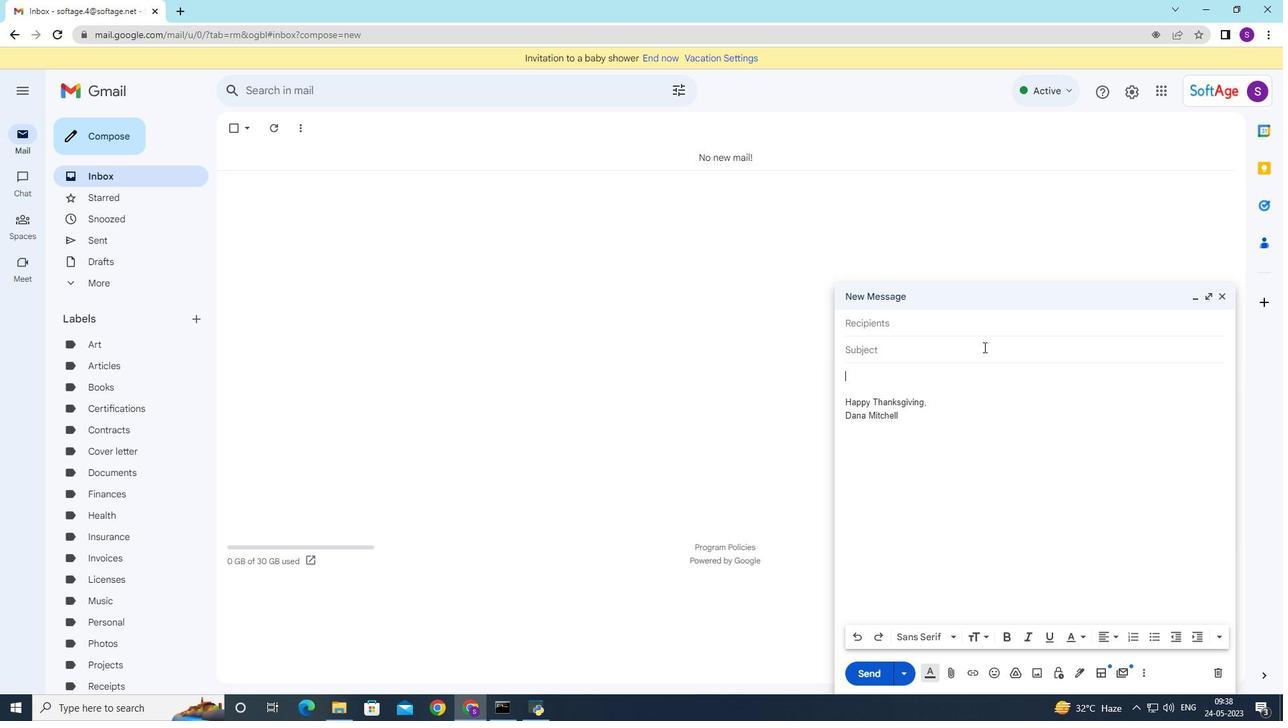 
Action: Mouse pressed left at (981, 344)
Screenshot: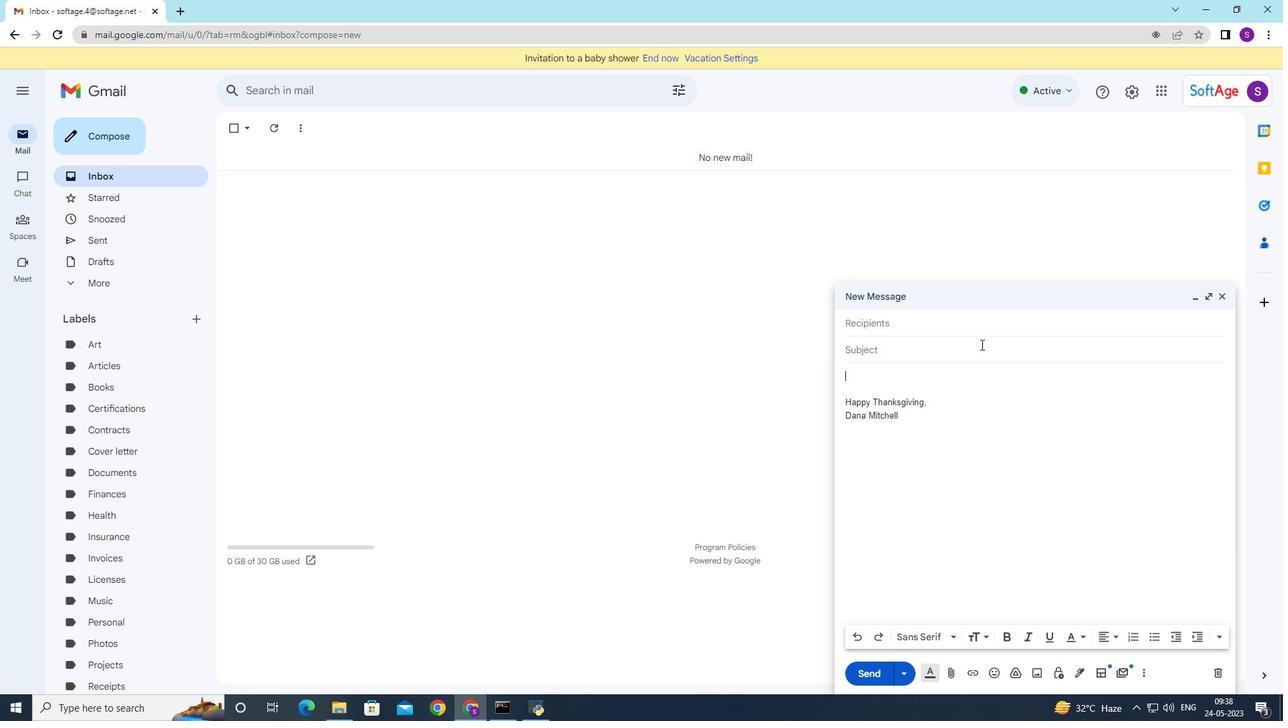 
Action: Mouse moved to (958, 321)
Screenshot: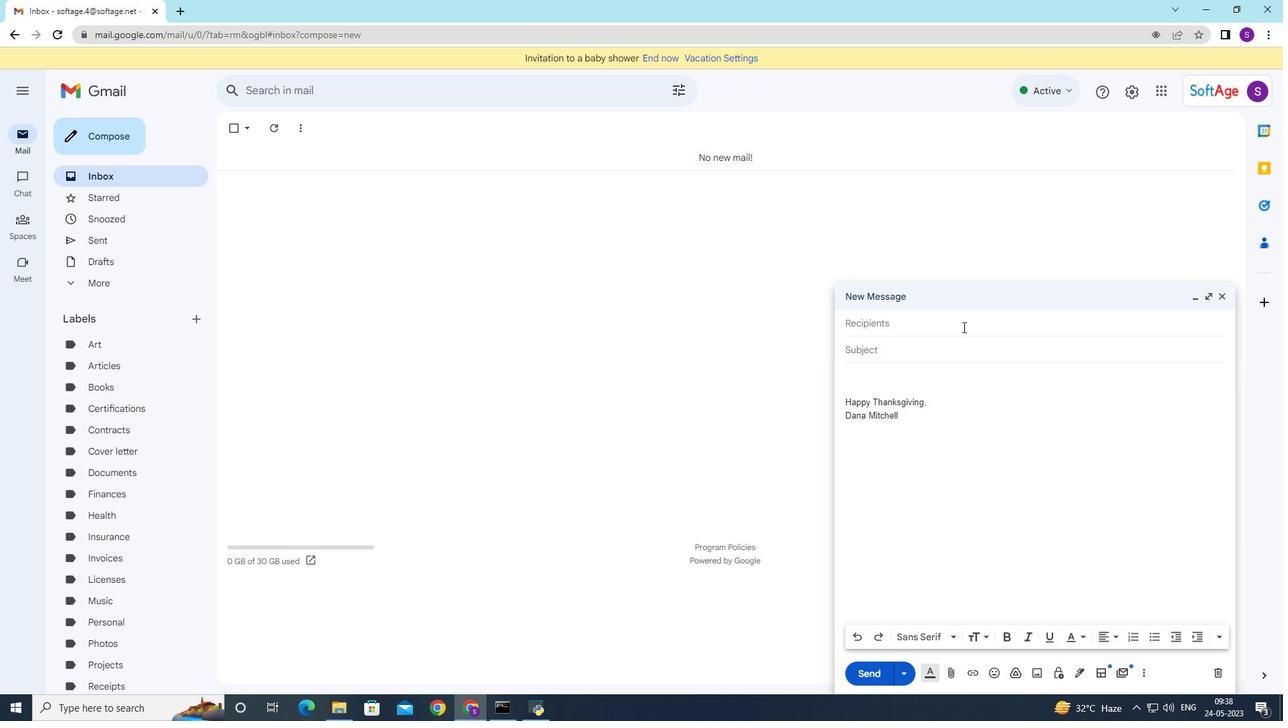 
Action: Mouse pressed left at (958, 321)
Screenshot: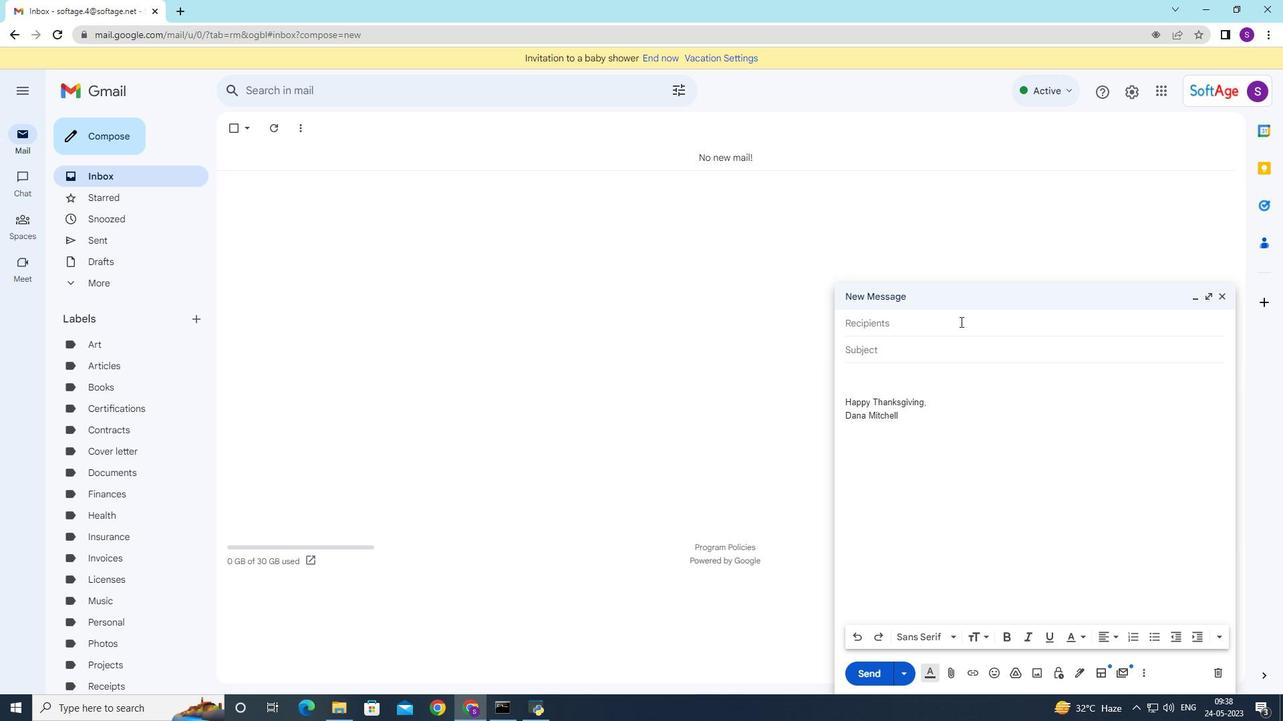 
Action: Mouse moved to (958, 321)
Screenshot: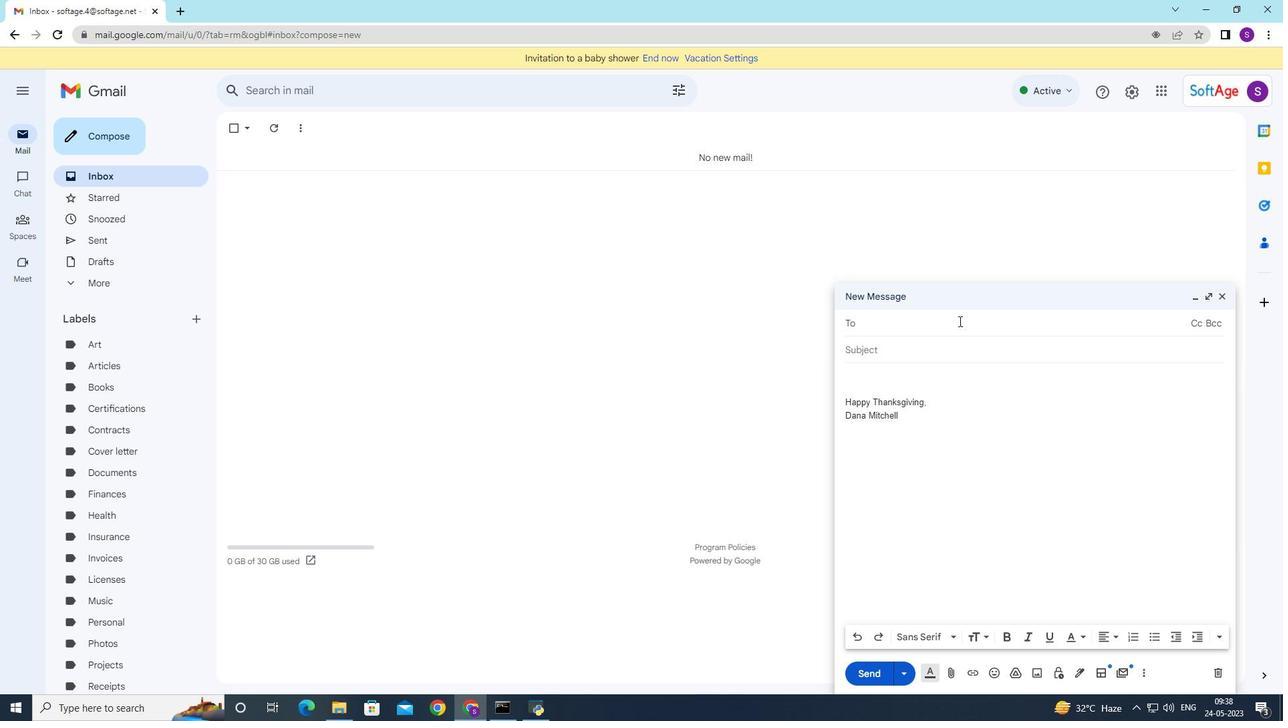 
Action: Key pressed s
Screenshot: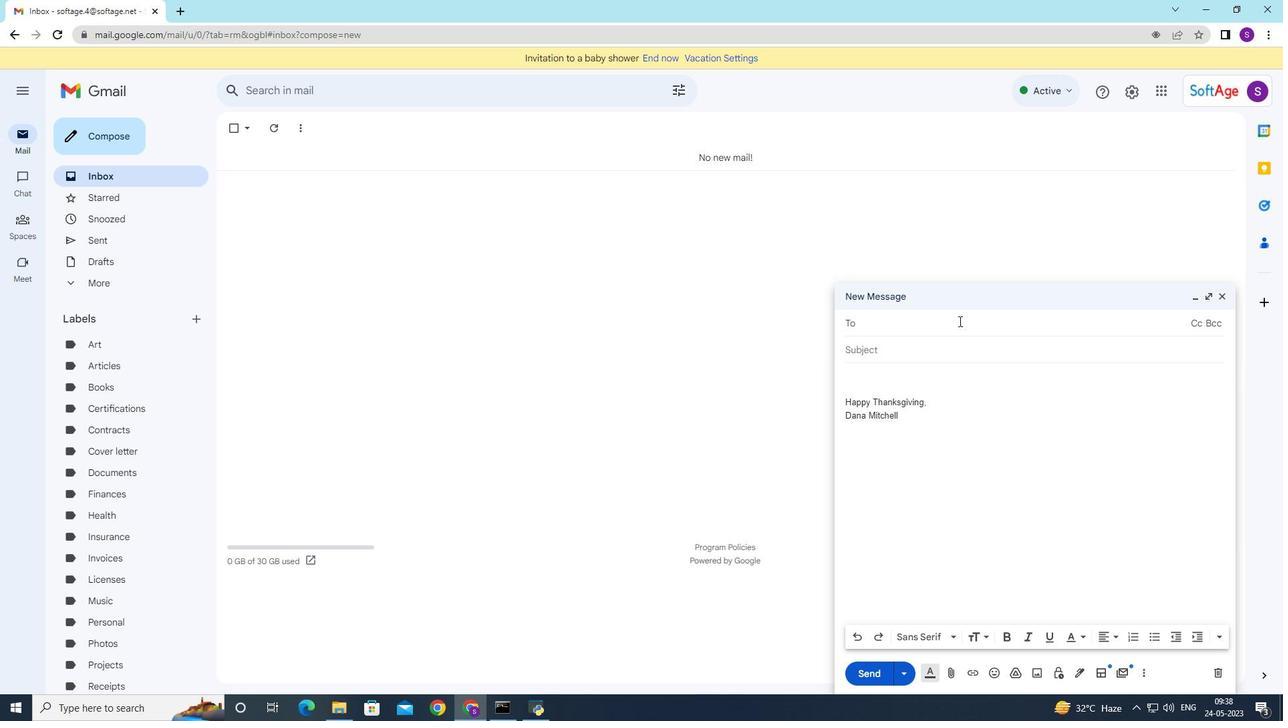 
Action: Mouse moved to (958, 323)
Screenshot: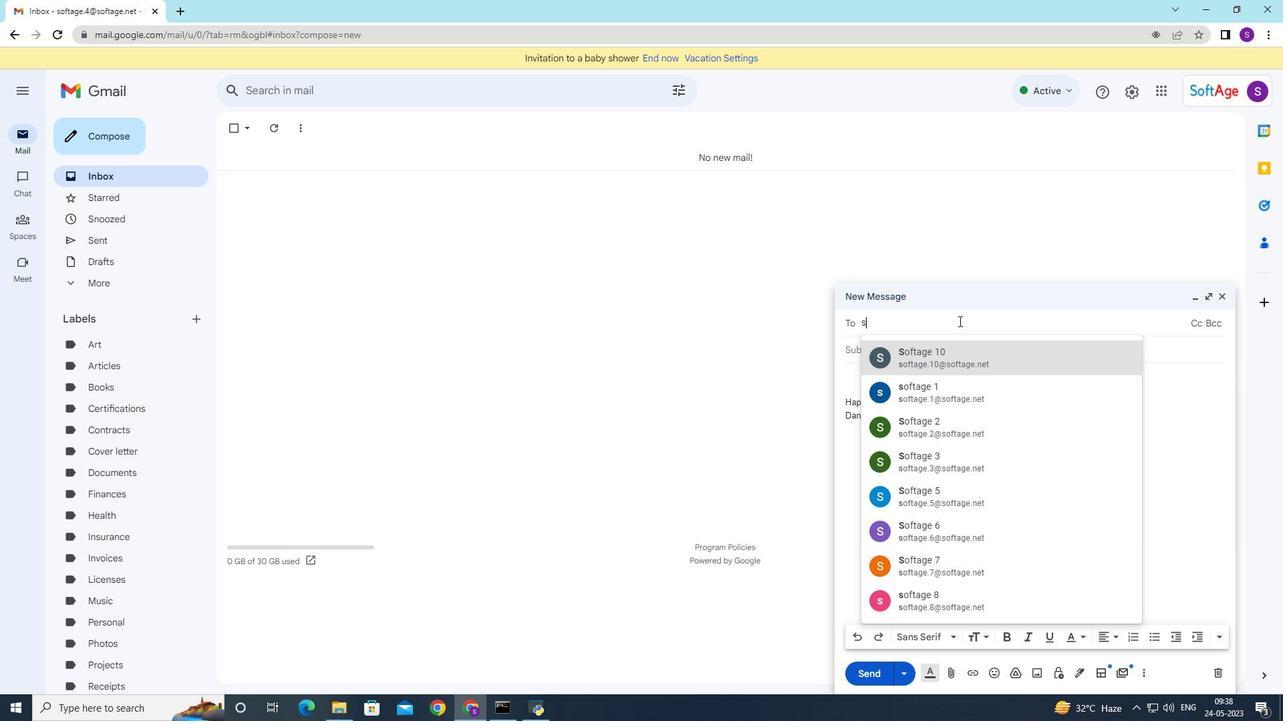 
Action: Key pressed o
Screenshot: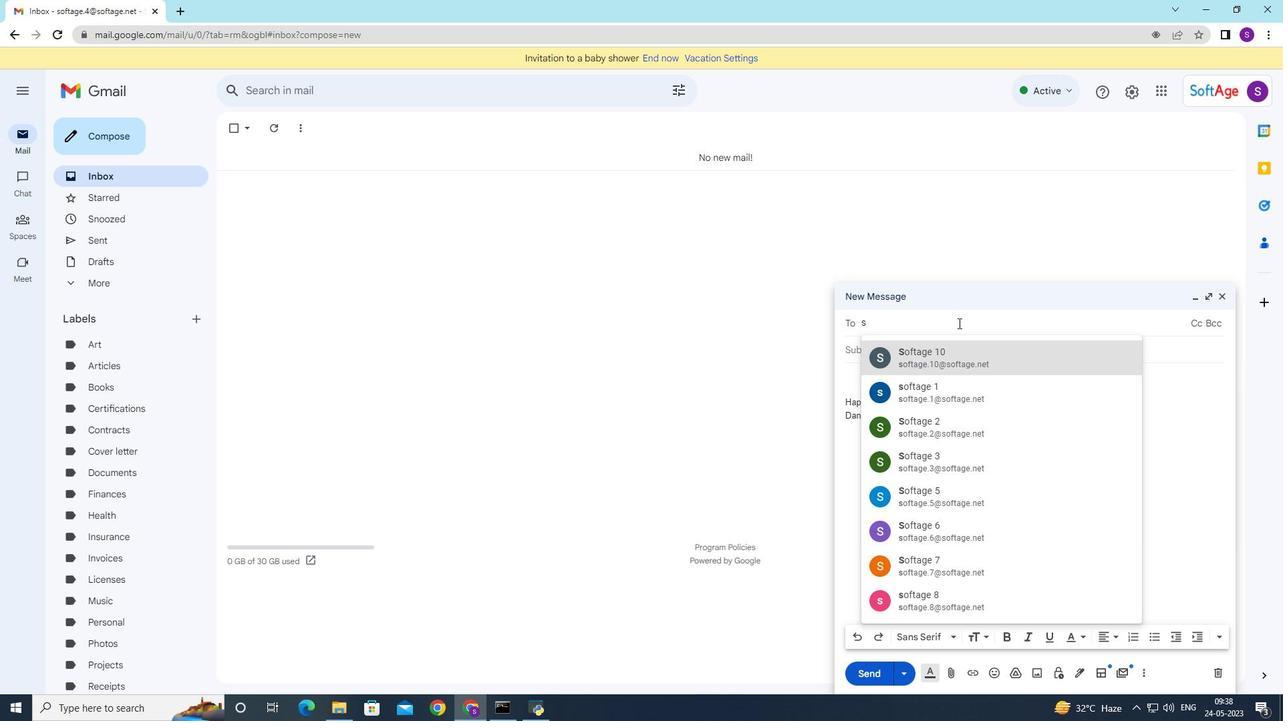 
Action: Mouse moved to (958, 326)
Screenshot: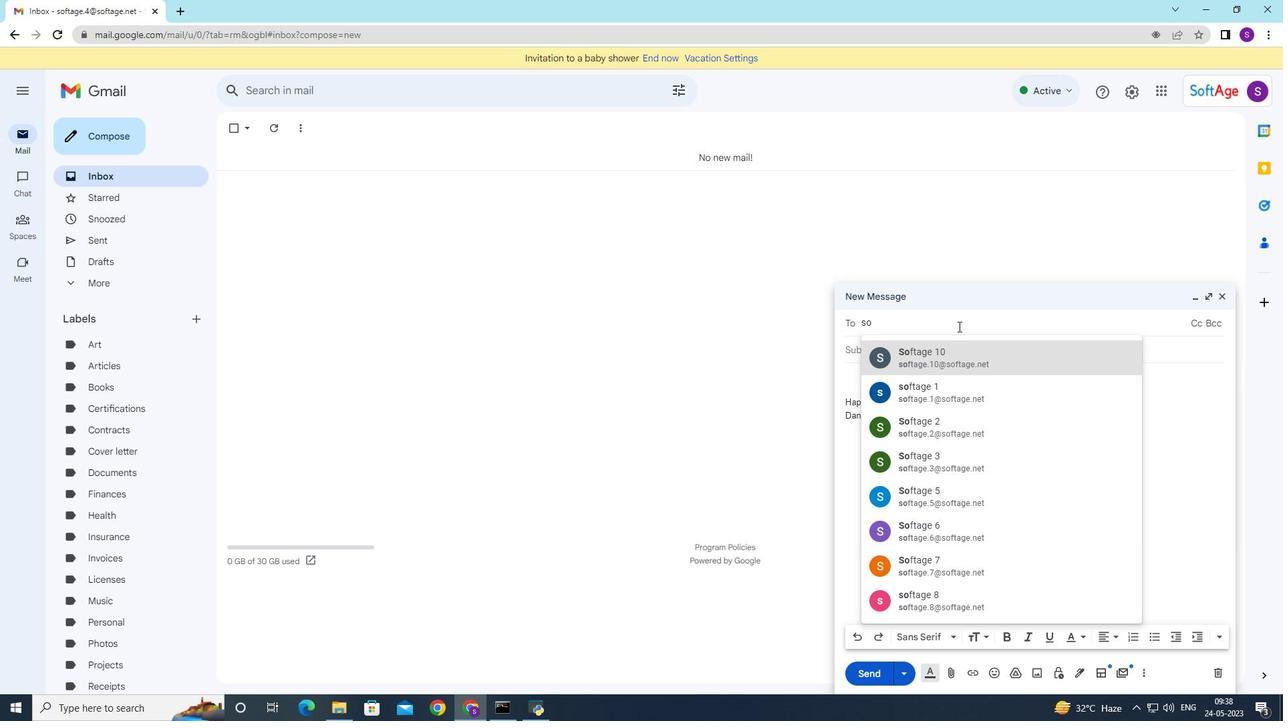 
Action: Key pressed f
Screenshot: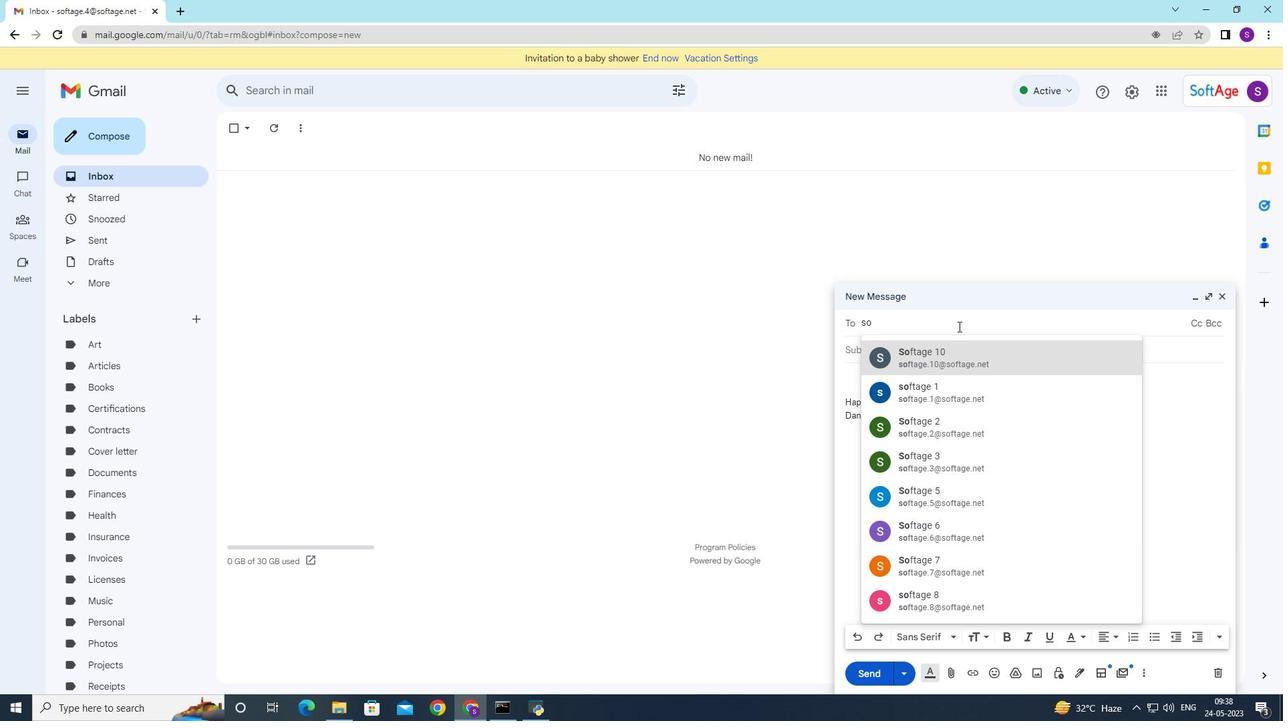 
Action: Mouse moved to (958, 325)
Screenshot: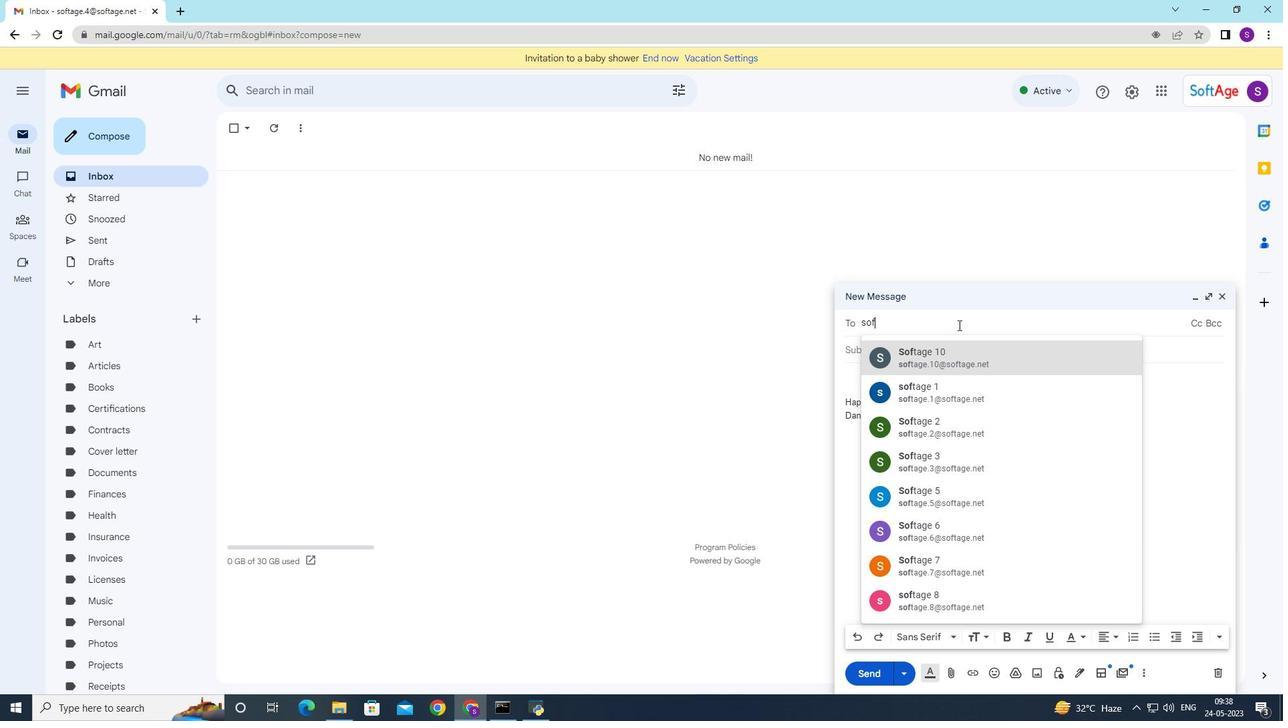 
Action: Key pressed t
Screenshot: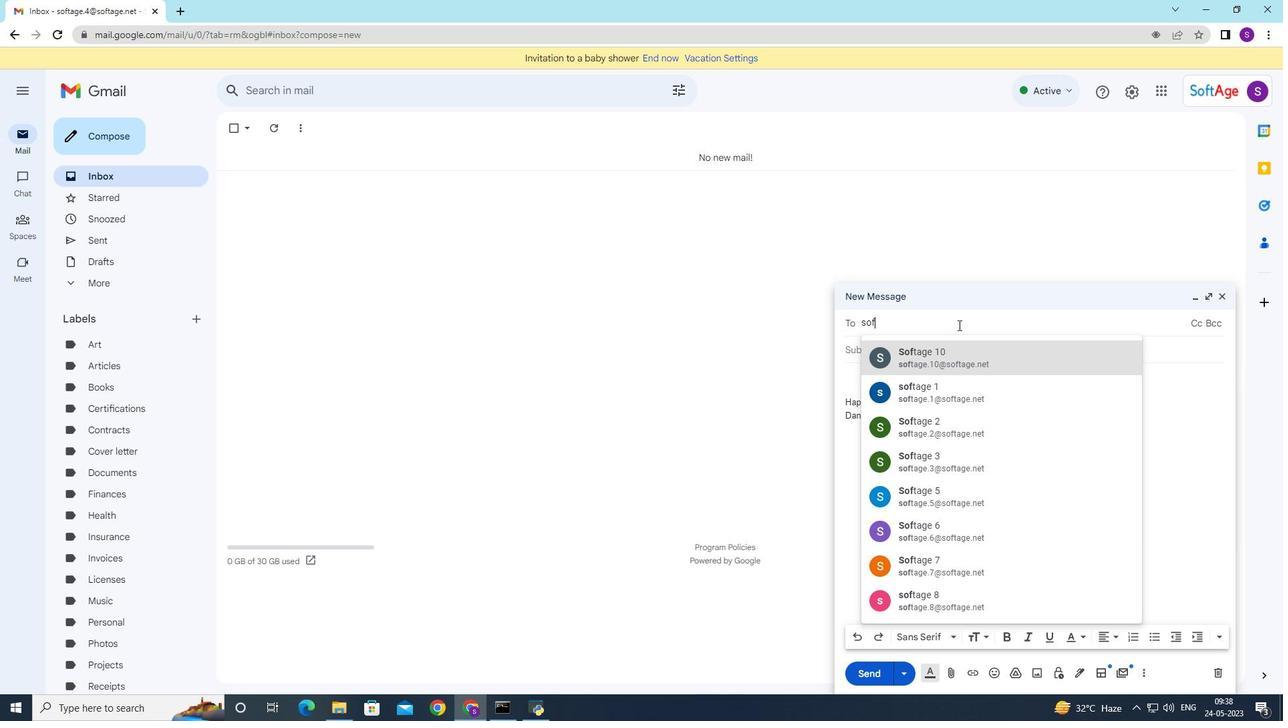 
Action: Mouse moved to (958, 324)
Screenshot: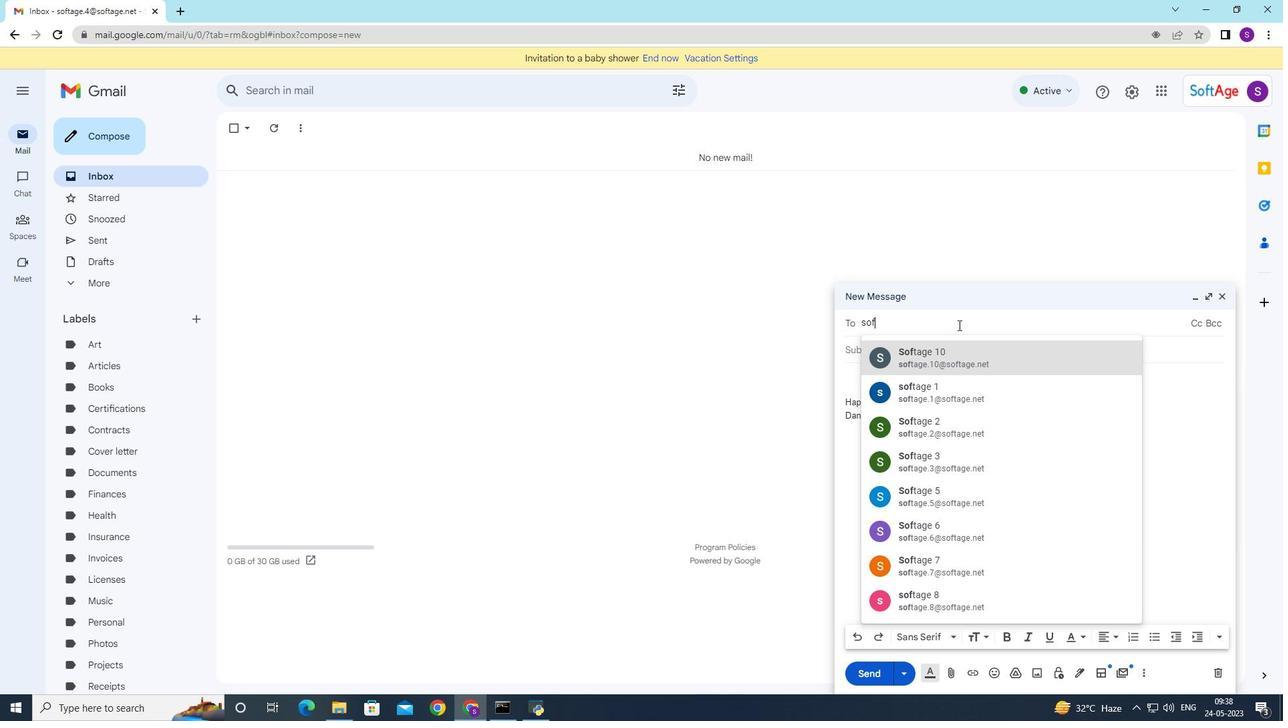 
Action: Key pressed a
Screenshot: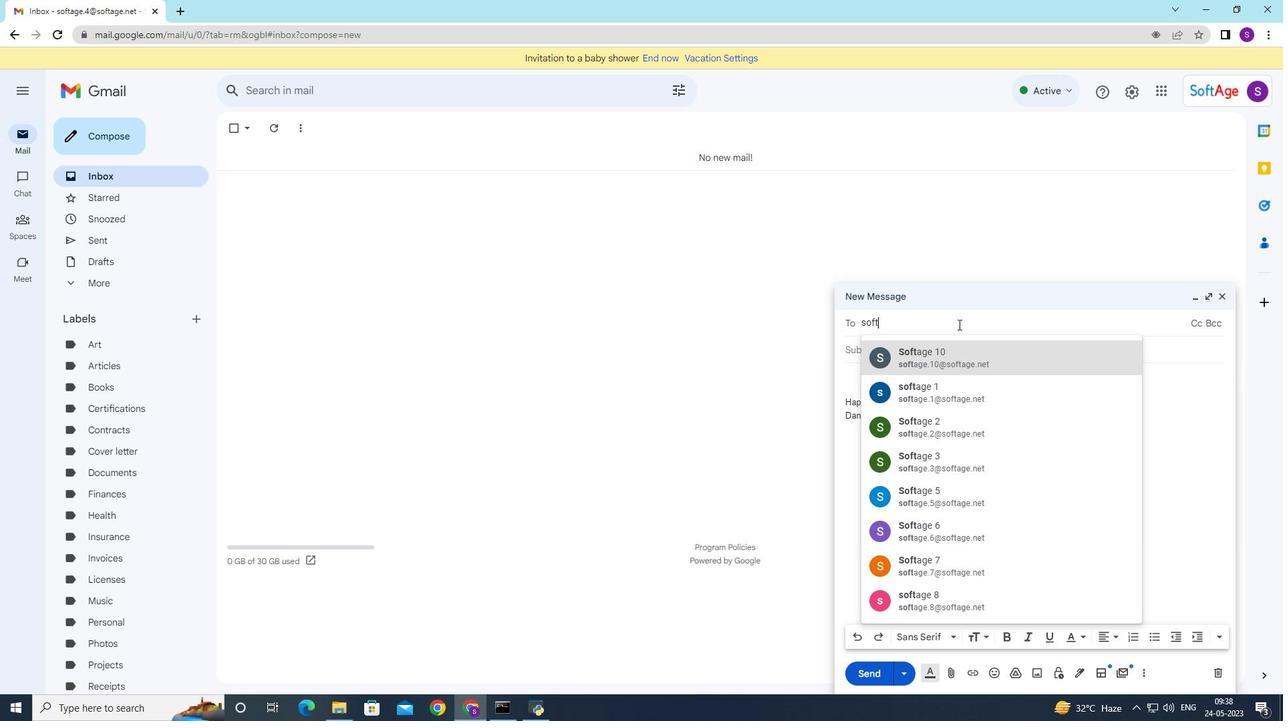 
Action: Mouse moved to (957, 325)
Screenshot: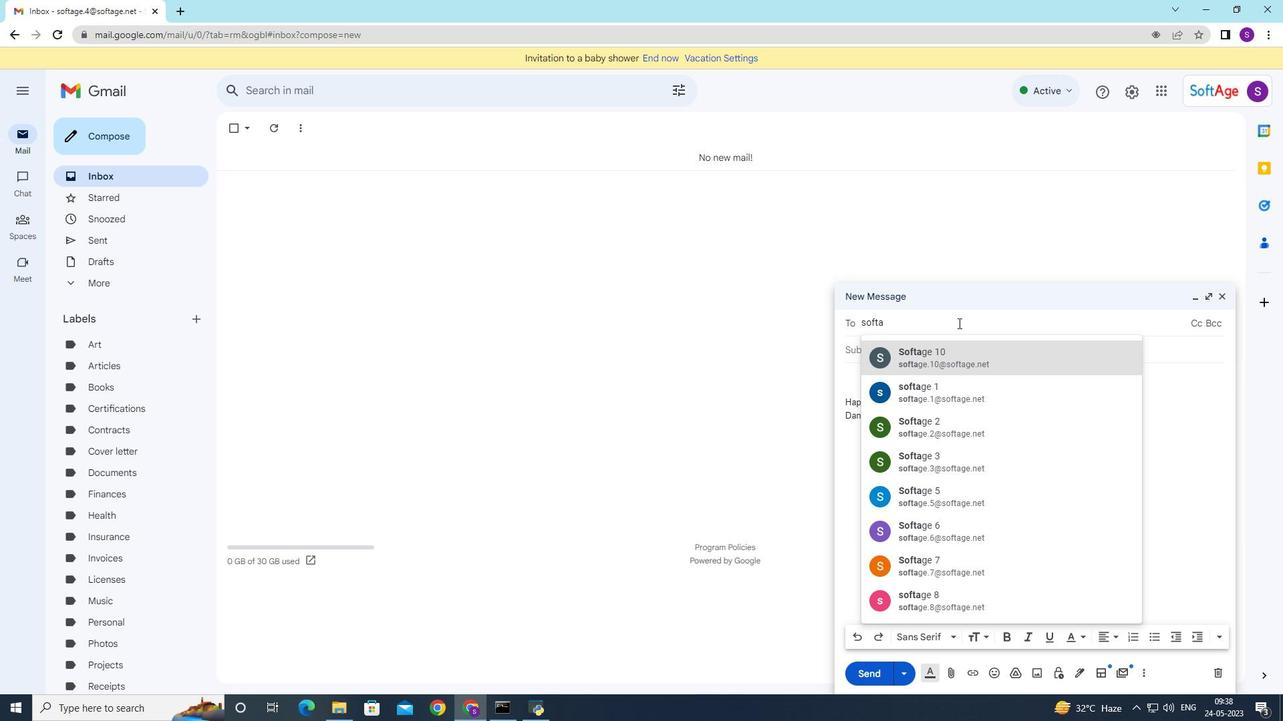 
Action: Key pressed ge
Screenshot: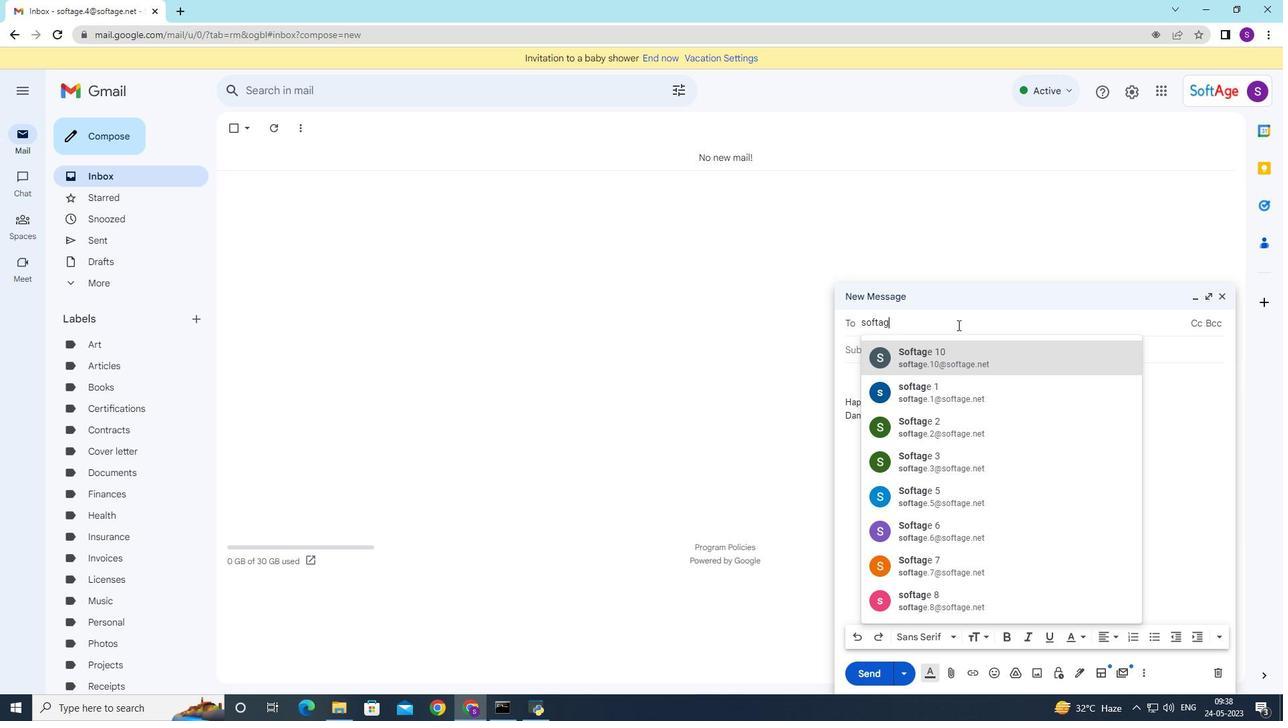 
Action: Mouse moved to (957, 325)
Screenshot: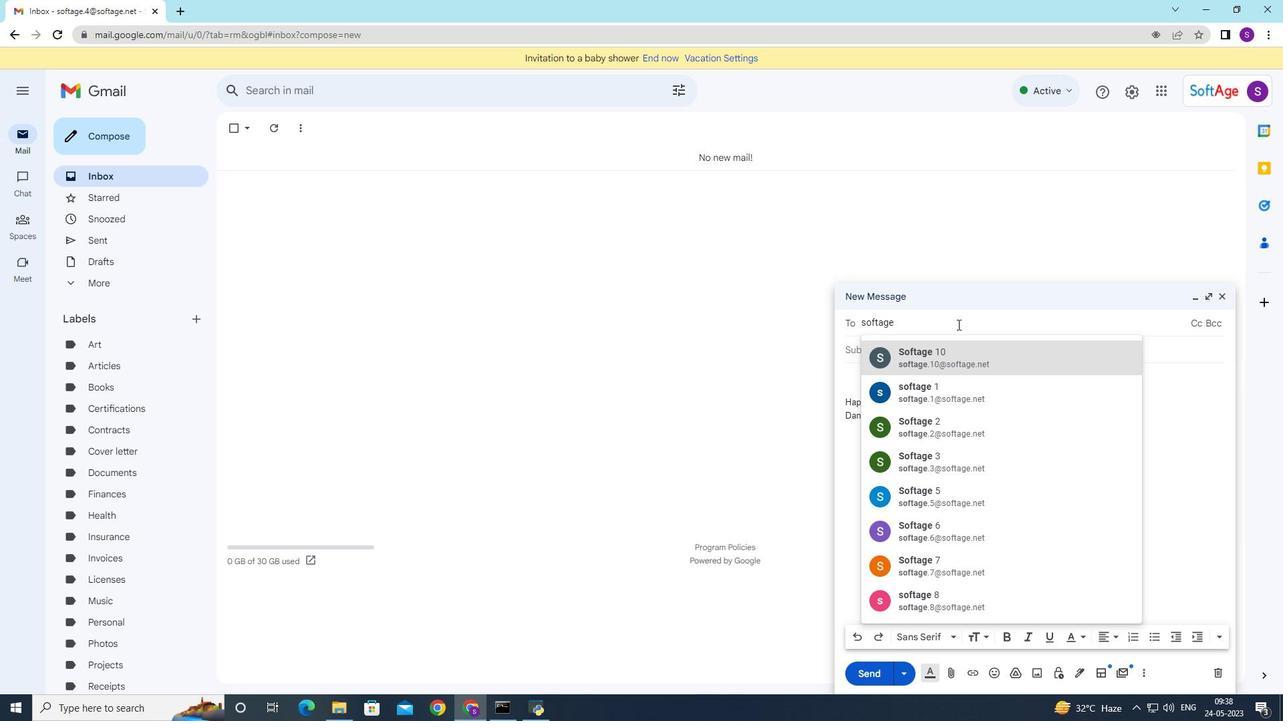 
Action: Key pressed .
Screenshot: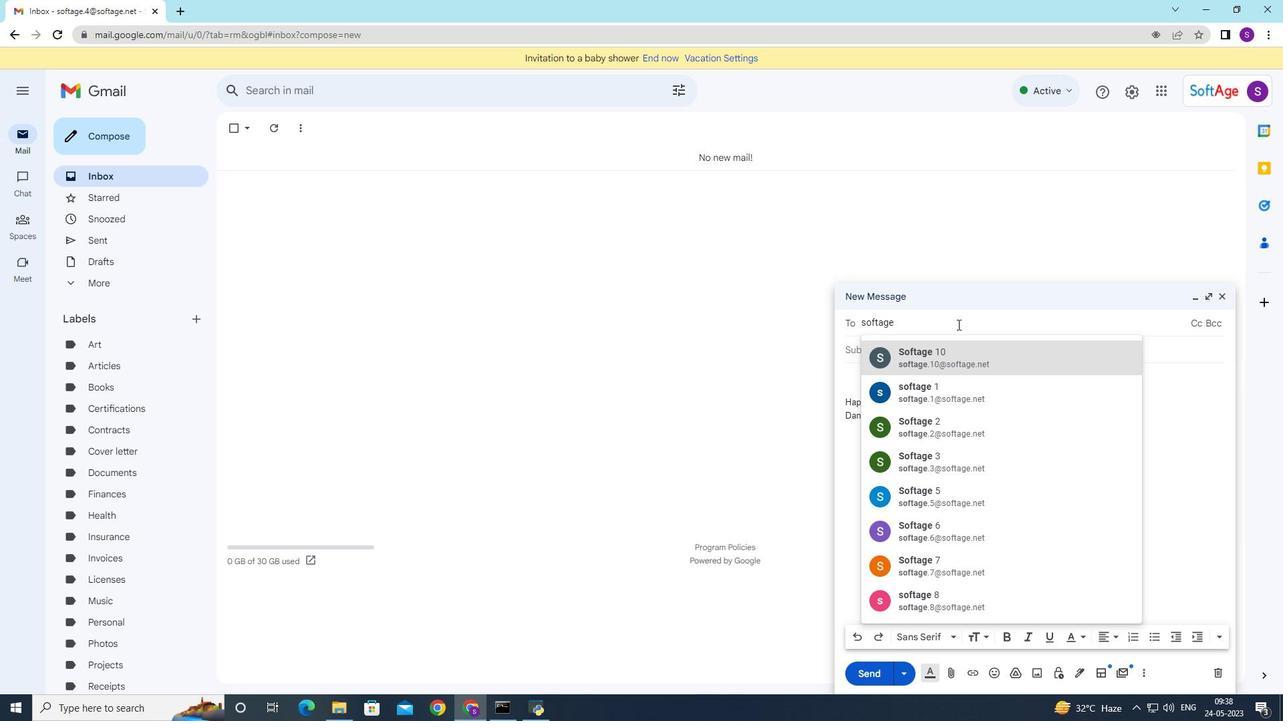 
Action: Mouse moved to (956, 326)
Screenshot: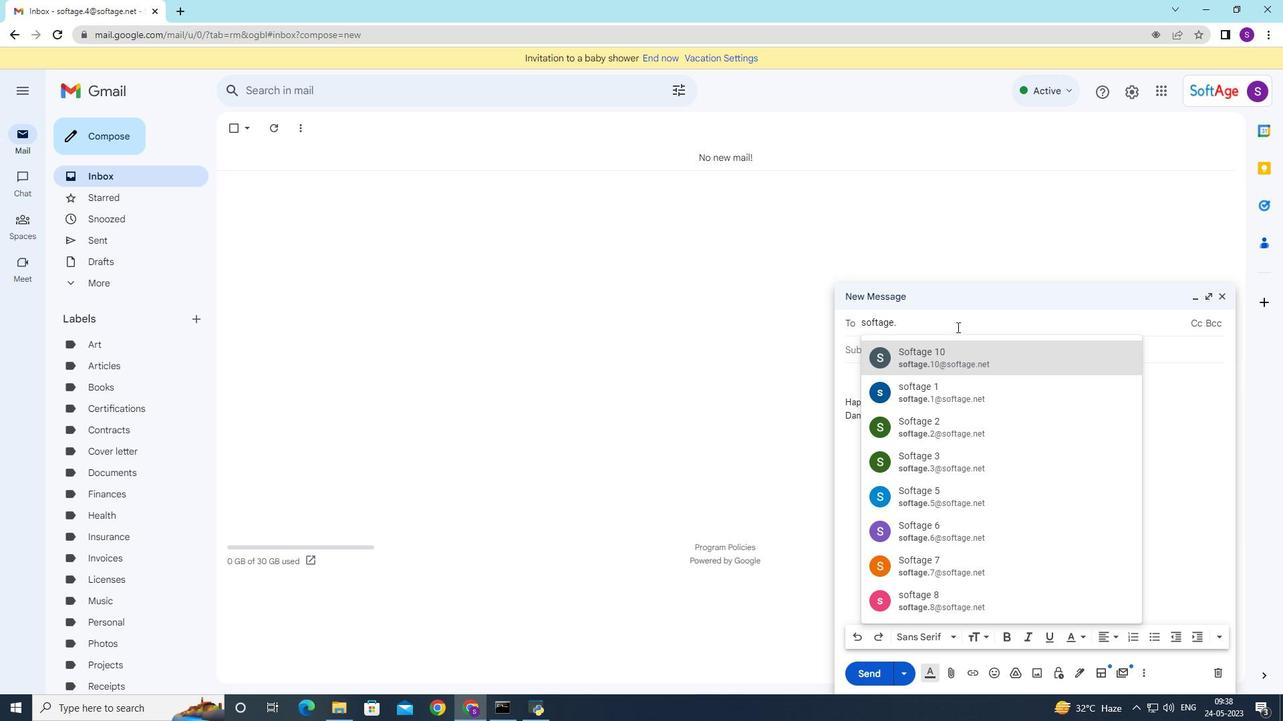 
Action: Key pressed 4
Screenshot: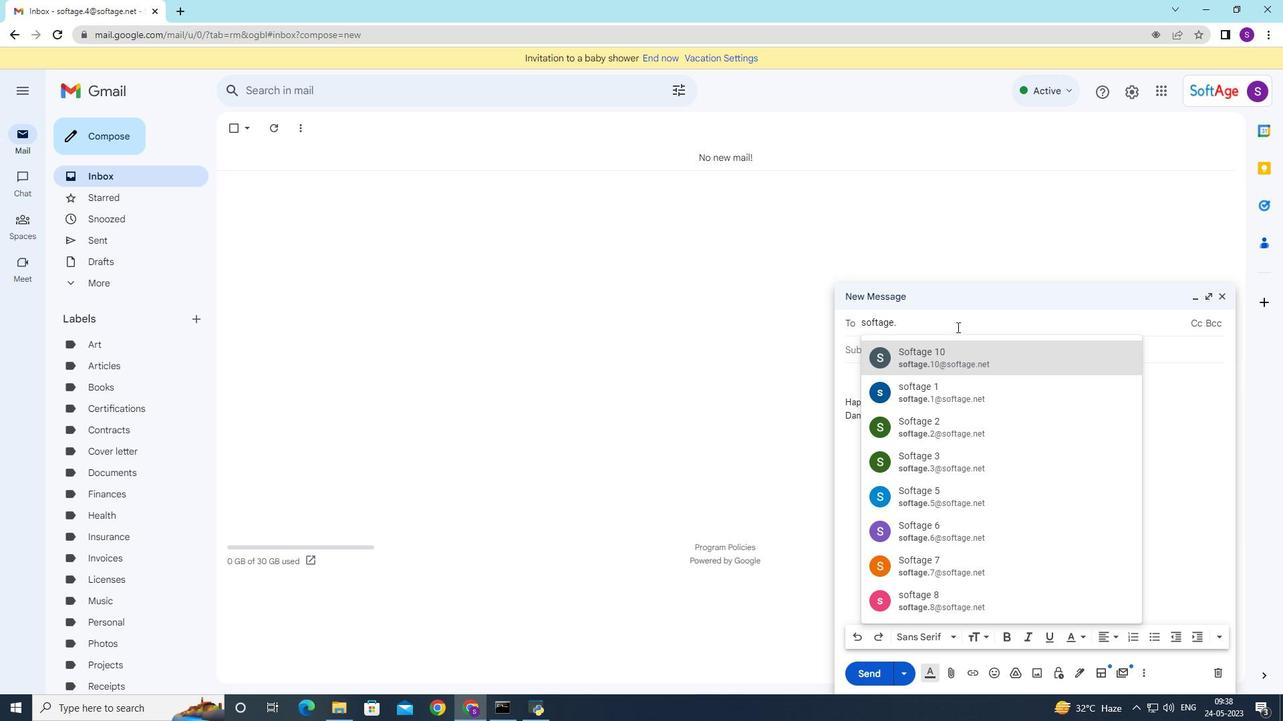 
Action: Mouse moved to (956, 354)
Screenshot: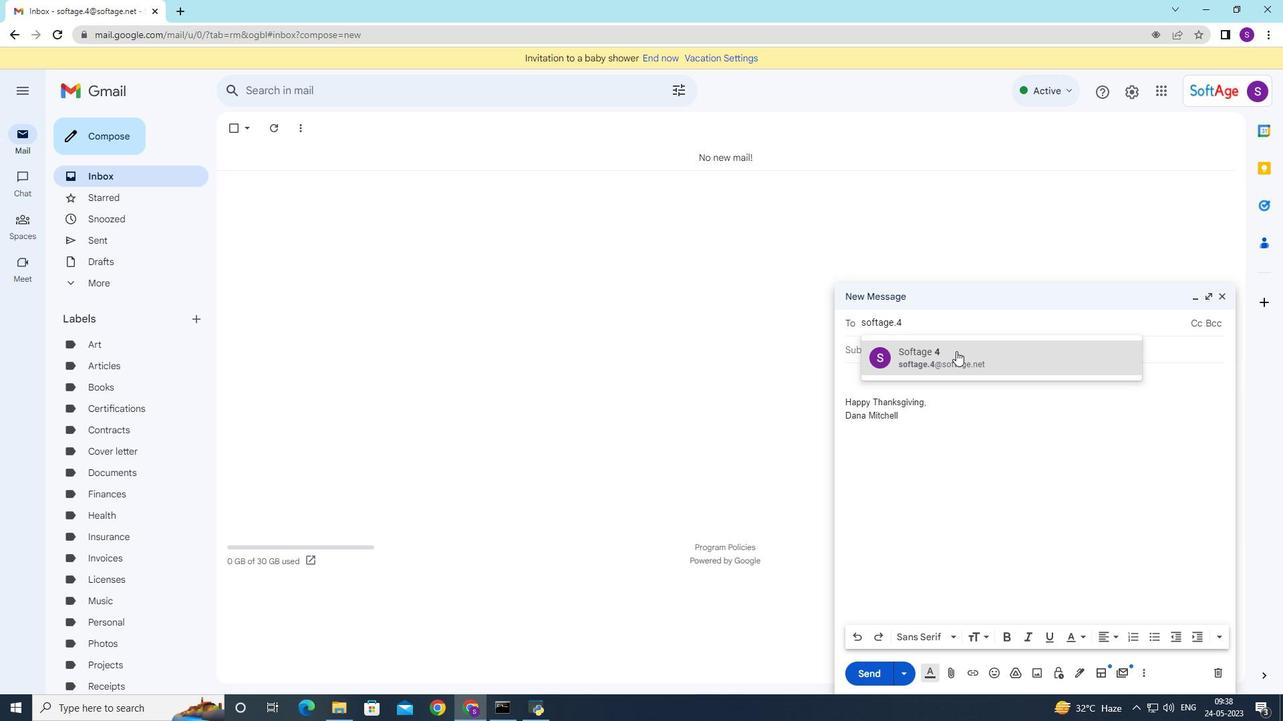 
Action: Mouse pressed left at (956, 354)
Screenshot: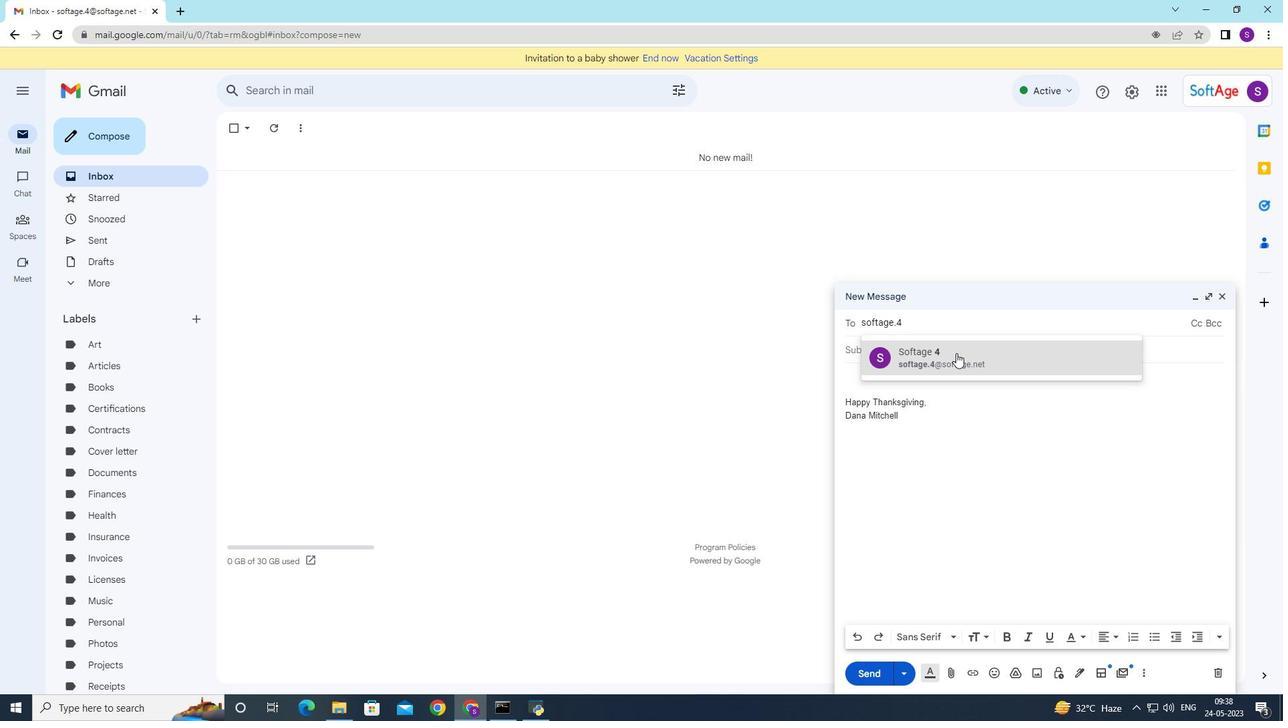 
Action: Mouse moved to (1084, 675)
Screenshot: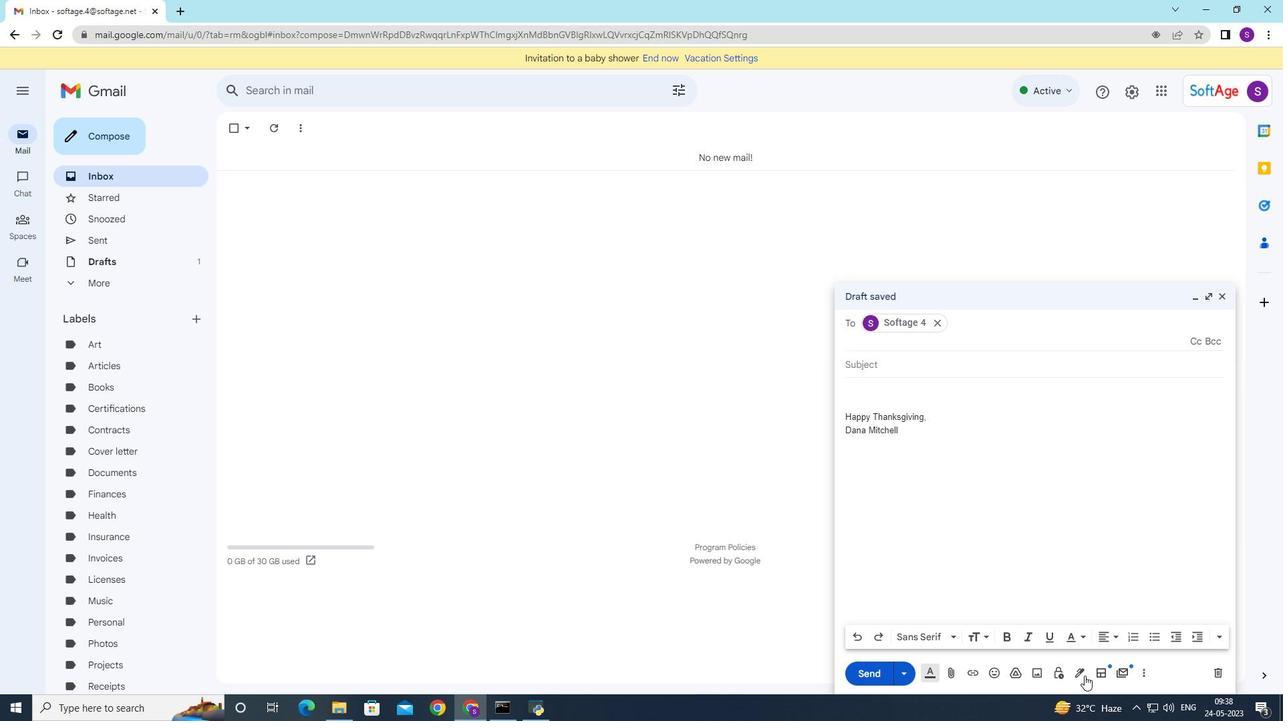 
Action: Mouse pressed left at (1084, 675)
Screenshot: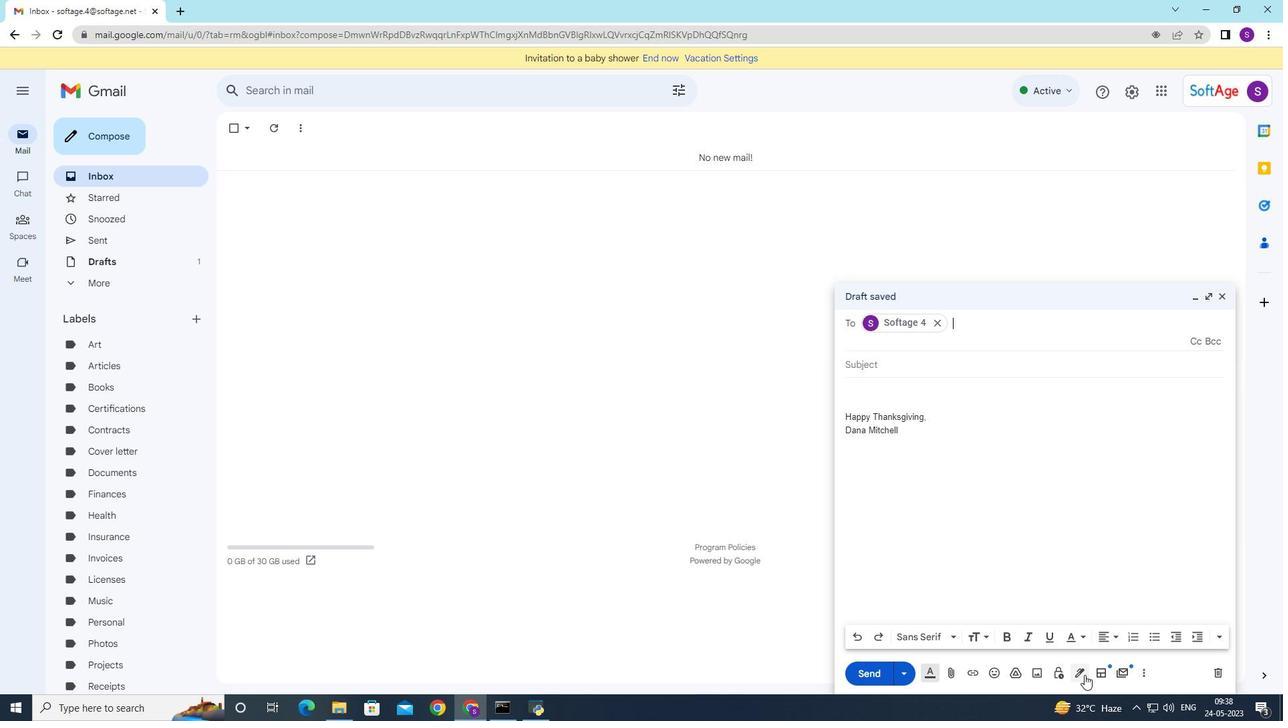 
Action: Mouse moved to (1018, 537)
Screenshot: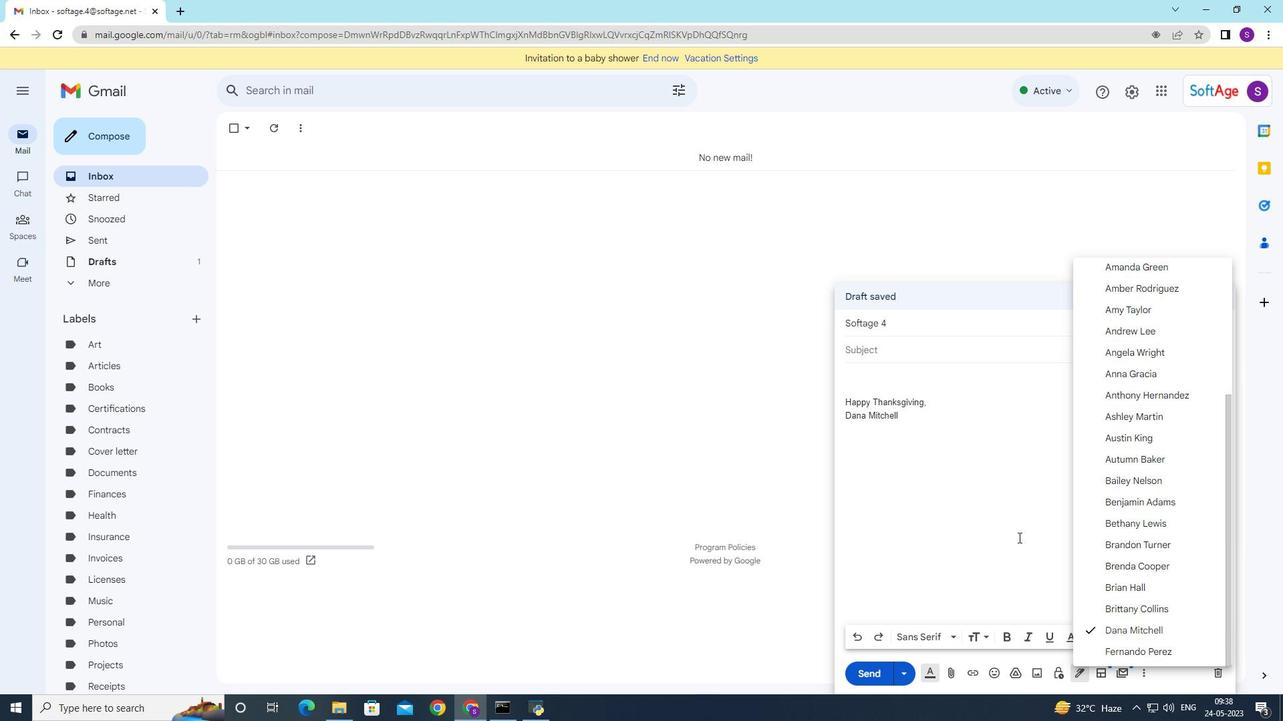 
Action: Mouse pressed left at (1018, 537)
Screenshot: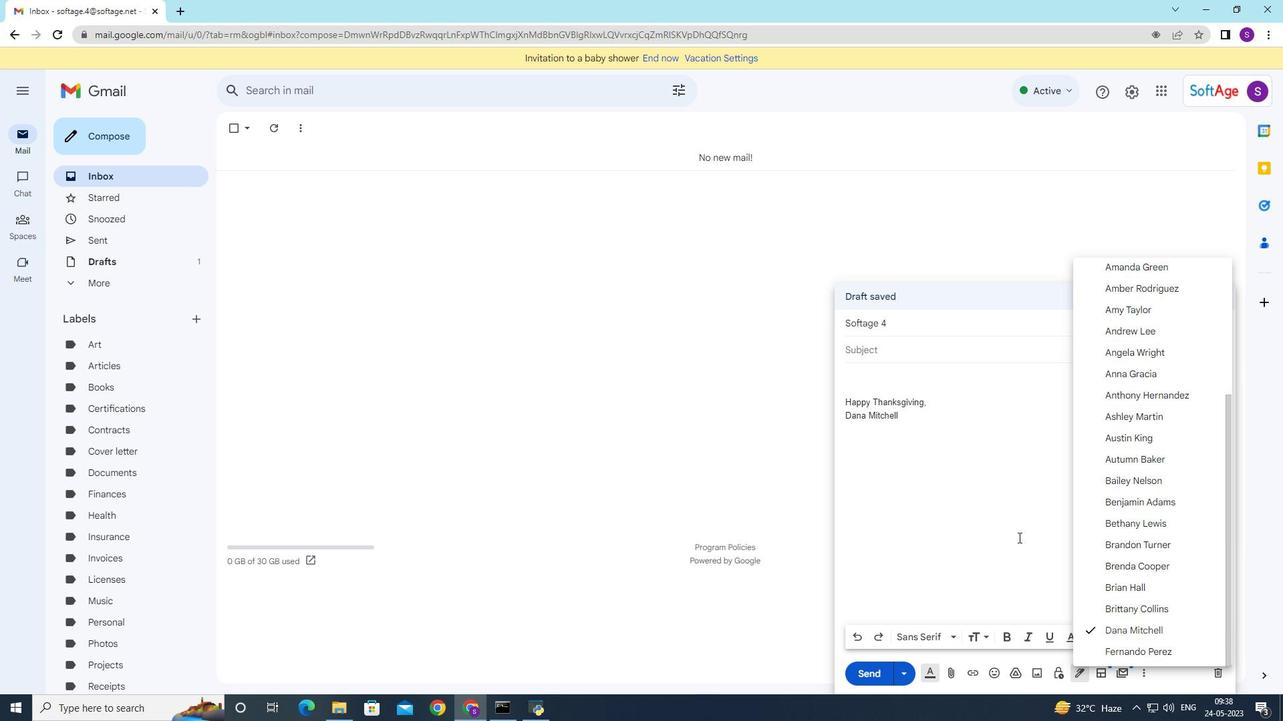 
Action: Mouse moved to (1146, 674)
Screenshot: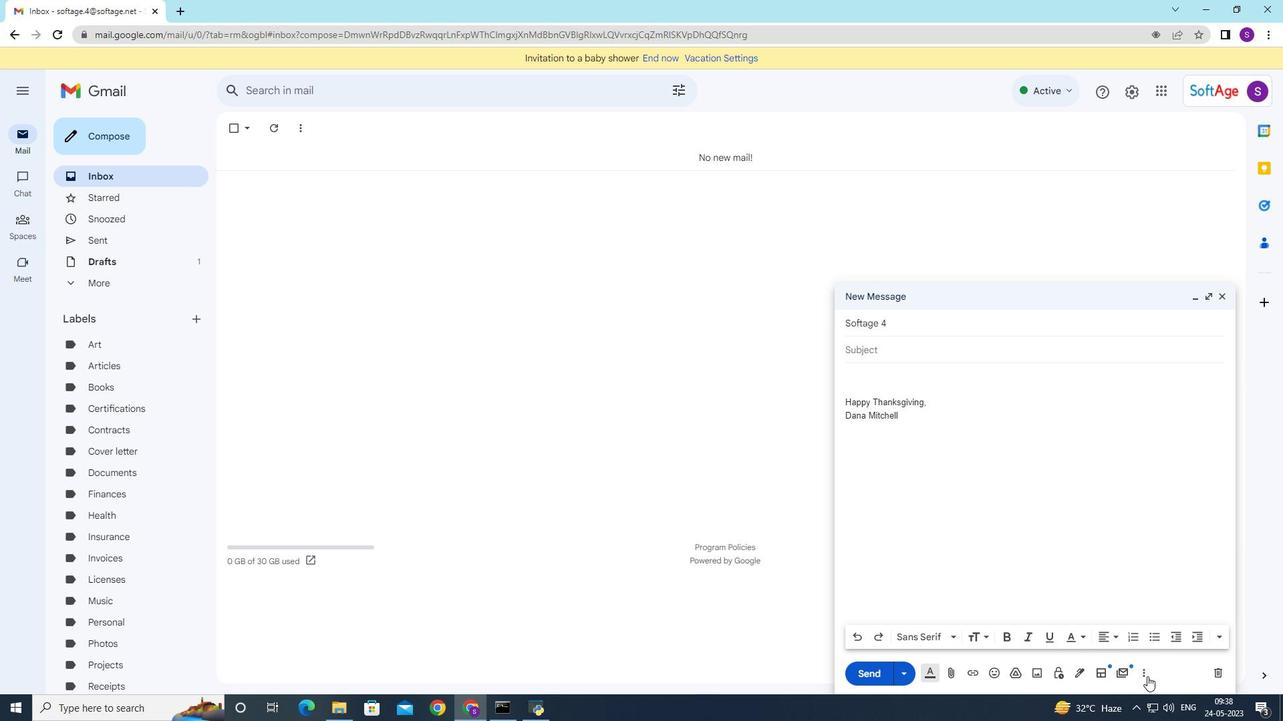 
Action: Mouse pressed left at (1146, 674)
Screenshot: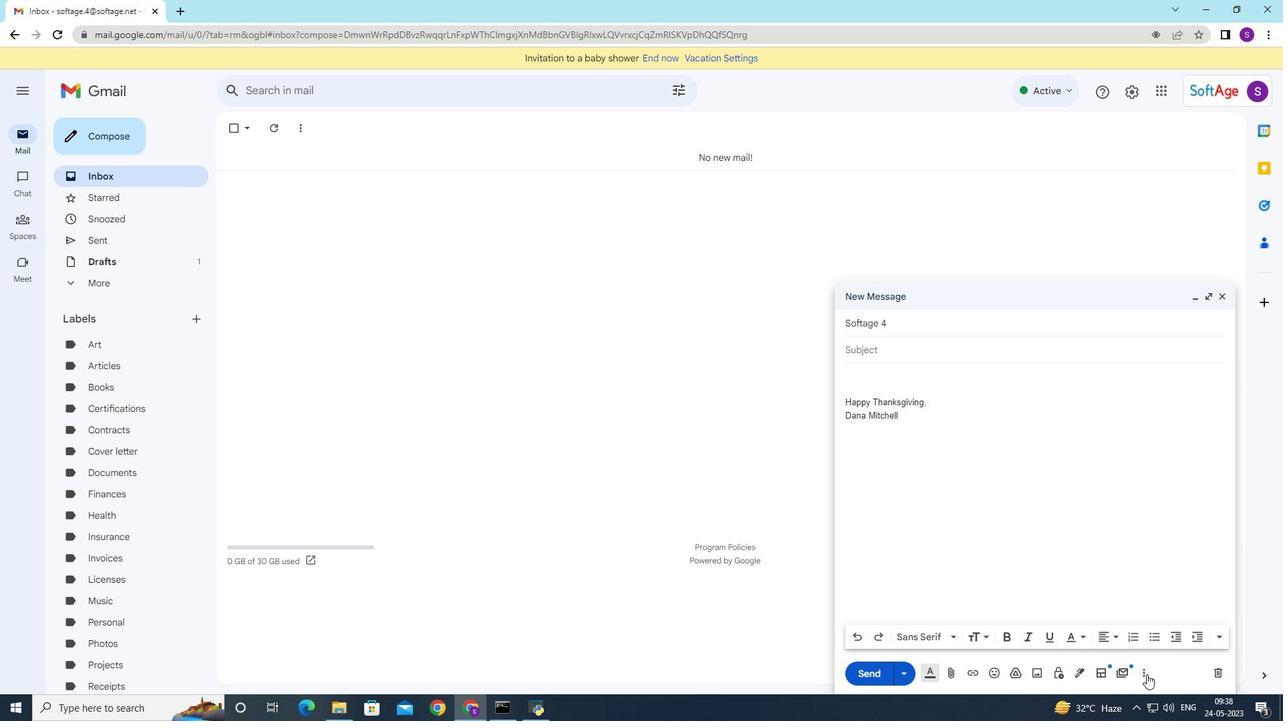 
Action: Mouse moved to (1083, 552)
Screenshot: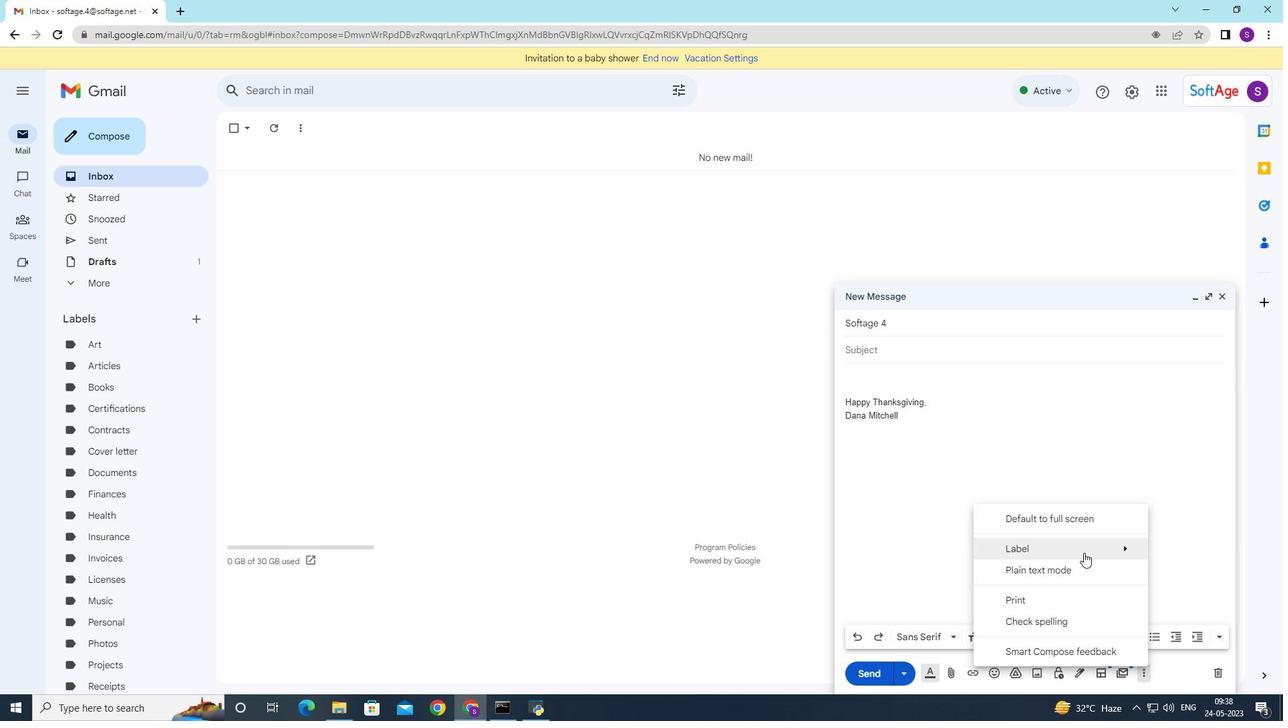 
Action: Mouse pressed left at (1083, 552)
Screenshot: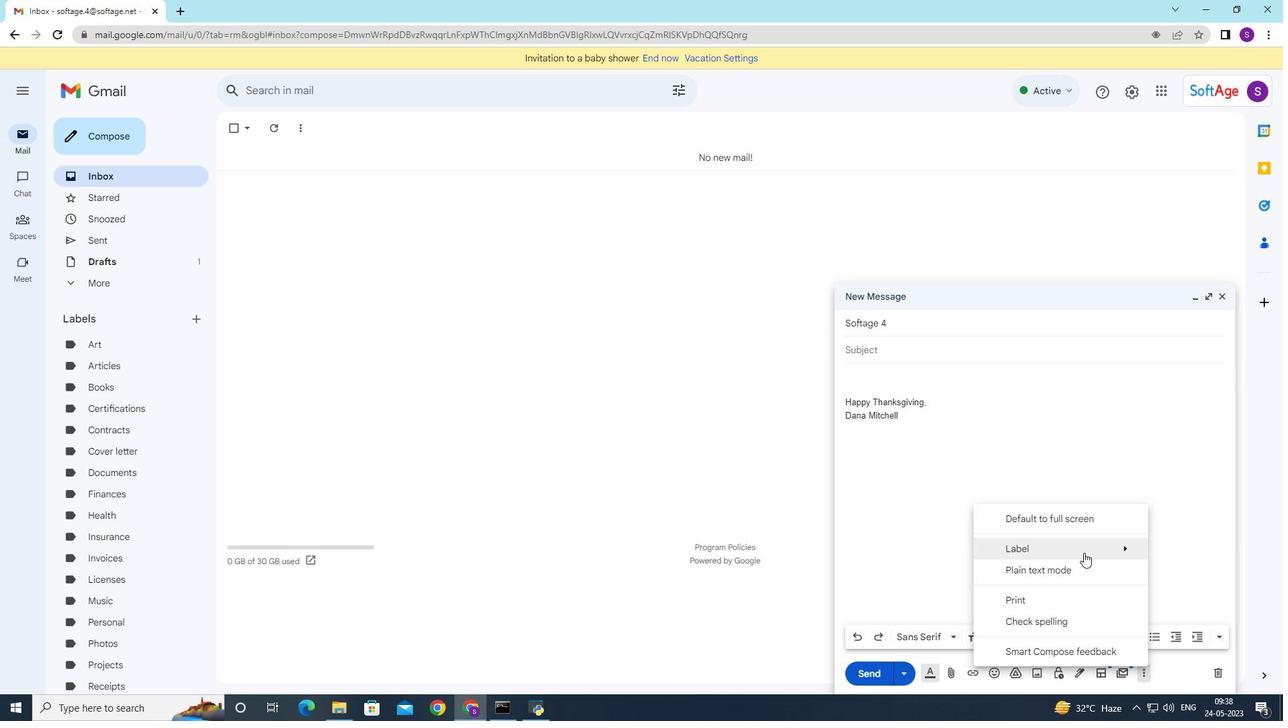 
Action: Mouse moved to (883, 384)
Screenshot: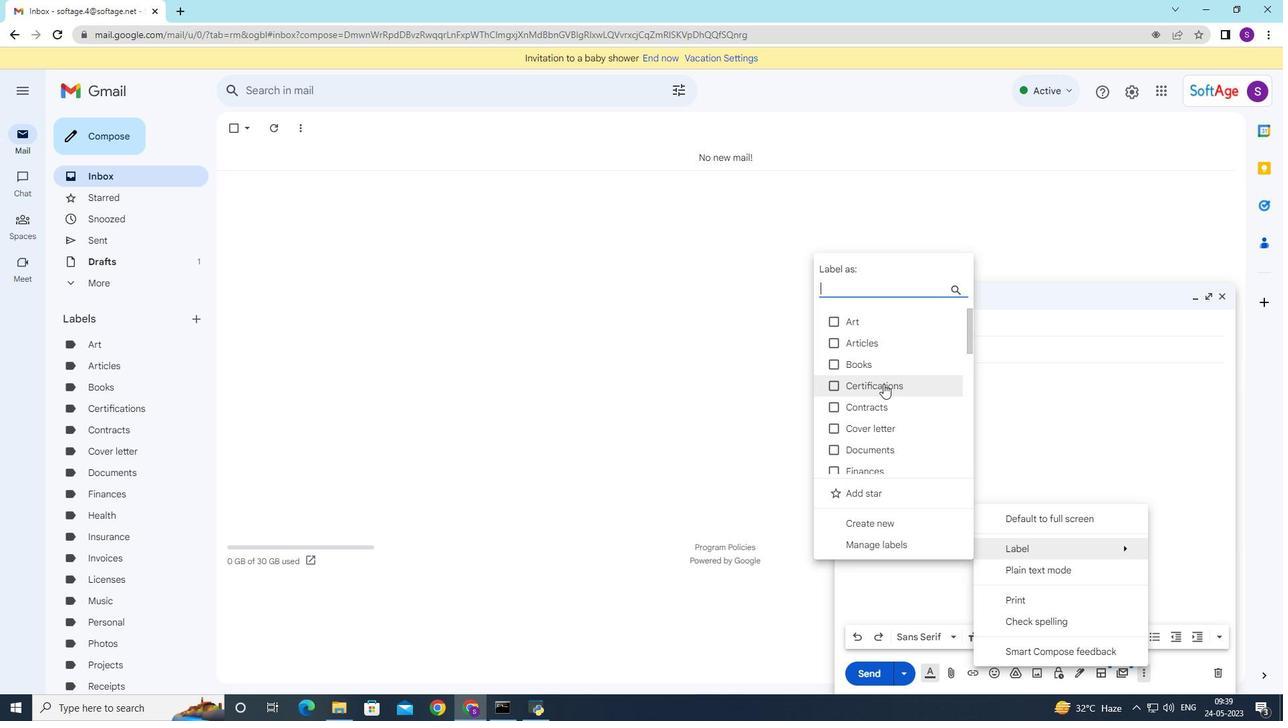 
Action: Mouse scrolled (883, 384) with delta (0, 0)
Screenshot: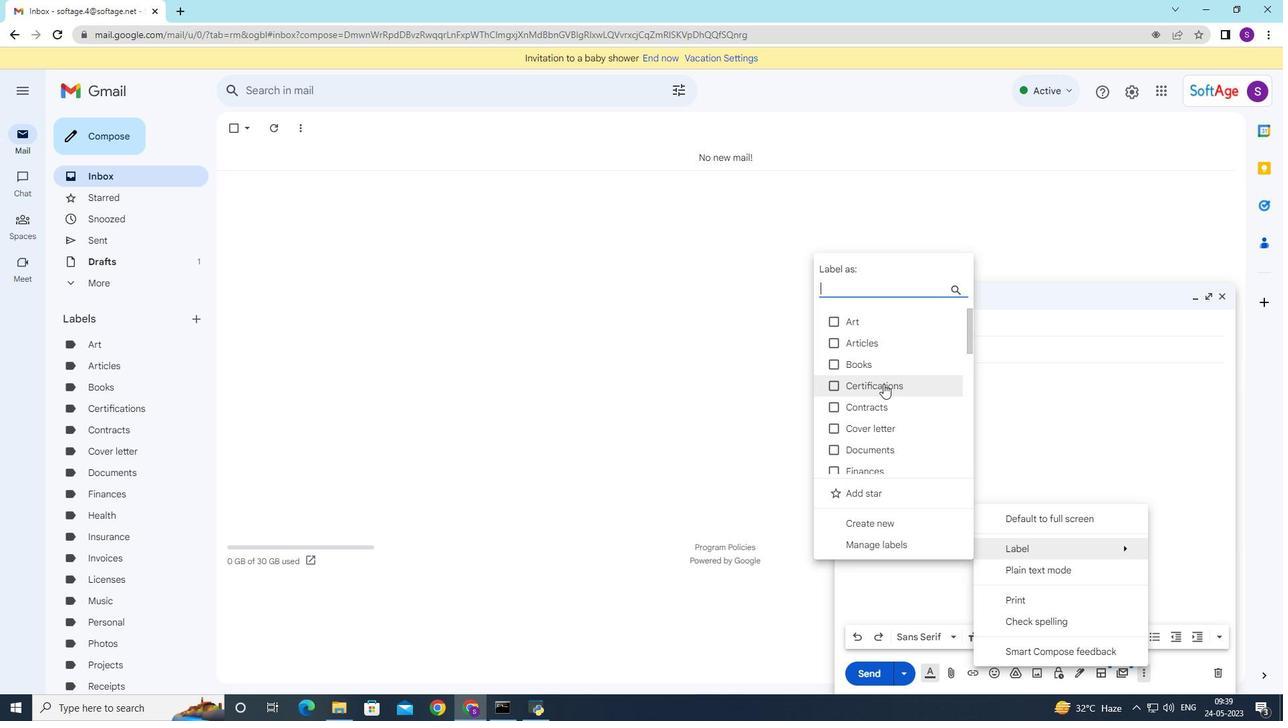 
Action: Mouse moved to (883, 385)
Screenshot: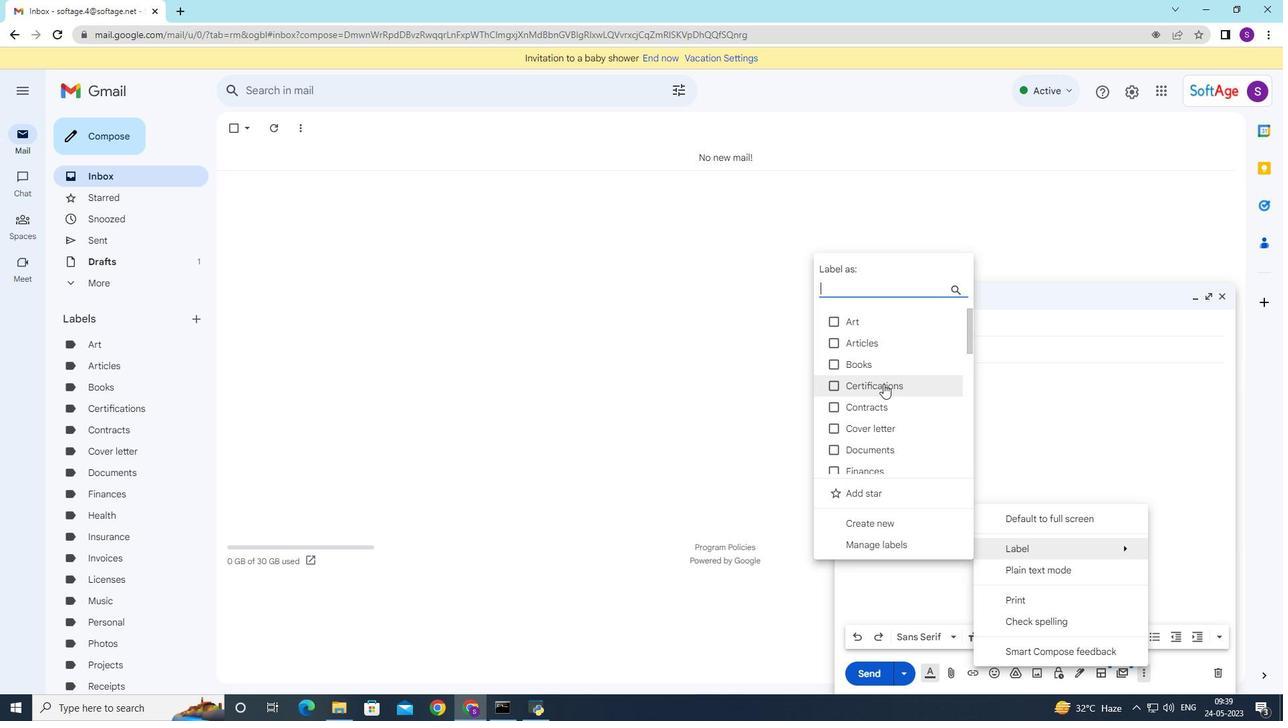 
Action: Mouse scrolled (883, 384) with delta (0, 0)
Screenshot: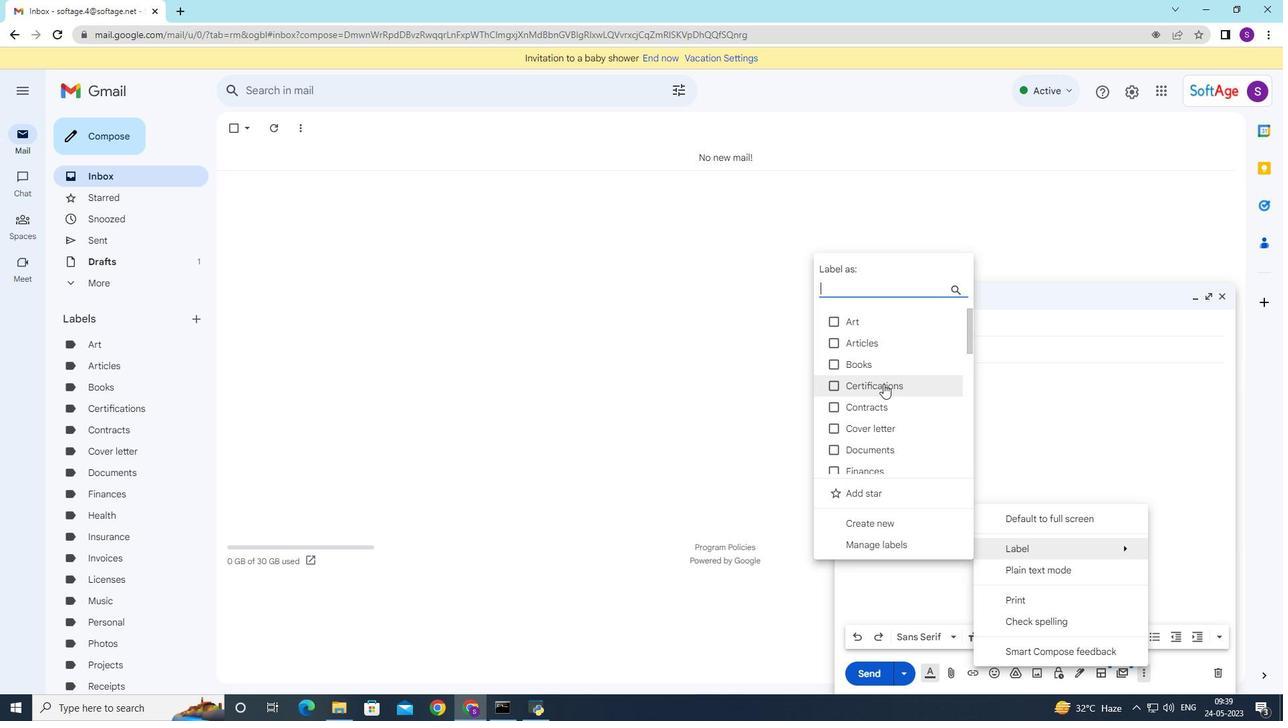 
Action: Mouse moved to (883, 386)
Screenshot: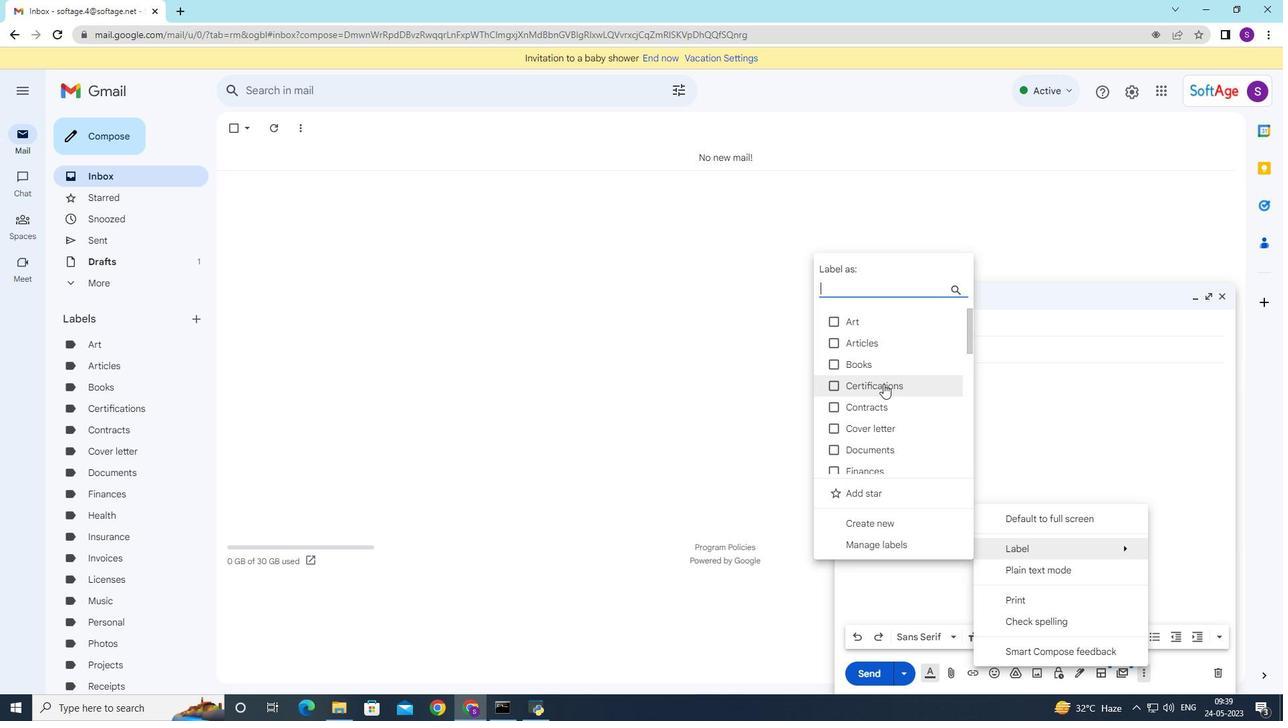
Action: Mouse scrolled (883, 386) with delta (0, 0)
Screenshot: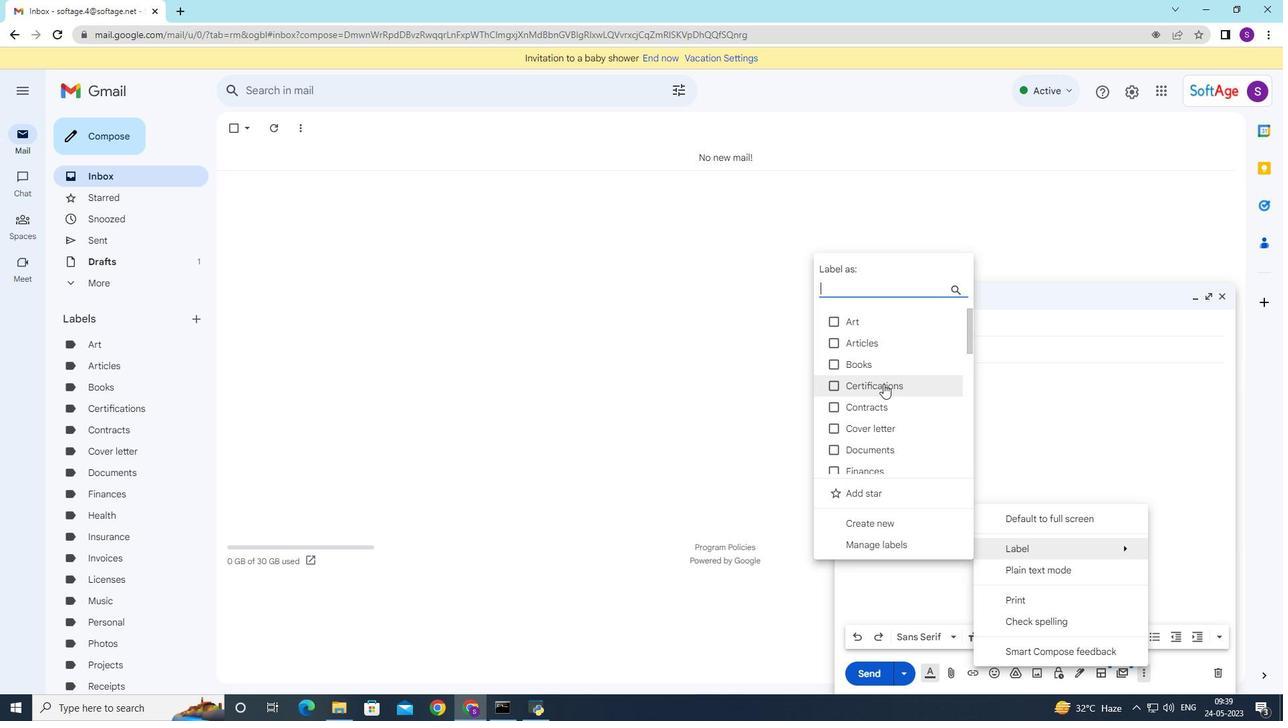 
Action: Mouse moved to (883, 388)
Screenshot: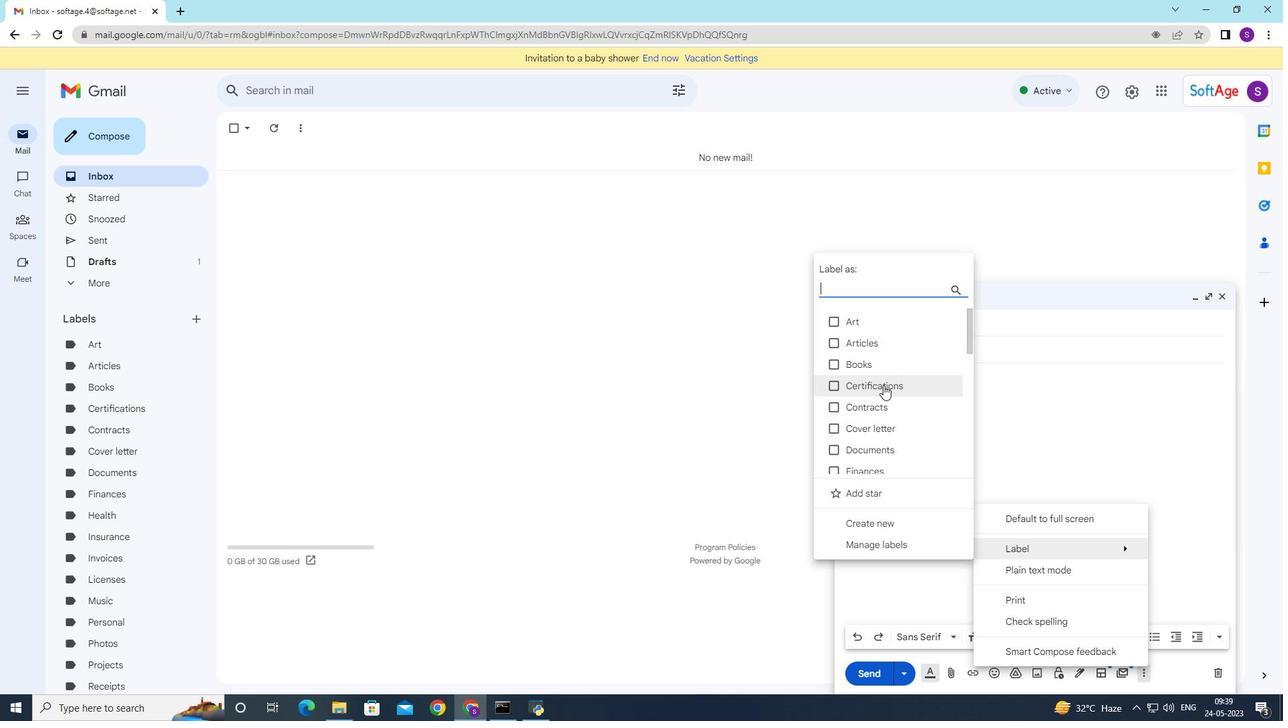 
Action: Mouse scrolled (883, 387) with delta (0, 0)
Screenshot: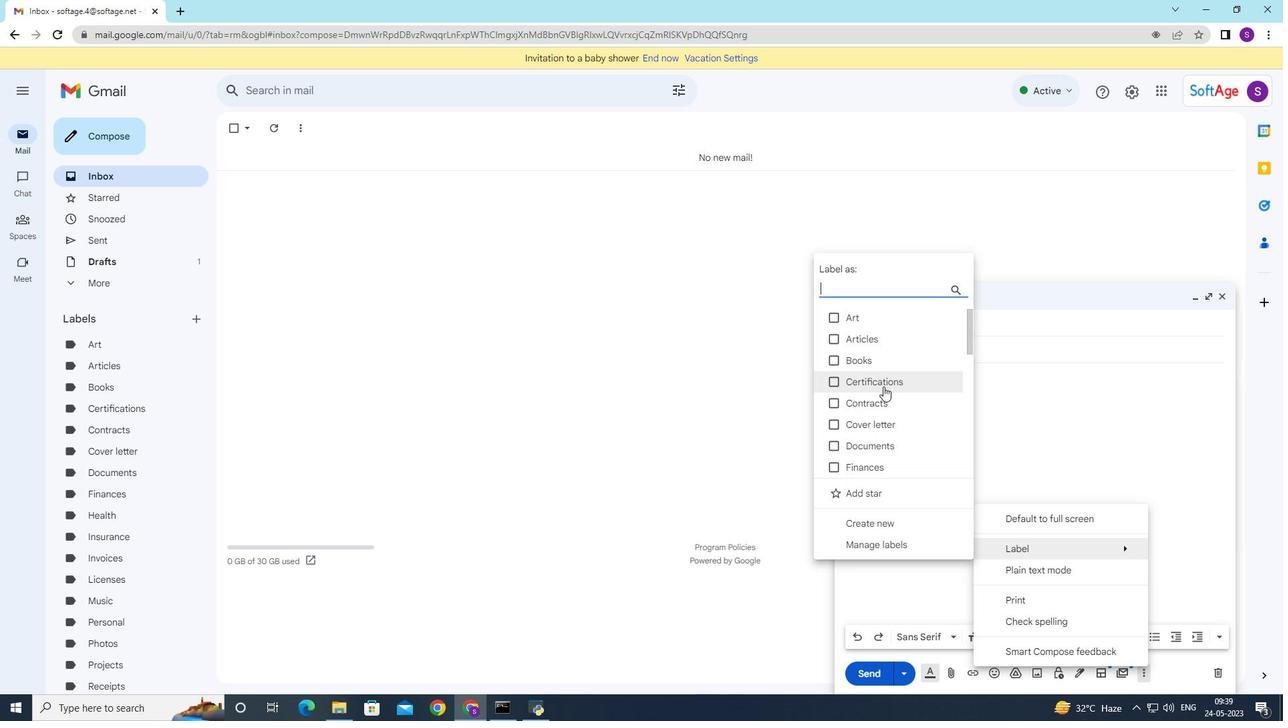 
Action: Mouse moved to (883, 390)
Screenshot: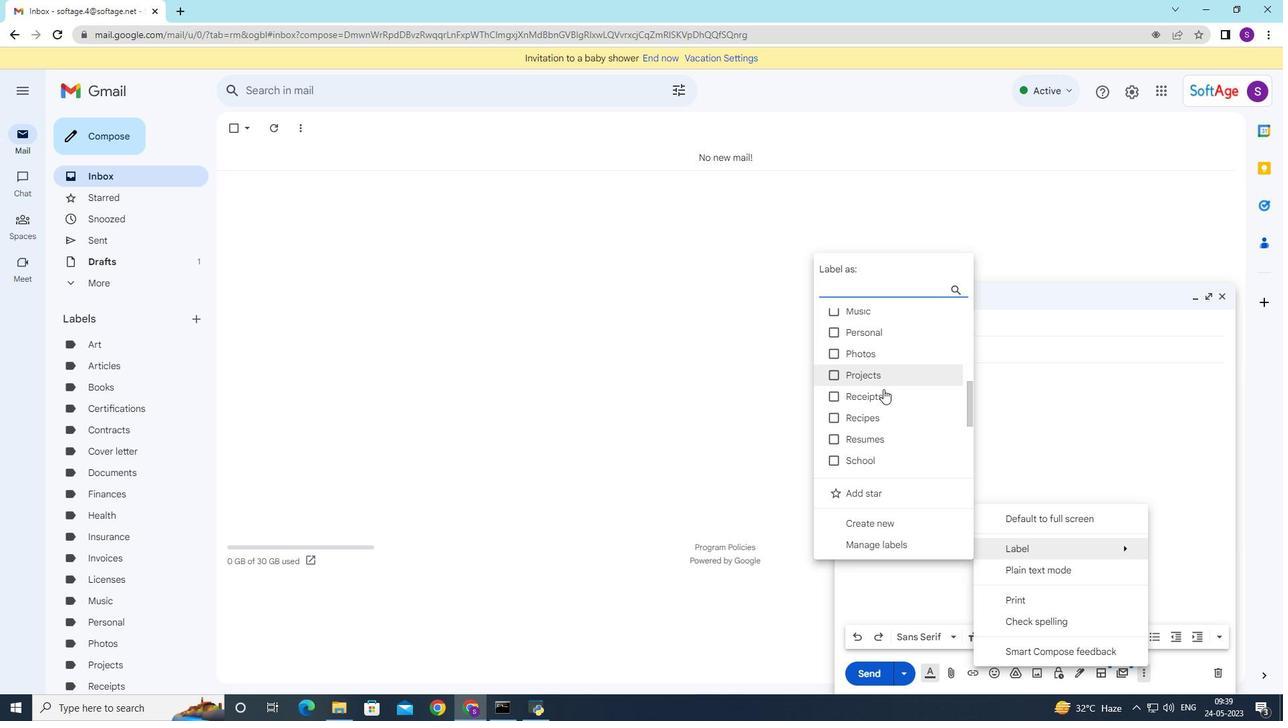 
Action: Mouse scrolled (883, 391) with delta (0, 0)
Screenshot: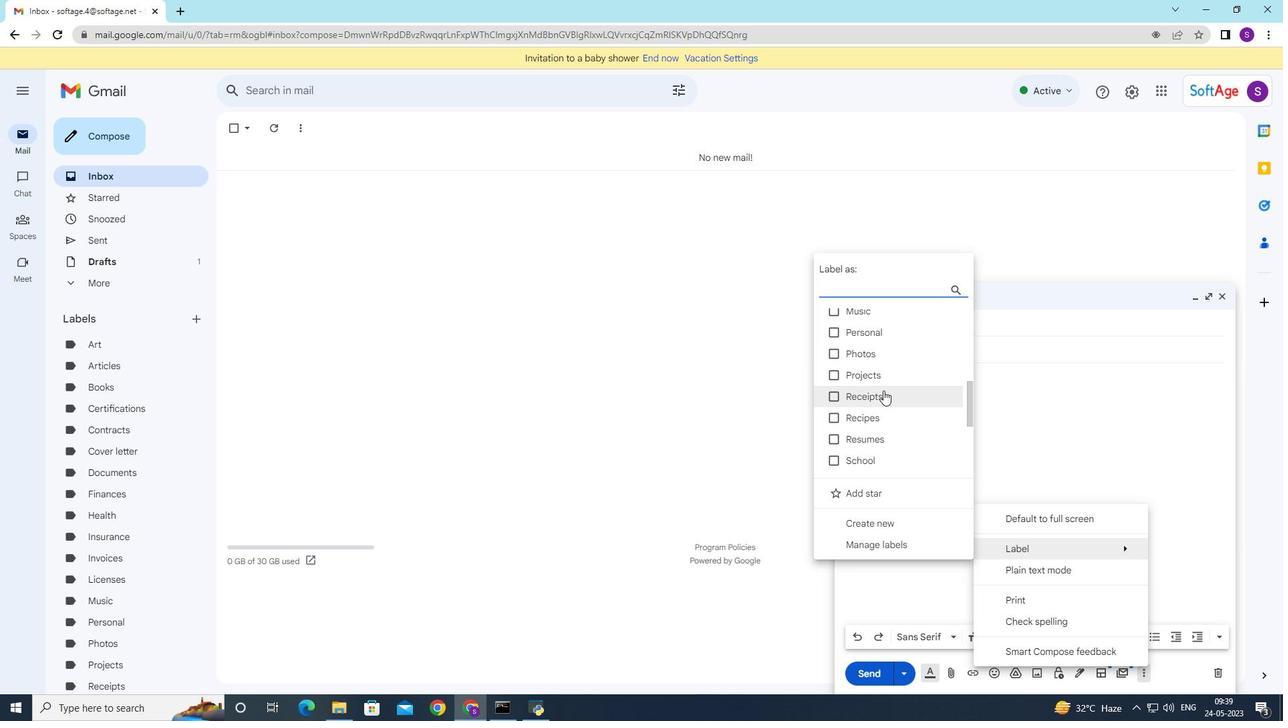 
Action: Mouse moved to (883, 391)
Screenshot: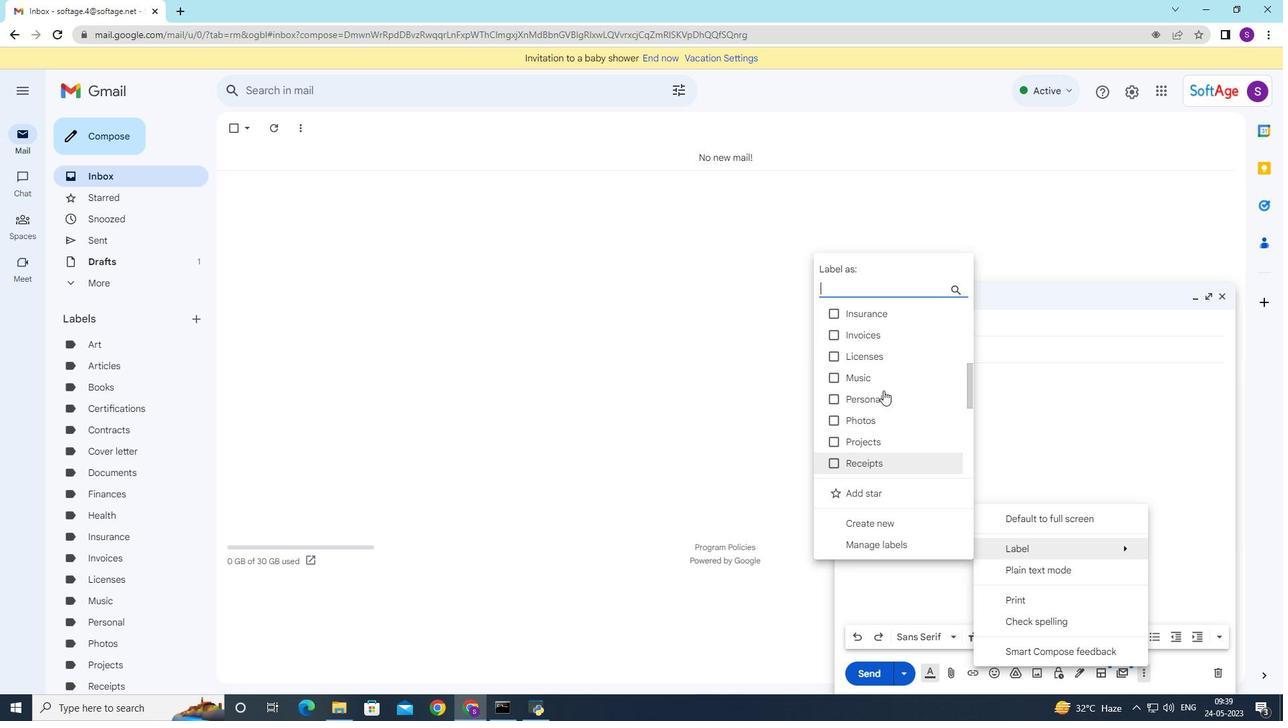 
Action: Mouse scrolled (883, 390) with delta (0, 0)
Screenshot: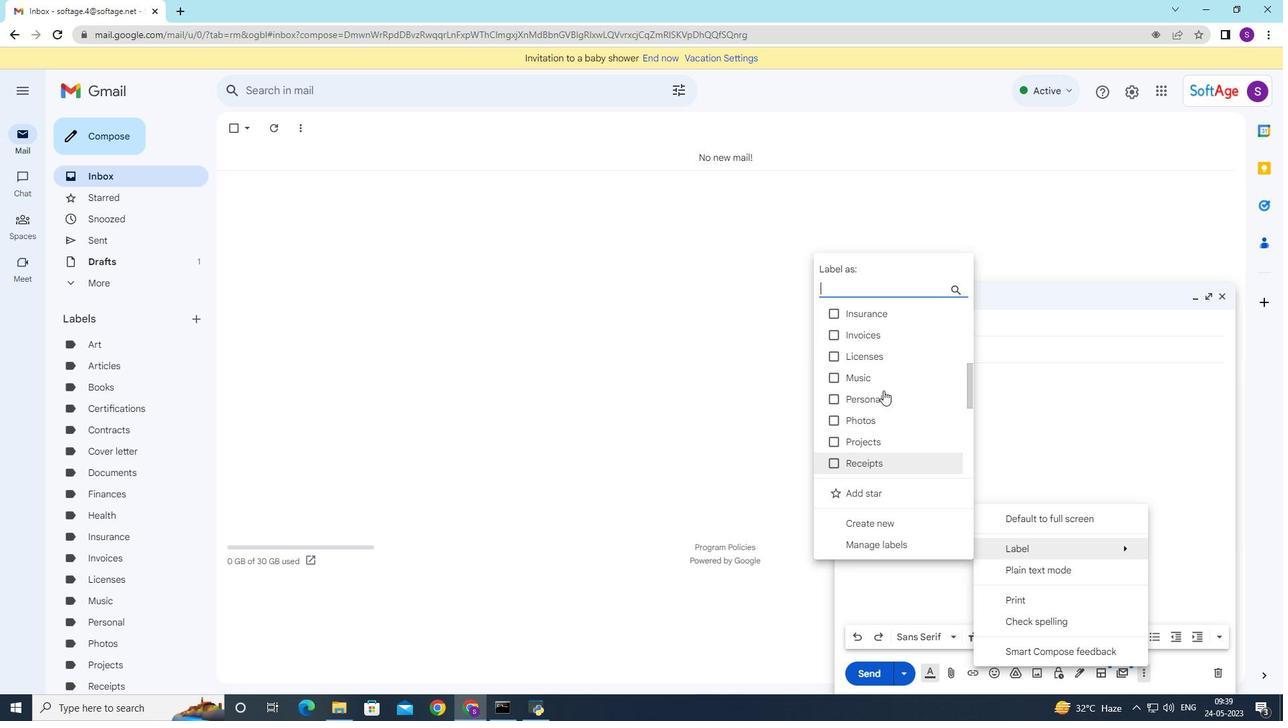 
Action: Mouse moved to (883, 391)
Screenshot: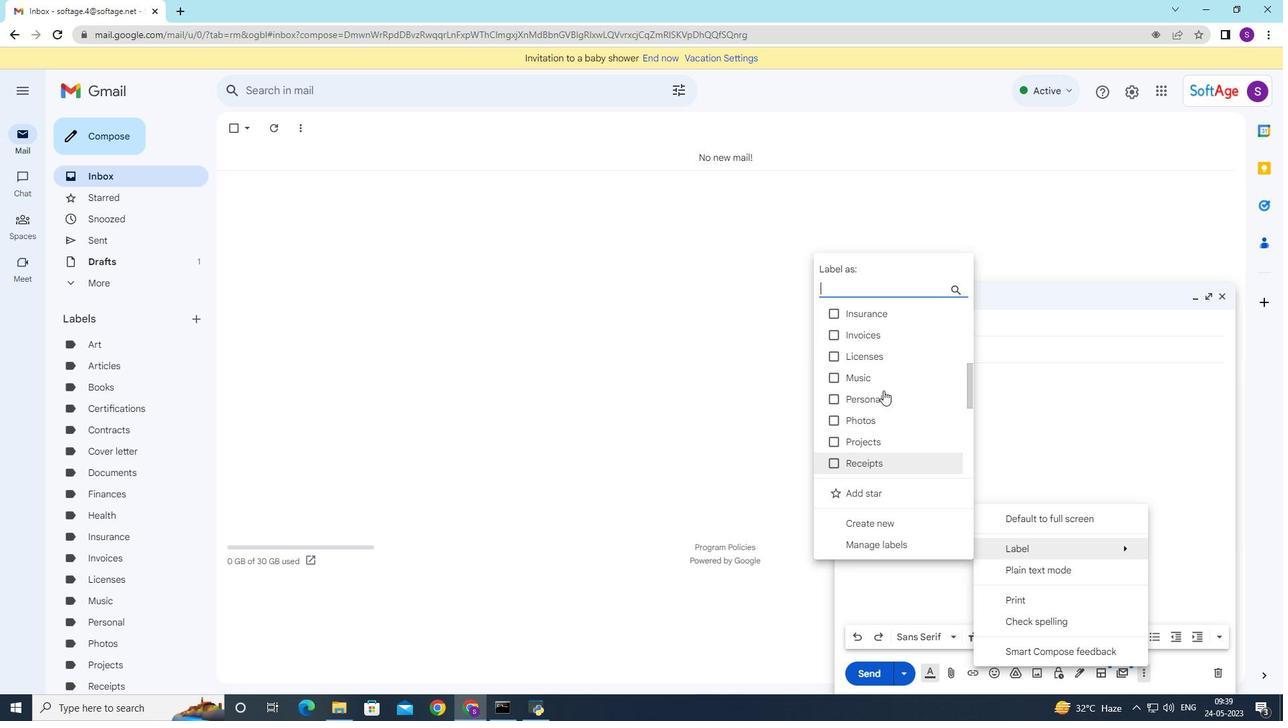 
Action: Mouse scrolled (883, 390) with delta (0, 0)
Screenshot: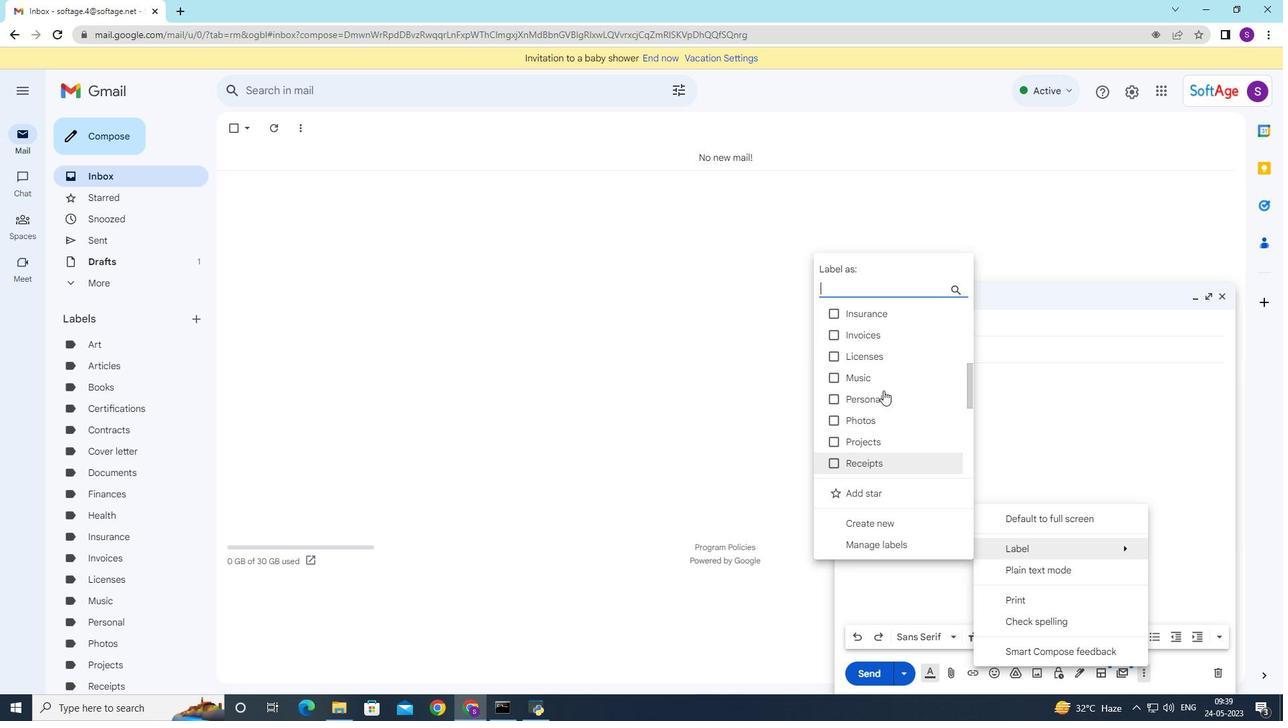 
Action: Mouse moved to (882, 393)
Screenshot: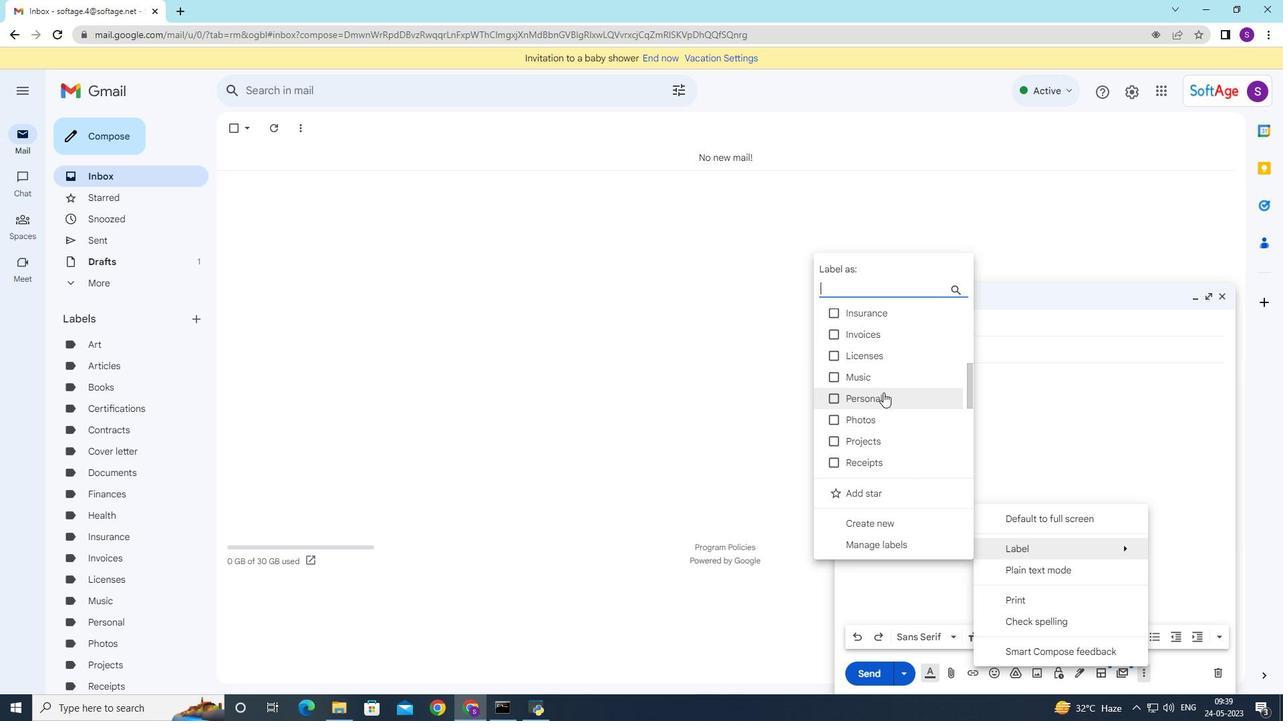 
Action: Mouse scrolled (882, 392) with delta (0, 0)
Screenshot: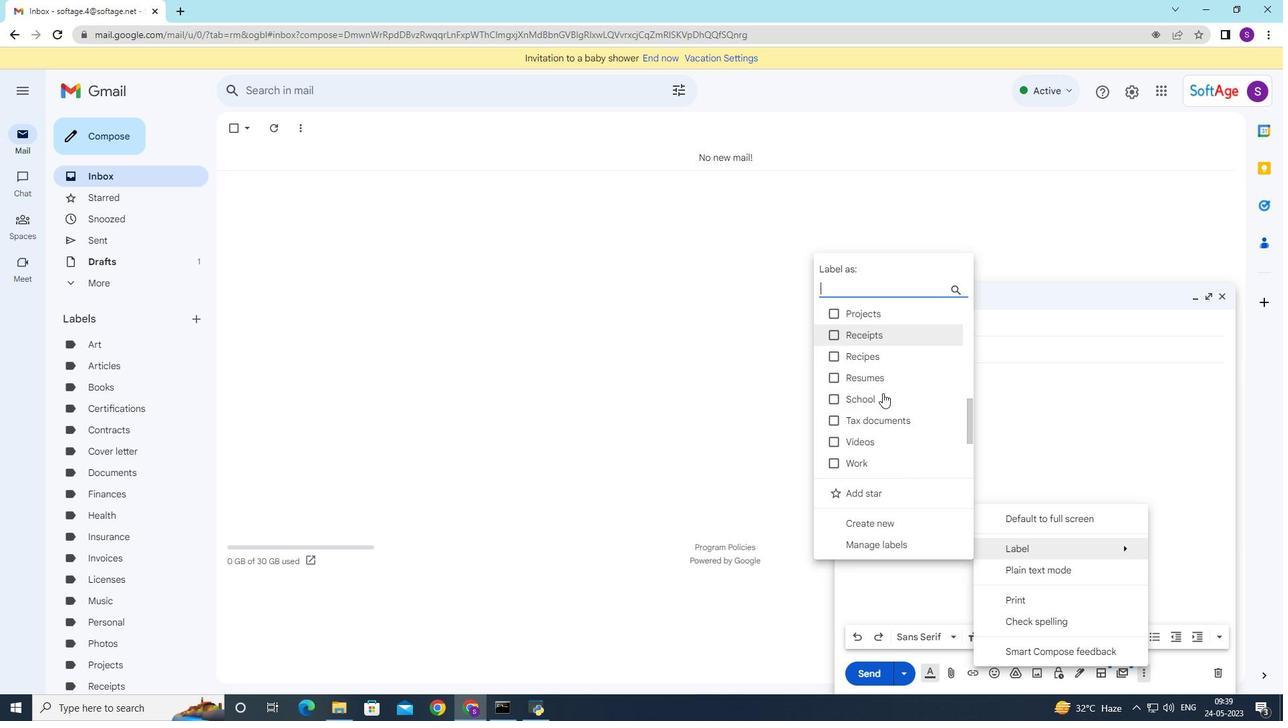 
Action: Mouse moved to (882, 394)
Screenshot: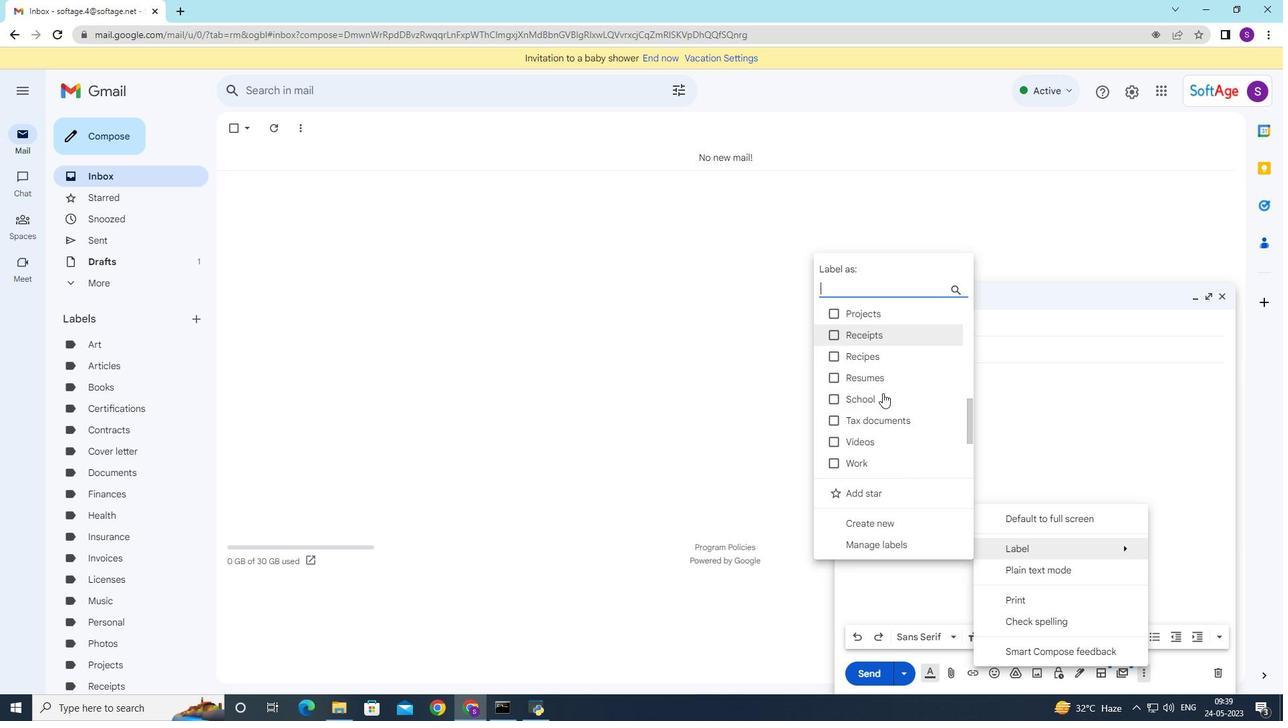 
Action: Mouse scrolled (882, 393) with delta (0, 0)
Screenshot: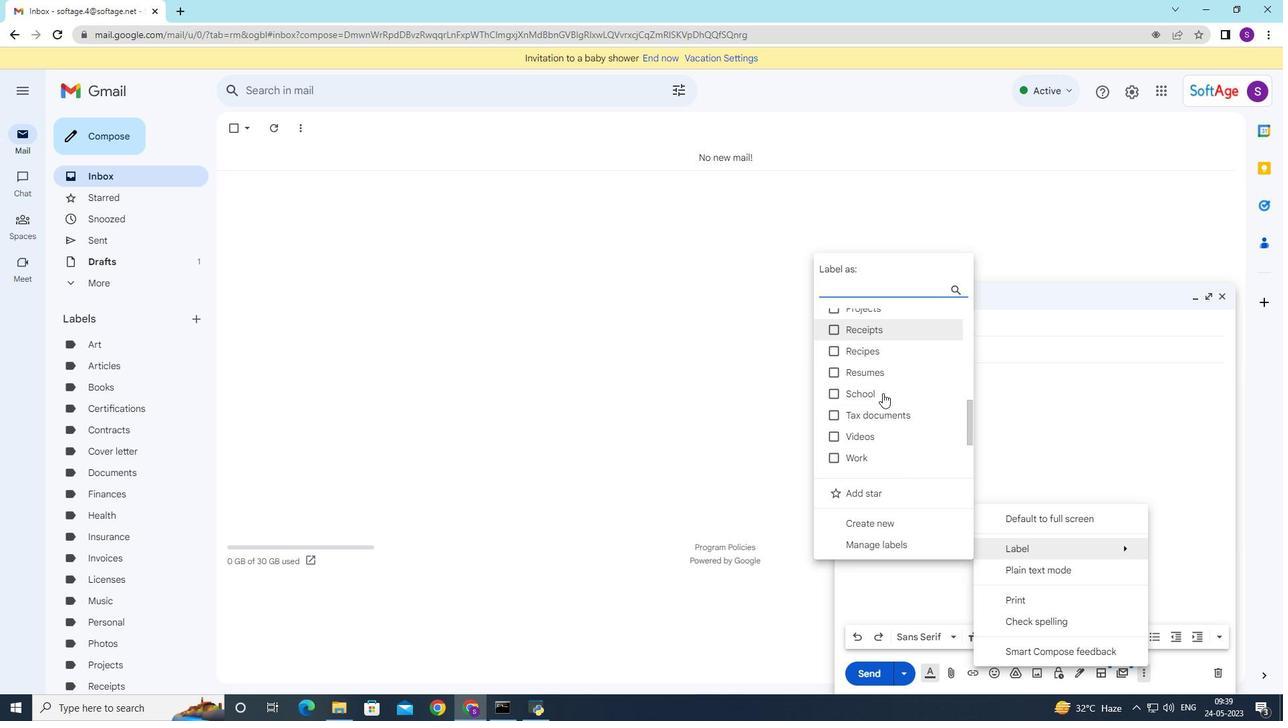 
Action: Mouse moved to (882, 394)
Screenshot: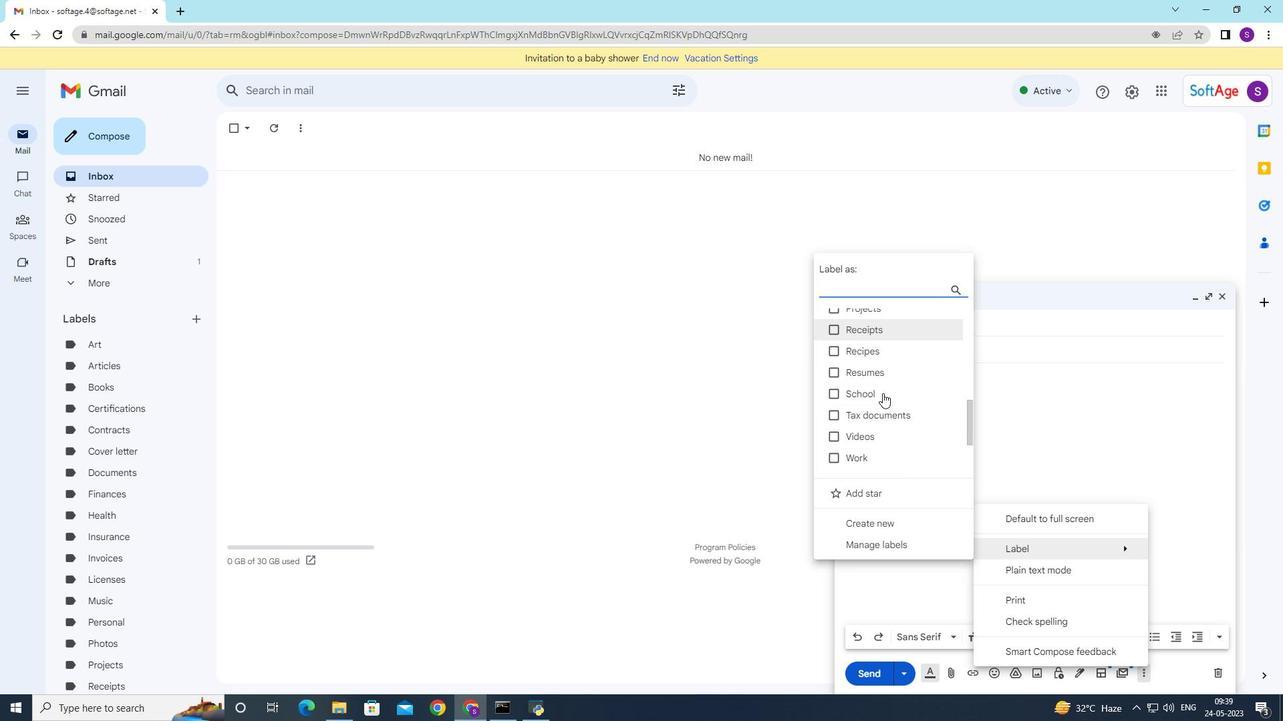 
Action: Mouse scrolled (882, 394) with delta (0, 0)
Screenshot: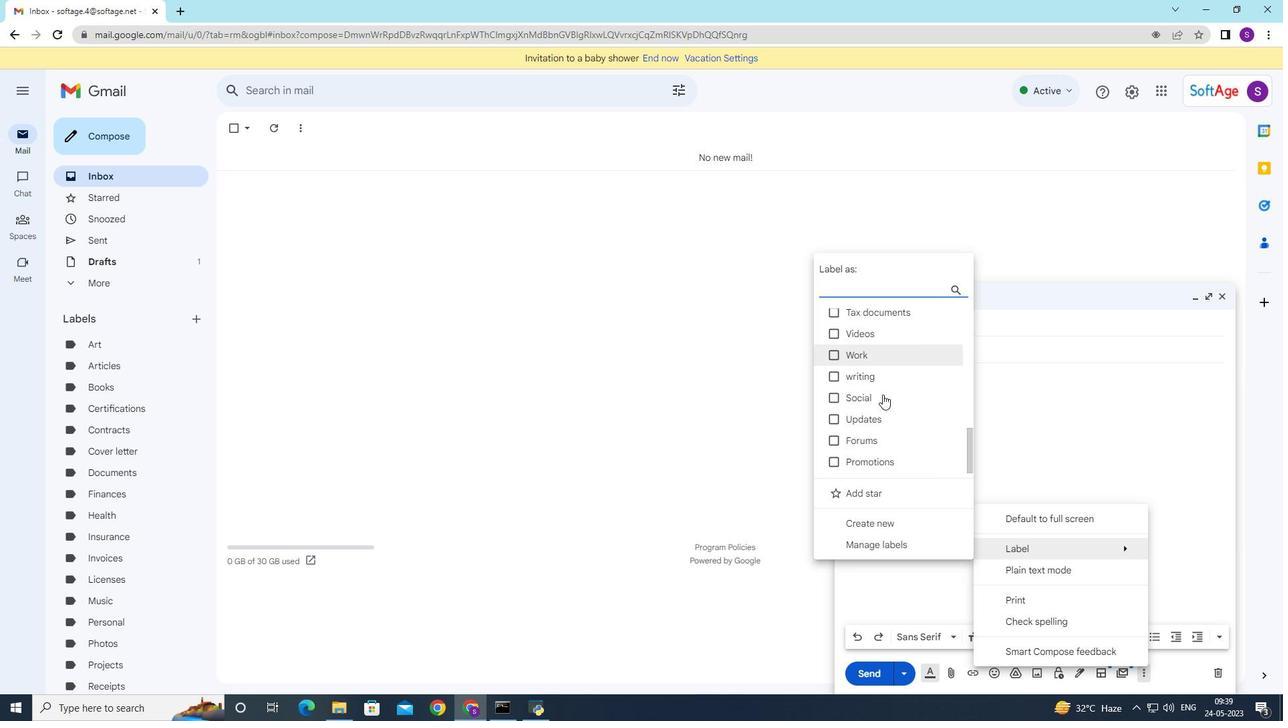 
Action: Mouse scrolled (882, 394) with delta (0, 0)
Screenshot: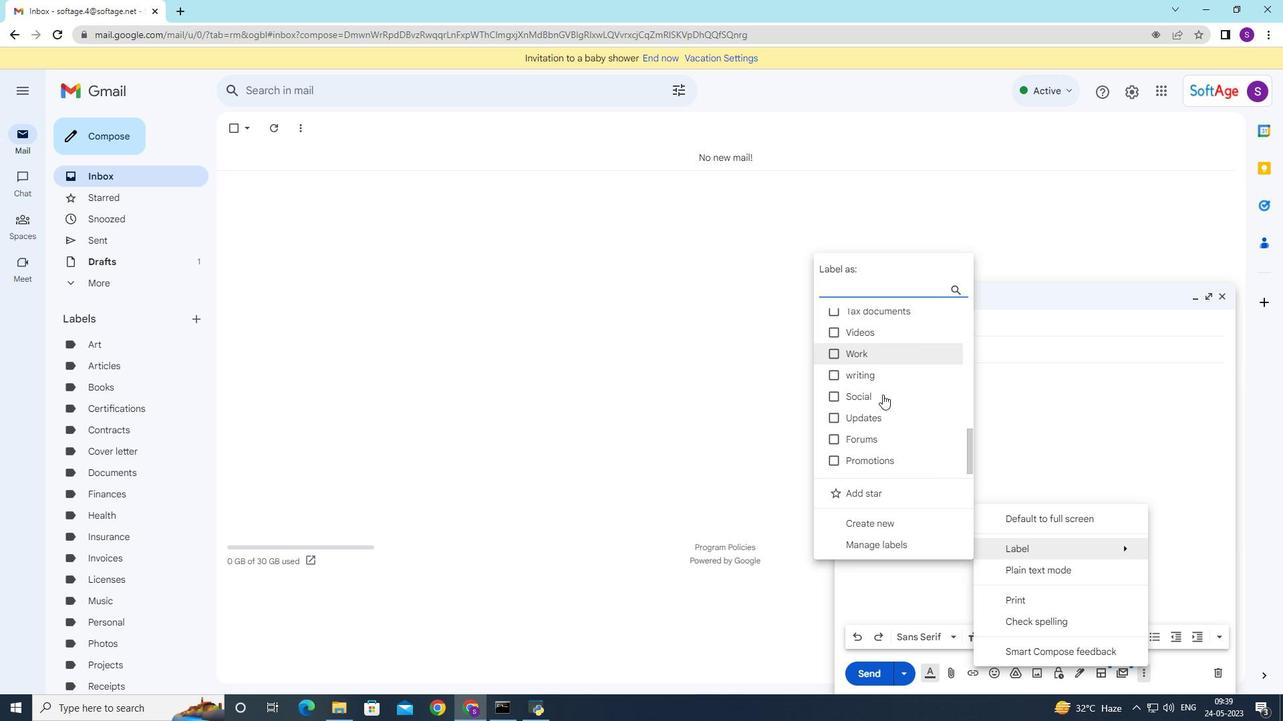 
Action: Mouse moved to (882, 396)
Screenshot: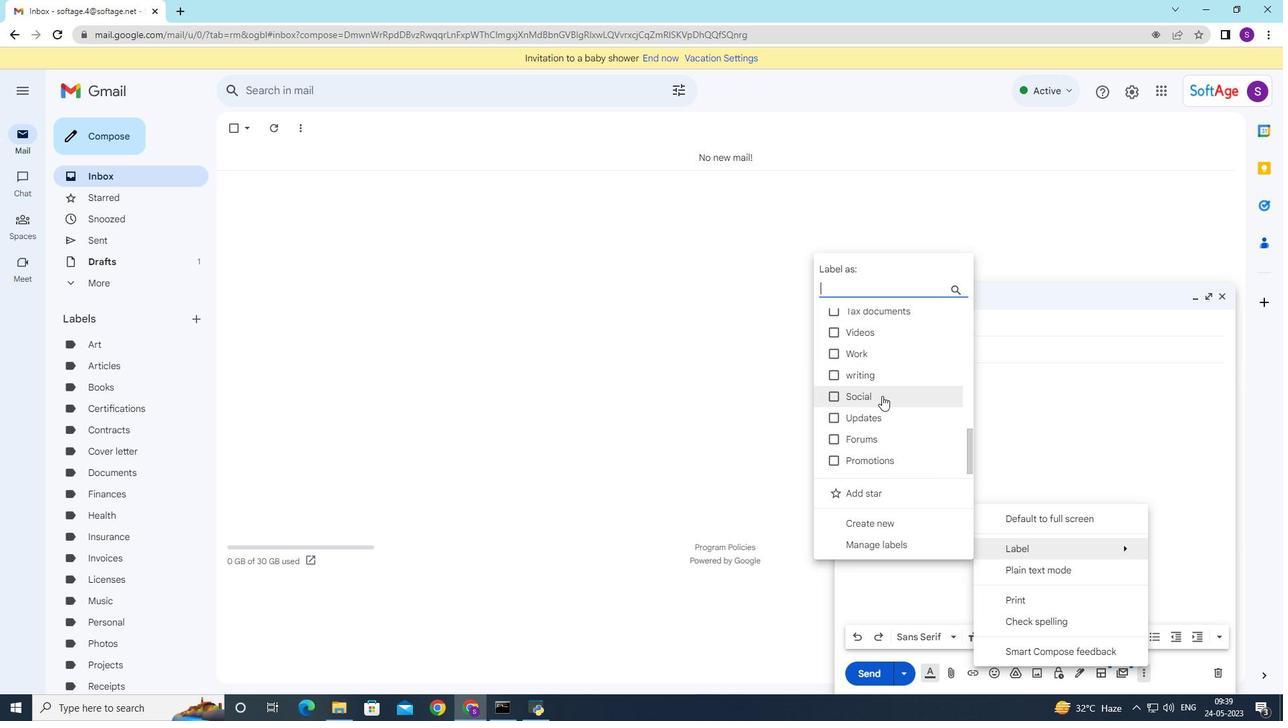 
Action: Mouse scrolled (882, 396) with delta (0, 0)
Screenshot: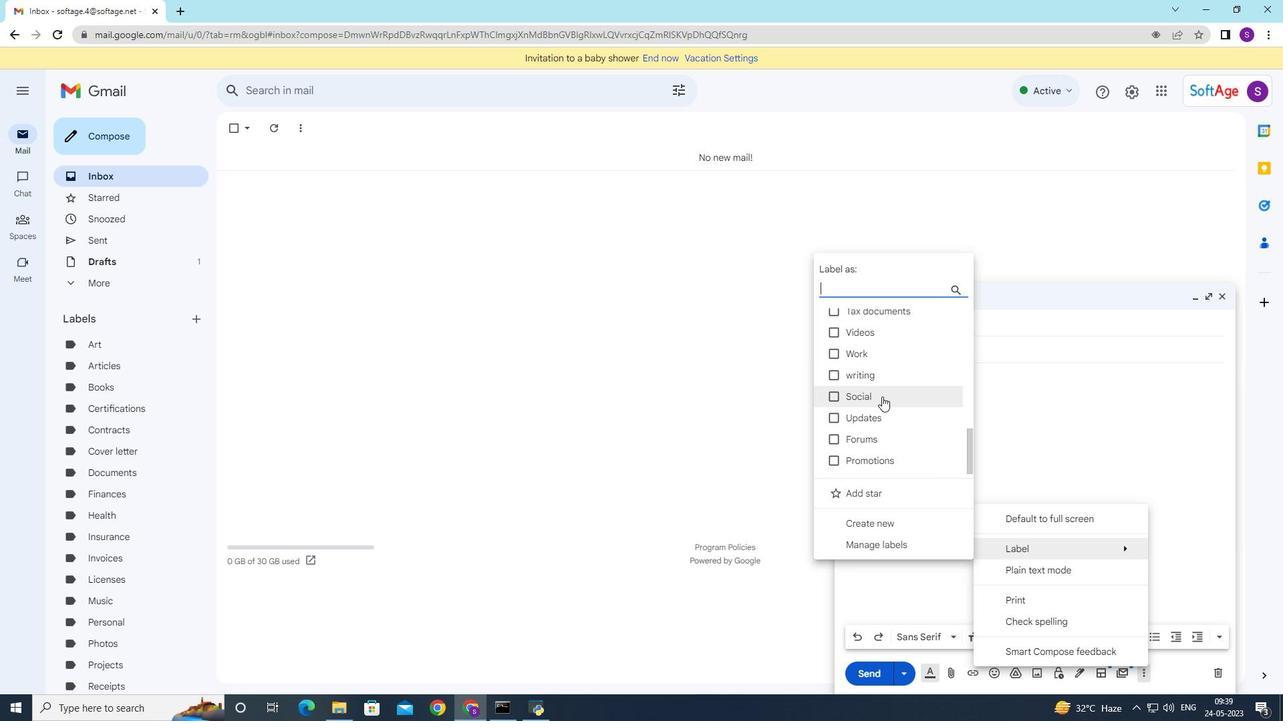 
Action: Mouse scrolled (882, 396) with delta (0, 0)
Screenshot: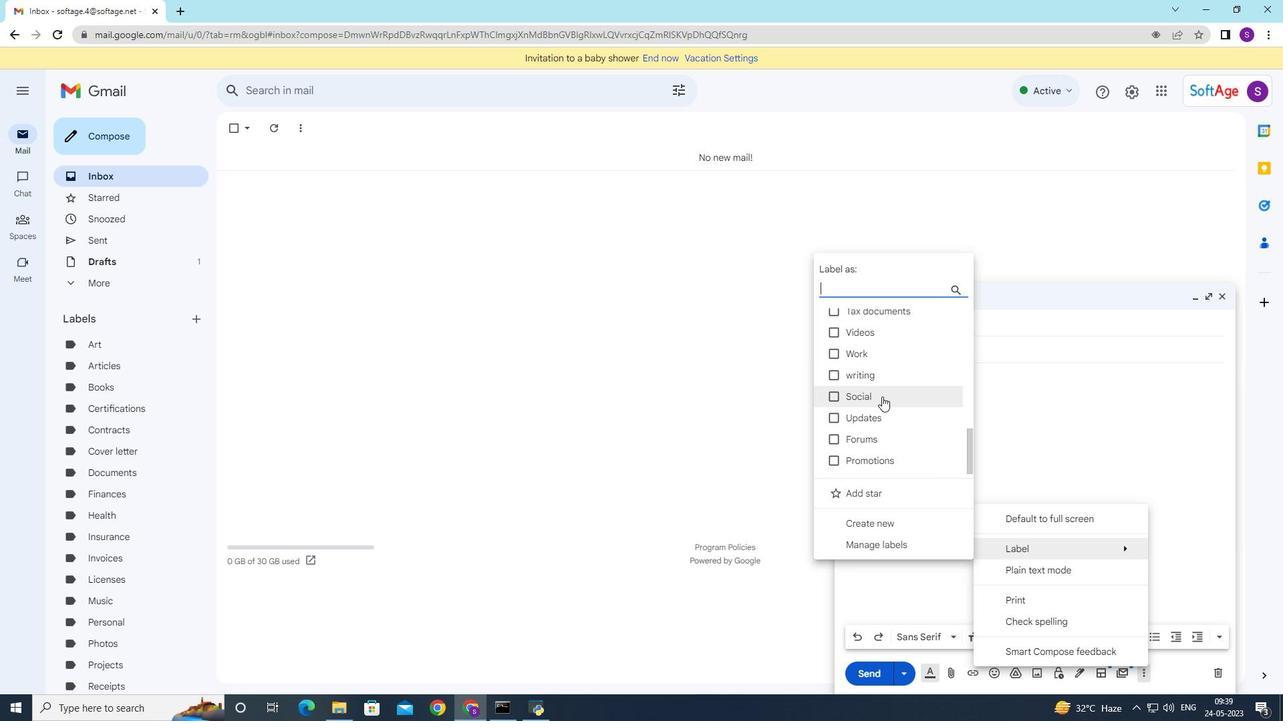 
Action: Mouse moved to (876, 489)
Screenshot: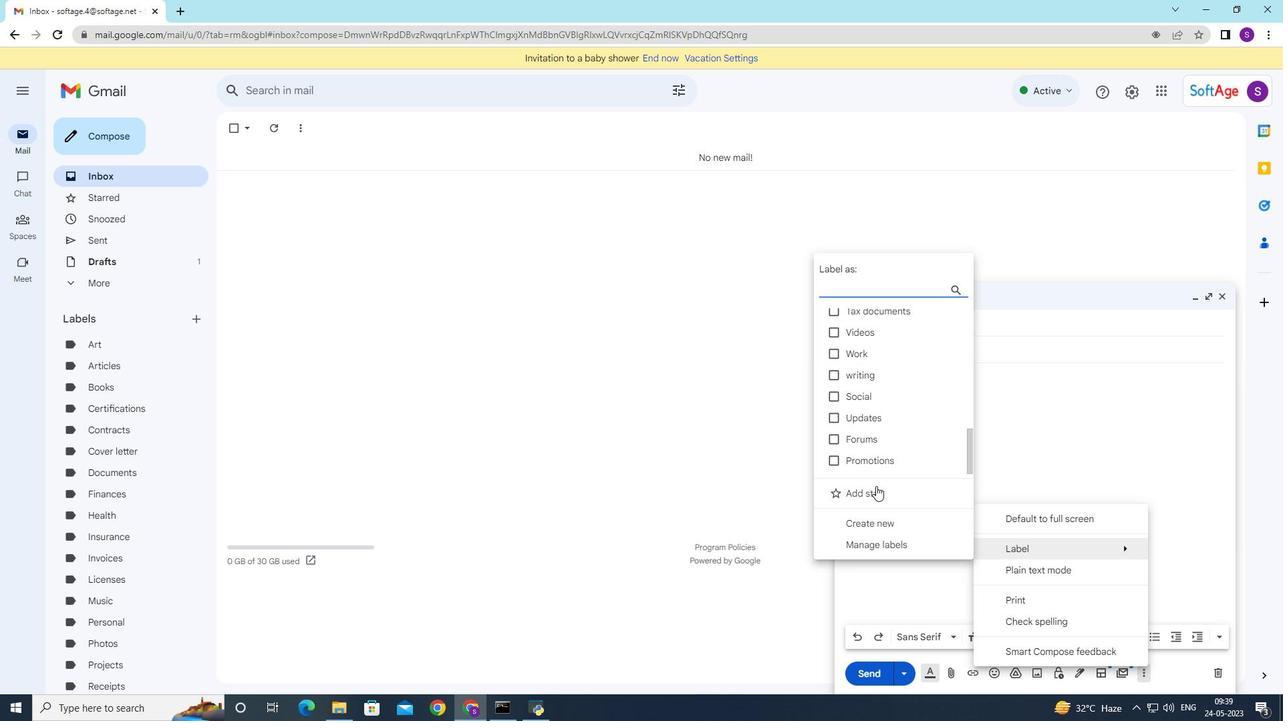 
Action: Mouse scrolled (876, 489) with delta (0, 0)
Screenshot: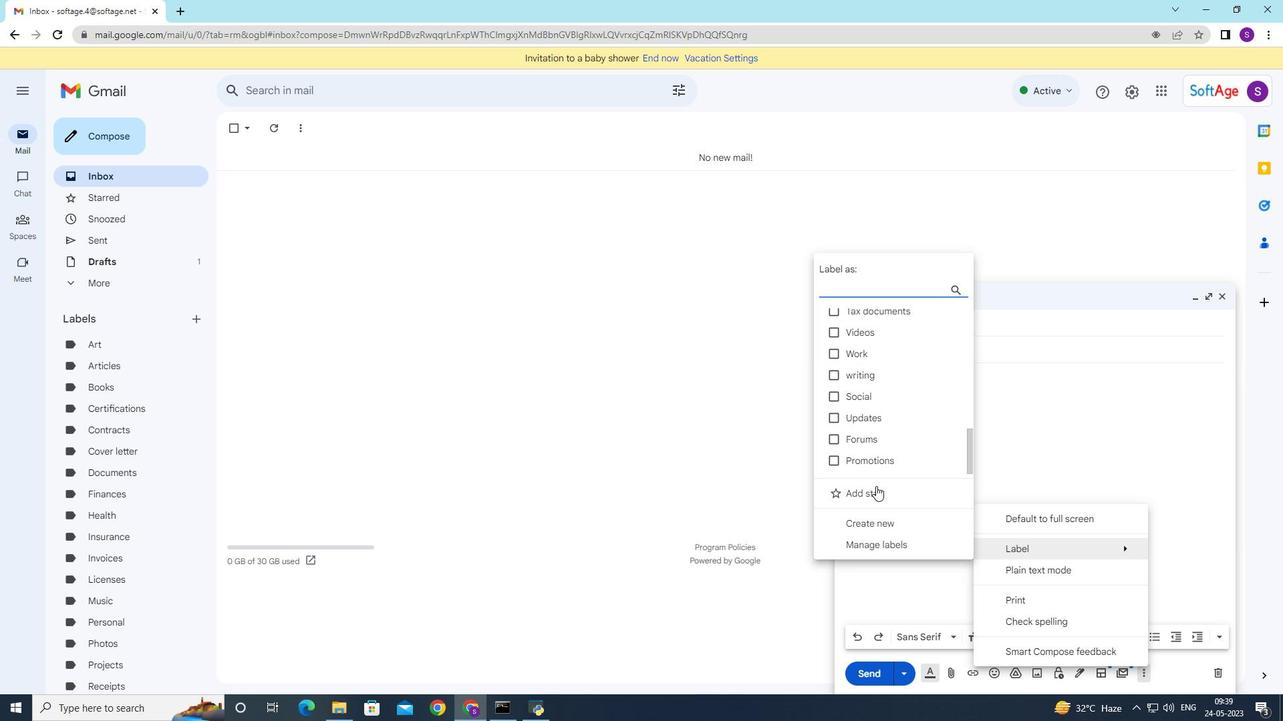 
Action: Mouse moved to (876, 501)
Screenshot: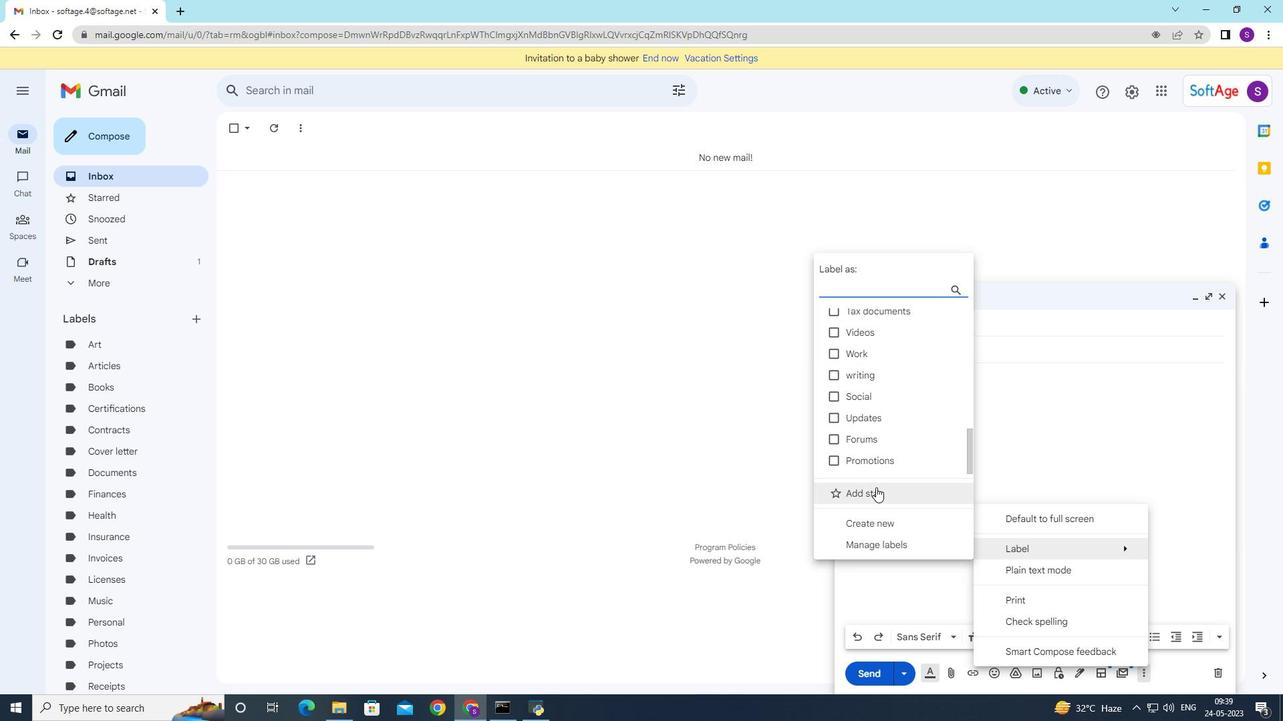 
Action: Mouse scrolled (876, 501) with delta (0, 0)
Screenshot: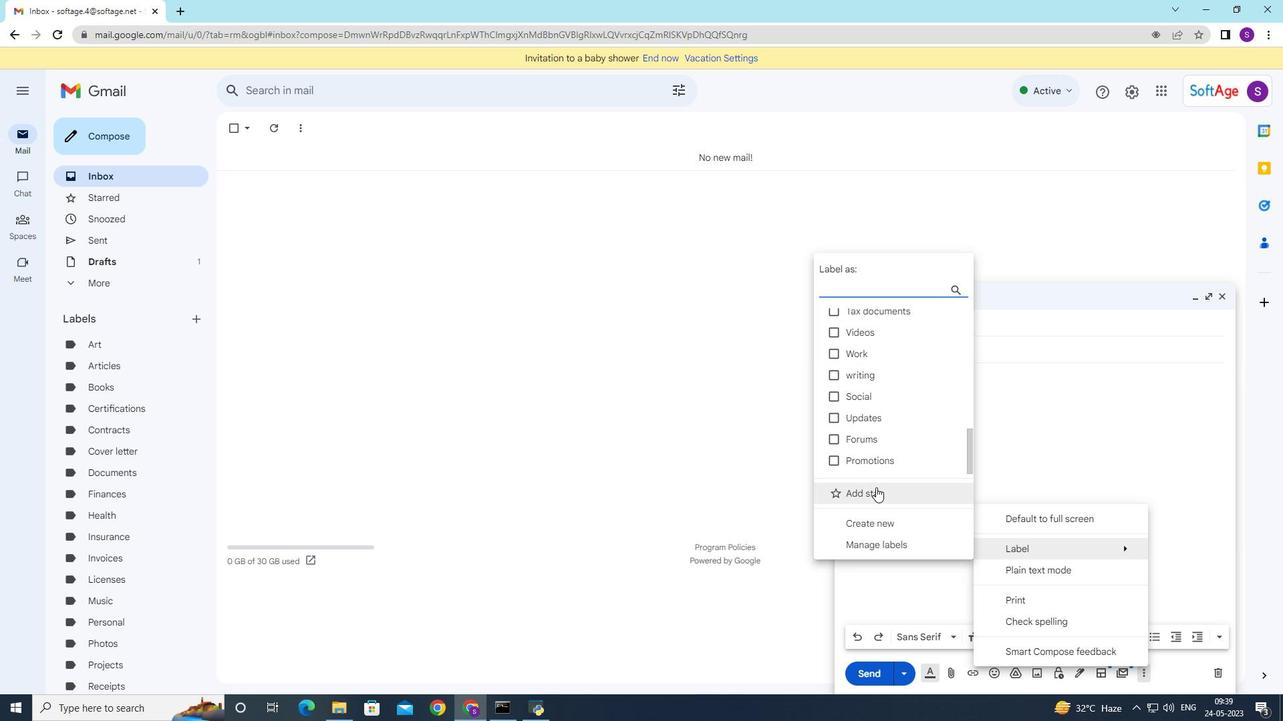 
Action: Mouse moved to (880, 519)
Screenshot: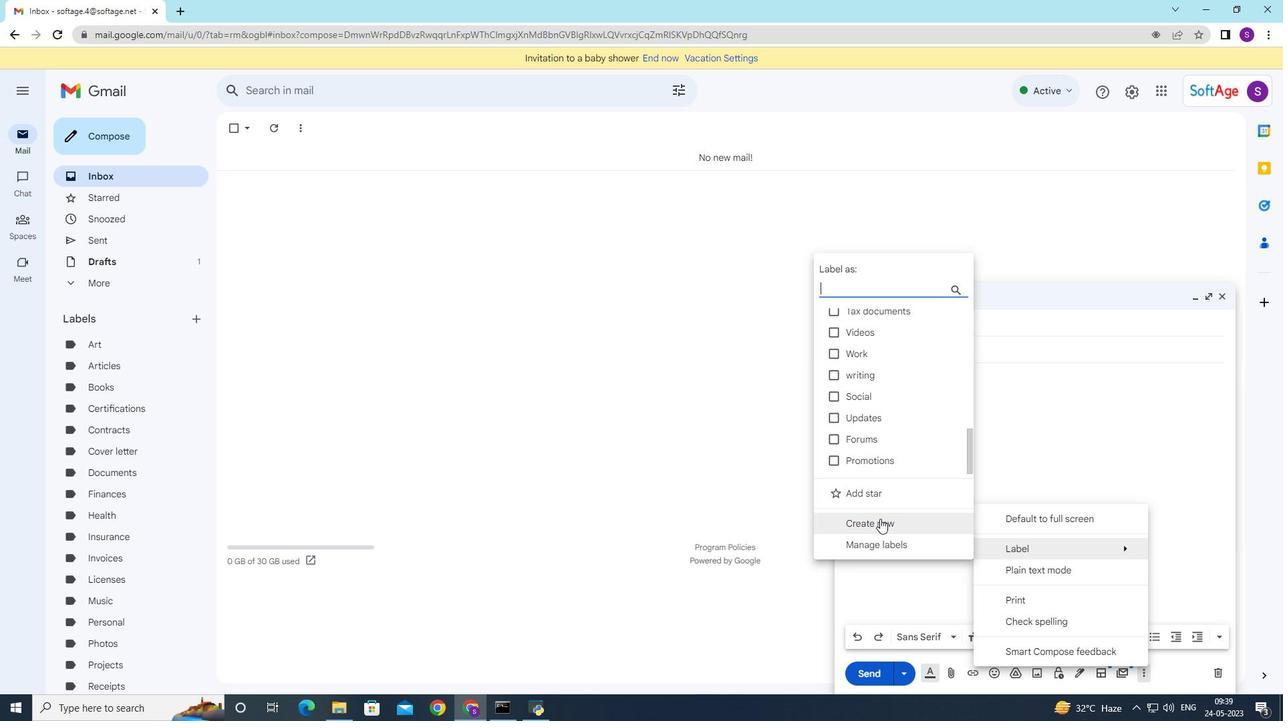 
Action: Mouse pressed left at (880, 519)
Screenshot: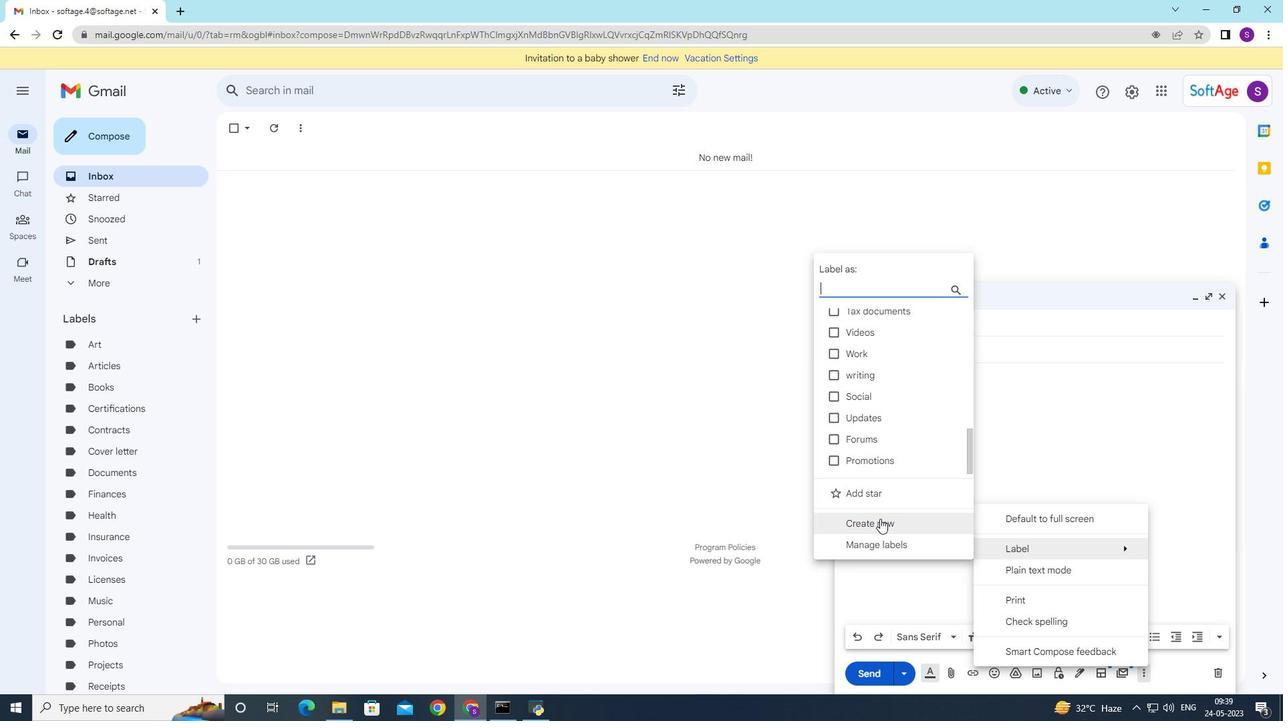 
Action: Mouse moved to (708, 376)
Screenshot: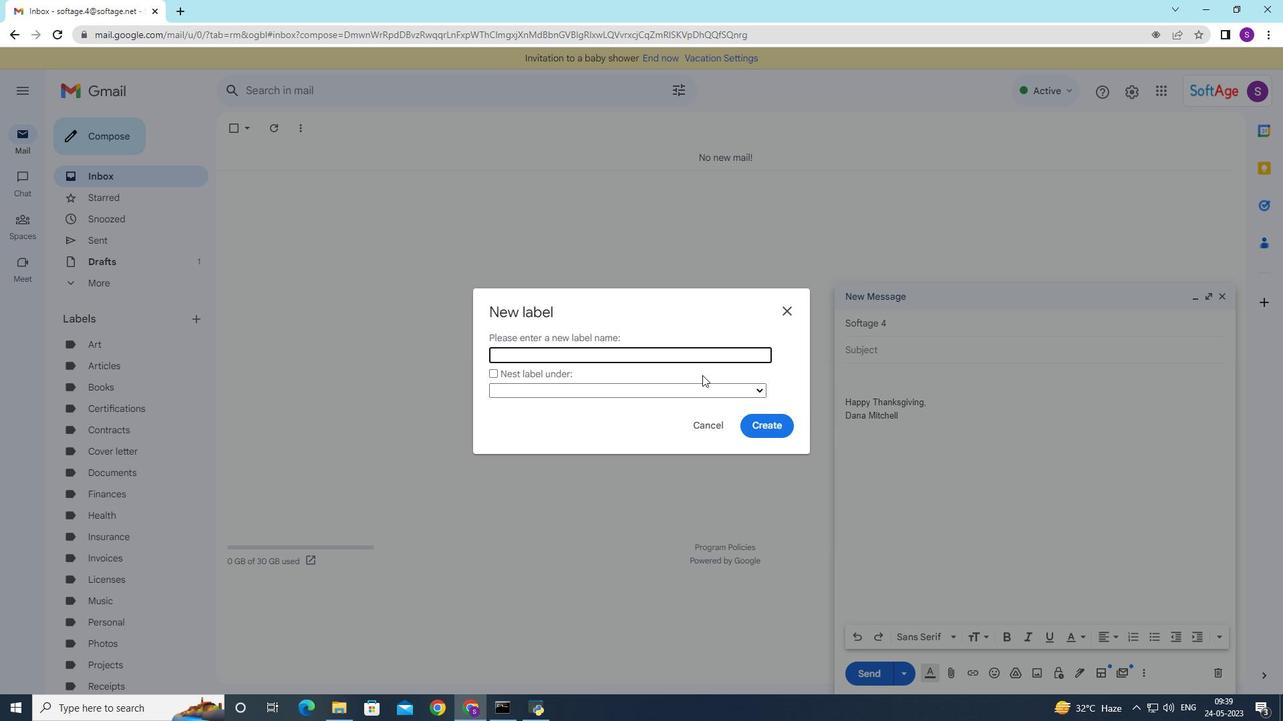 
Action: Key pressed <Key.shift>Data<Key.space><Key.backspace>bases
Screenshot: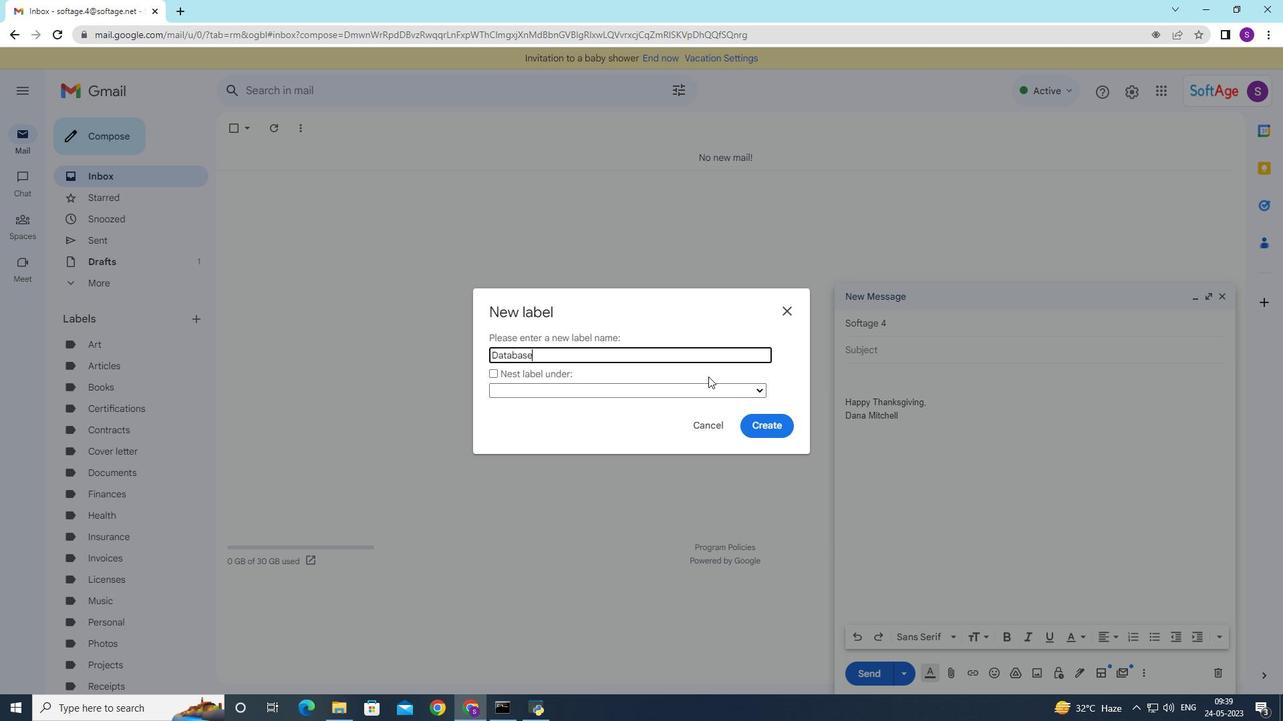 
Action: Mouse moved to (754, 427)
Screenshot: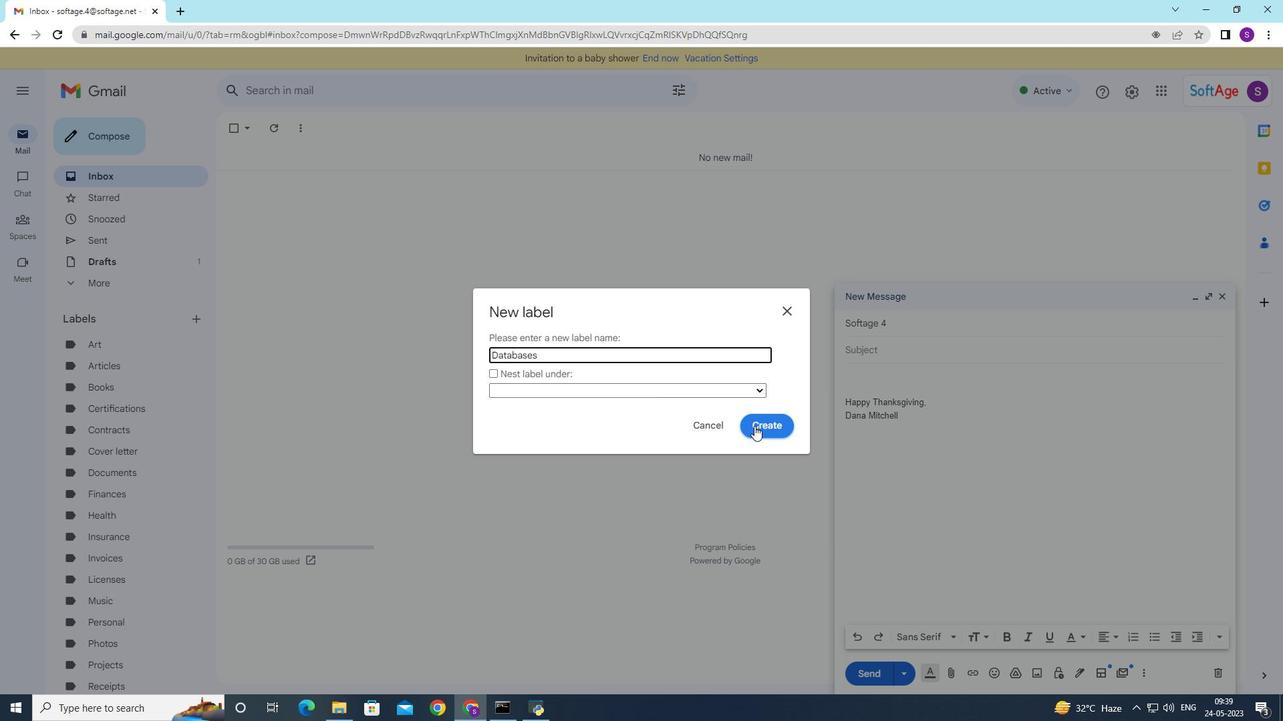 
Action: Mouse pressed left at (754, 427)
Screenshot: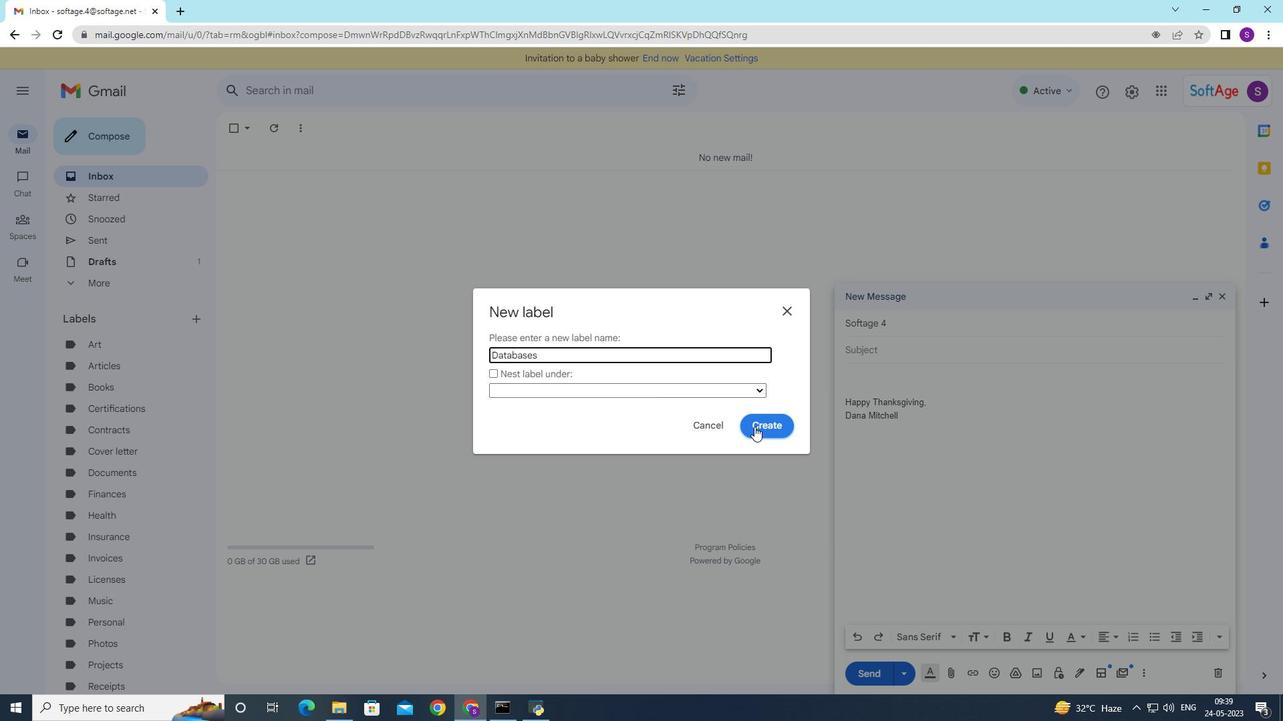 
Action: Mouse moved to (752, 429)
Screenshot: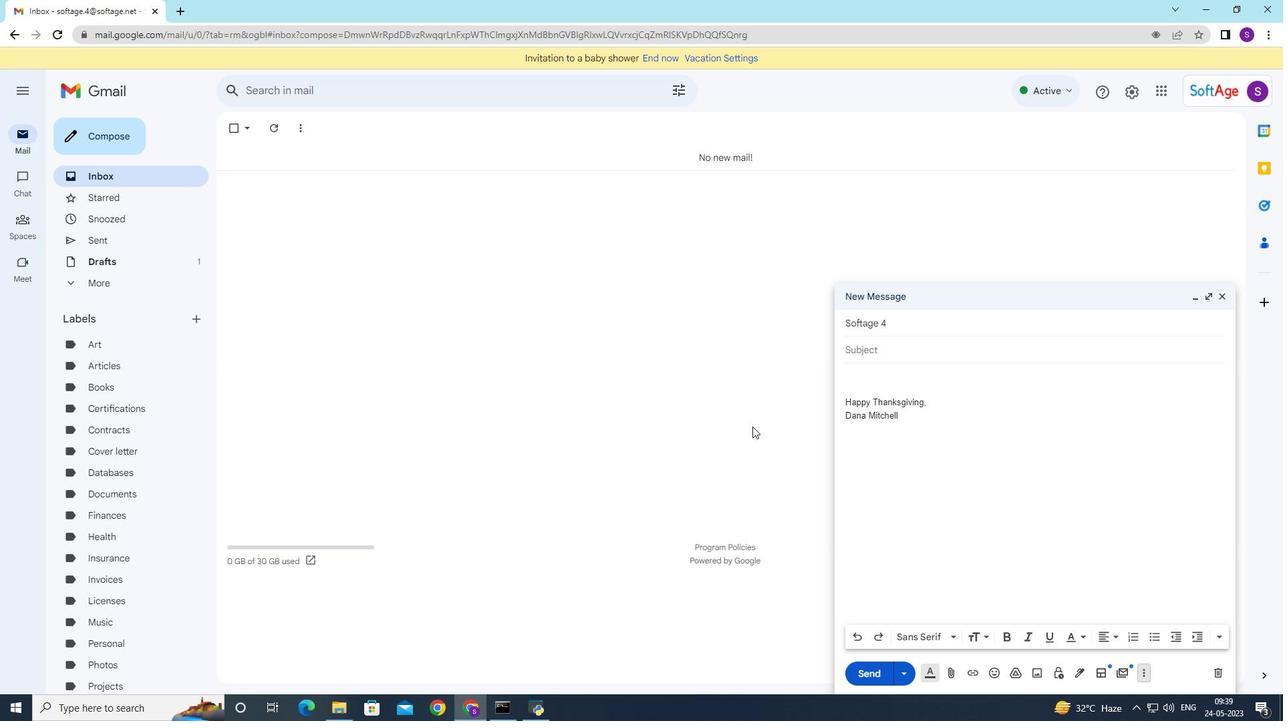 
